 Task: I am interested in exploring the San Diego Zoo. Can you check the current crowd level at the zoo? I'd like to know if it's a good time to visit without encountering large crowds.
Action: Key pressed an<Key.space>diego<Key.space>zoo
Screenshot: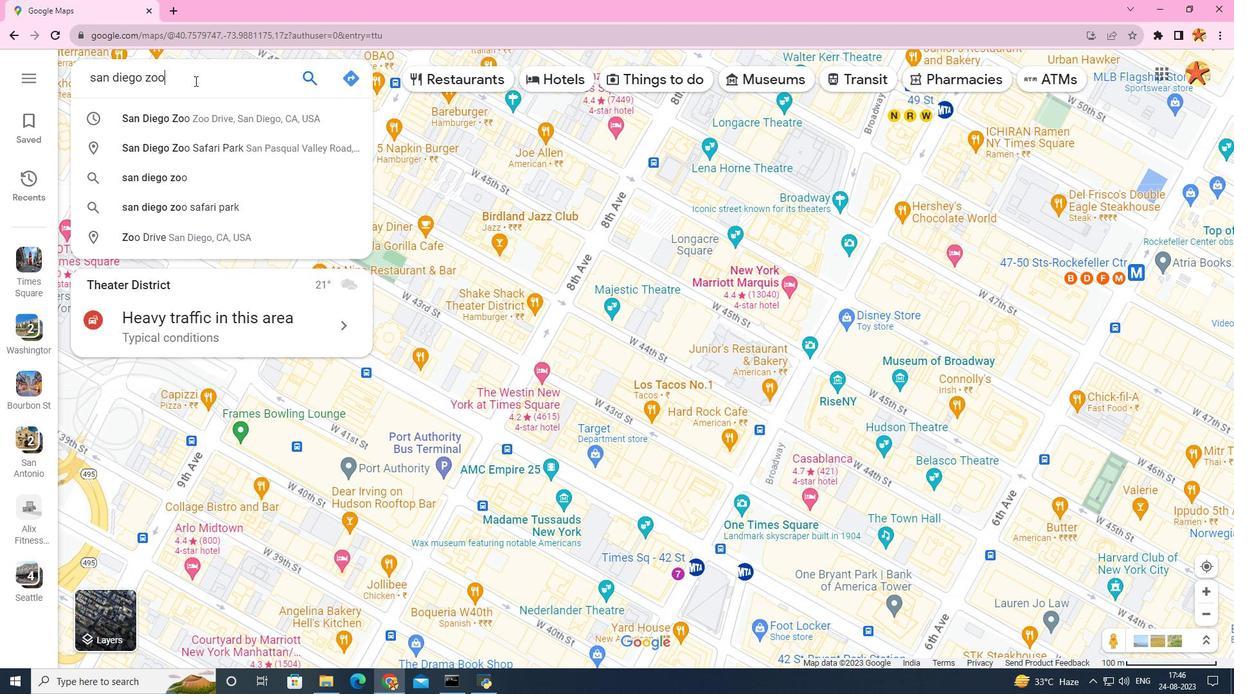 
Action: Mouse moved to (200, 113)
Screenshot: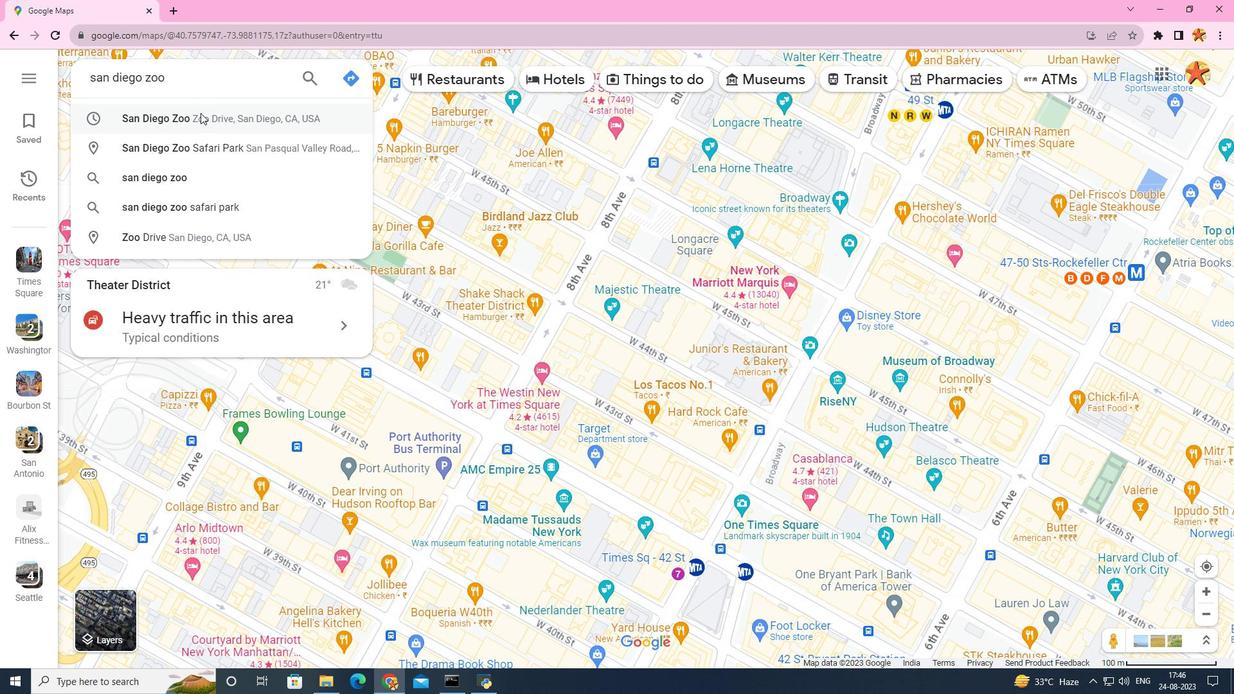 
Action: Mouse pressed left at (200, 113)
Screenshot: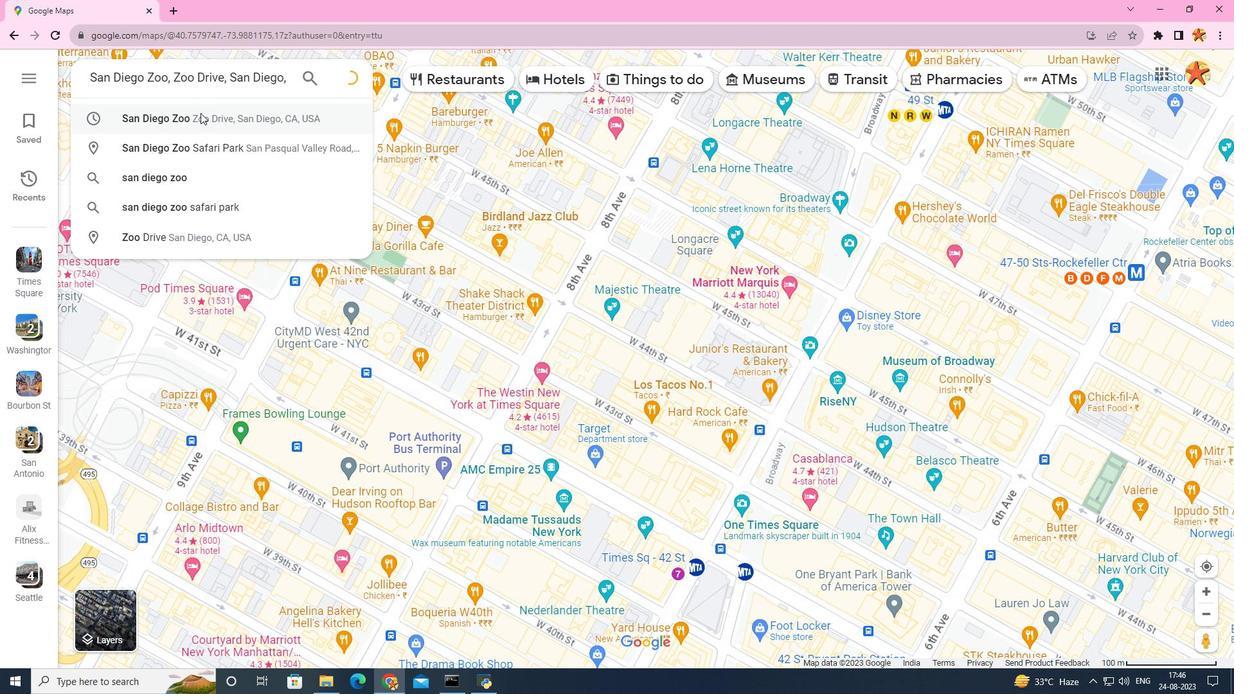 
Action: Mouse moved to (197, 160)
Screenshot: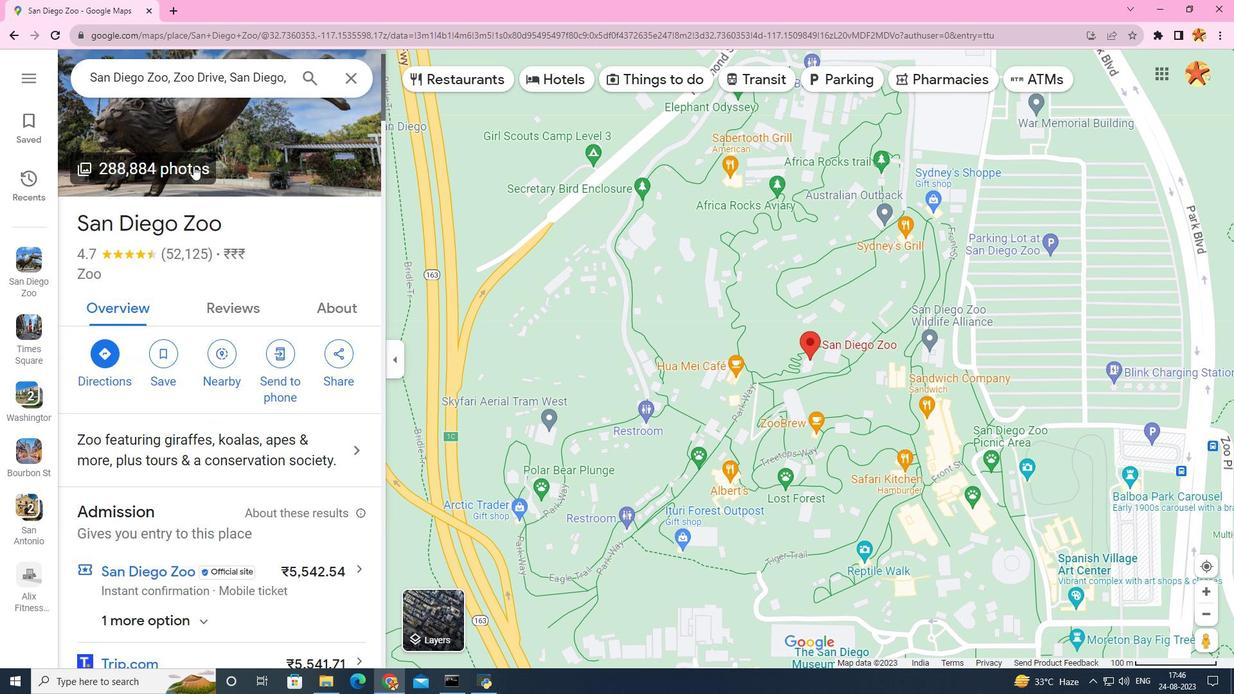 
Action: Mouse scrolled (197, 159) with delta (0, 0)
Screenshot: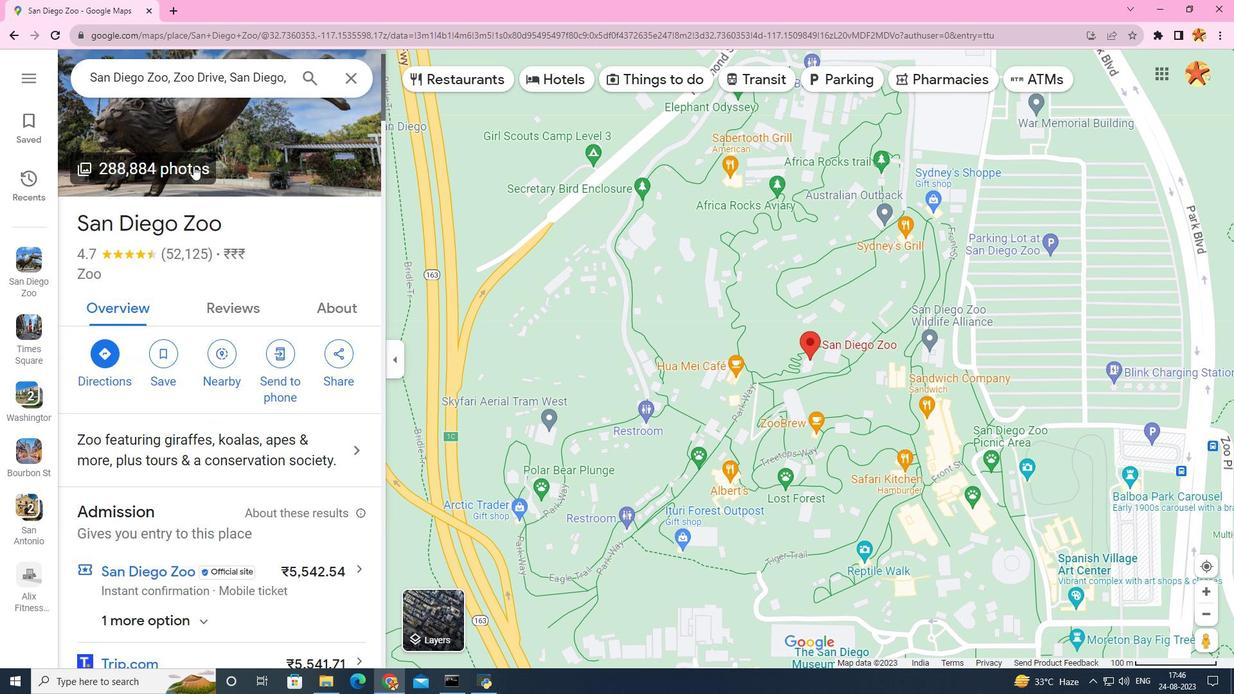 
Action: Mouse moved to (196, 164)
Screenshot: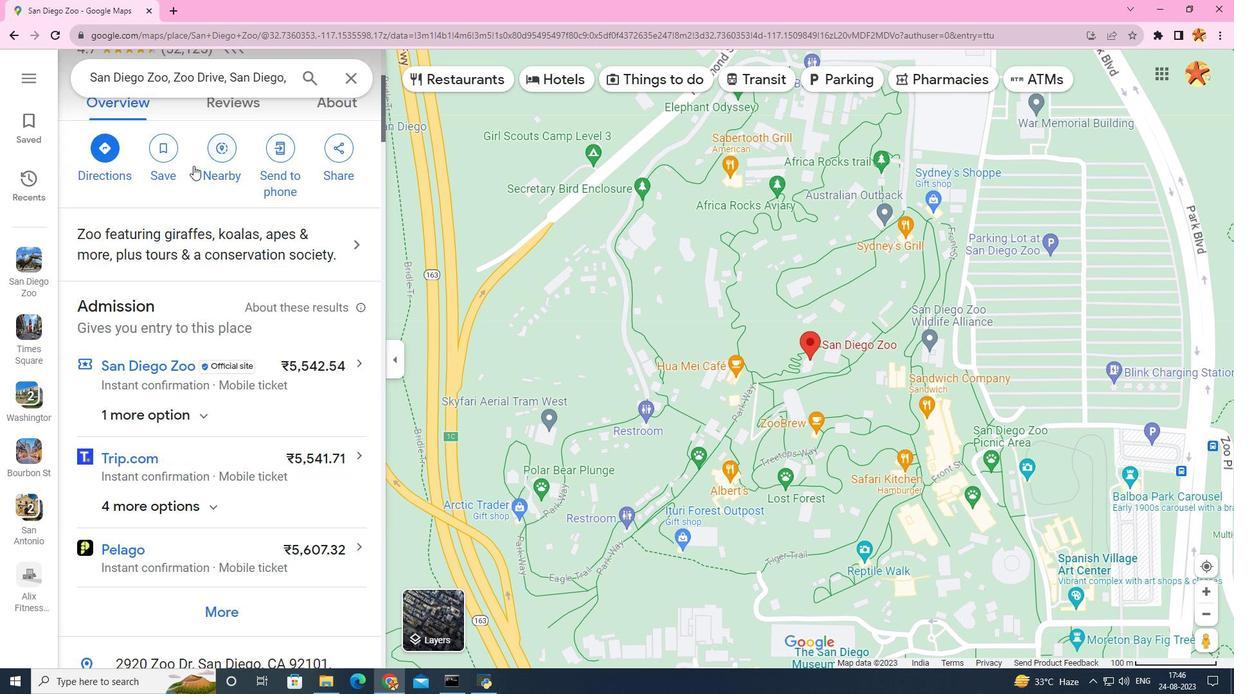 
Action: Mouse scrolled (196, 163) with delta (0, 0)
Screenshot: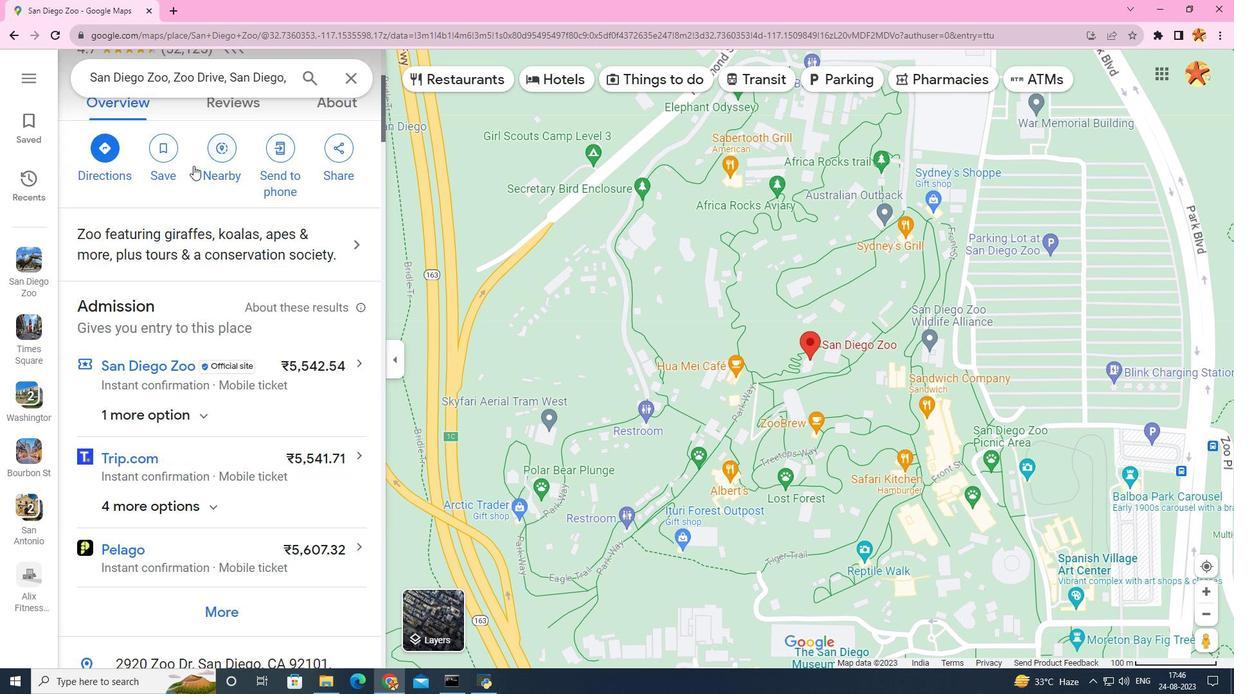 
Action: Mouse moved to (194, 165)
Screenshot: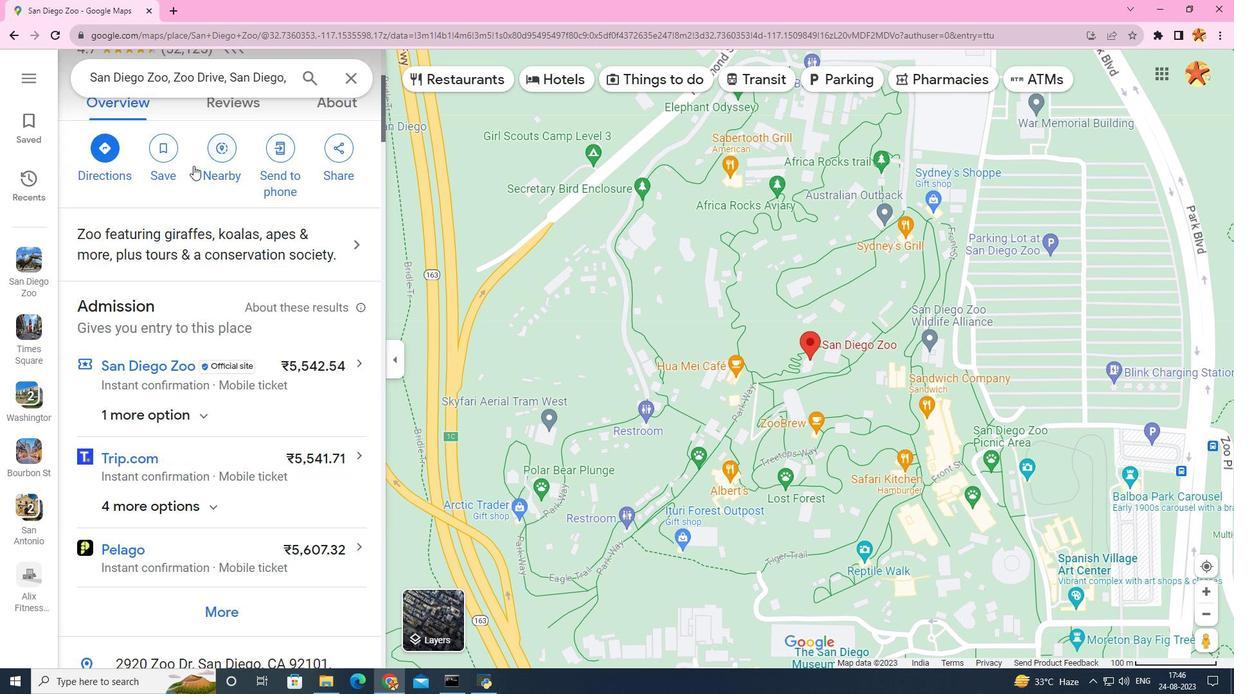 
Action: Mouse scrolled (194, 164) with delta (0, 0)
Screenshot: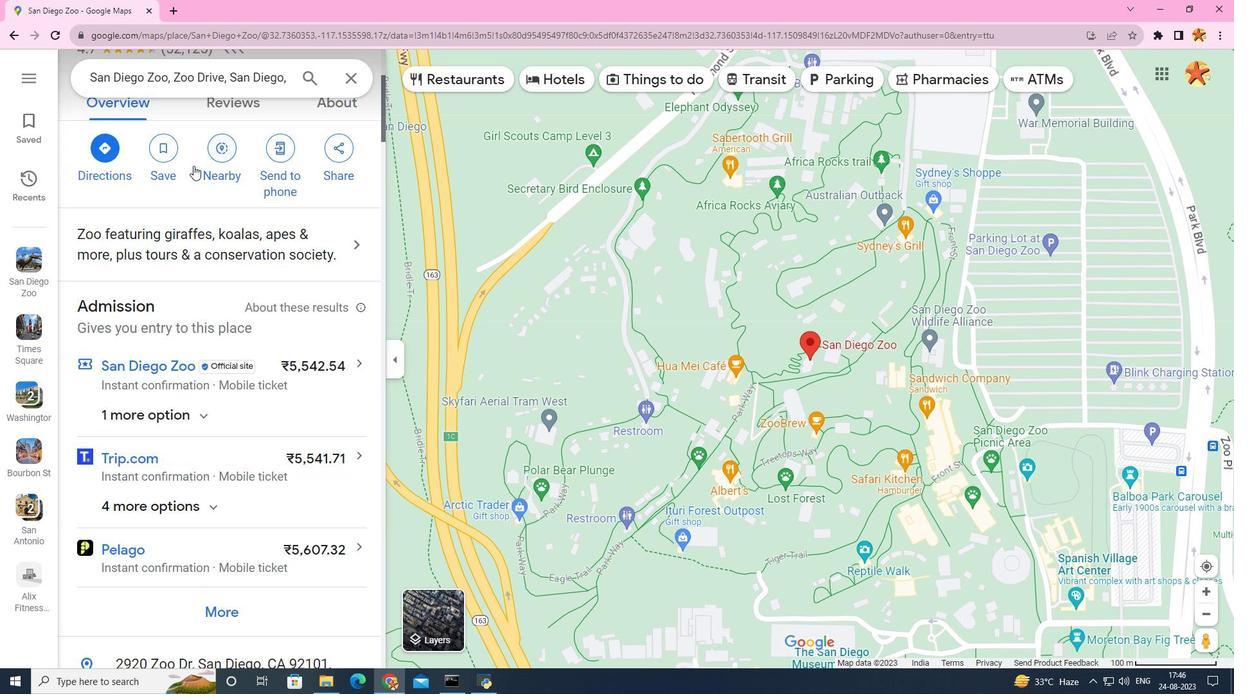 
Action: Mouse moved to (193, 165)
Screenshot: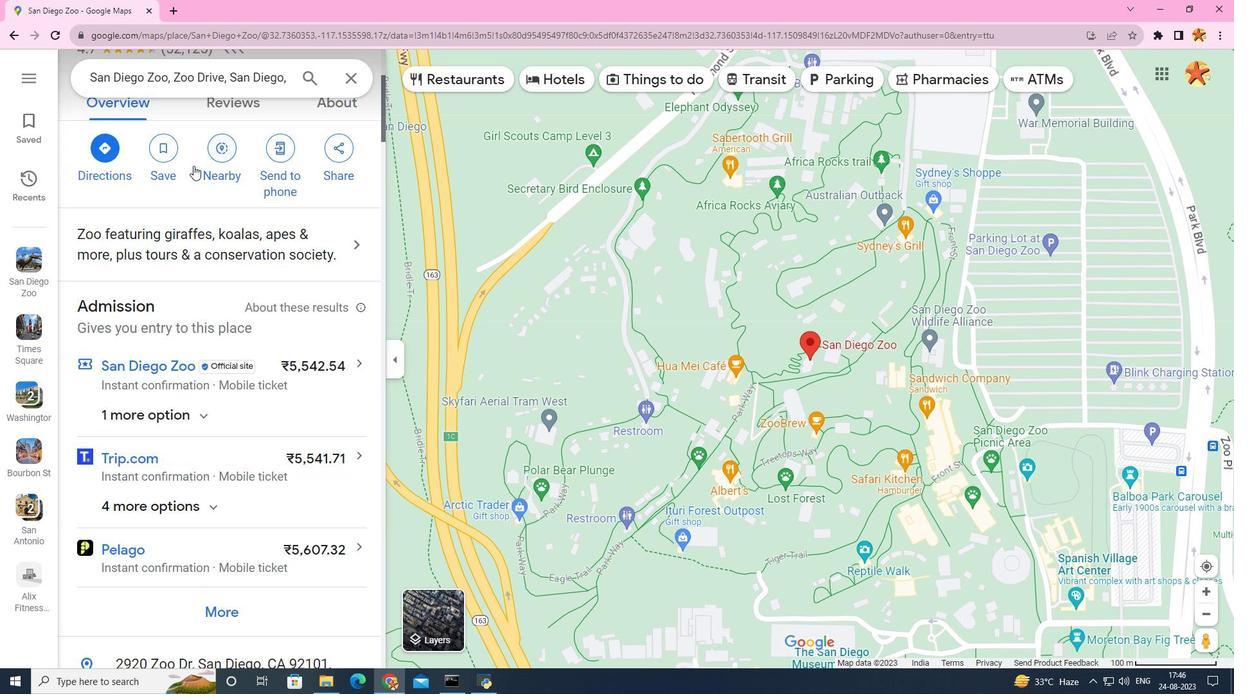 
Action: Mouse scrolled (193, 165) with delta (0, 0)
Screenshot: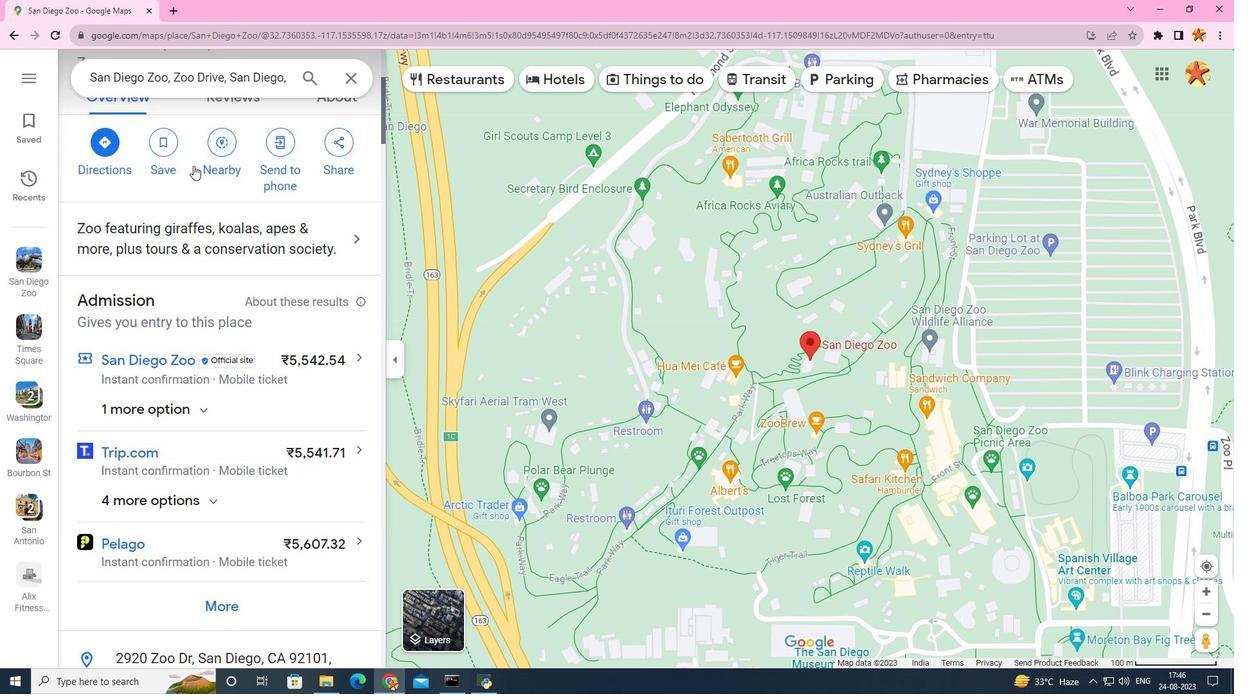 
Action: Mouse scrolled (193, 165) with delta (0, 0)
Screenshot: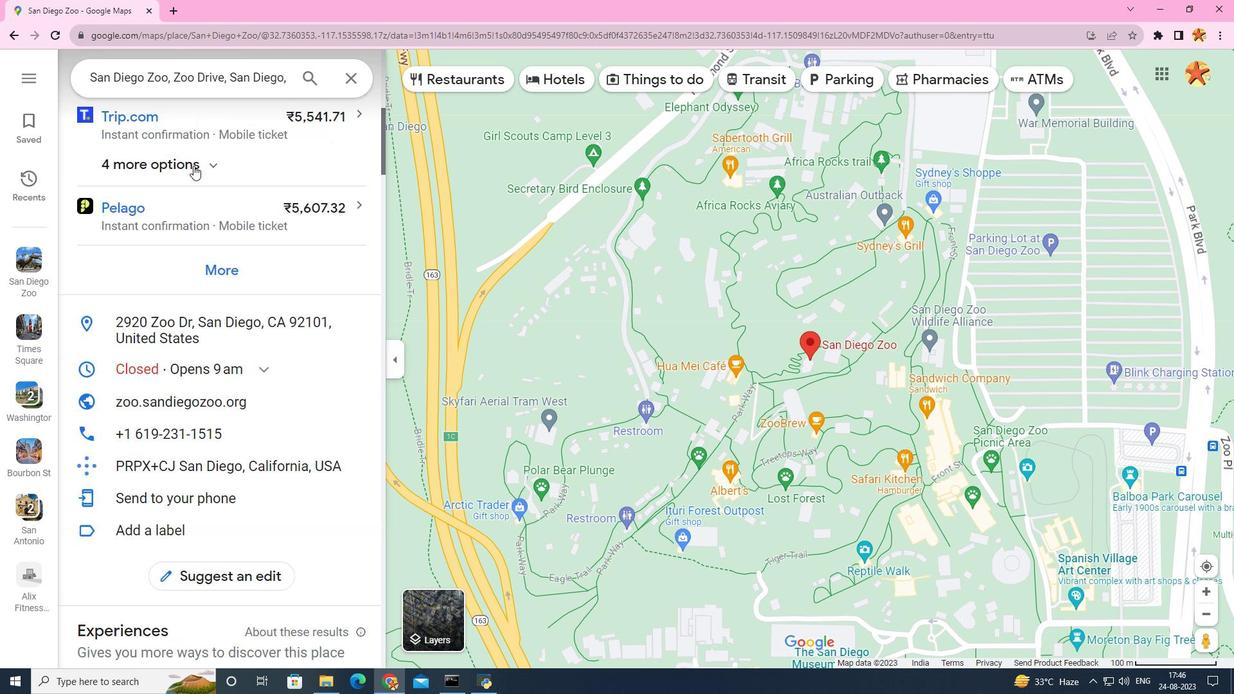 
Action: Mouse scrolled (193, 165) with delta (0, 0)
Screenshot: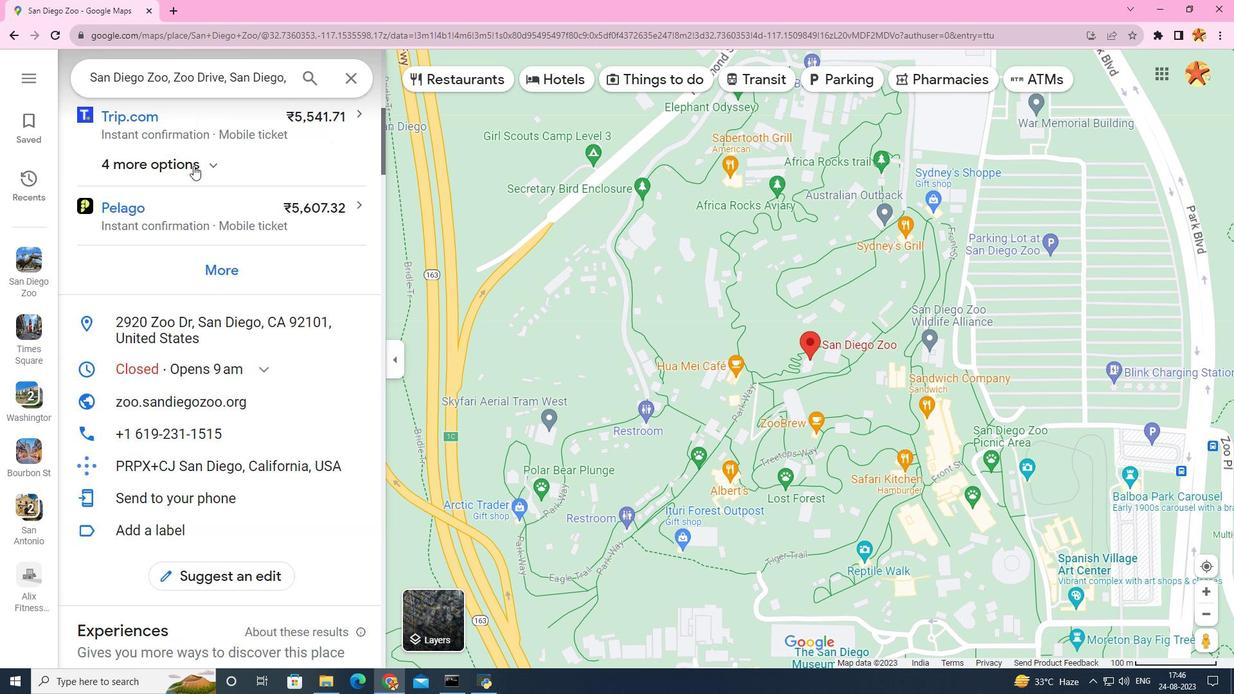 
Action: Mouse scrolled (193, 165) with delta (0, 0)
Screenshot: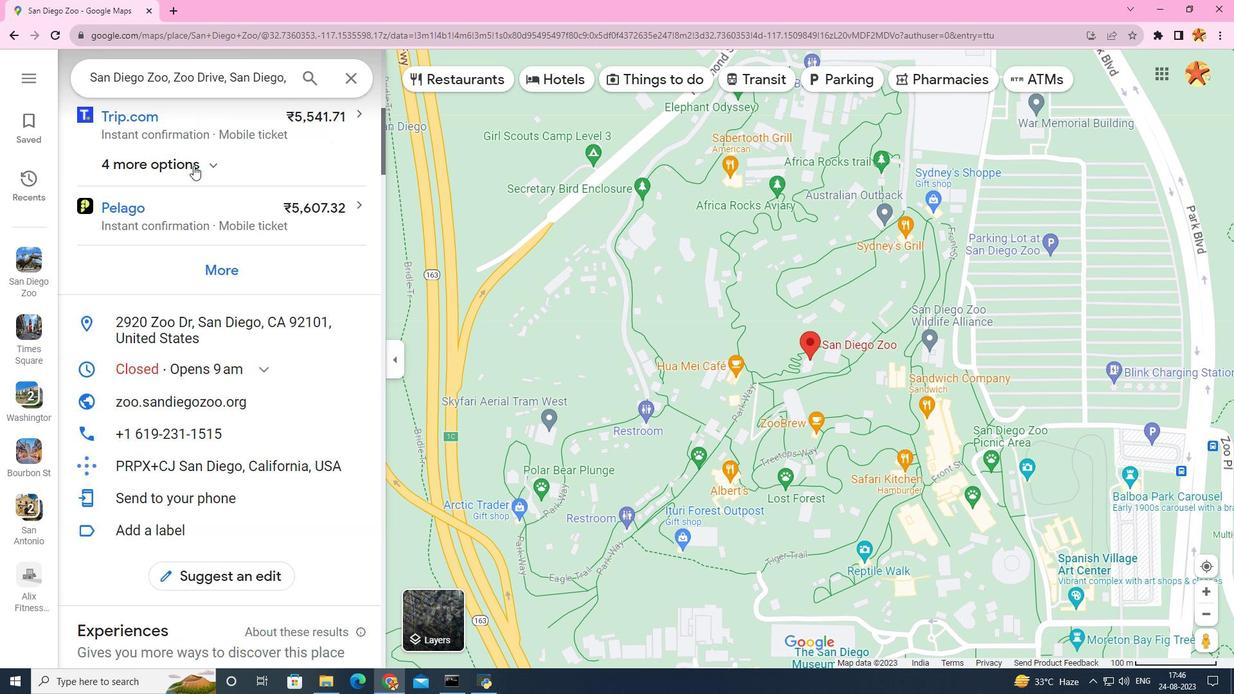 
Action: Mouse scrolled (193, 165) with delta (0, 0)
Screenshot: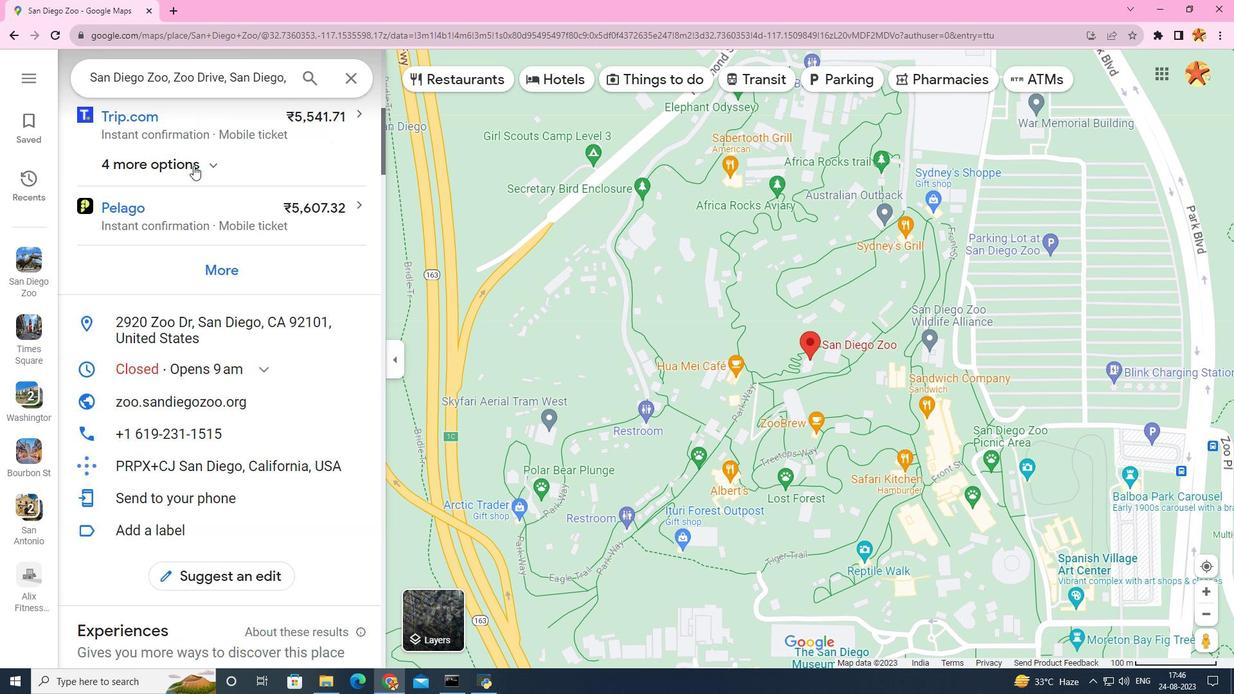
Action: Mouse scrolled (193, 165) with delta (0, 0)
Screenshot: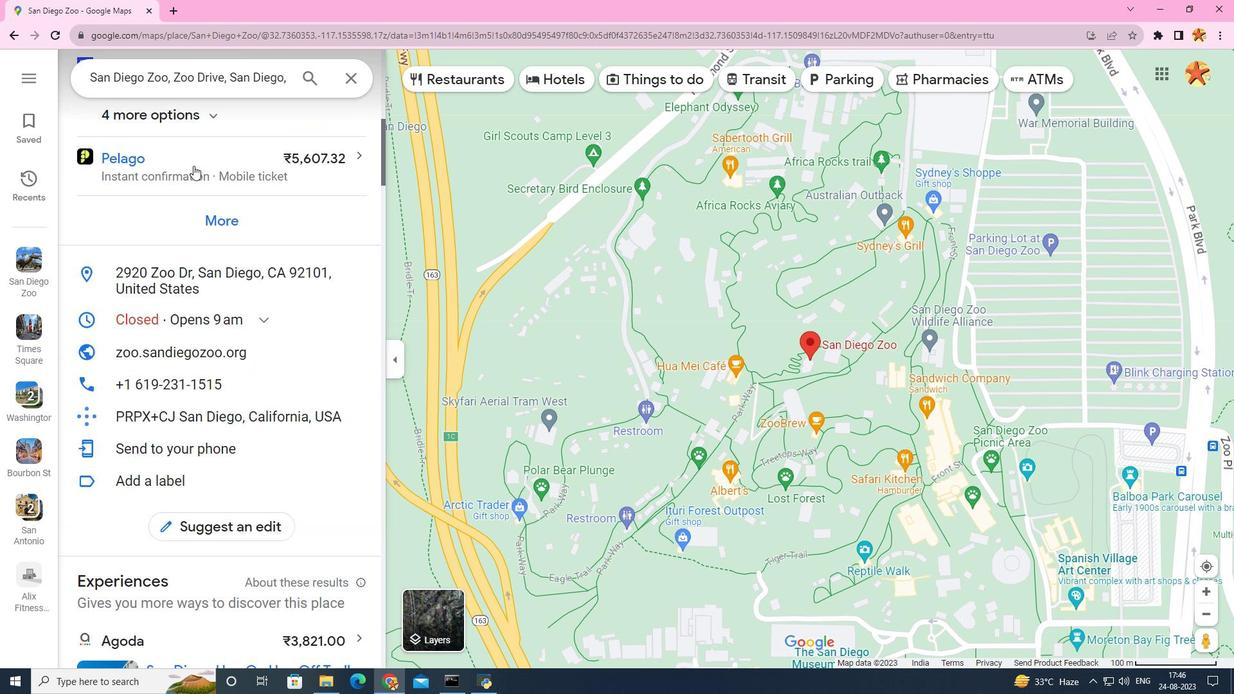 
Action: Mouse scrolled (193, 165) with delta (0, 0)
Screenshot: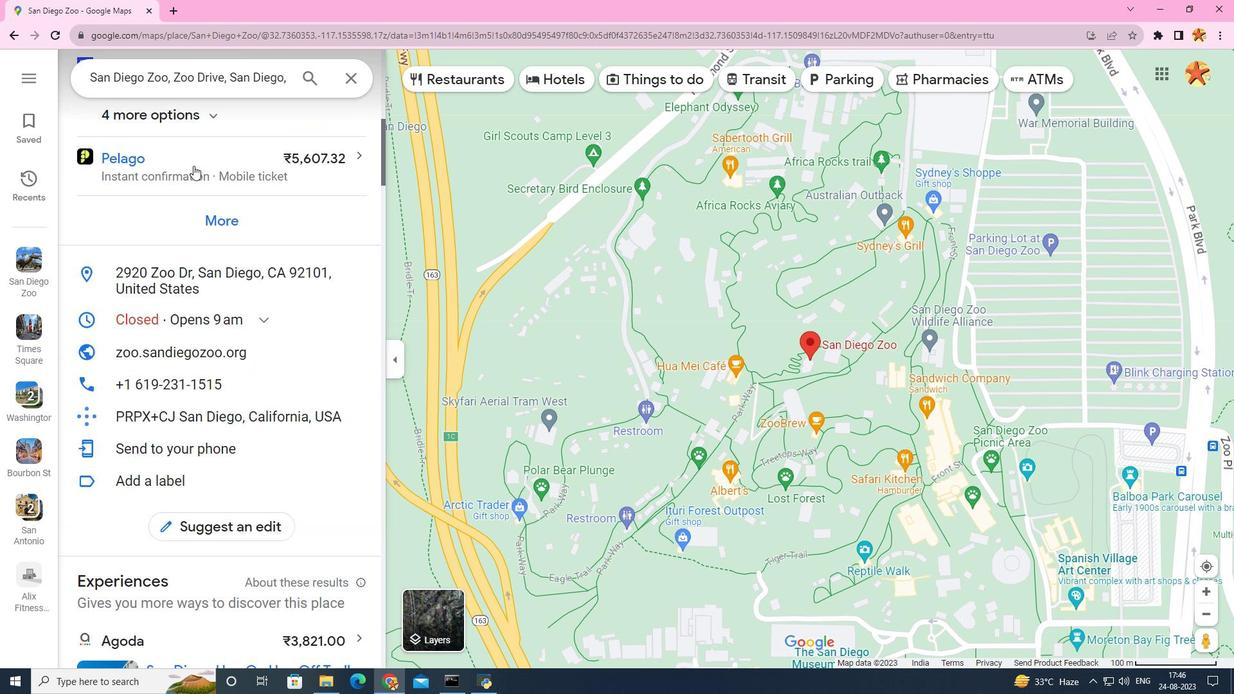 
Action: Mouse scrolled (193, 165) with delta (0, 0)
Screenshot: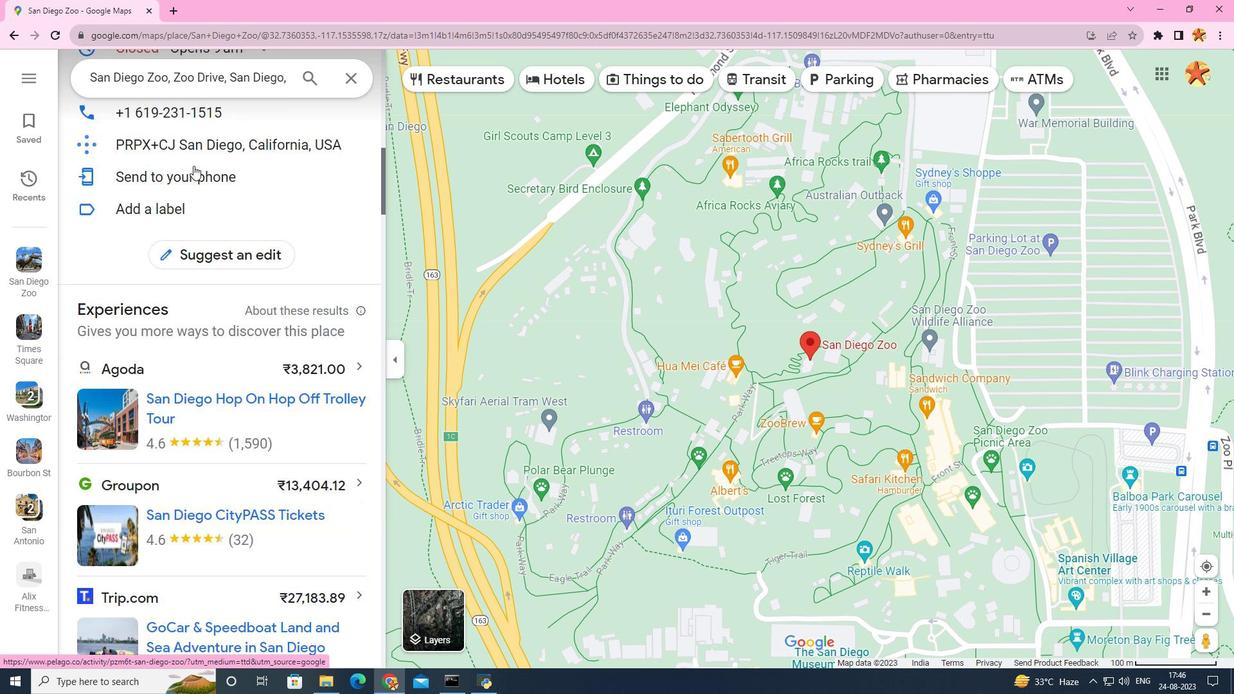 
Action: Mouse scrolled (193, 165) with delta (0, 0)
Screenshot: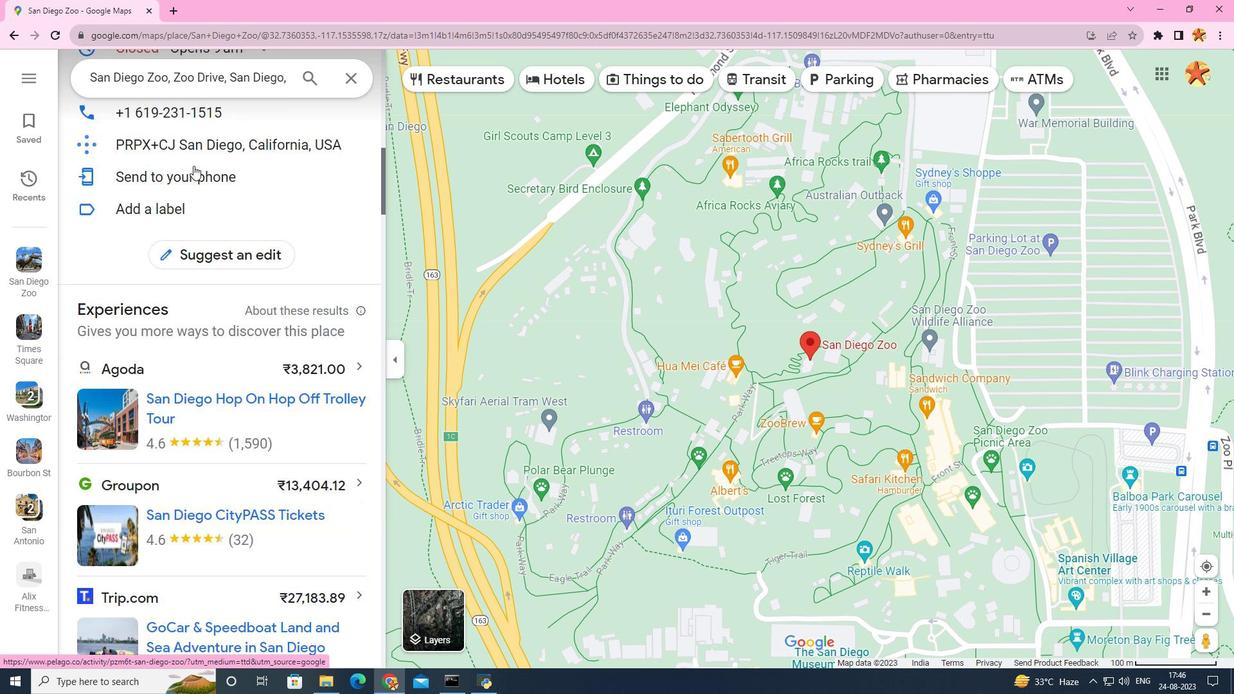 
Action: Mouse scrolled (193, 165) with delta (0, 0)
Screenshot: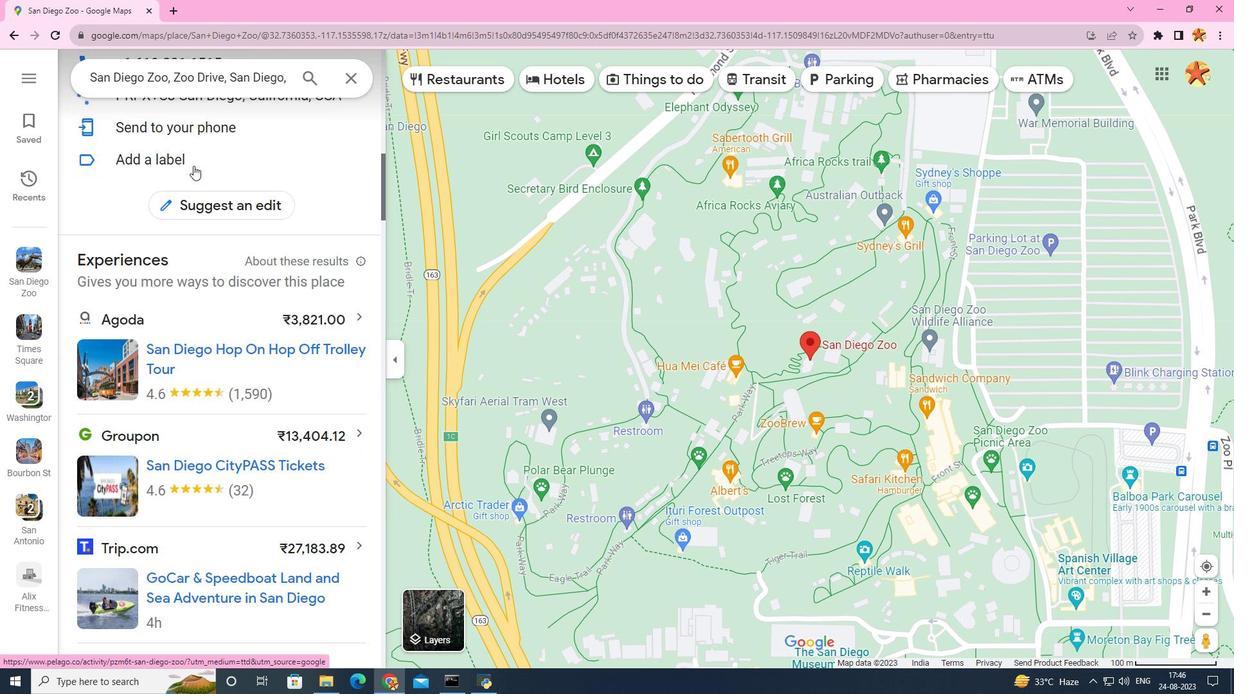 
Action: Mouse scrolled (193, 165) with delta (0, 0)
Screenshot: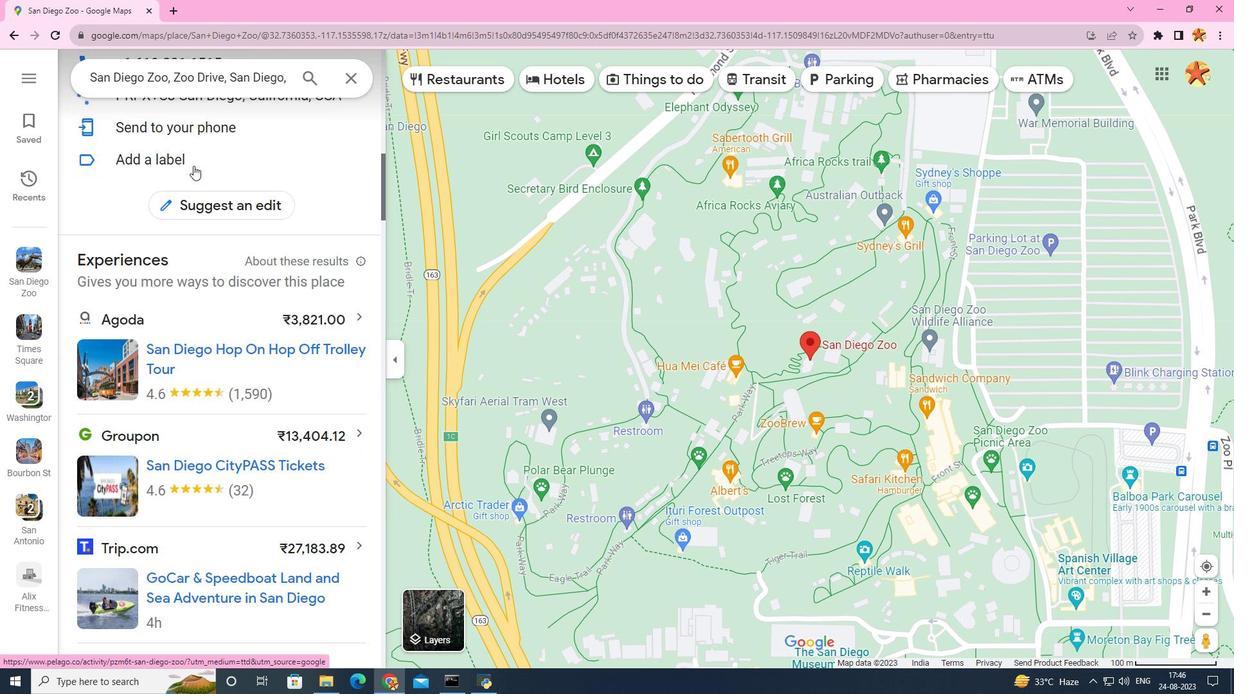
Action: Mouse scrolled (193, 165) with delta (0, 0)
Screenshot: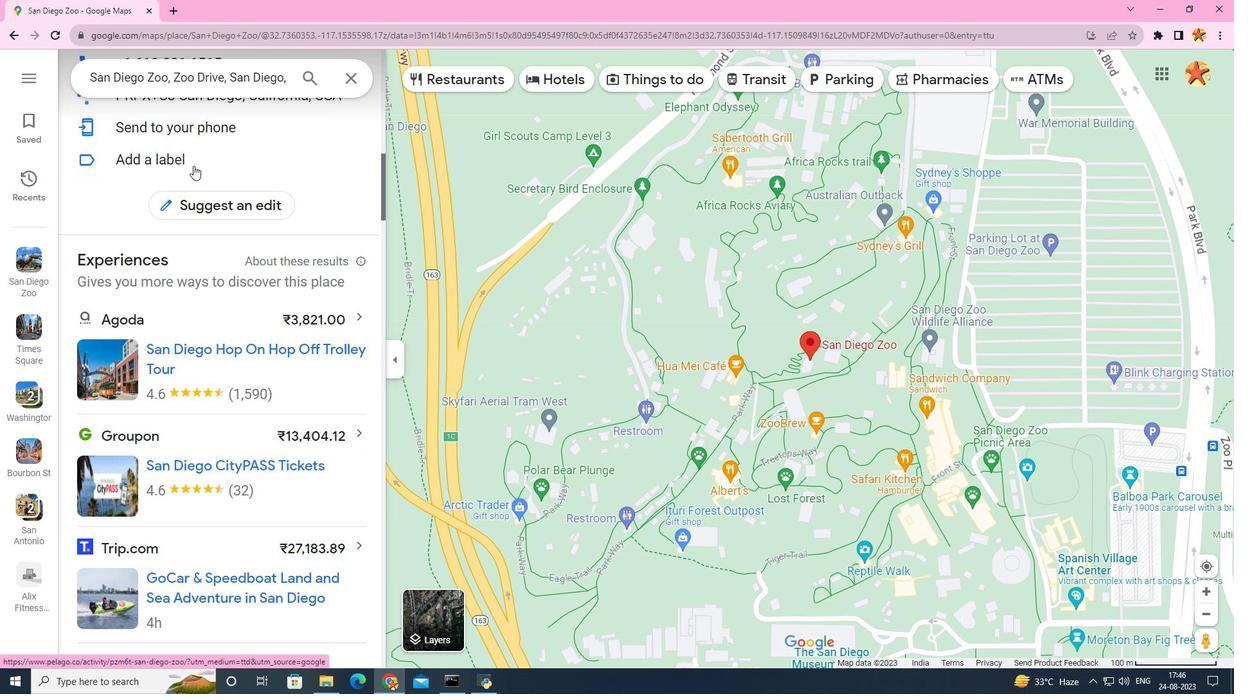 
Action: Mouse scrolled (193, 165) with delta (0, 0)
Screenshot: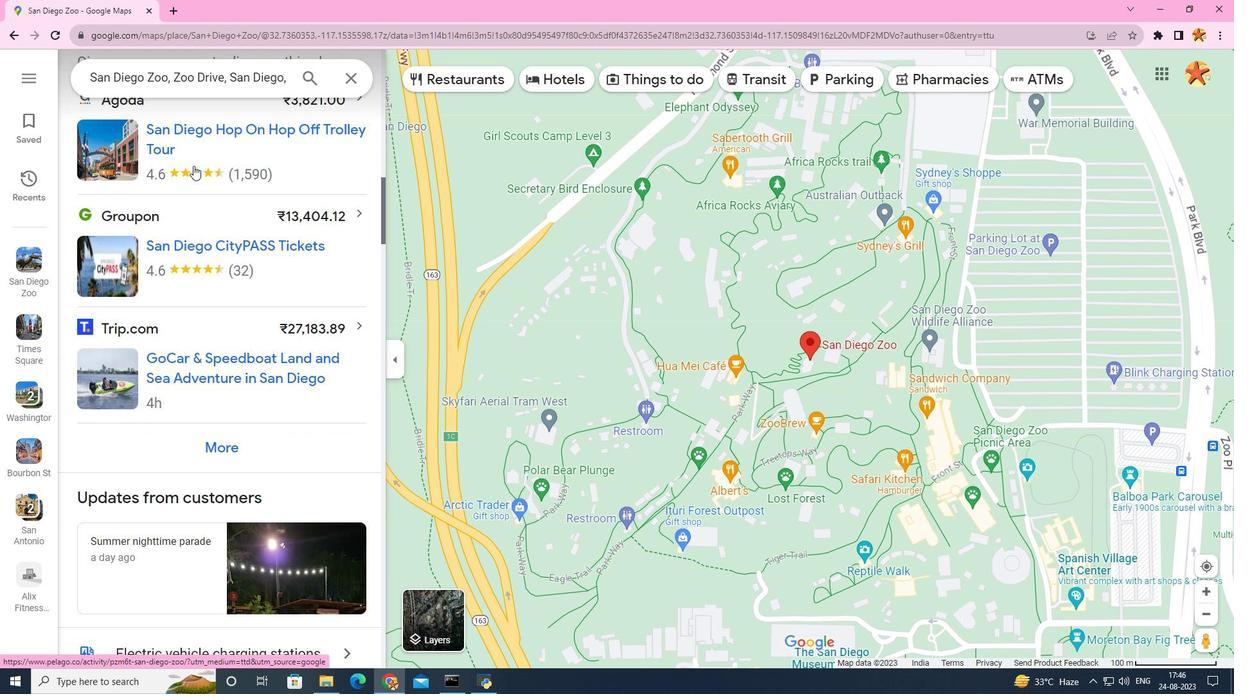 
Action: Mouse scrolled (193, 165) with delta (0, 0)
Screenshot: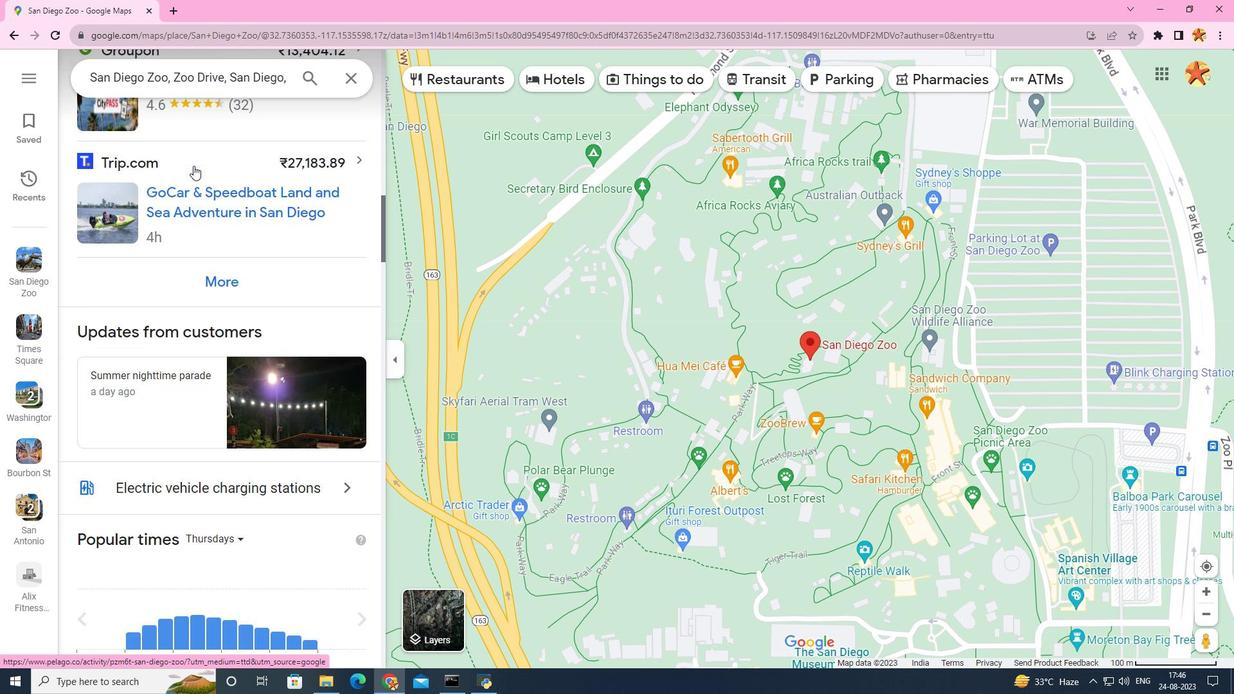 
Action: Mouse scrolled (193, 165) with delta (0, 0)
Screenshot: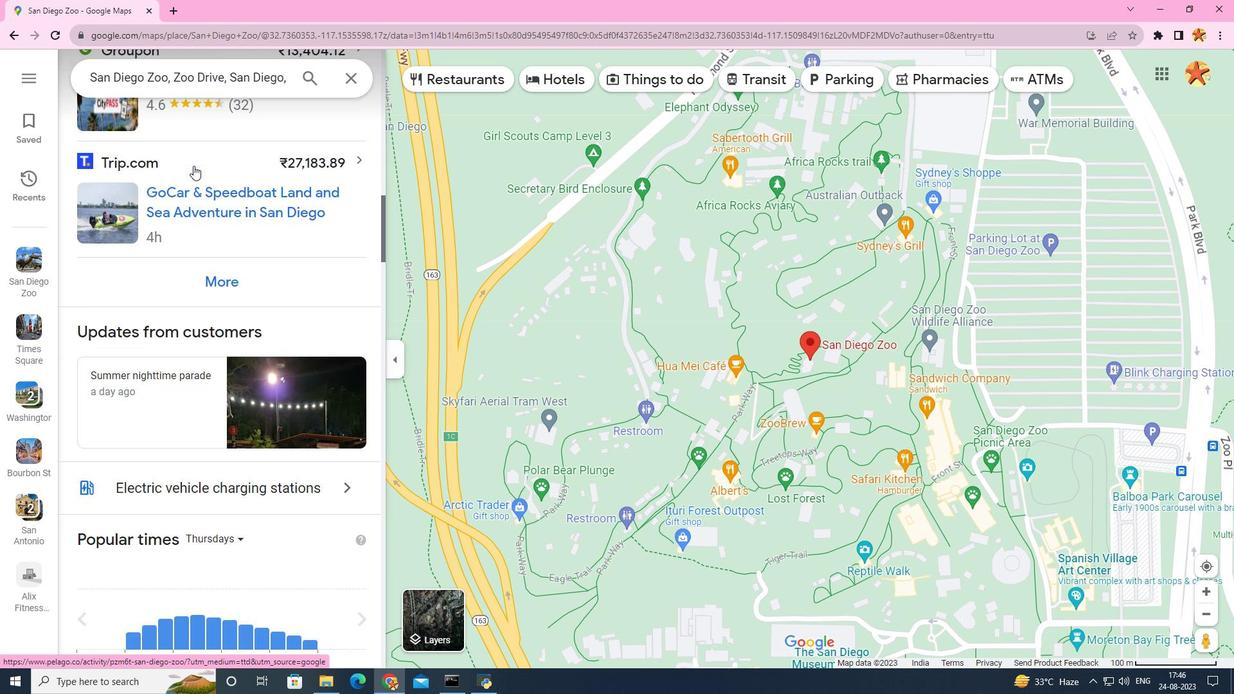 
Action: Mouse scrolled (193, 165) with delta (0, 0)
Screenshot: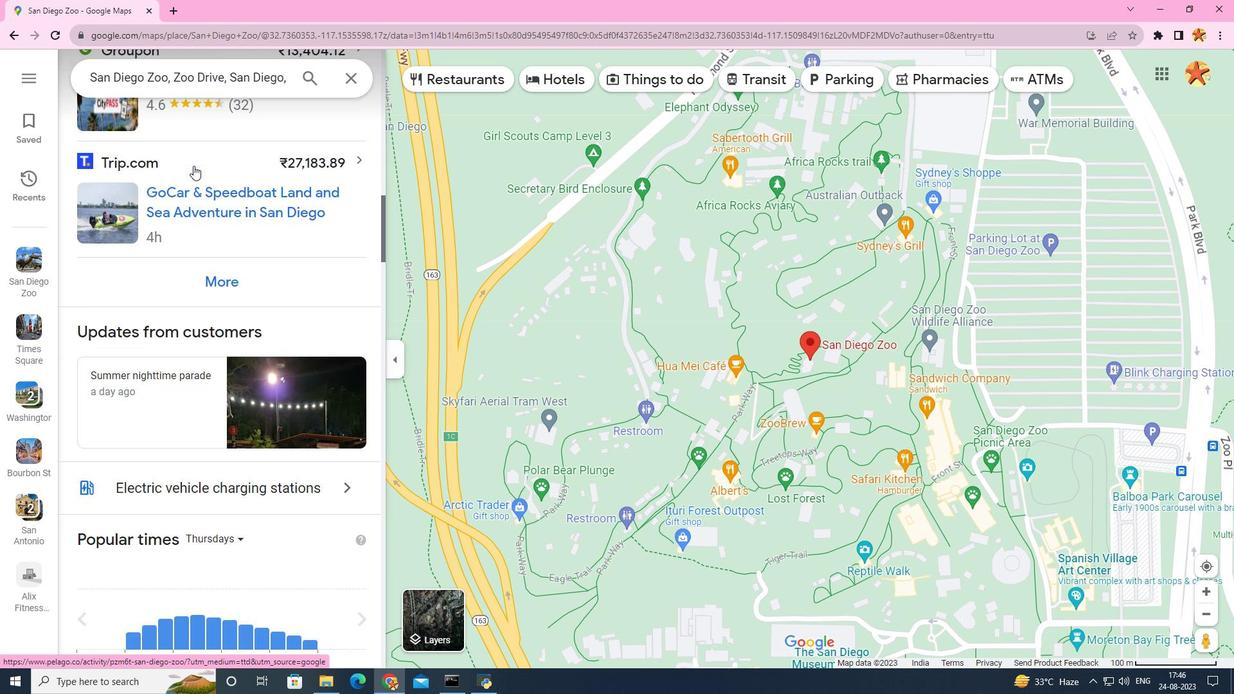 
Action: Mouse scrolled (193, 165) with delta (0, 0)
Screenshot: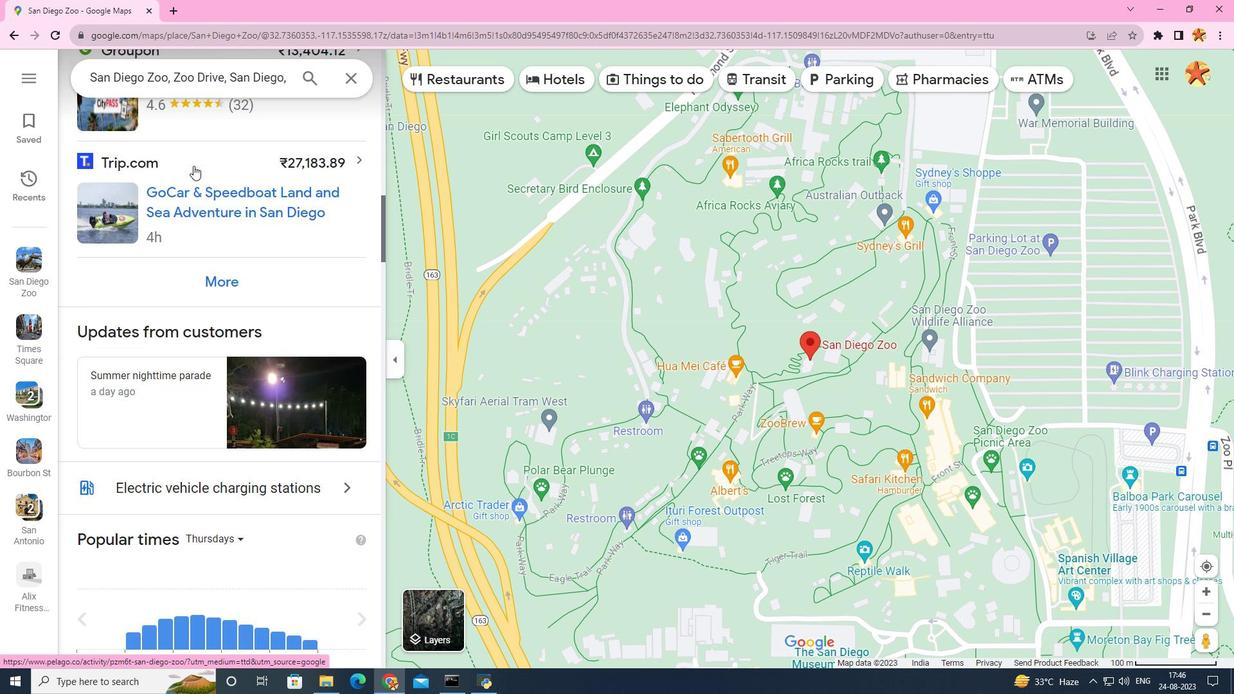 
Action: Mouse scrolled (193, 165) with delta (0, 0)
Screenshot: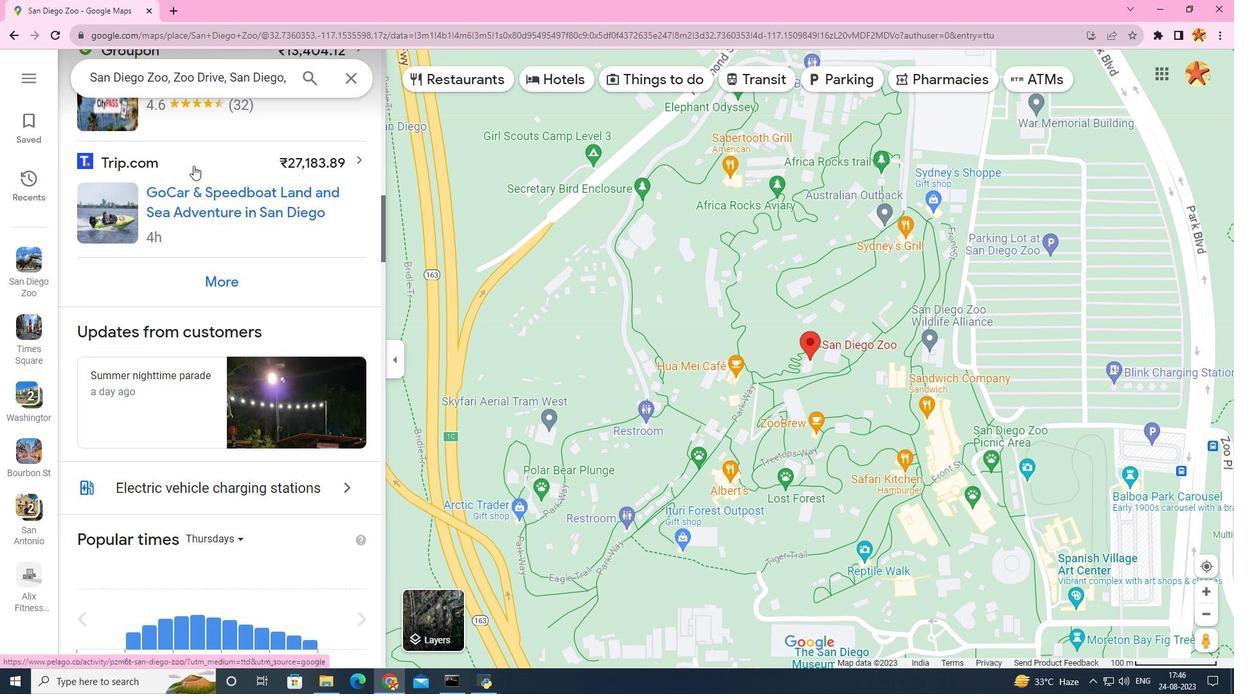 
Action: Mouse scrolled (193, 165) with delta (0, 0)
Screenshot: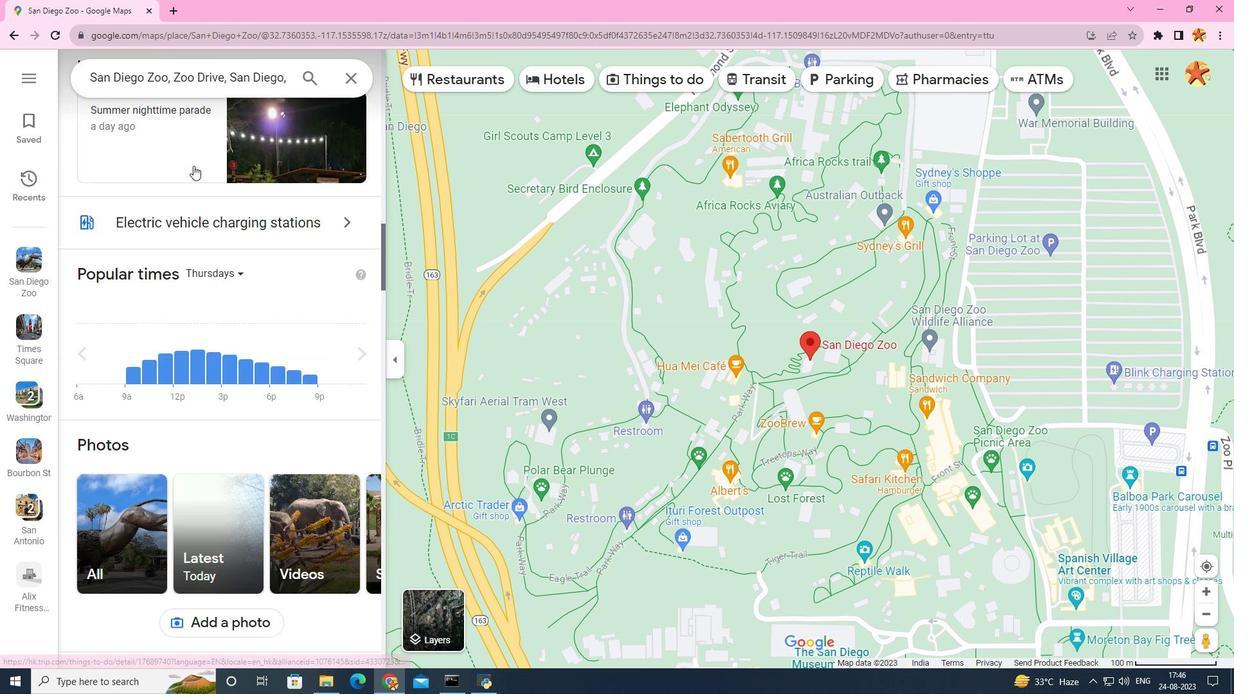 
Action: Mouse scrolled (193, 165) with delta (0, 0)
Screenshot: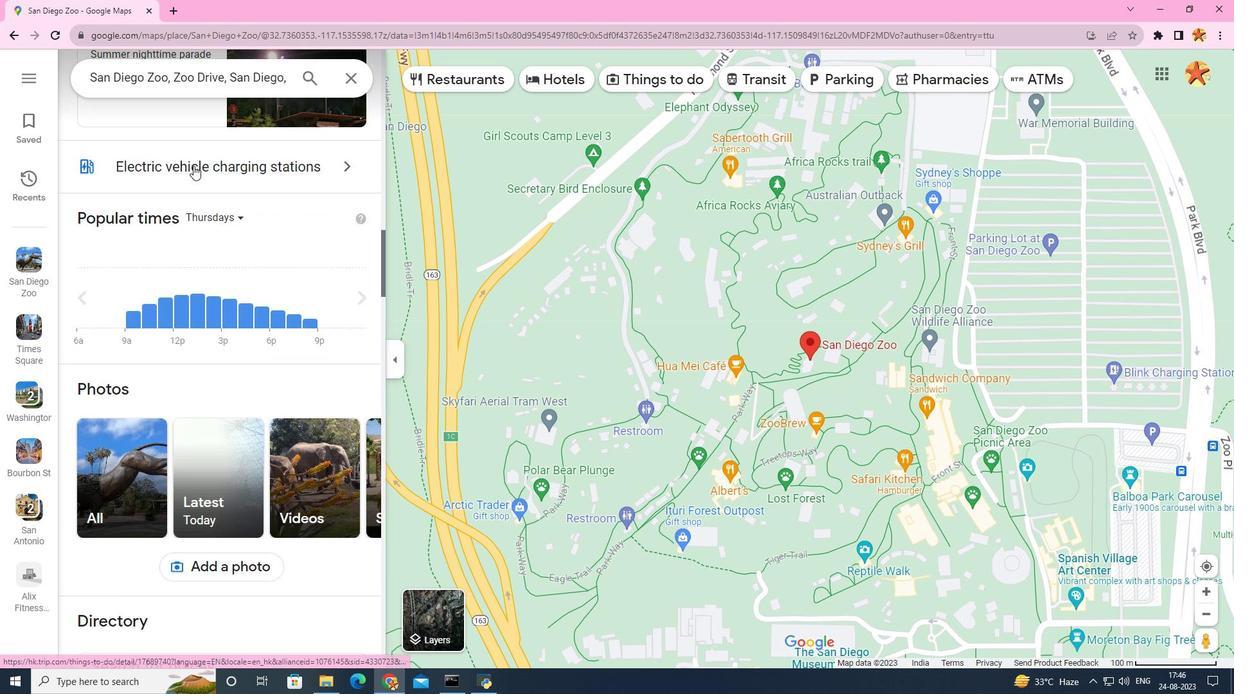 
Action: Mouse scrolled (193, 165) with delta (0, 0)
Screenshot: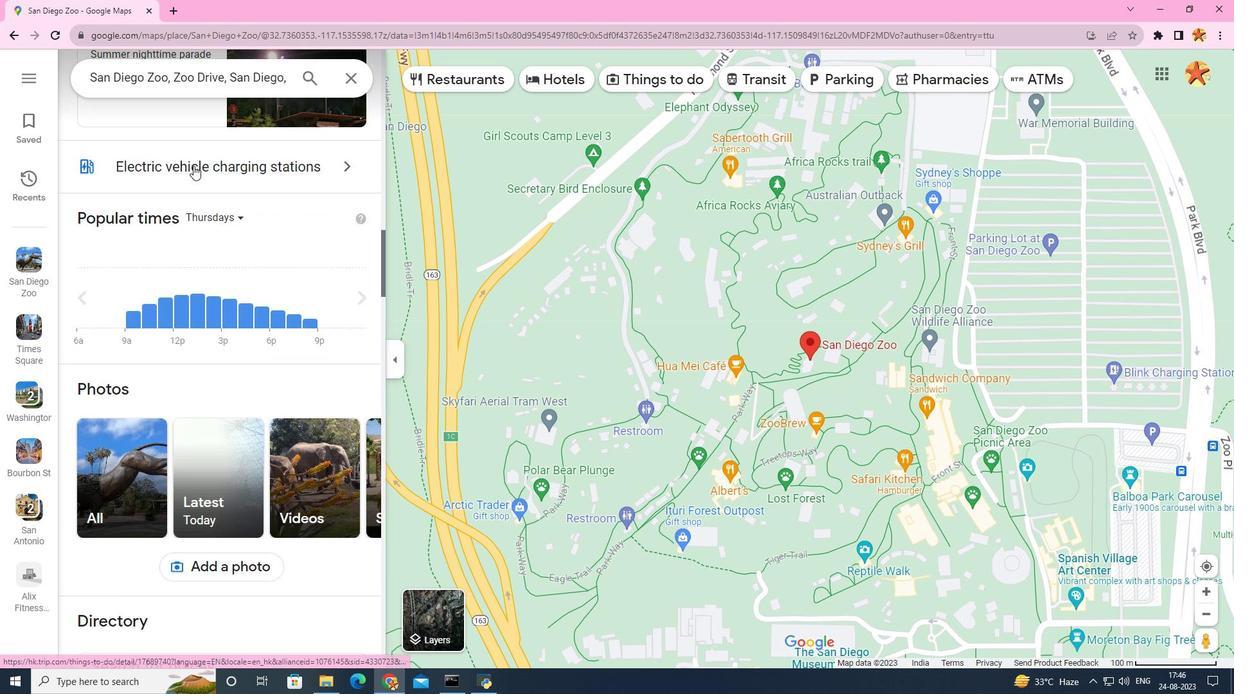 
Action: Mouse scrolled (193, 165) with delta (0, 0)
Screenshot: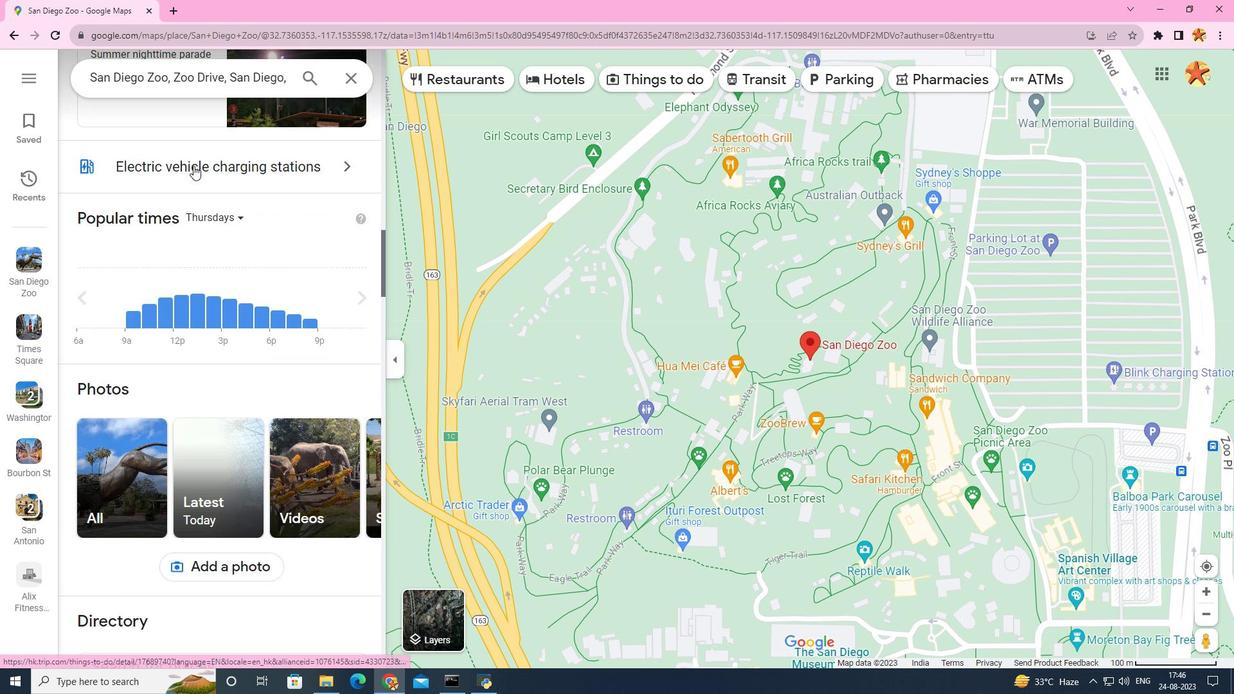 
Action: Mouse scrolled (193, 165) with delta (0, 0)
Screenshot: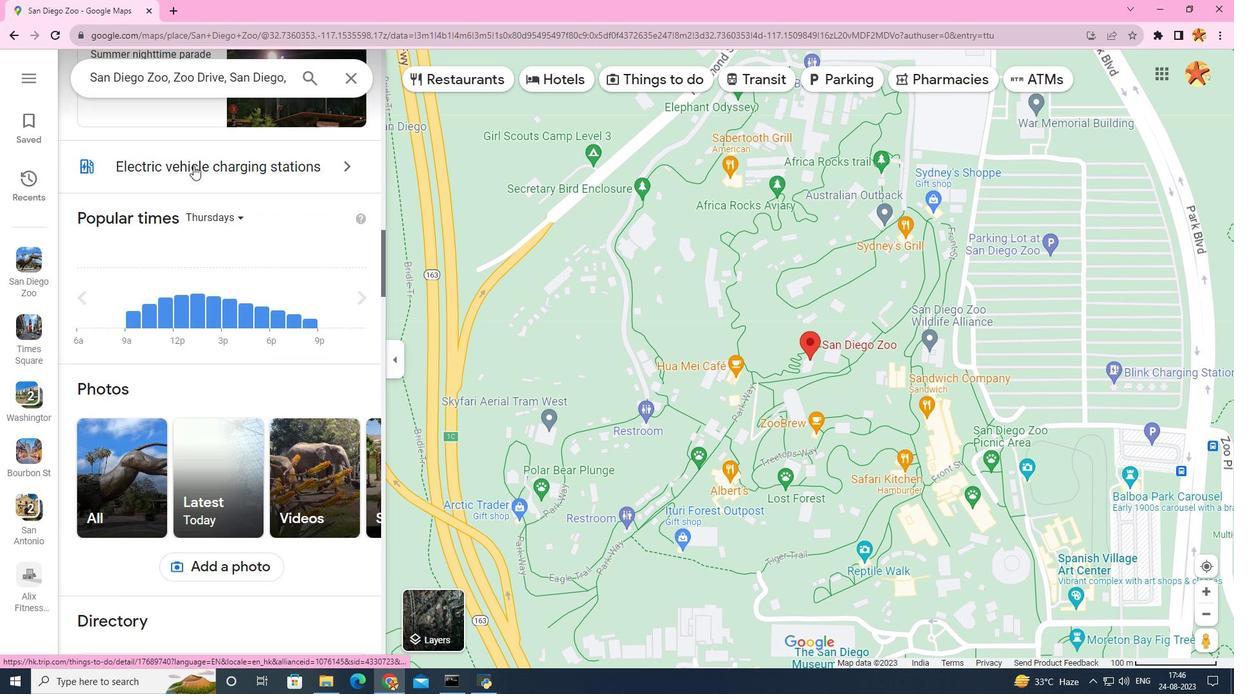 
Action: Mouse scrolled (193, 165) with delta (0, 0)
Screenshot: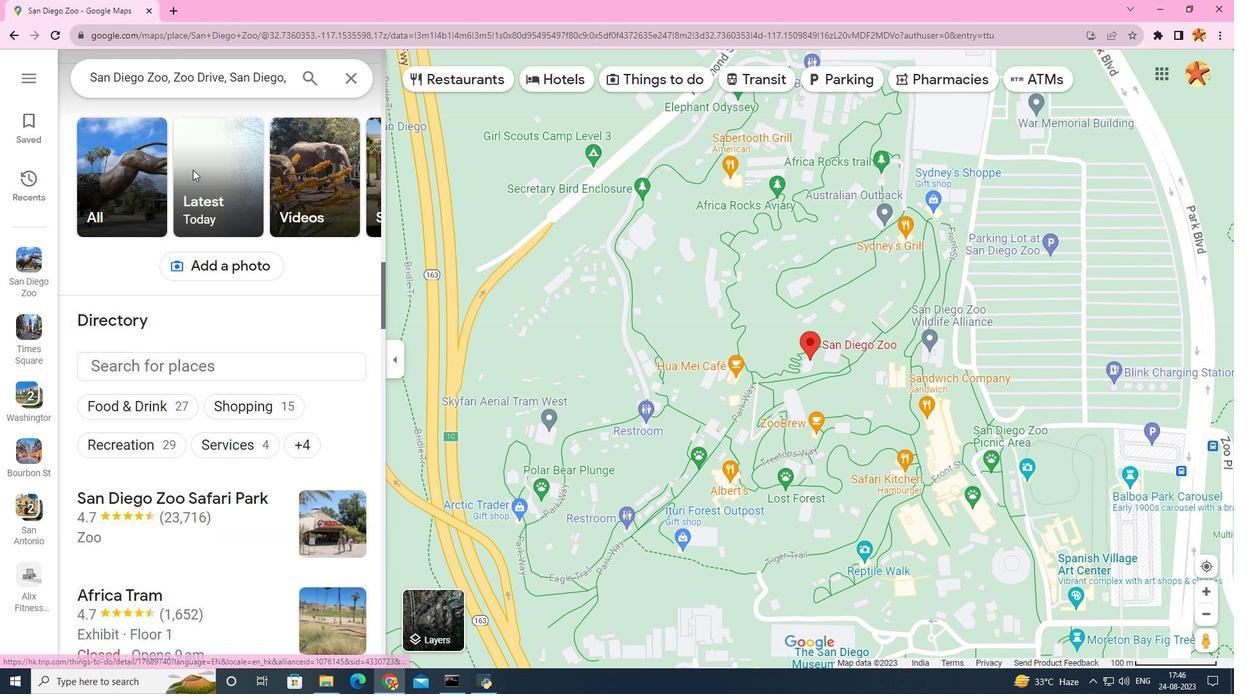 
Action: Mouse scrolled (193, 165) with delta (0, 0)
Screenshot: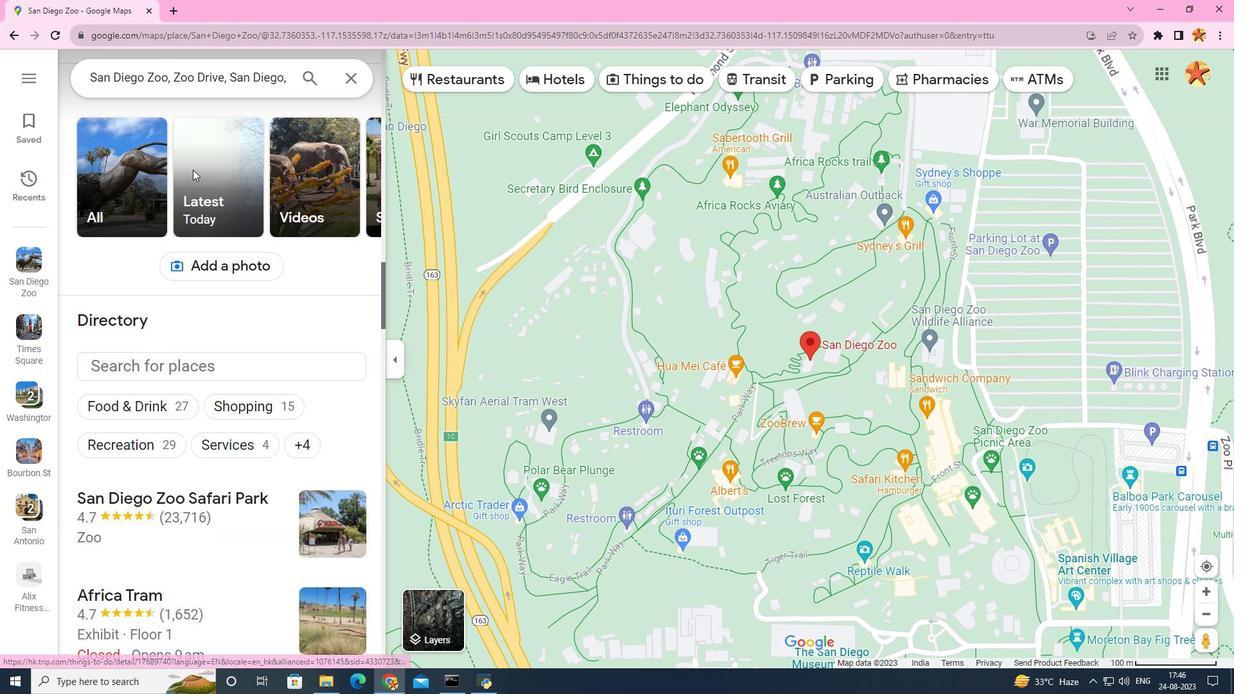 
Action: Mouse moved to (193, 166)
Screenshot: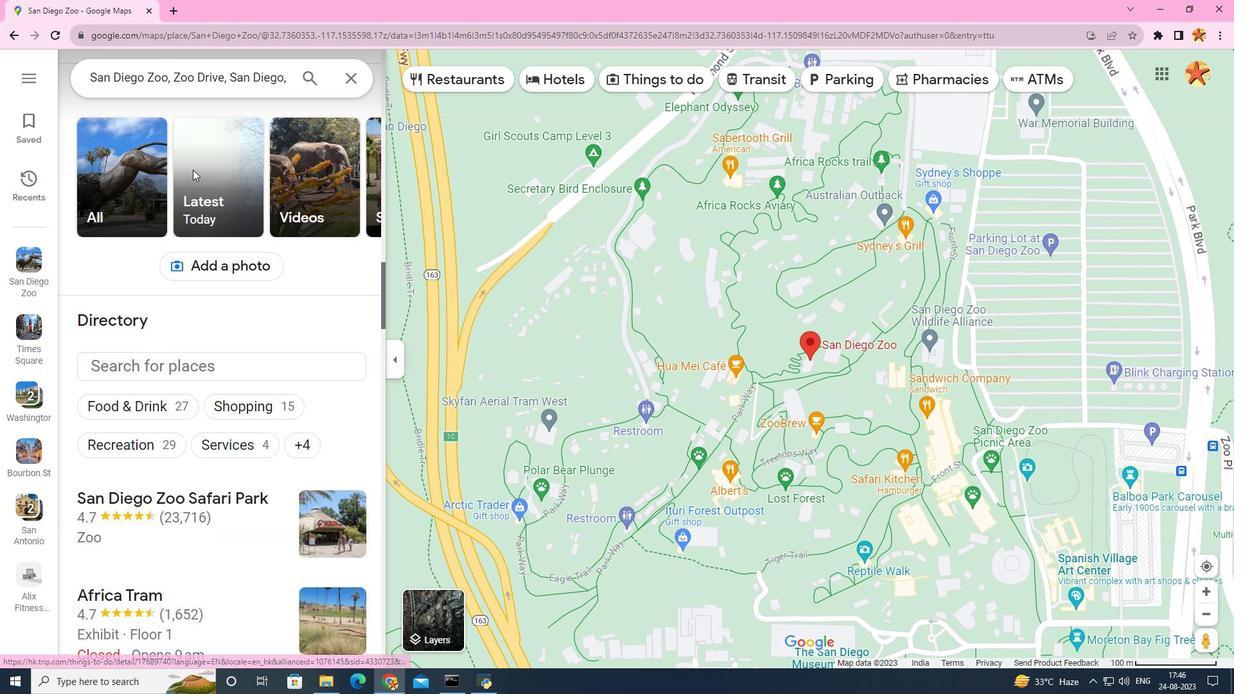 
Action: Mouse scrolled (193, 165) with delta (0, 0)
Screenshot: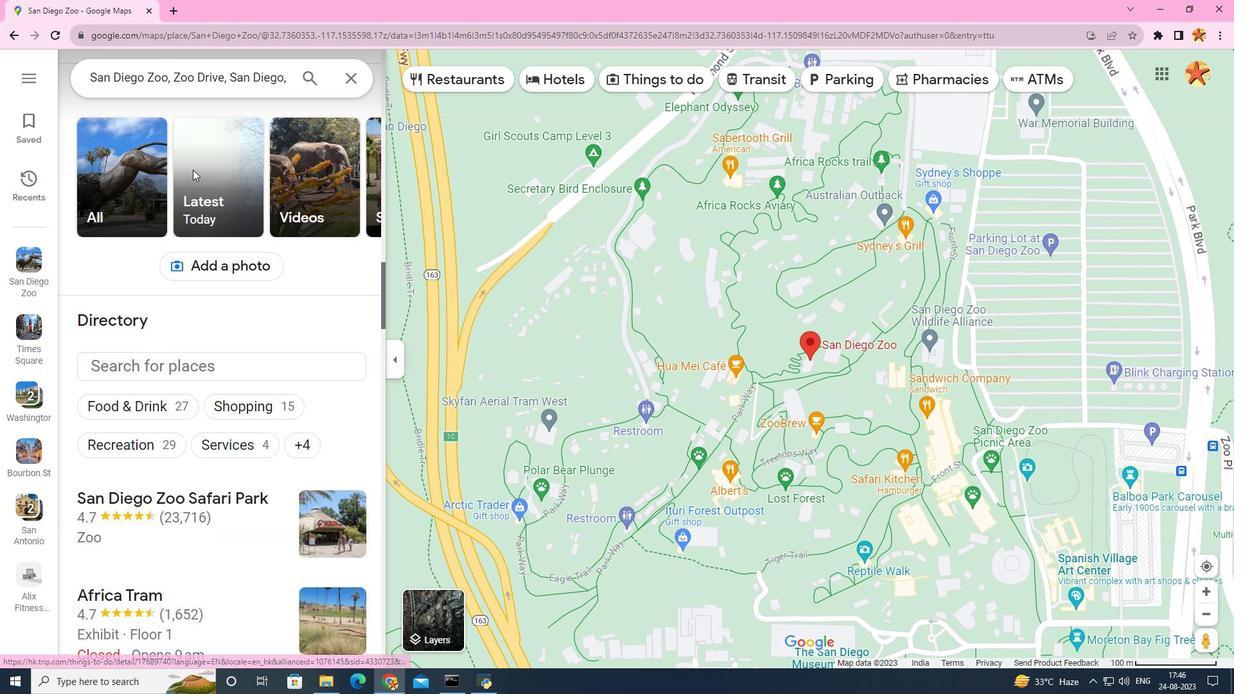 
Action: Mouse moved to (192, 167)
Screenshot: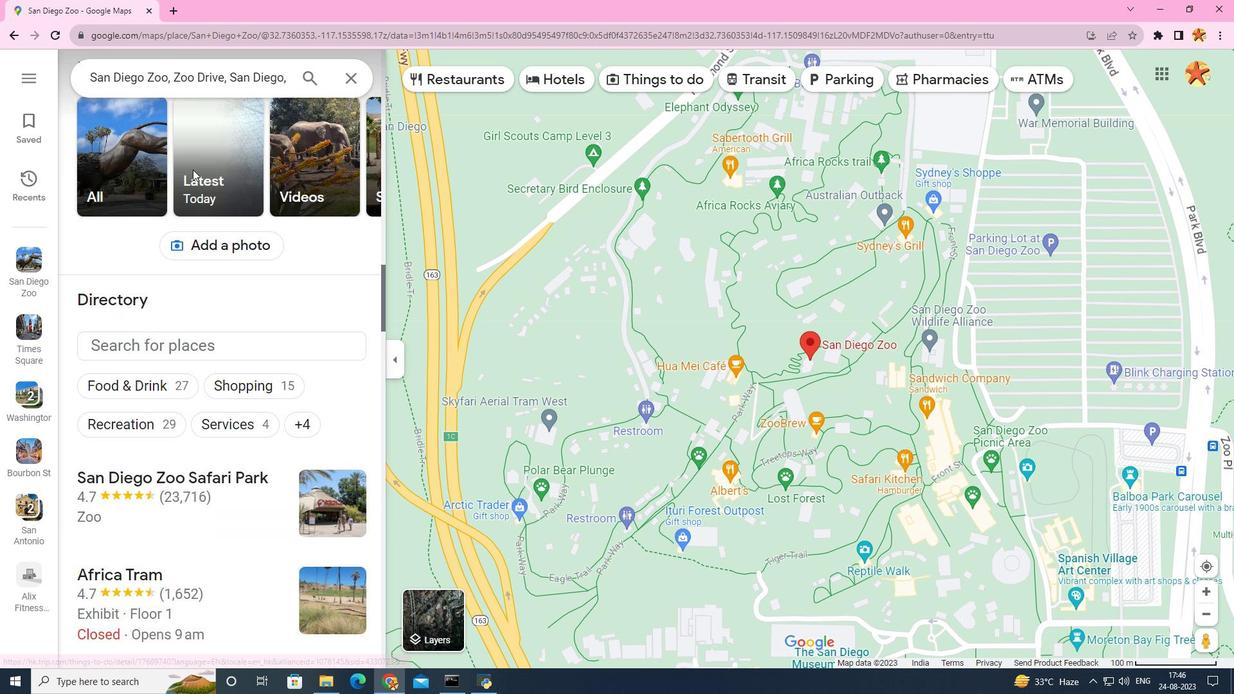 
Action: Mouse scrolled (192, 166) with delta (0, 0)
Screenshot: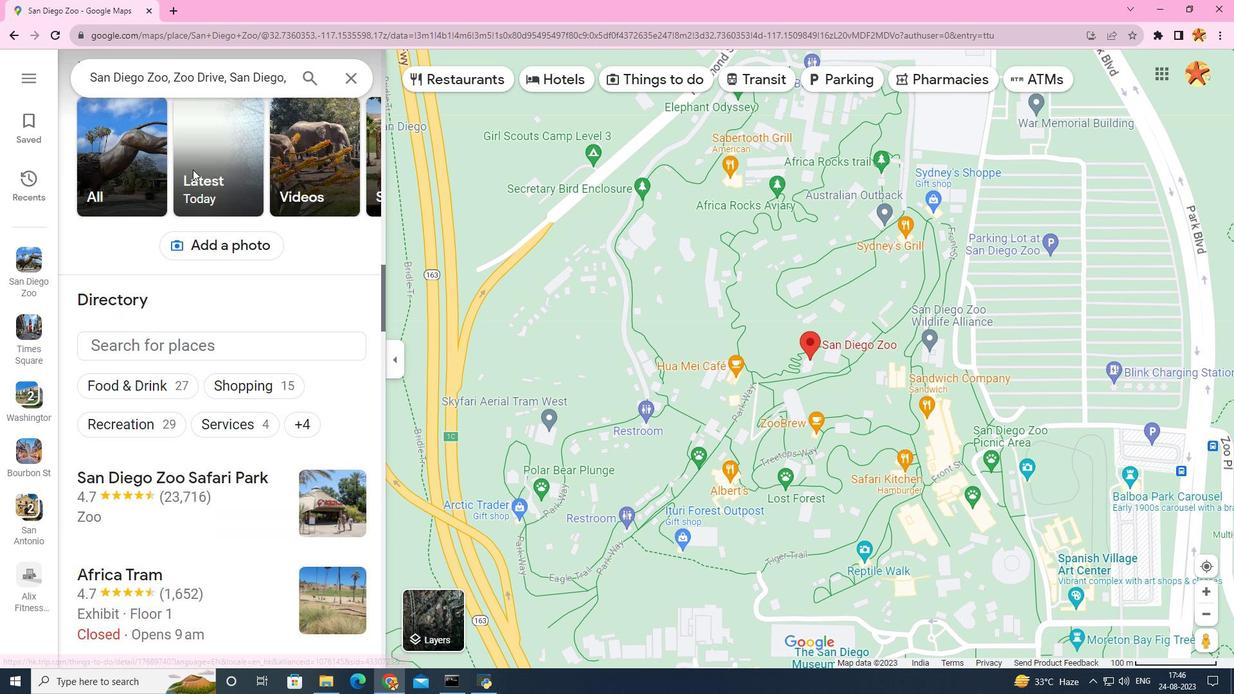 
Action: Mouse scrolled (192, 166) with delta (0, 0)
Screenshot: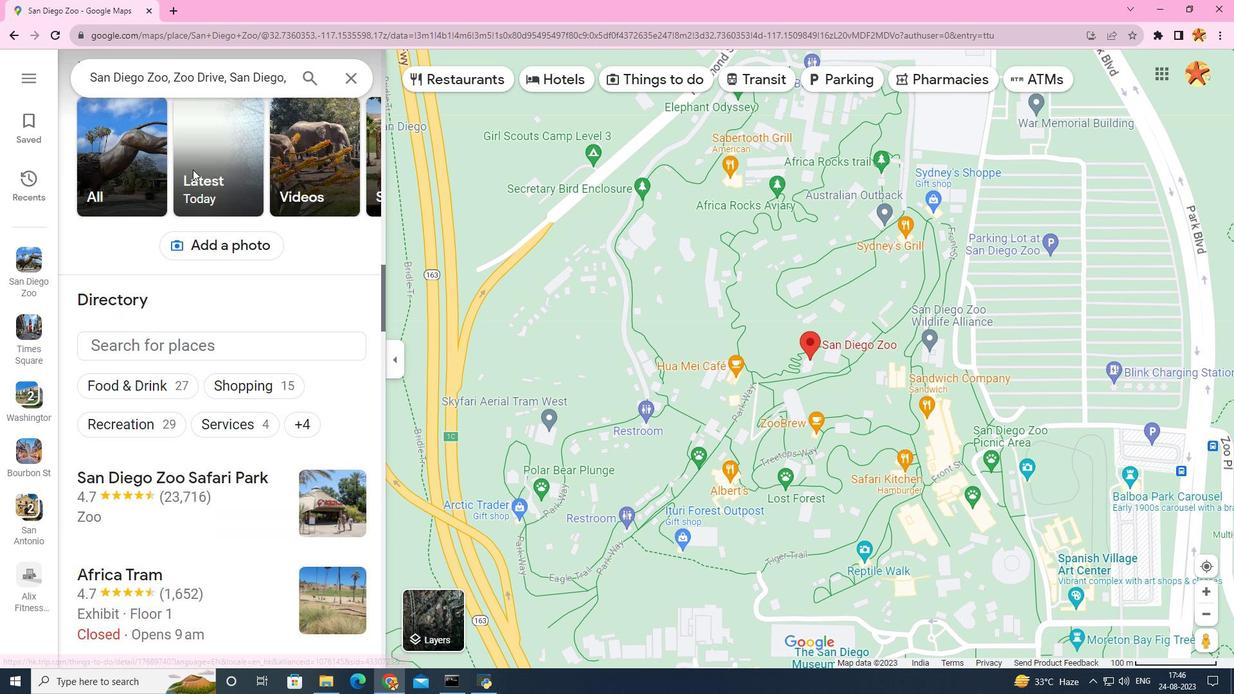 
Action: Mouse moved to (192, 169)
Screenshot: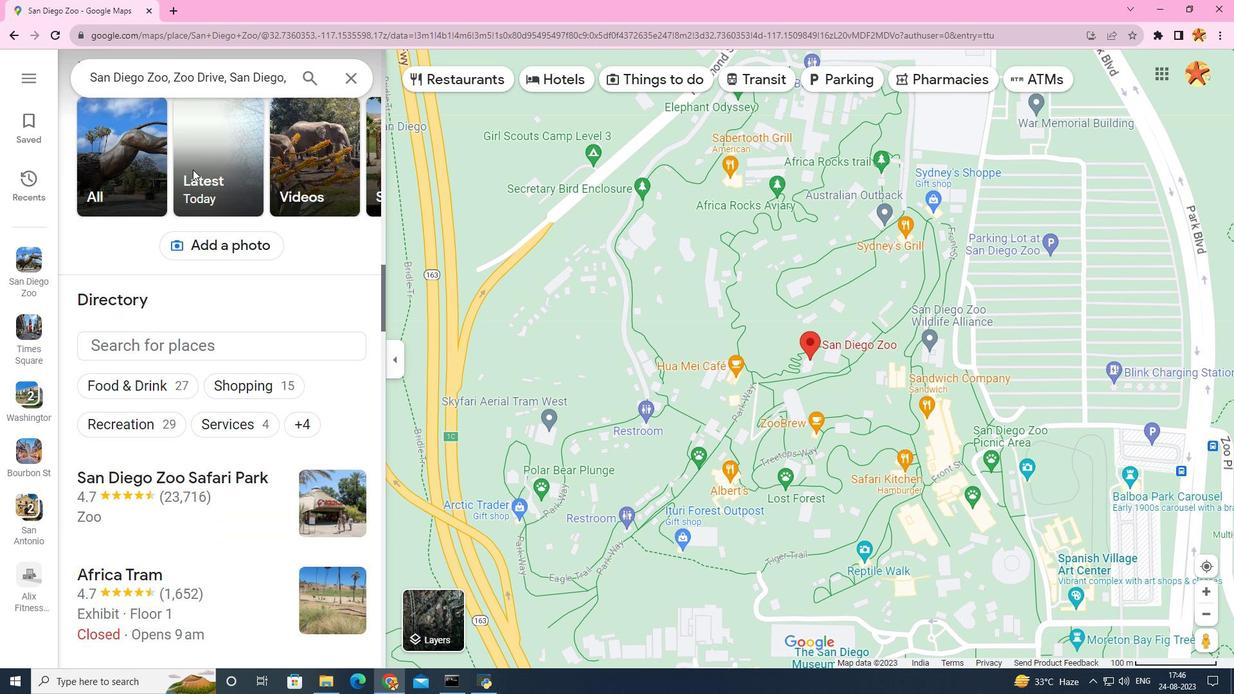 
Action: Mouse scrolled (192, 169) with delta (0, 0)
Screenshot: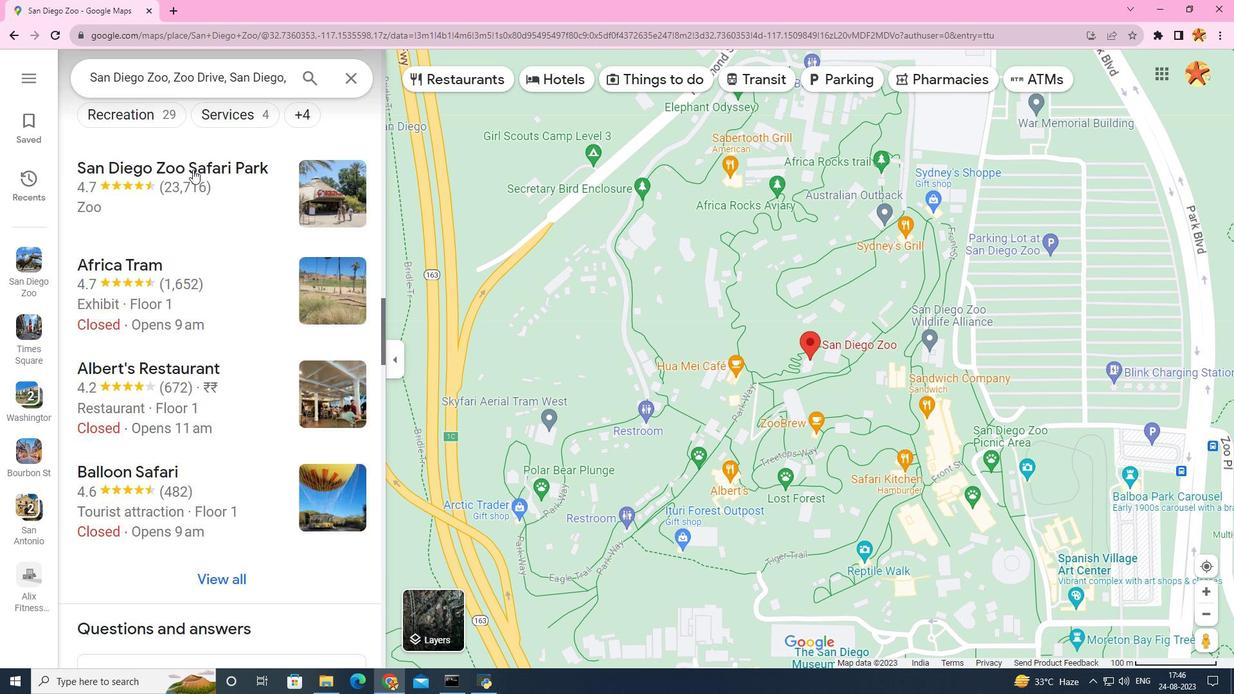 
Action: Mouse scrolled (192, 169) with delta (0, 0)
Screenshot: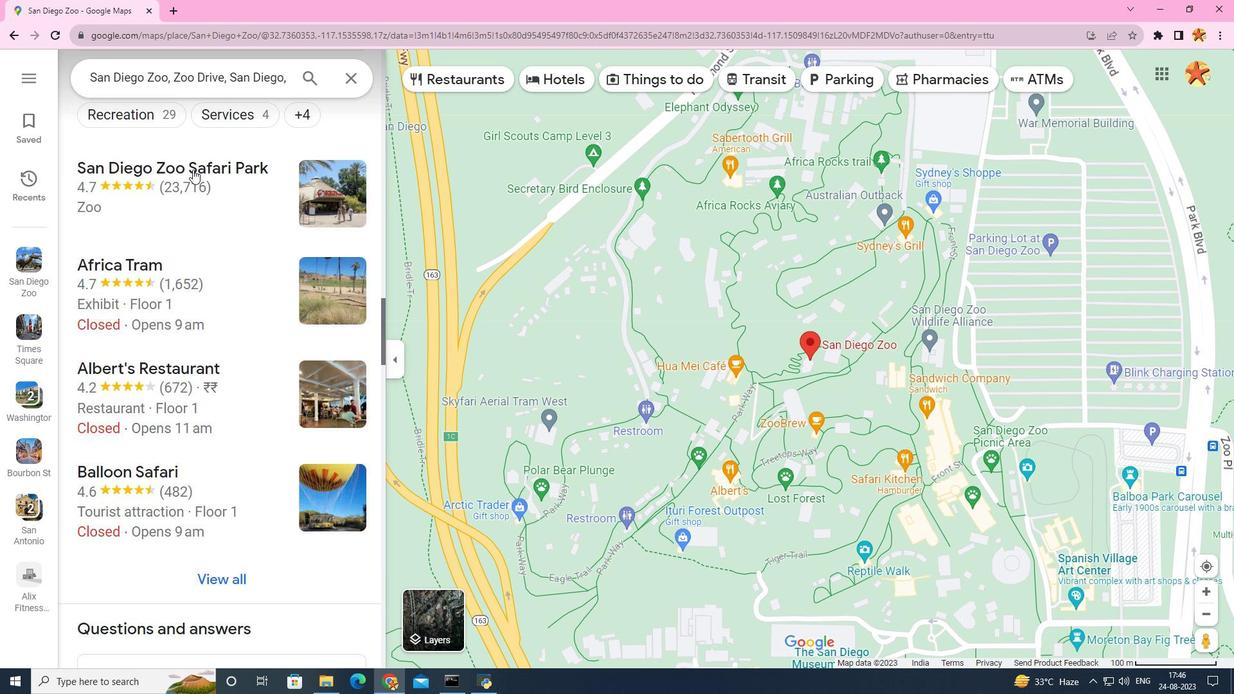 
Action: Mouse scrolled (192, 169) with delta (0, 0)
Screenshot: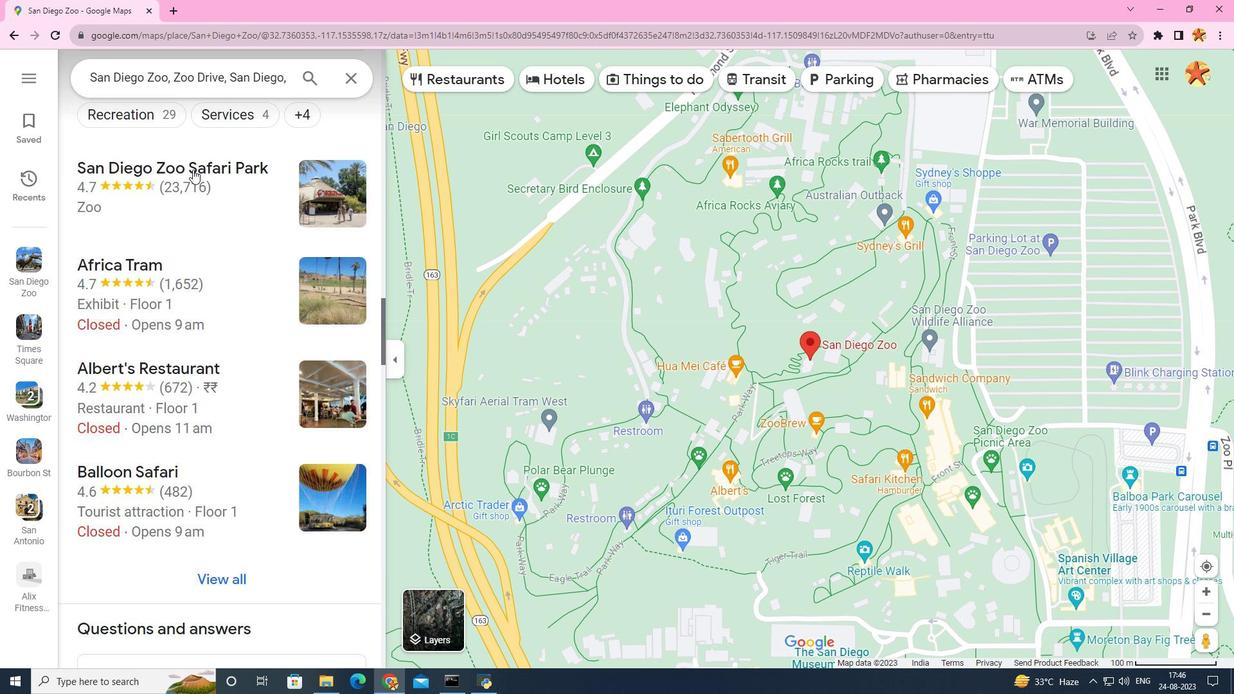 
Action: Mouse scrolled (192, 169) with delta (0, 0)
Screenshot: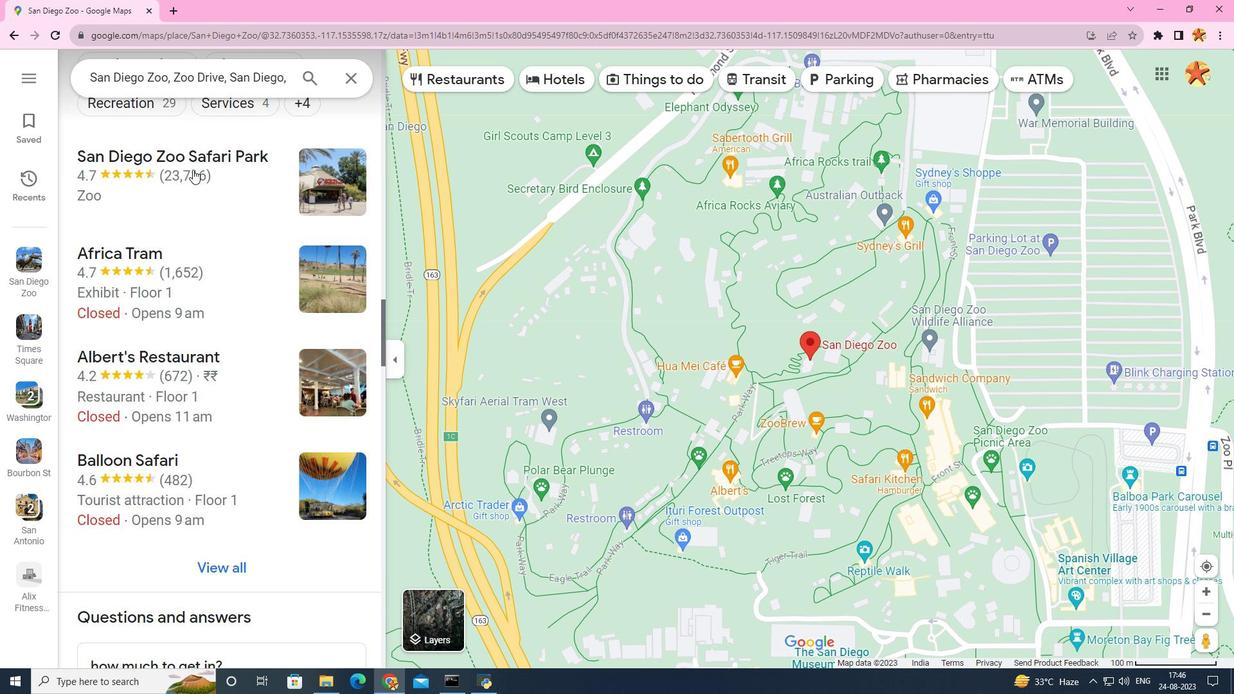 
Action: Mouse scrolled (192, 169) with delta (0, 0)
Screenshot: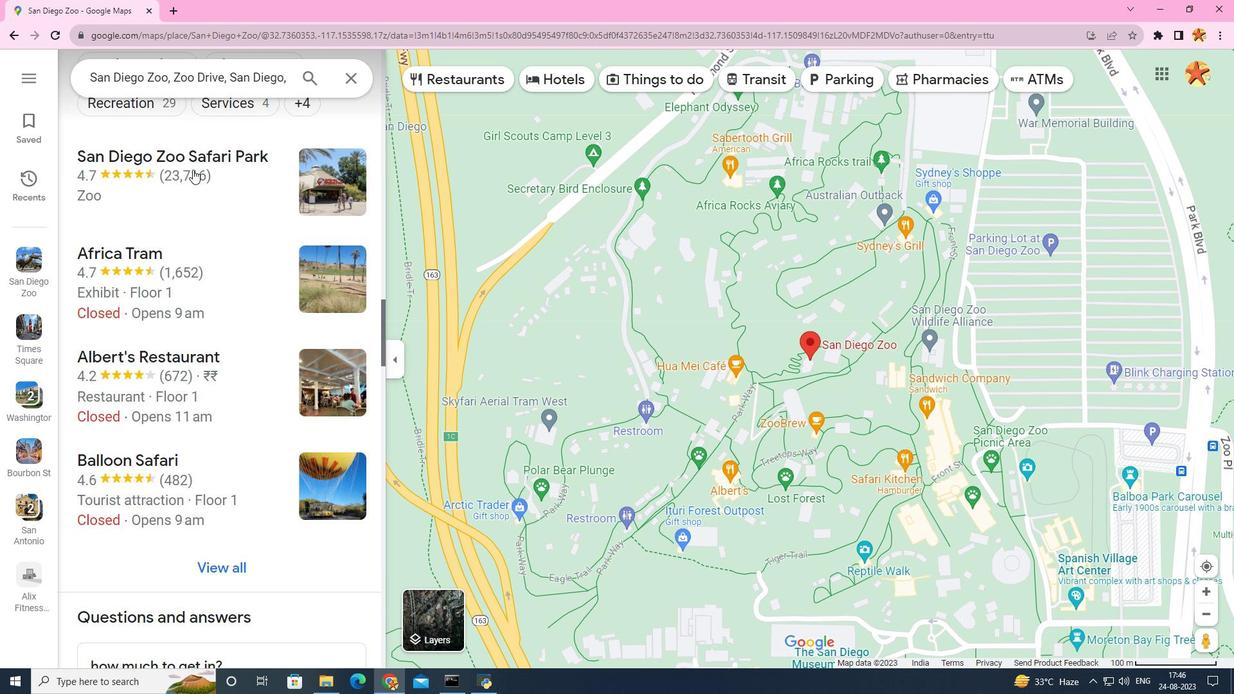 
Action: Mouse scrolled (192, 169) with delta (0, 0)
Screenshot: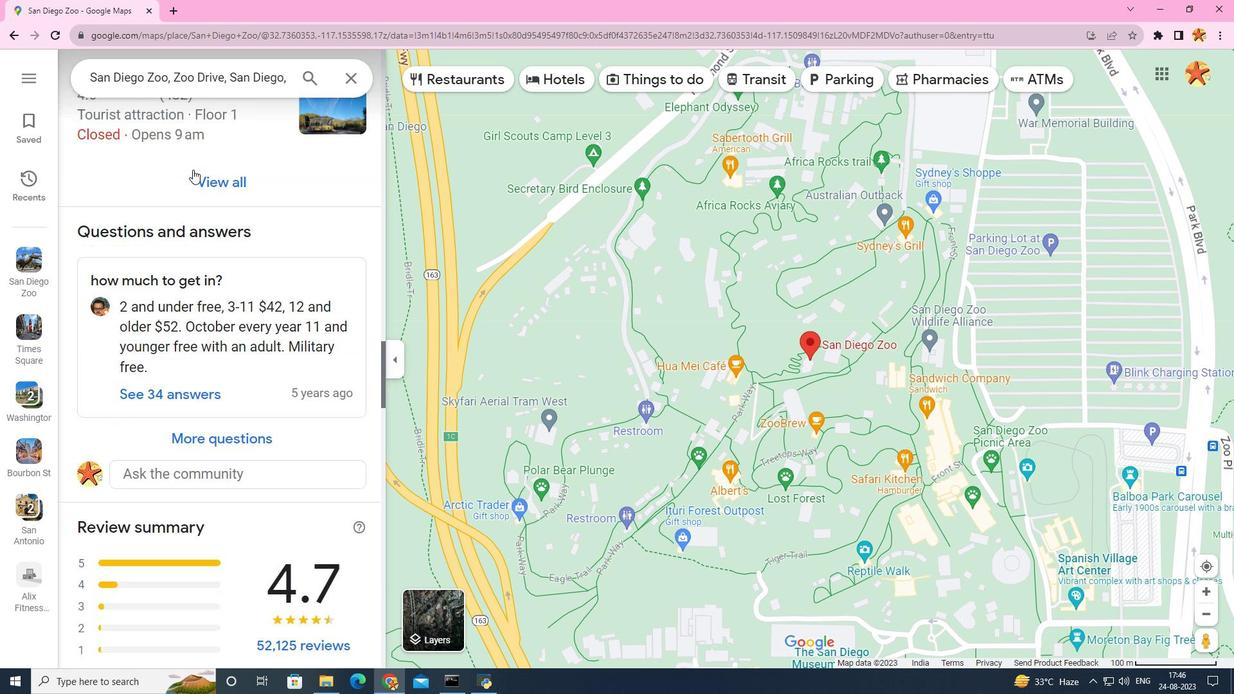 
Action: Mouse scrolled (192, 169) with delta (0, 0)
Screenshot: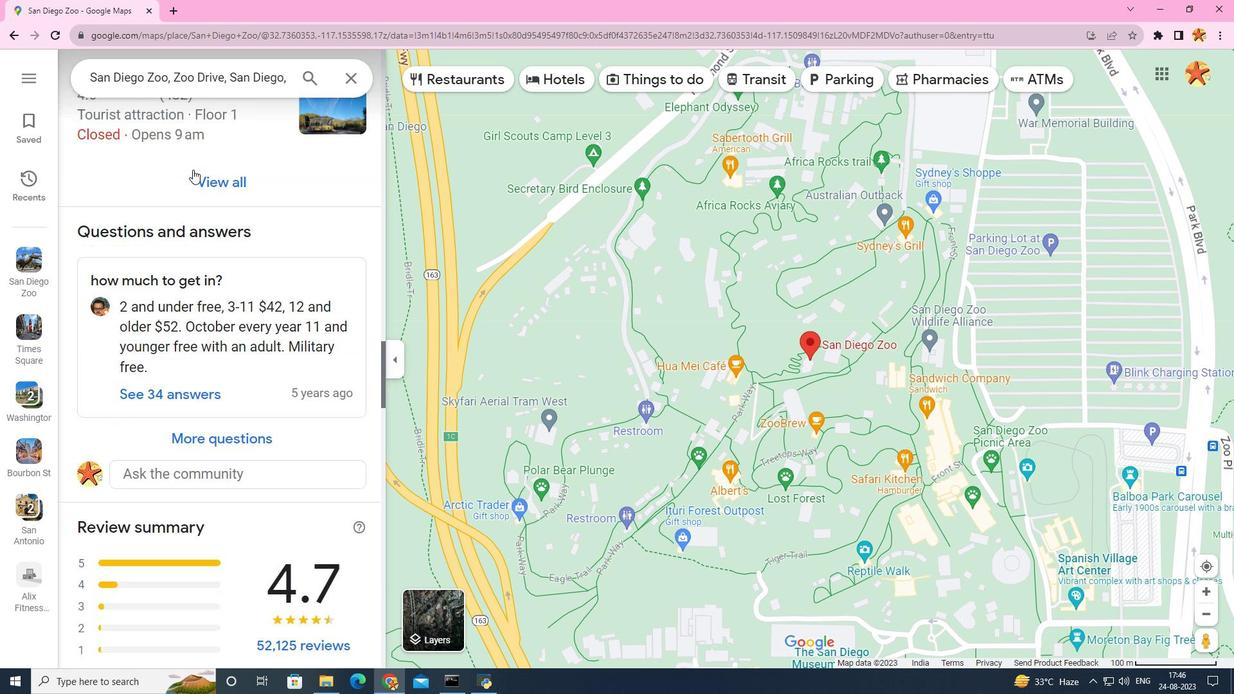 
Action: Mouse scrolled (192, 169) with delta (0, 0)
Screenshot: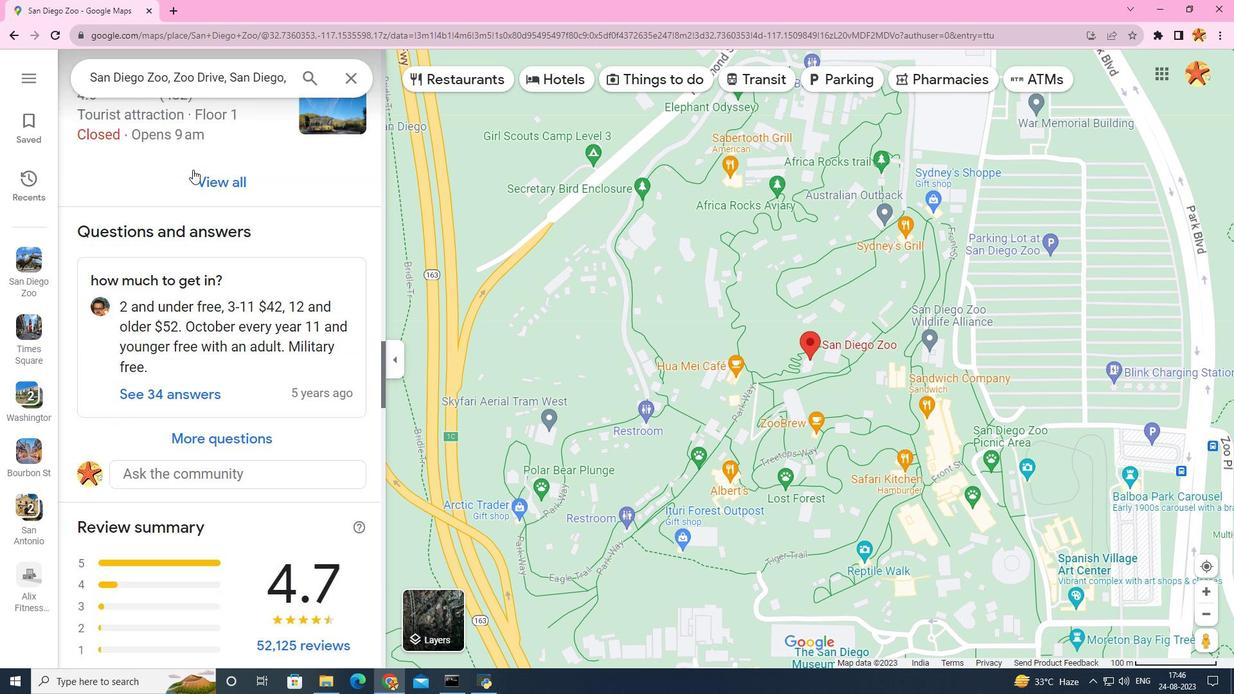 
Action: Mouse scrolled (192, 169) with delta (0, 0)
Screenshot: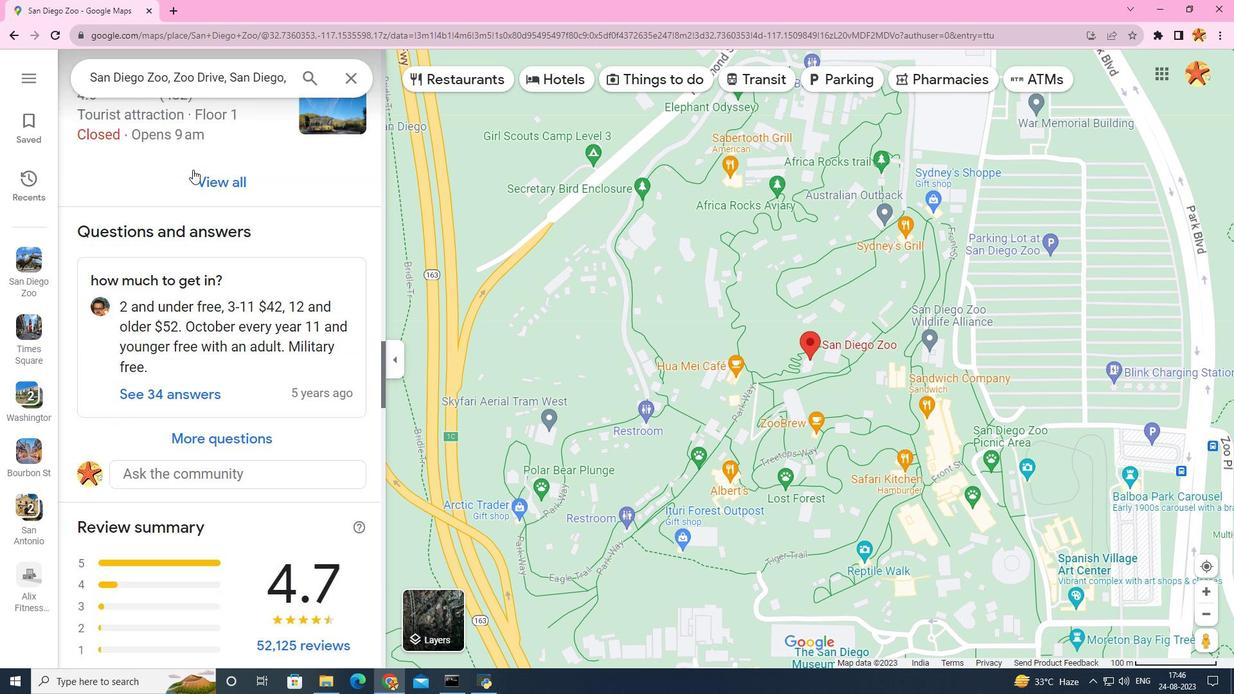 
Action: Mouse scrolled (192, 169) with delta (0, 0)
Screenshot: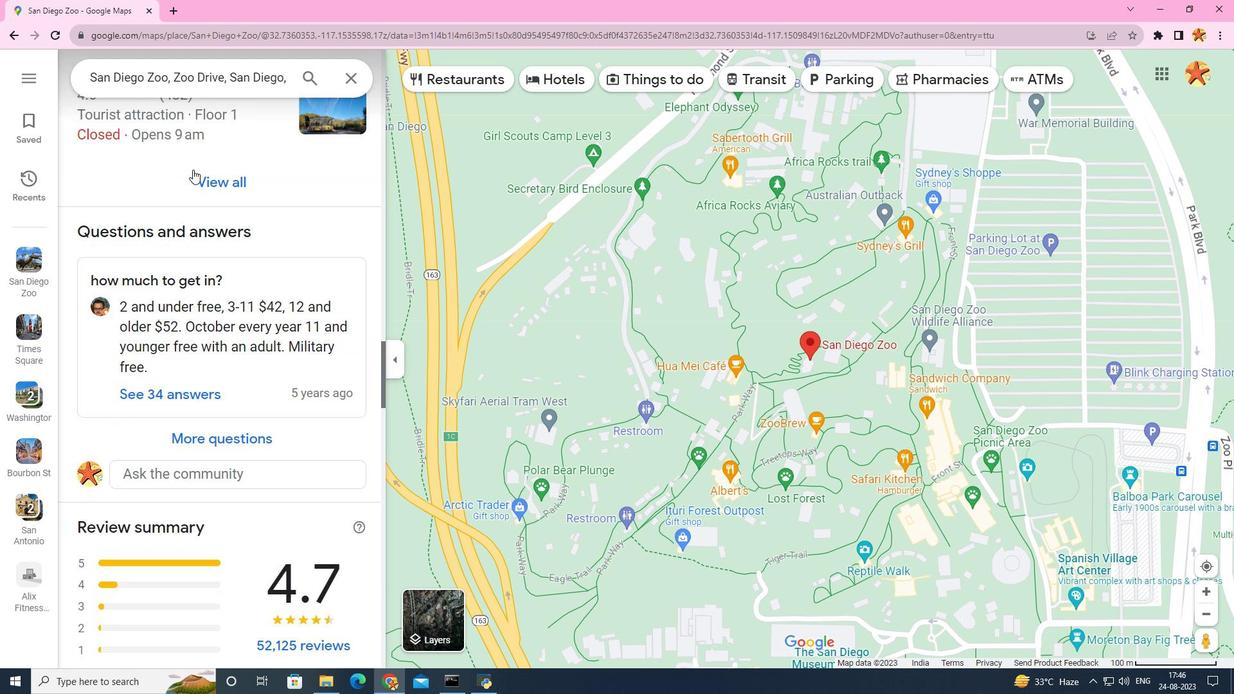 
Action: Mouse scrolled (192, 169) with delta (0, 0)
Screenshot: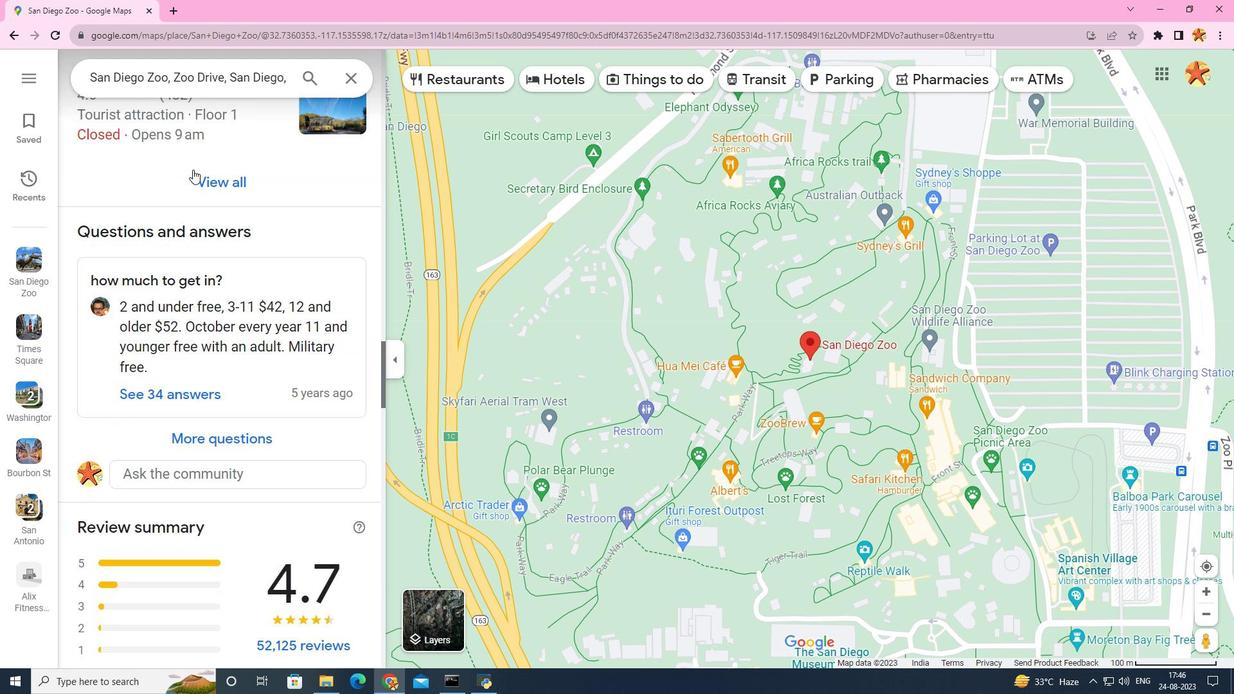 
Action: Mouse moved to (192, 170)
Screenshot: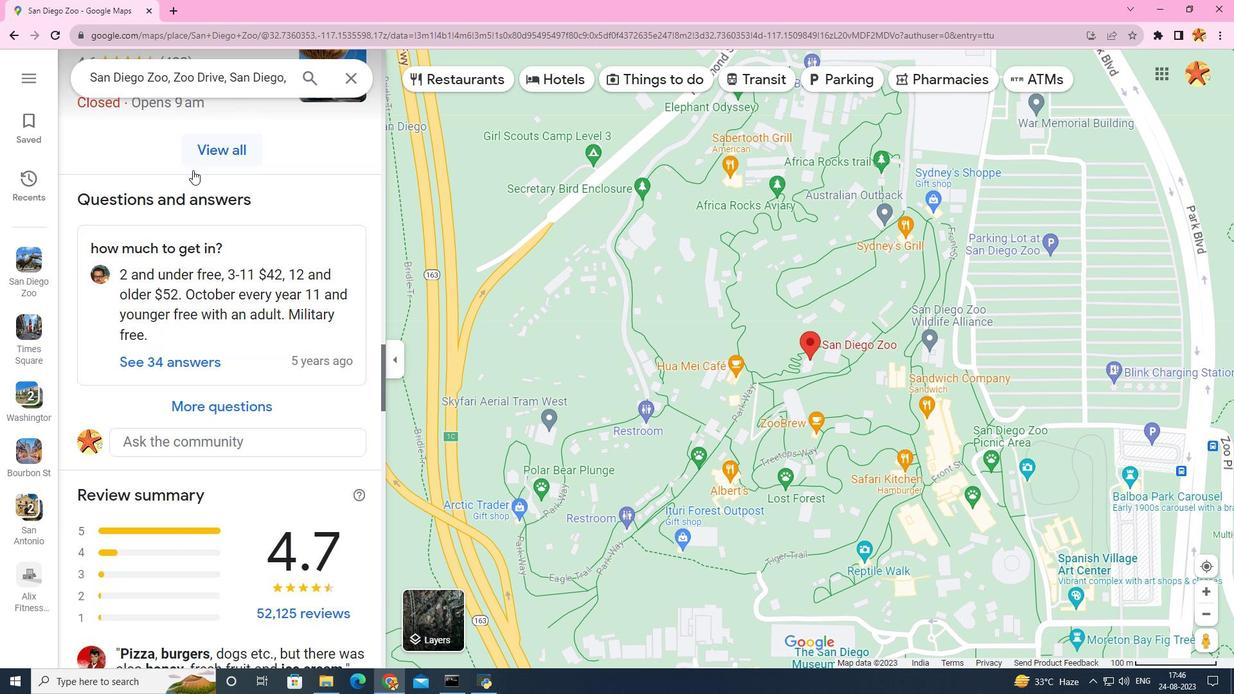 
Action: Mouse scrolled (192, 169) with delta (0, 0)
Screenshot: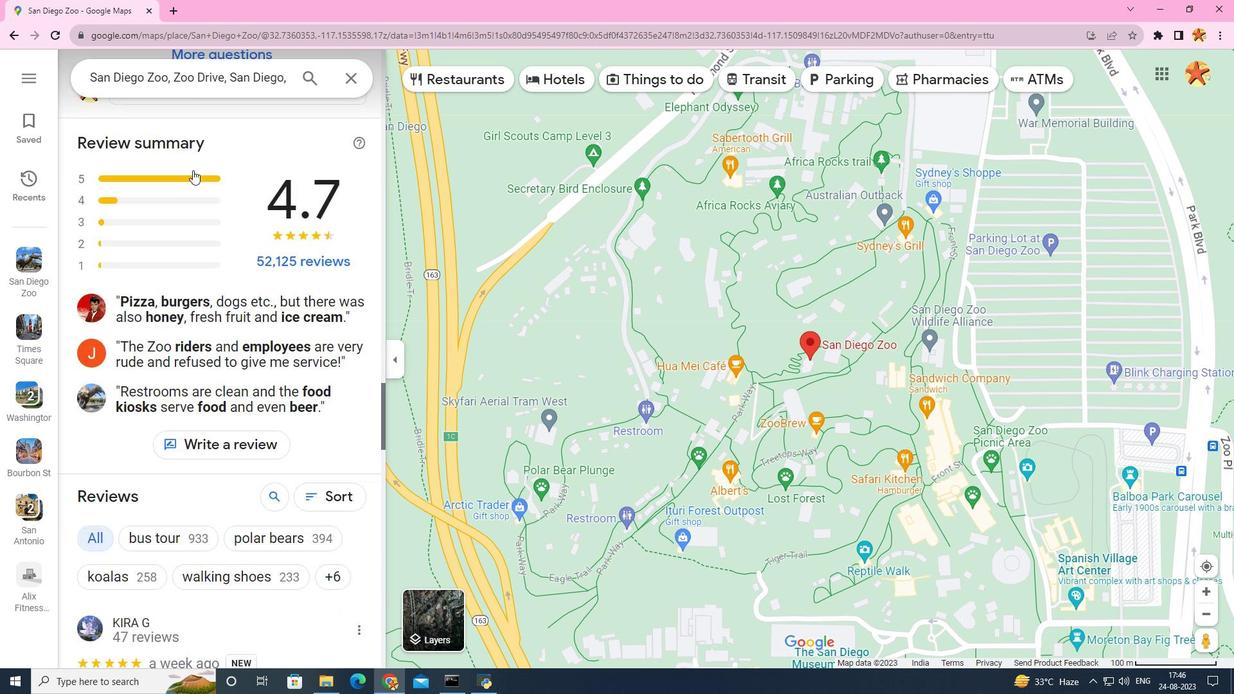 
Action: Mouse scrolled (192, 169) with delta (0, 0)
Screenshot: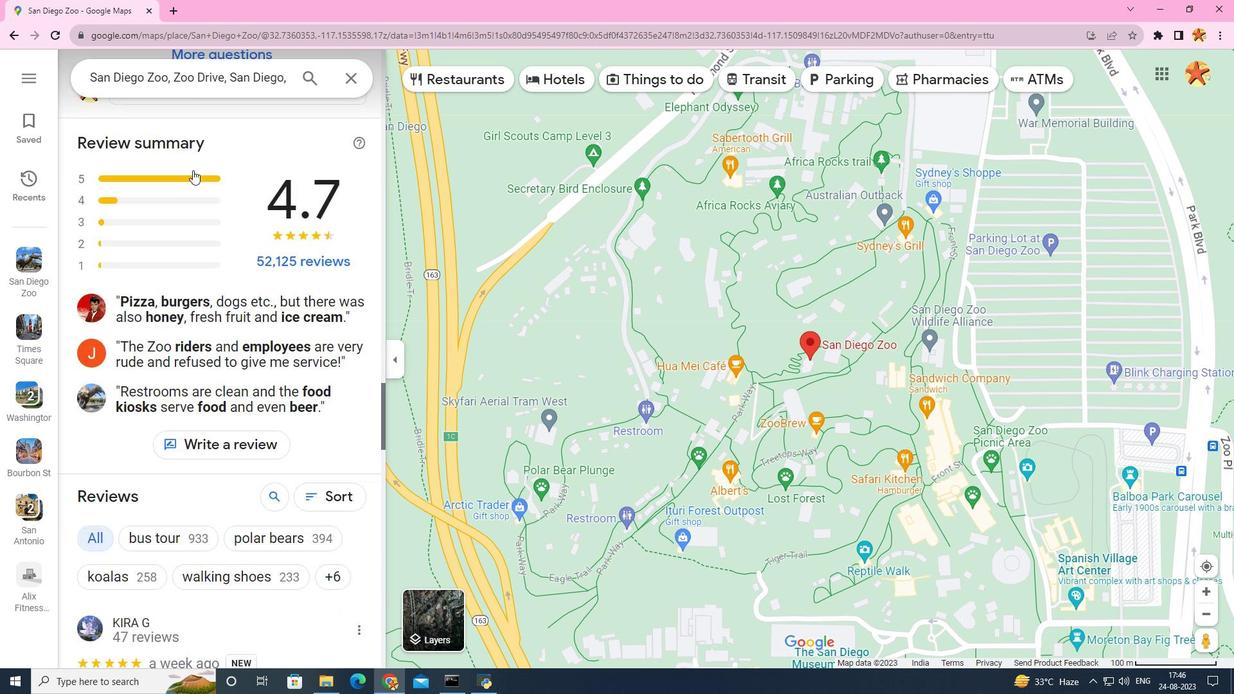 
Action: Mouse scrolled (192, 169) with delta (0, 0)
Screenshot: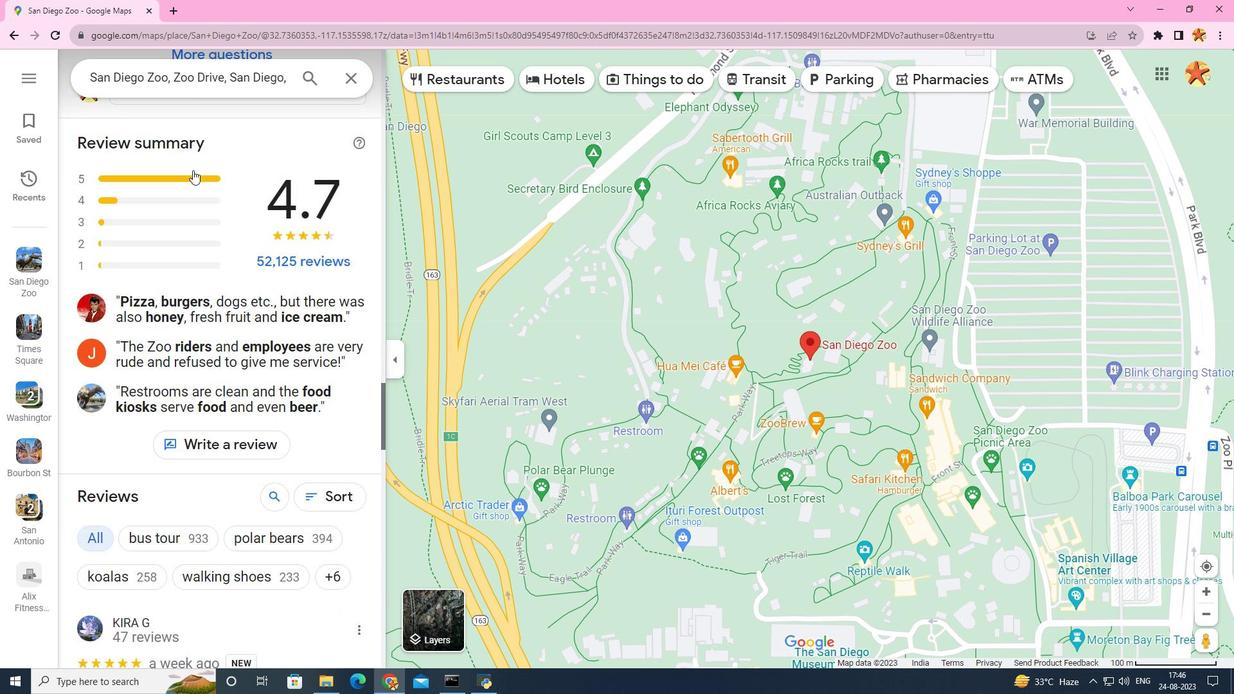 
Action: Mouse scrolled (192, 169) with delta (0, 0)
Screenshot: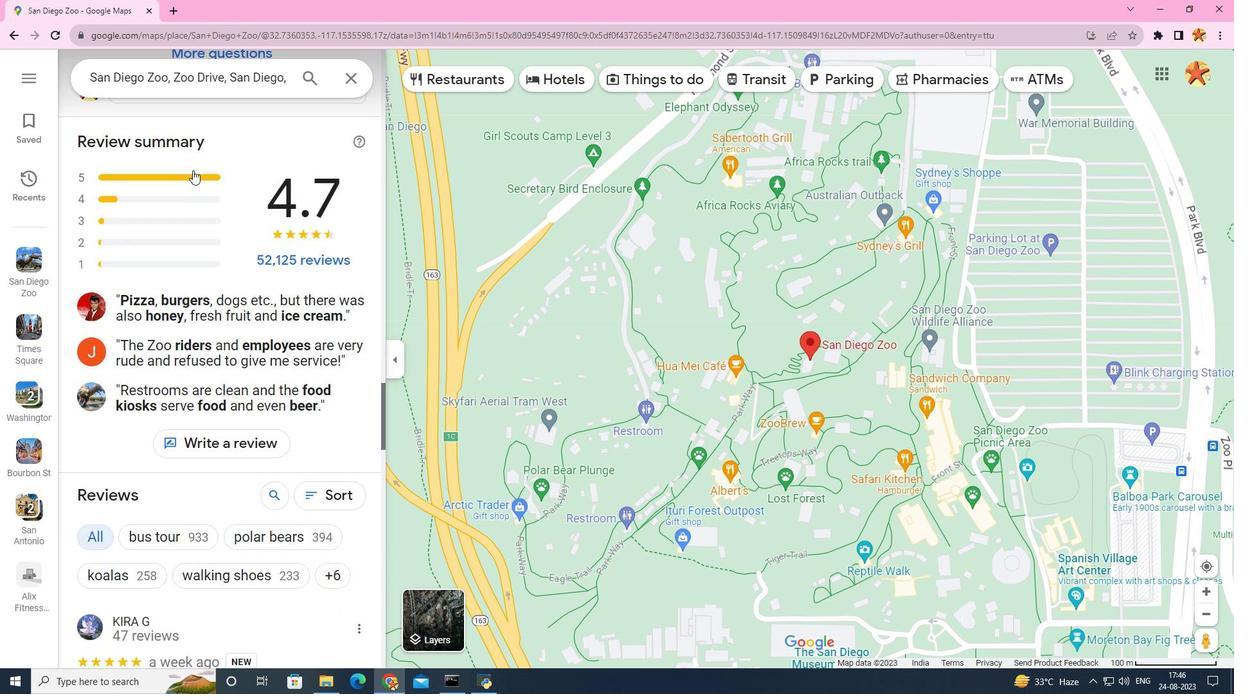 
Action: Mouse scrolled (192, 169) with delta (0, 0)
Screenshot: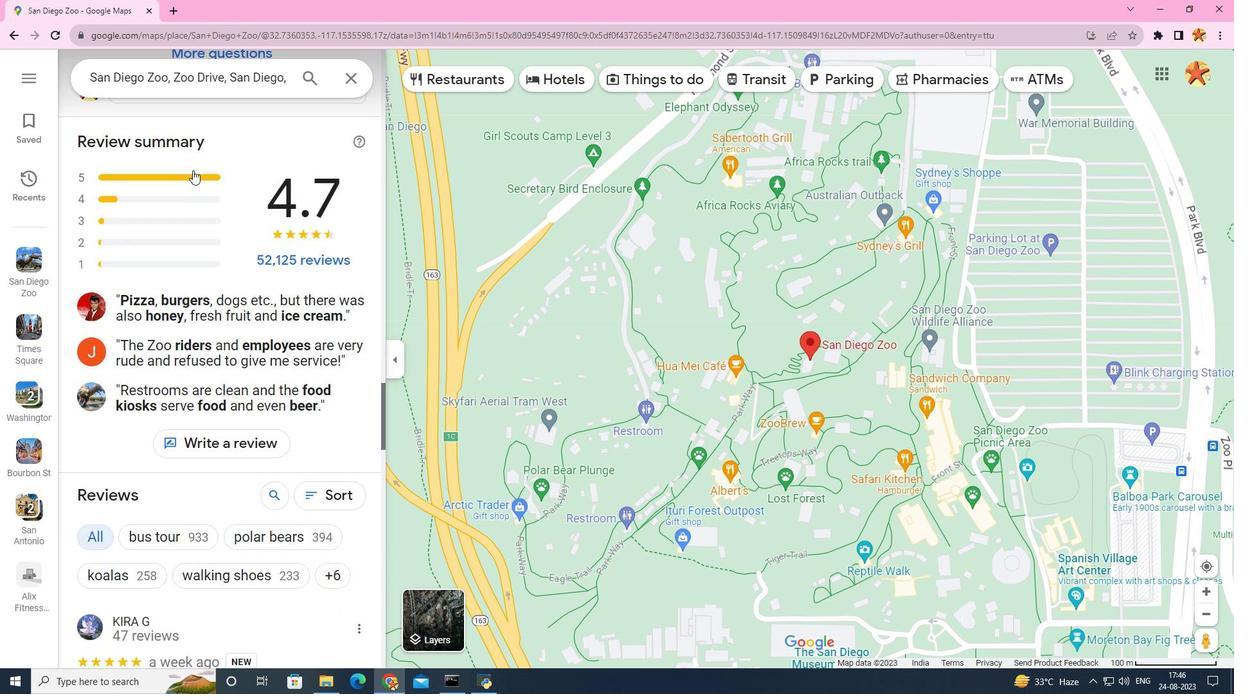 
Action: Mouse scrolled (192, 169) with delta (0, 0)
Screenshot: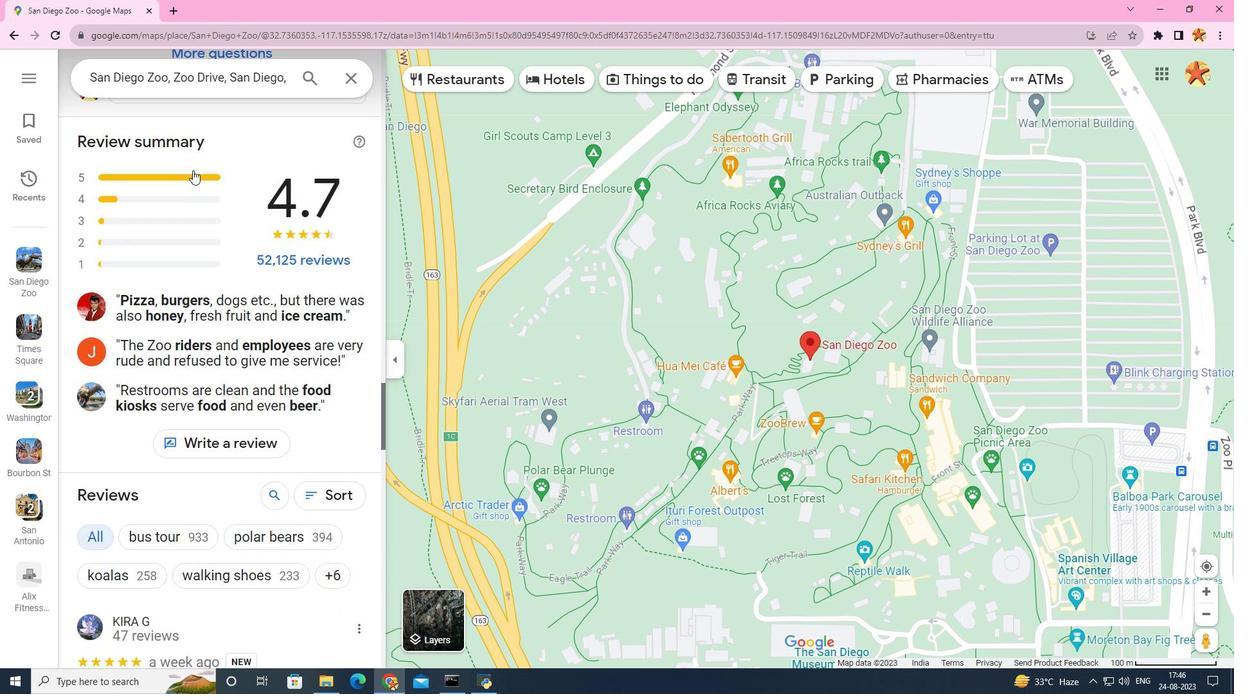 
Action: Mouse scrolled (192, 169) with delta (0, 0)
Screenshot: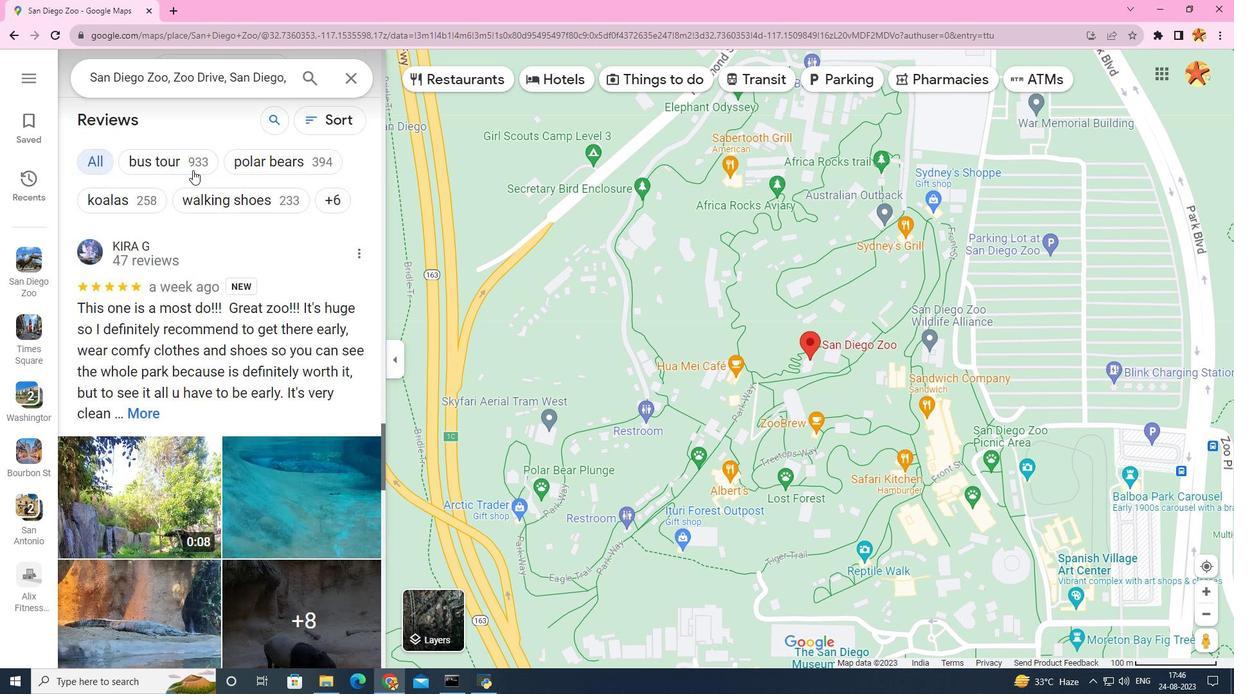 
Action: Mouse scrolled (192, 169) with delta (0, 0)
Screenshot: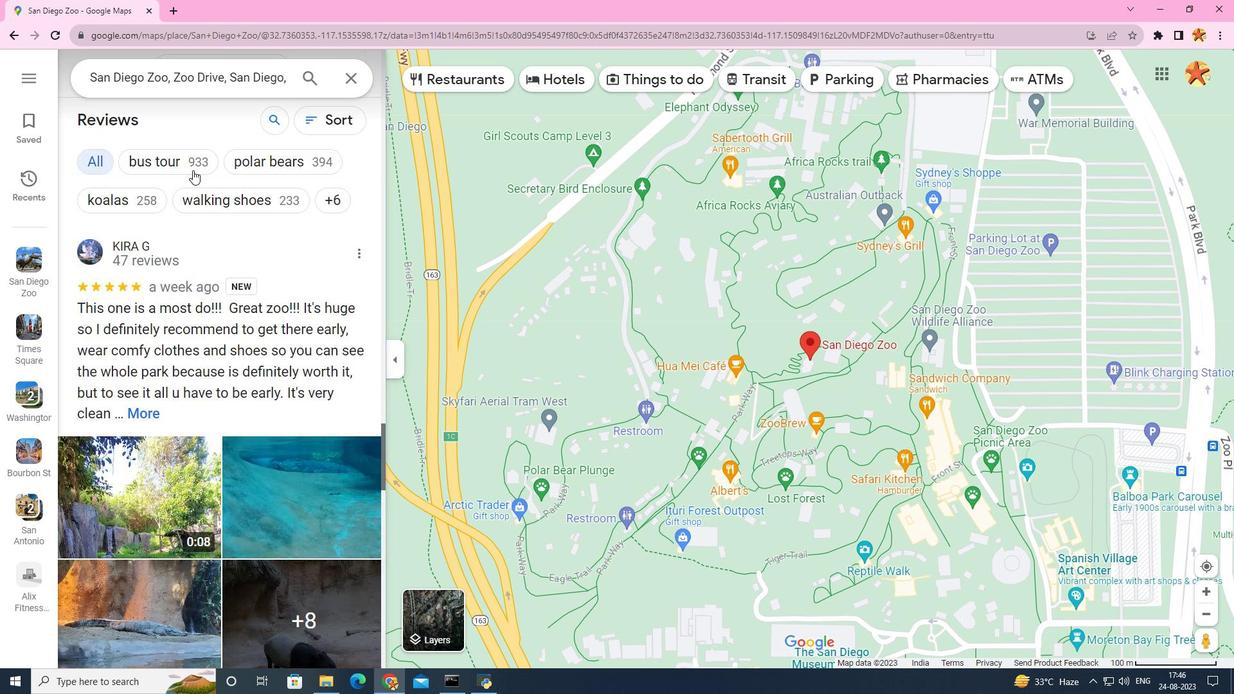 
Action: Mouse scrolled (192, 169) with delta (0, 0)
Screenshot: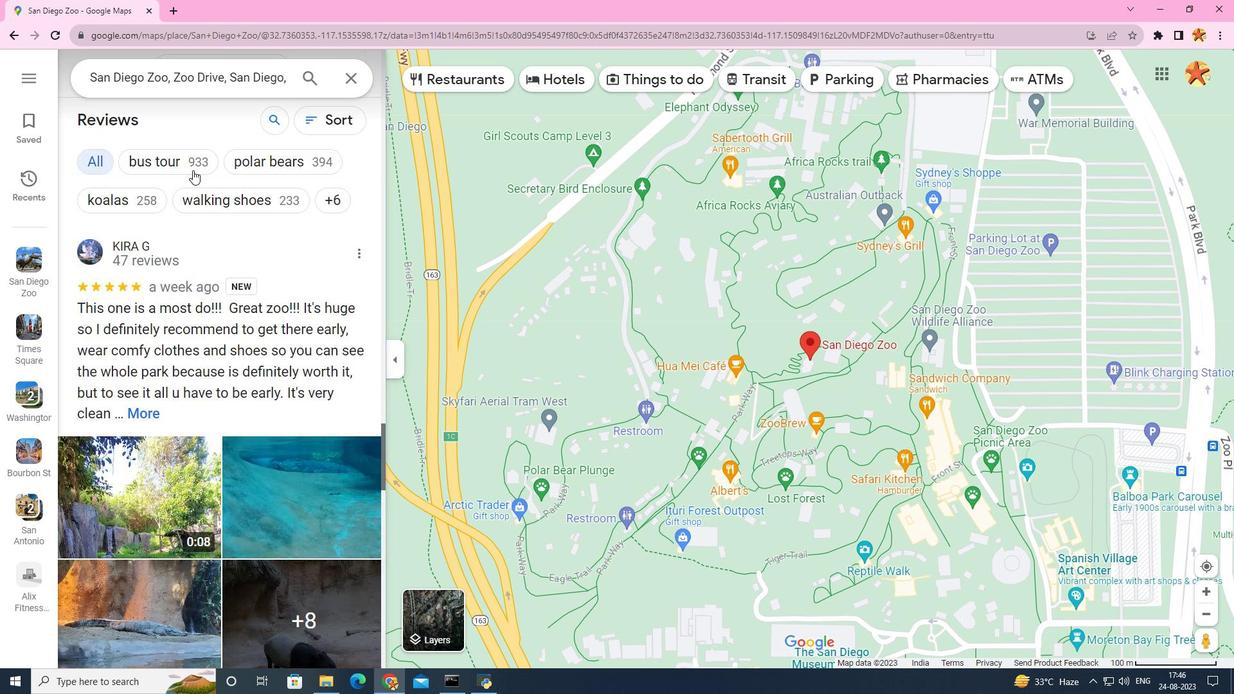 
Action: Mouse scrolled (192, 169) with delta (0, 0)
Screenshot: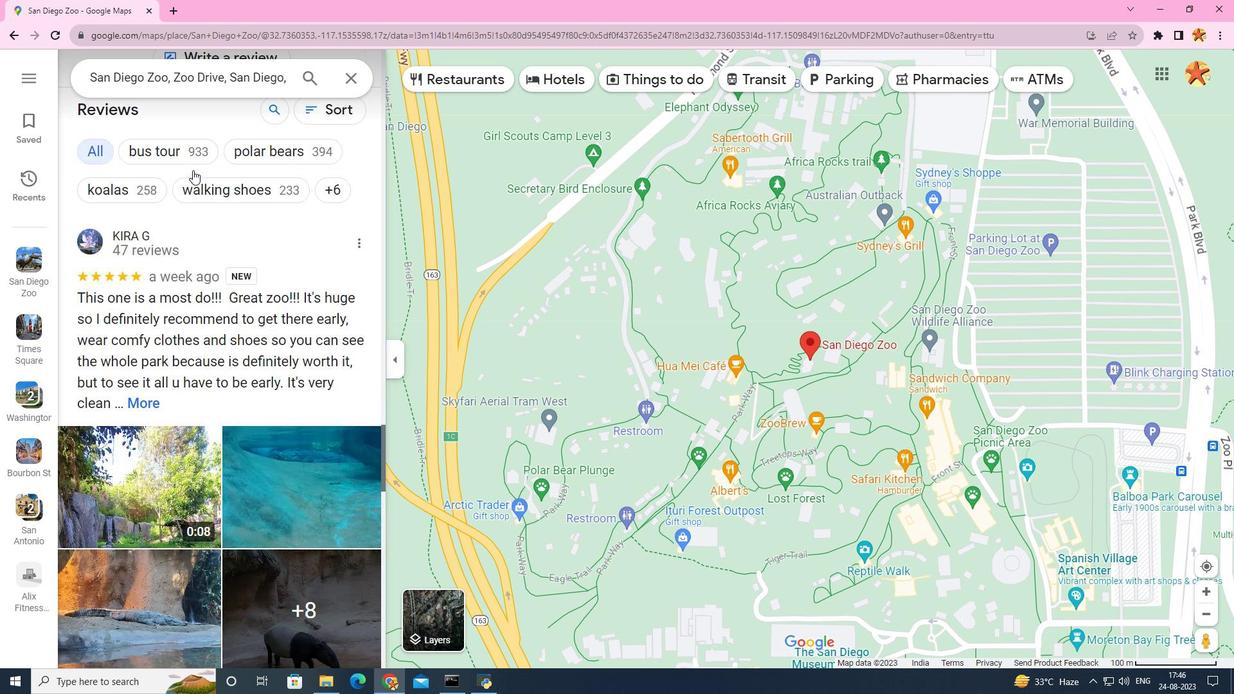 
Action: Mouse scrolled (192, 169) with delta (0, 0)
Screenshot: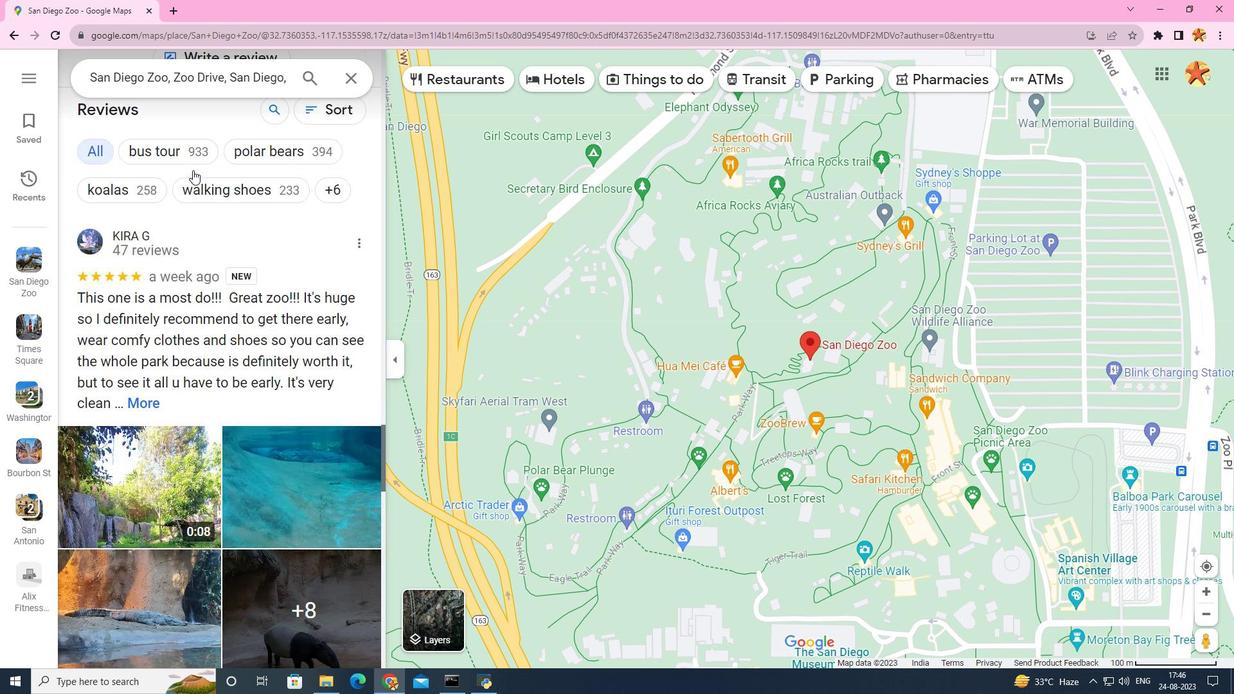 
Action: Mouse scrolled (192, 169) with delta (0, 0)
Screenshot: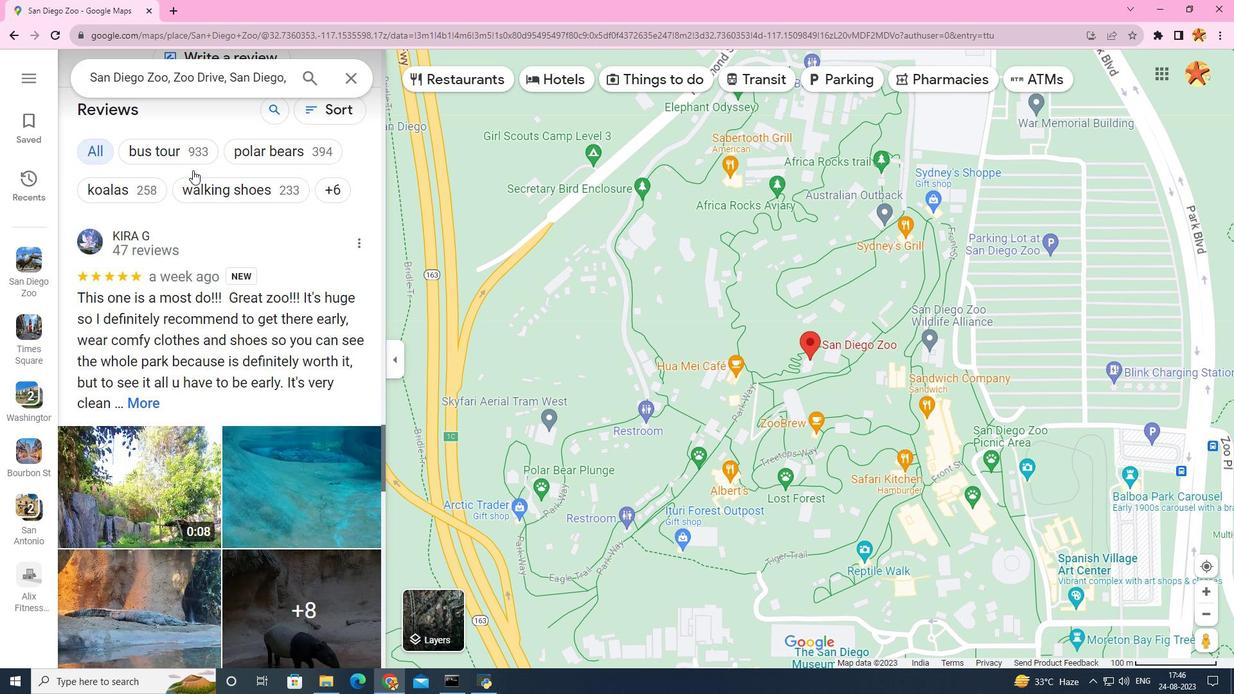 
Action: Mouse scrolled (192, 169) with delta (0, 0)
Screenshot: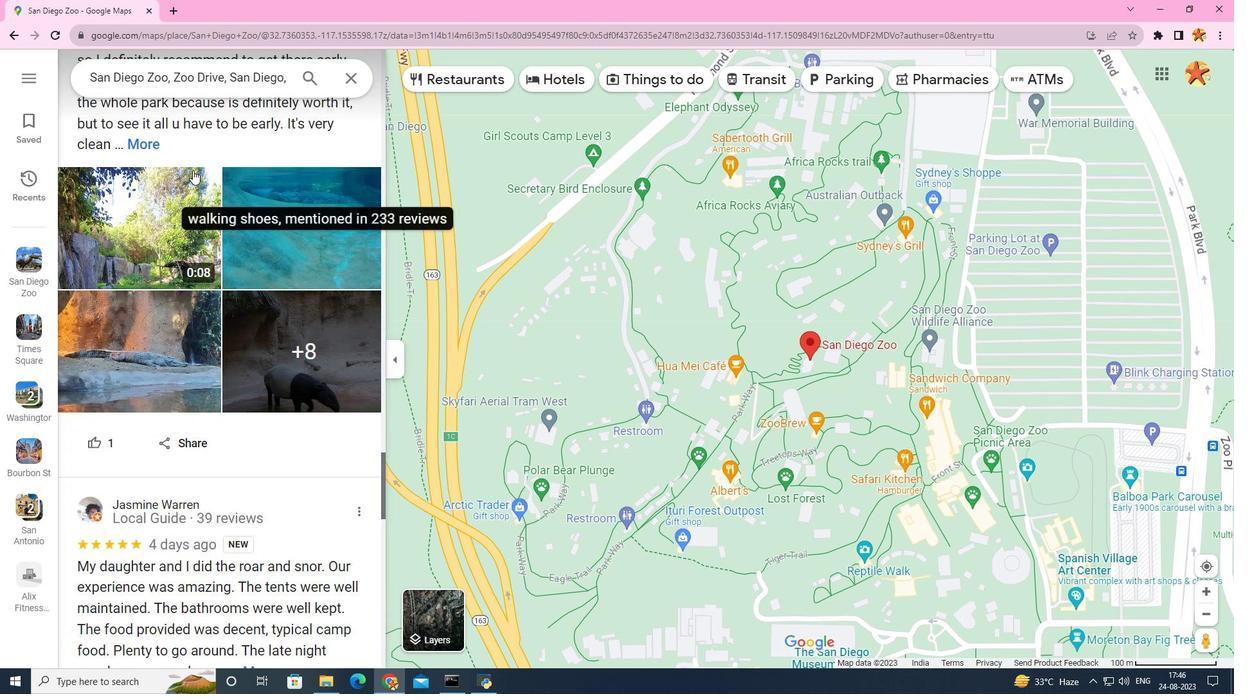 
Action: Mouse scrolled (192, 169) with delta (0, 0)
Screenshot: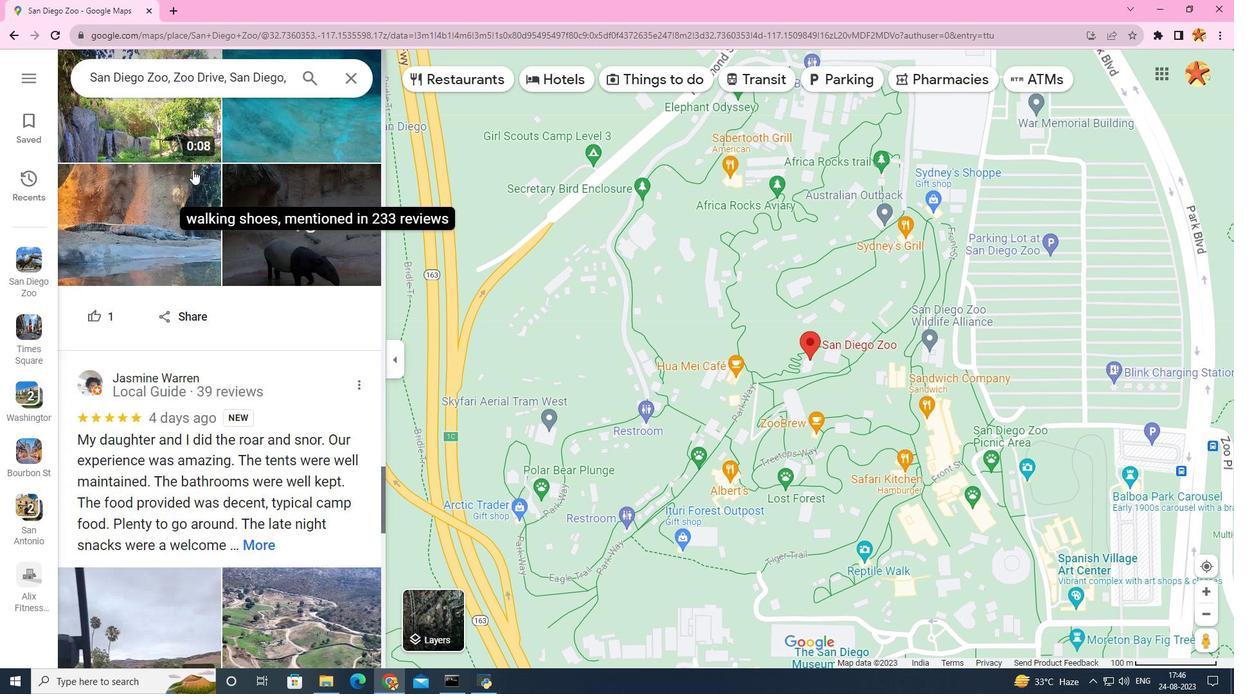
Action: Mouse scrolled (192, 169) with delta (0, 0)
Screenshot: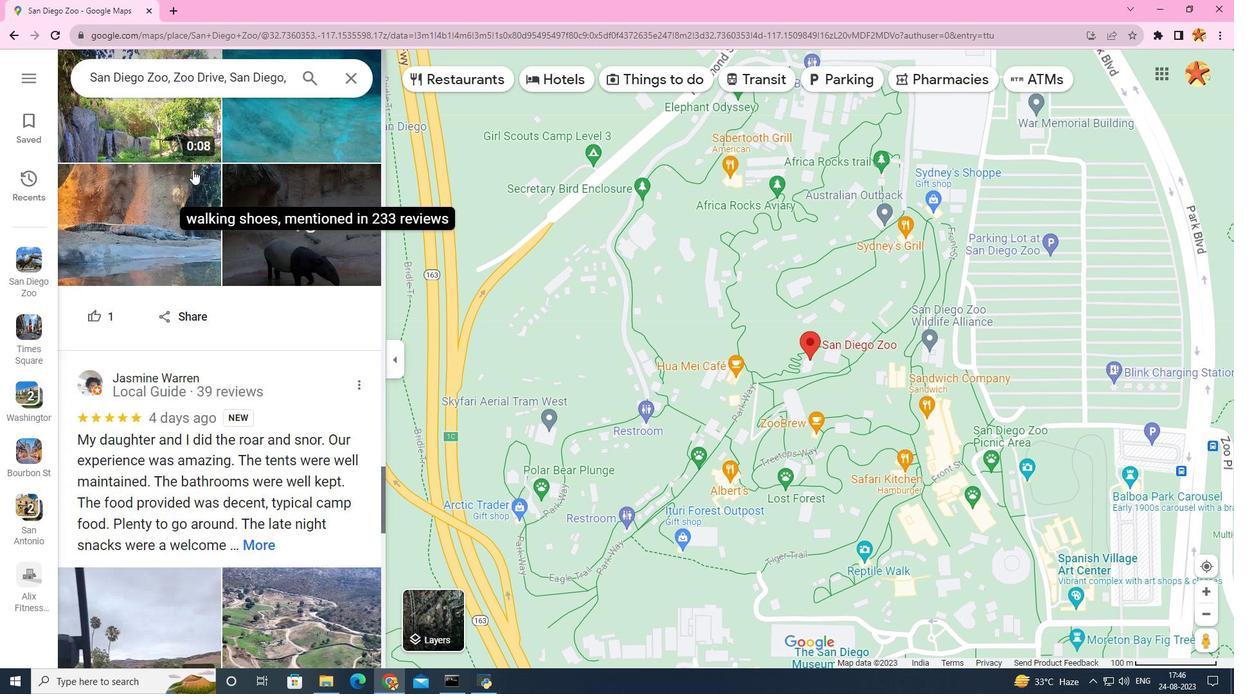 
Action: Mouse scrolled (192, 169) with delta (0, 0)
Screenshot: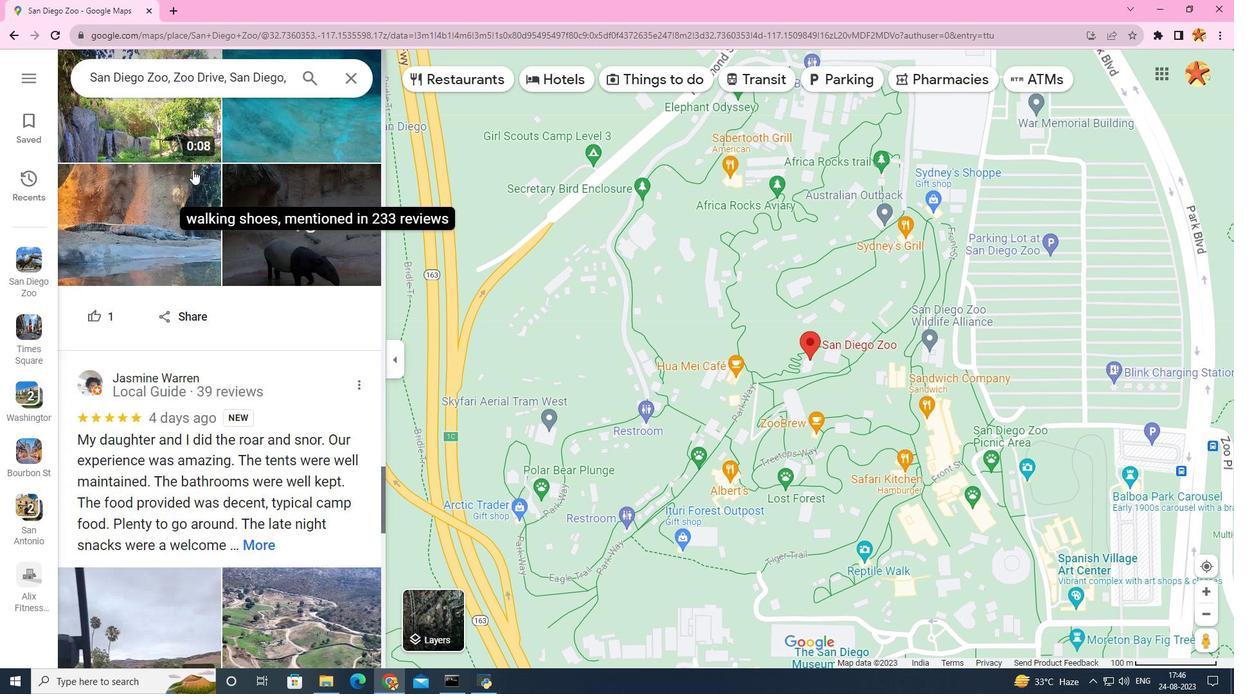 
Action: Mouse scrolled (192, 169) with delta (0, 0)
Screenshot: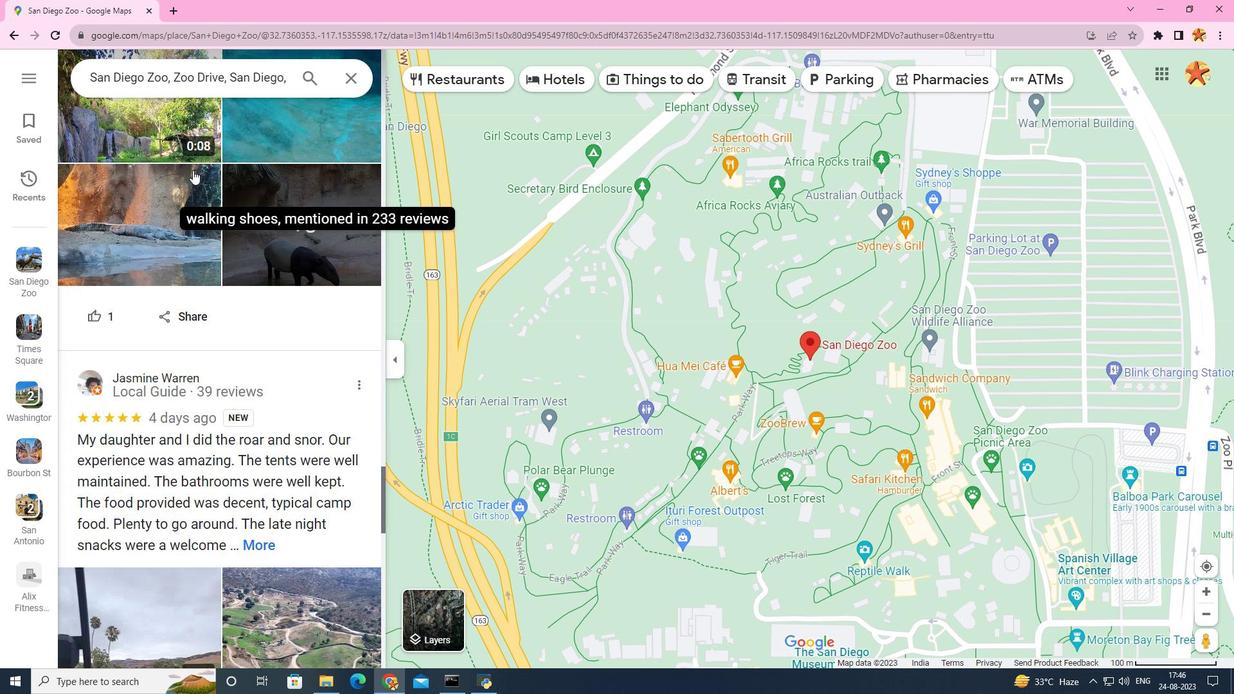 
Action: Mouse scrolled (192, 169) with delta (0, 0)
Screenshot: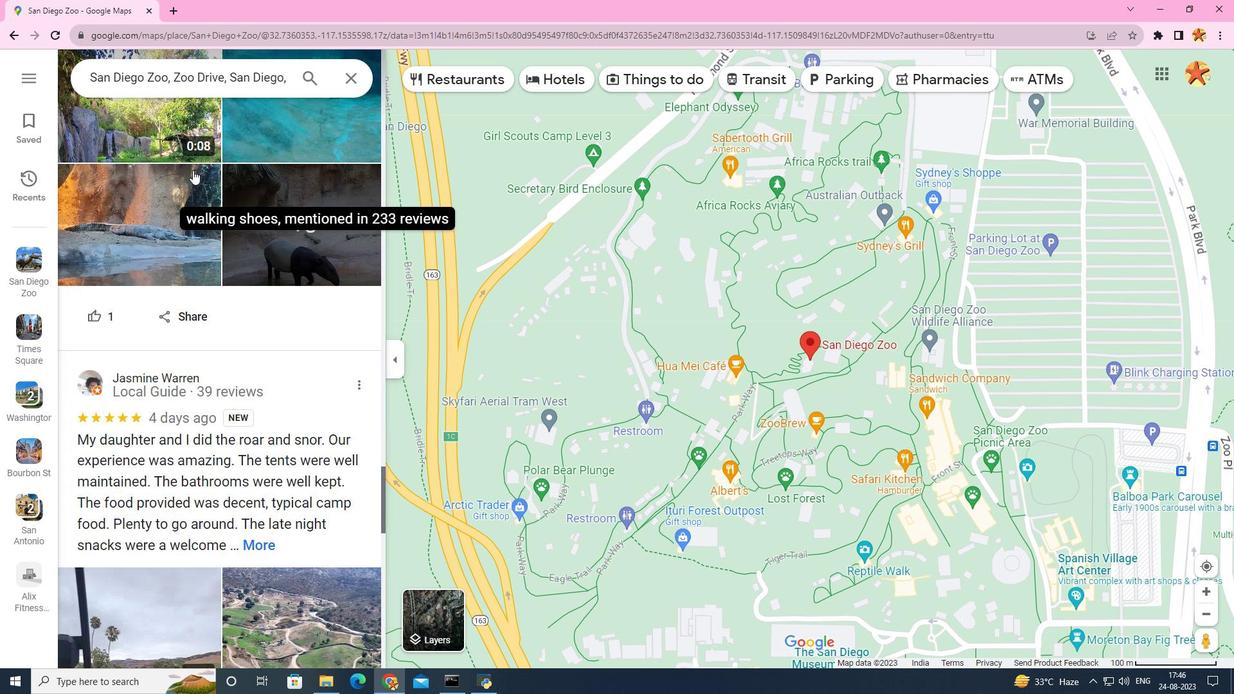 
Action: Mouse scrolled (192, 169) with delta (0, 0)
Screenshot: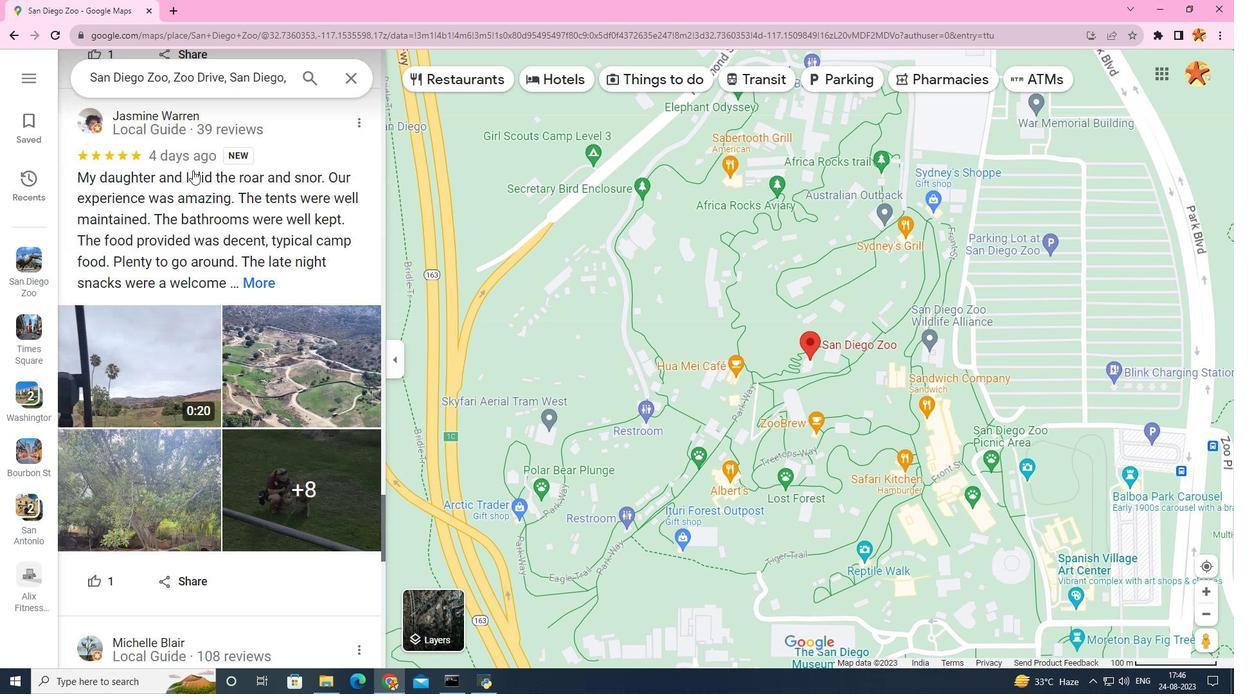 
Action: Mouse scrolled (192, 169) with delta (0, 0)
Screenshot: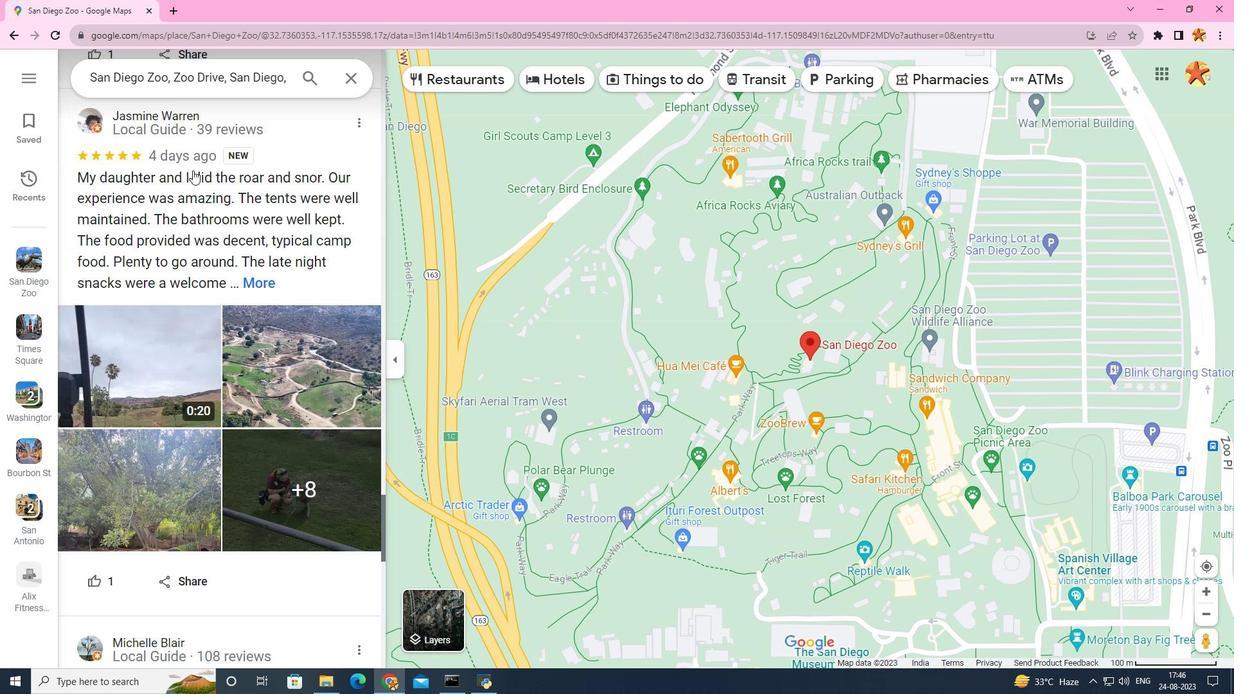 
Action: Mouse scrolled (192, 169) with delta (0, 0)
Screenshot: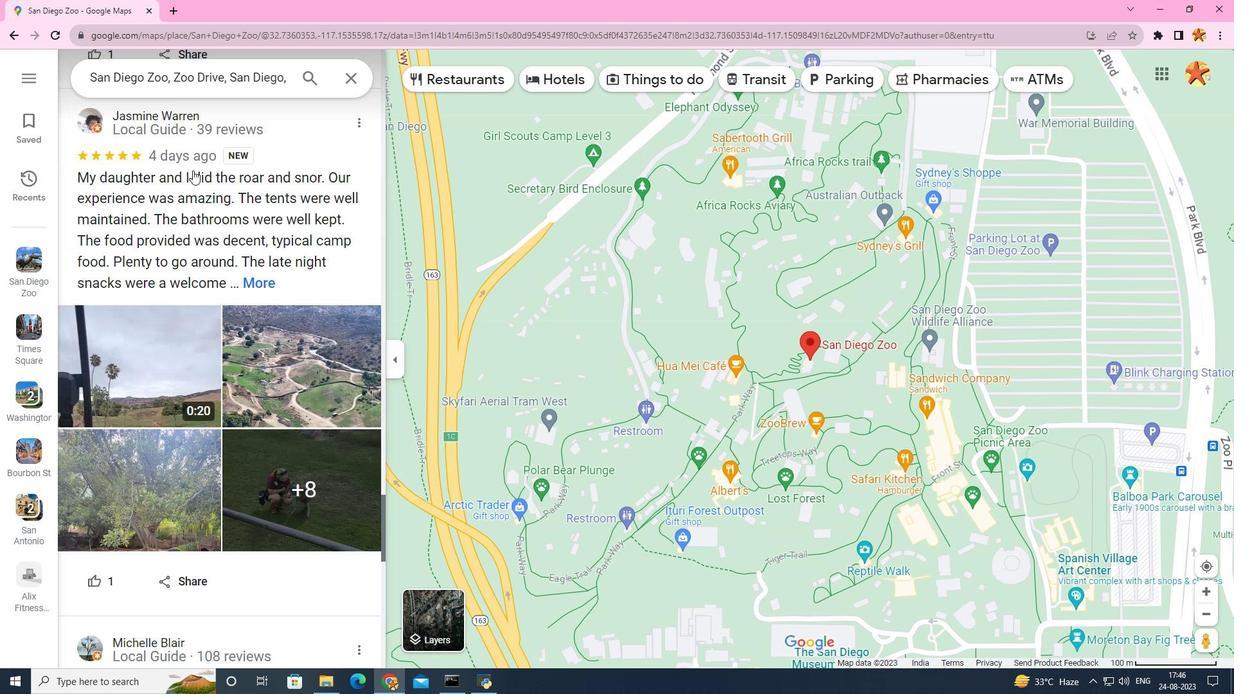 
Action: Mouse scrolled (192, 169) with delta (0, 0)
Screenshot: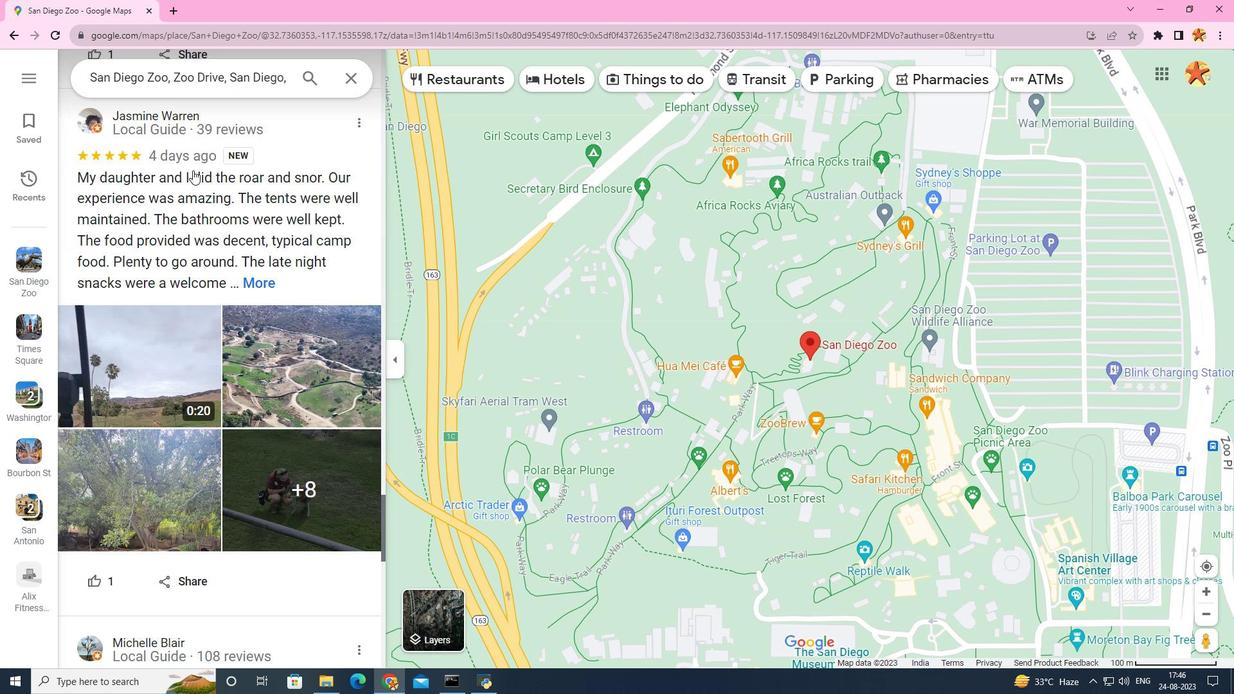 
Action: Mouse scrolled (192, 169) with delta (0, 0)
Screenshot: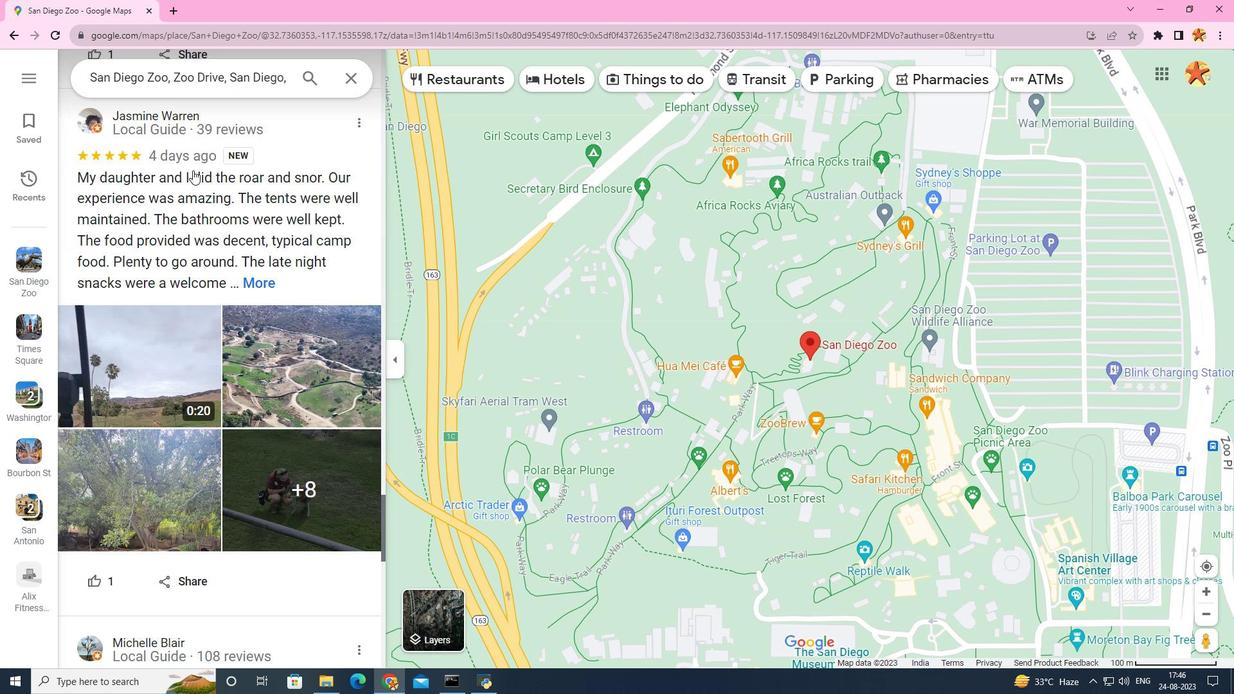 
Action: Mouse scrolled (192, 169) with delta (0, 0)
Screenshot: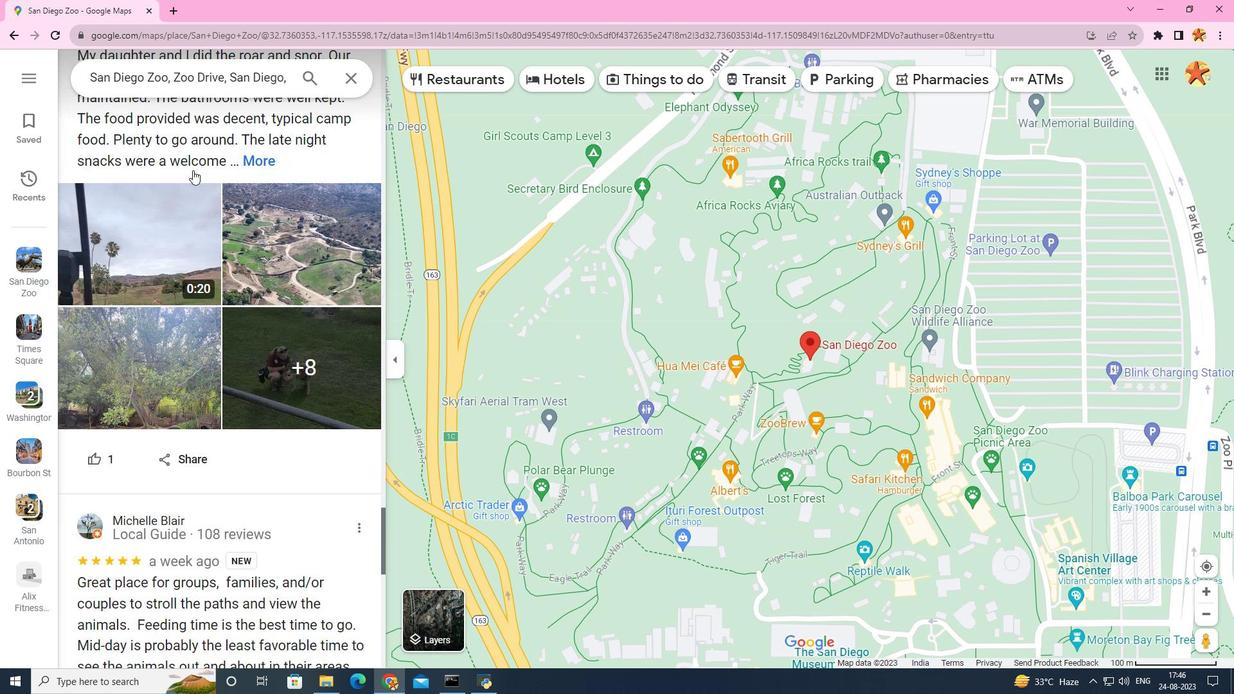 
Action: Mouse scrolled (192, 169) with delta (0, 0)
Screenshot: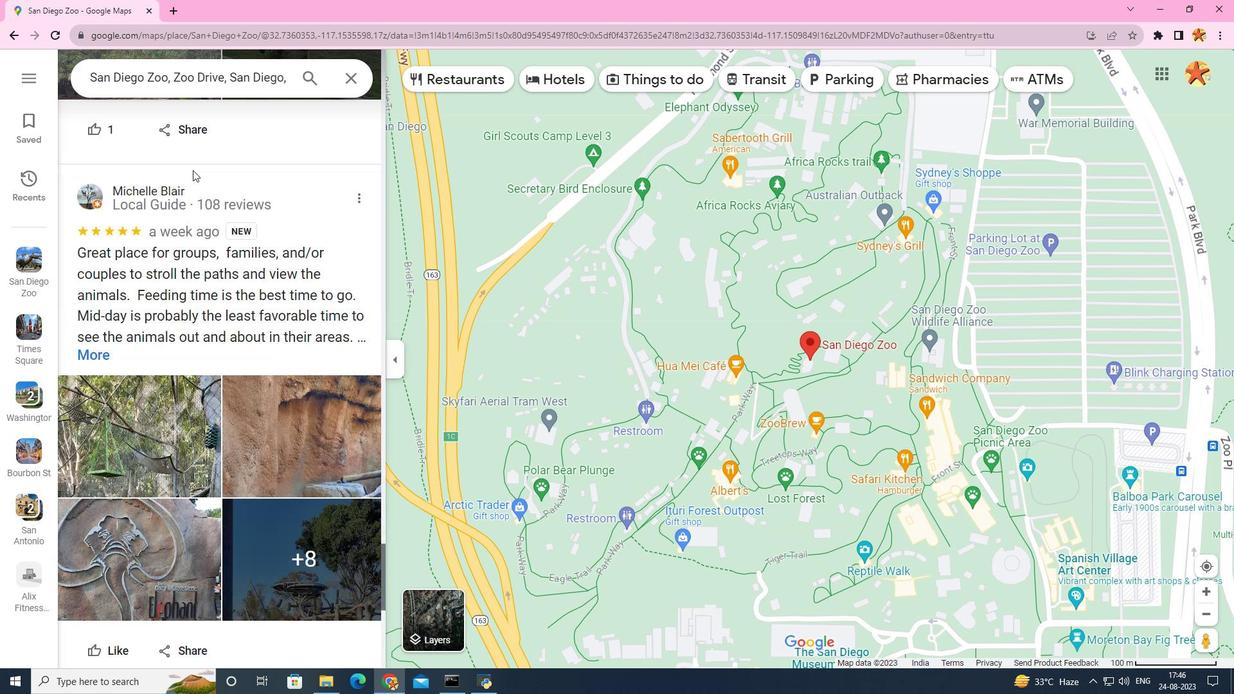 
Action: Mouse scrolled (192, 169) with delta (0, 0)
Screenshot: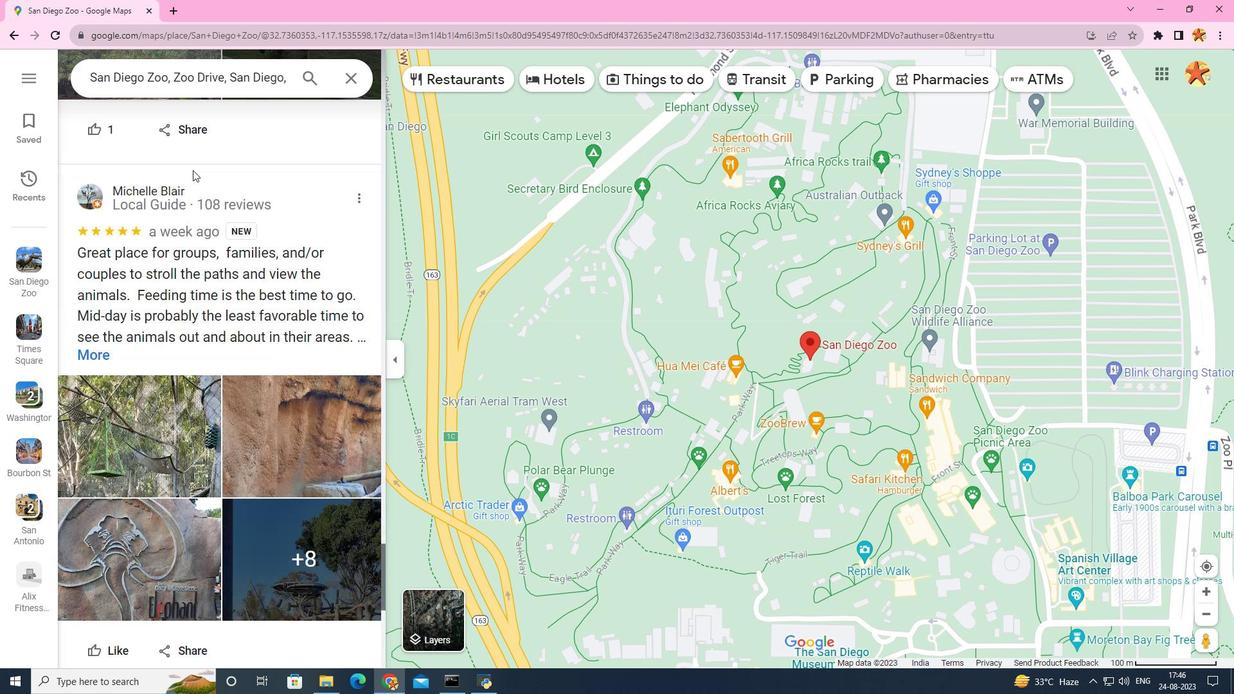 
Action: Mouse scrolled (192, 169) with delta (0, 0)
Screenshot: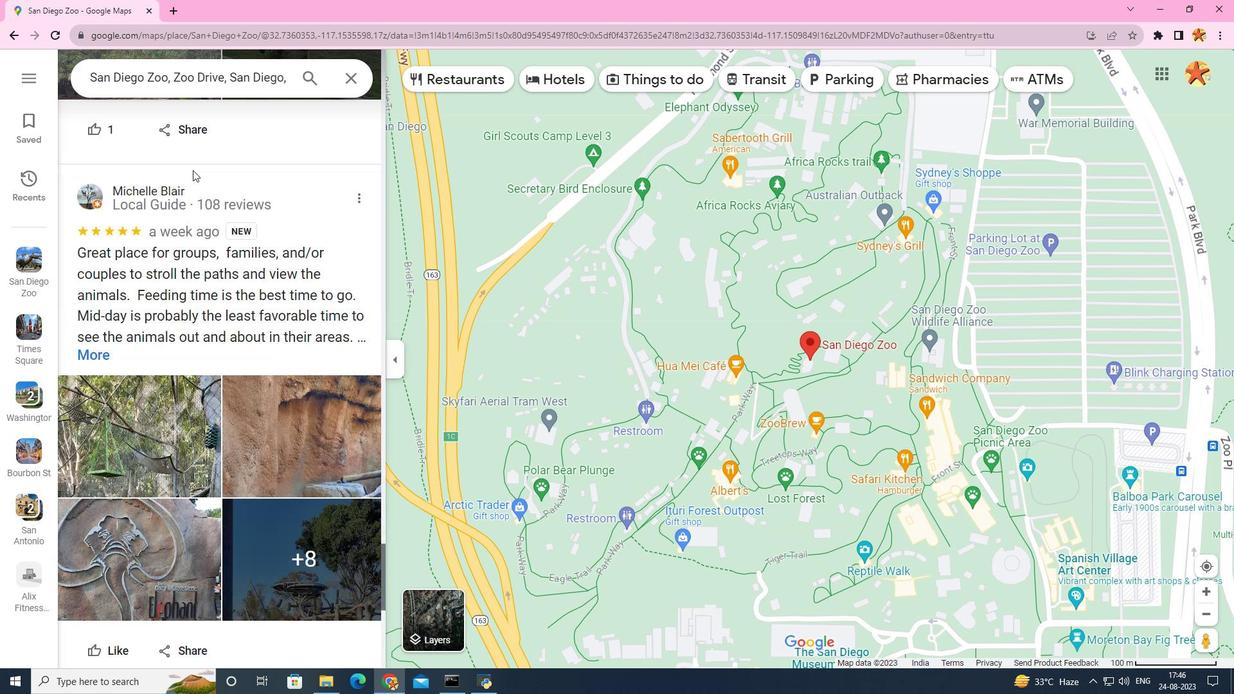 
Action: Mouse scrolled (192, 169) with delta (0, 0)
Screenshot: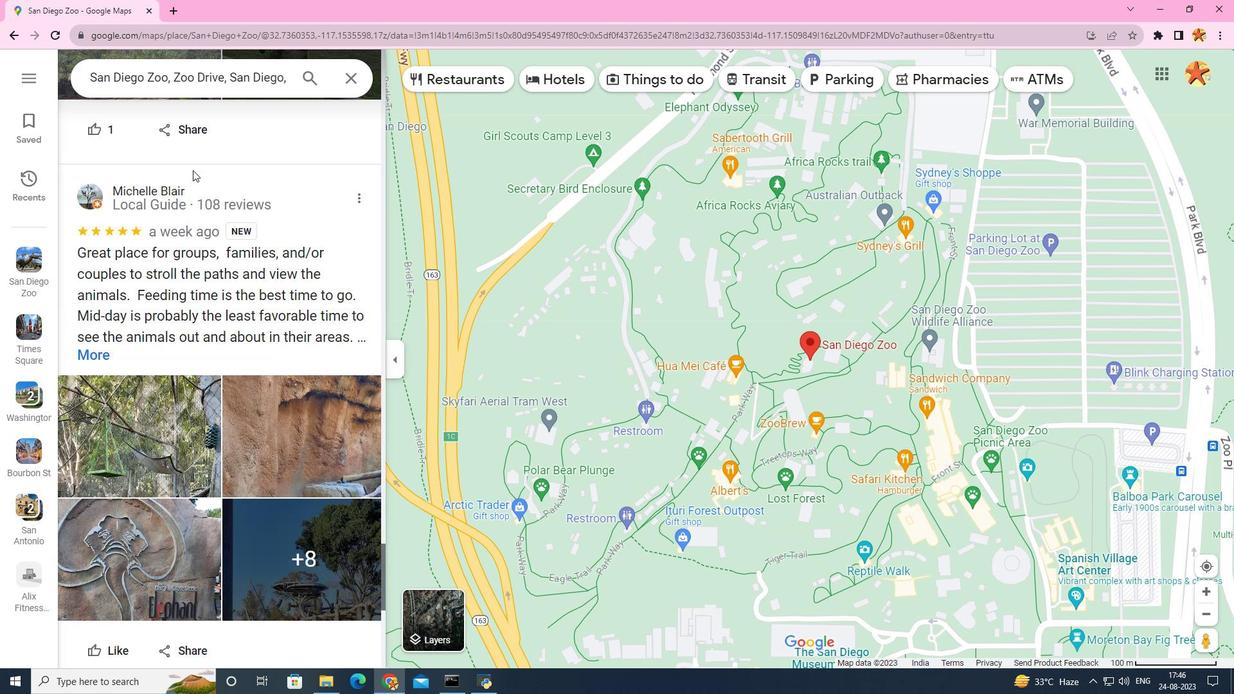 
Action: Mouse scrolled (192, 169) with delta (0, 0)
Screenshot: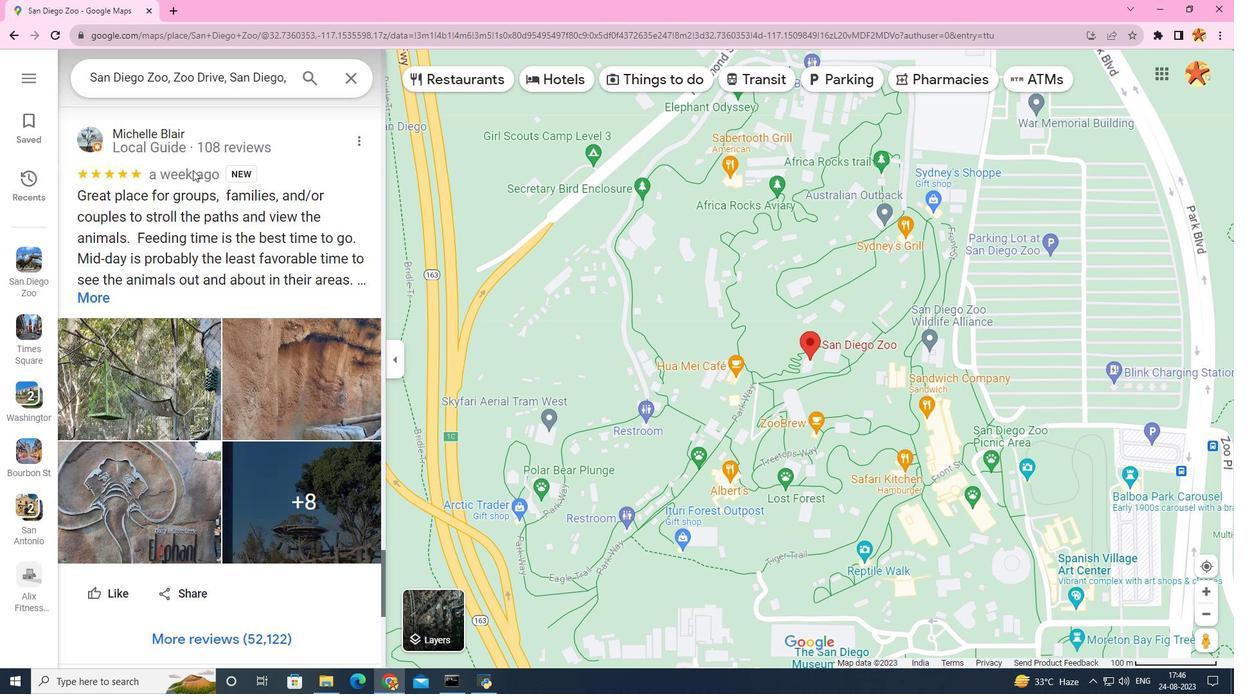 
Action: Mouse scrolled (192, 169) with delta (0, 0)
Screenshot: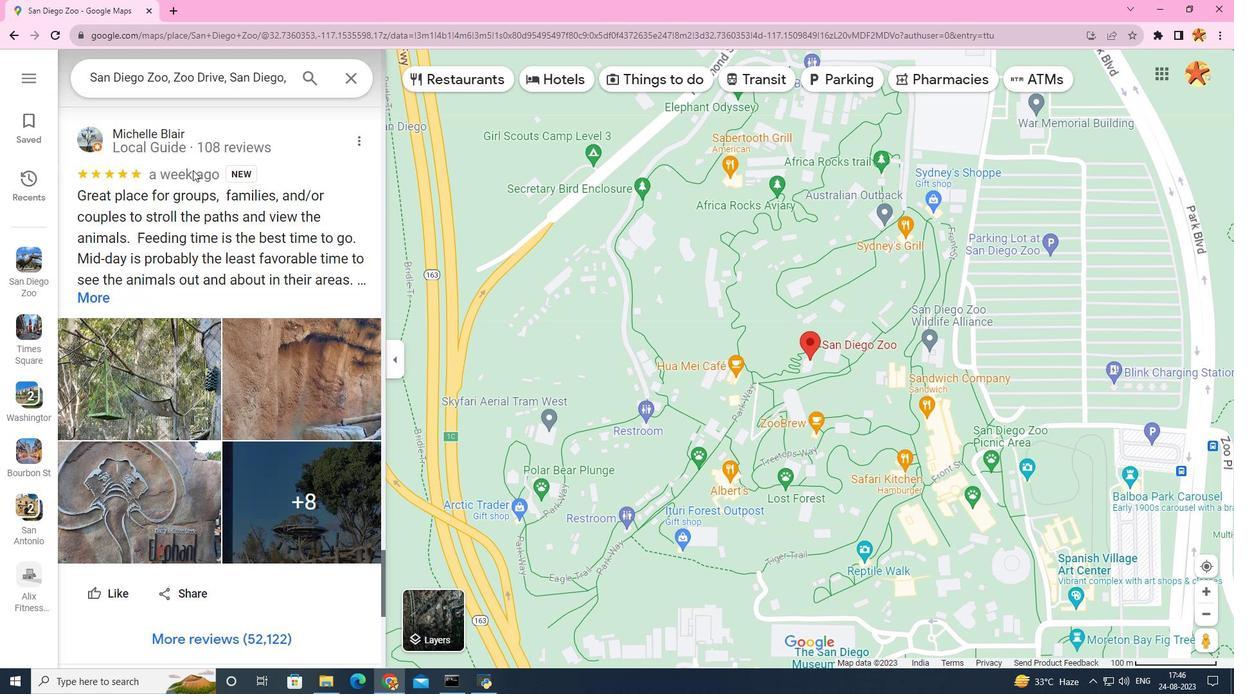 
Action: Mouse scrolled (192, 169) with delta (0, 0)
Screenshot: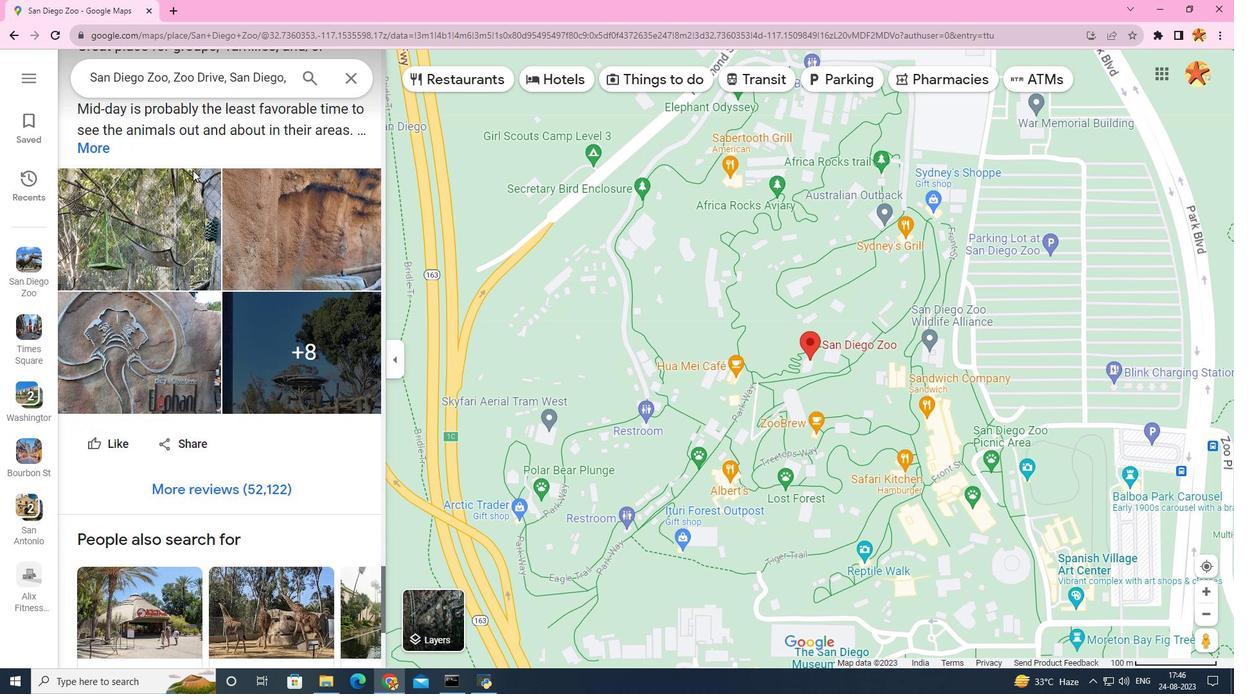 
Action: Mouse scrolled (192, 169) with delta (0, 0)
Screenshot: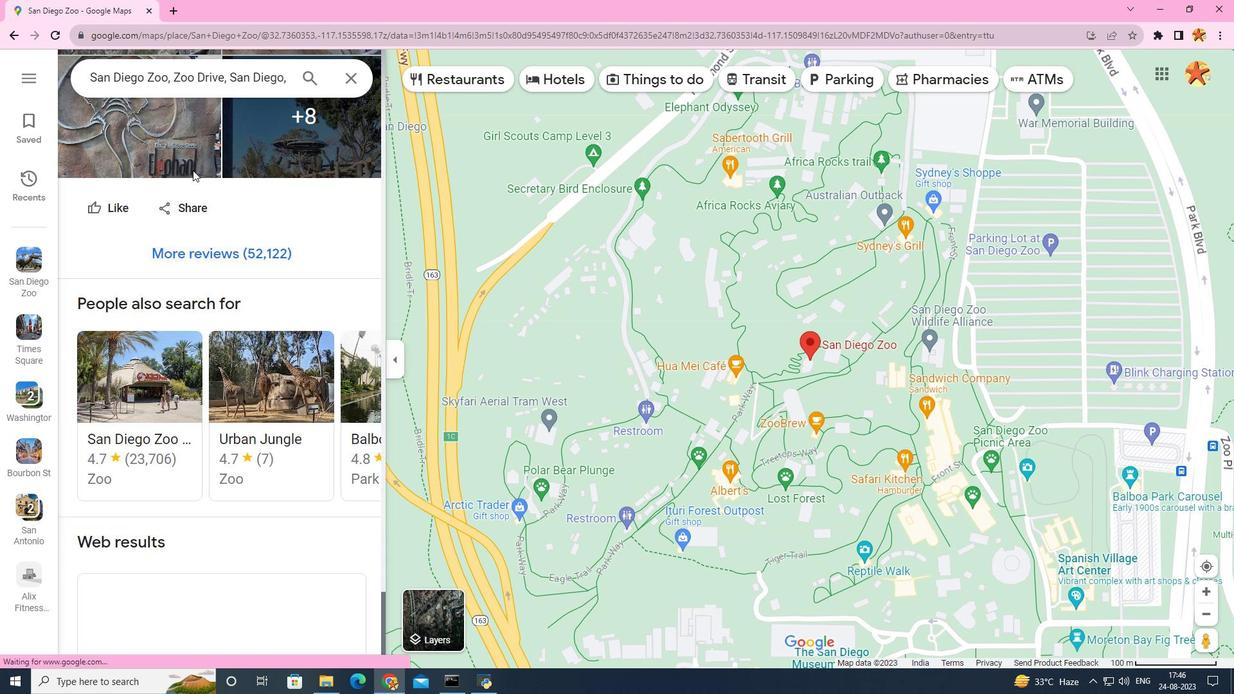 
Action: Mouse scrolled (192, 169) with delta (0, 0)
Screenshot: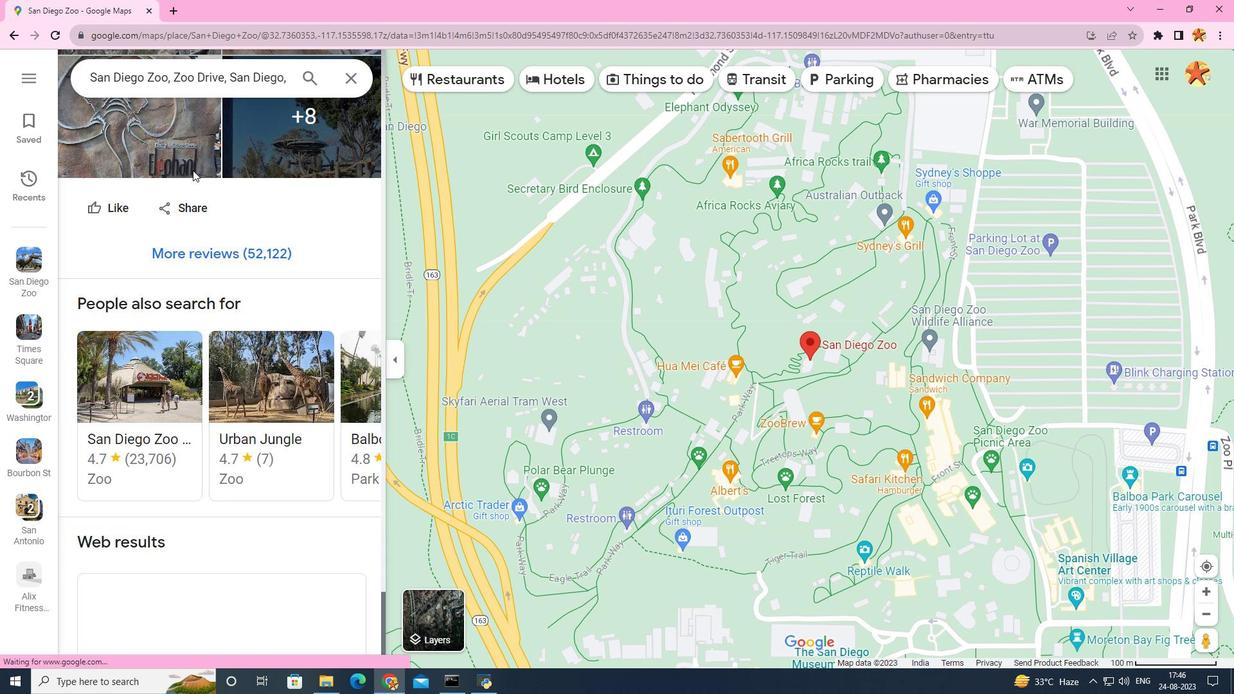 
Action: Mouse scrolled (192, 169) with delta (0, 0)
Screenshot: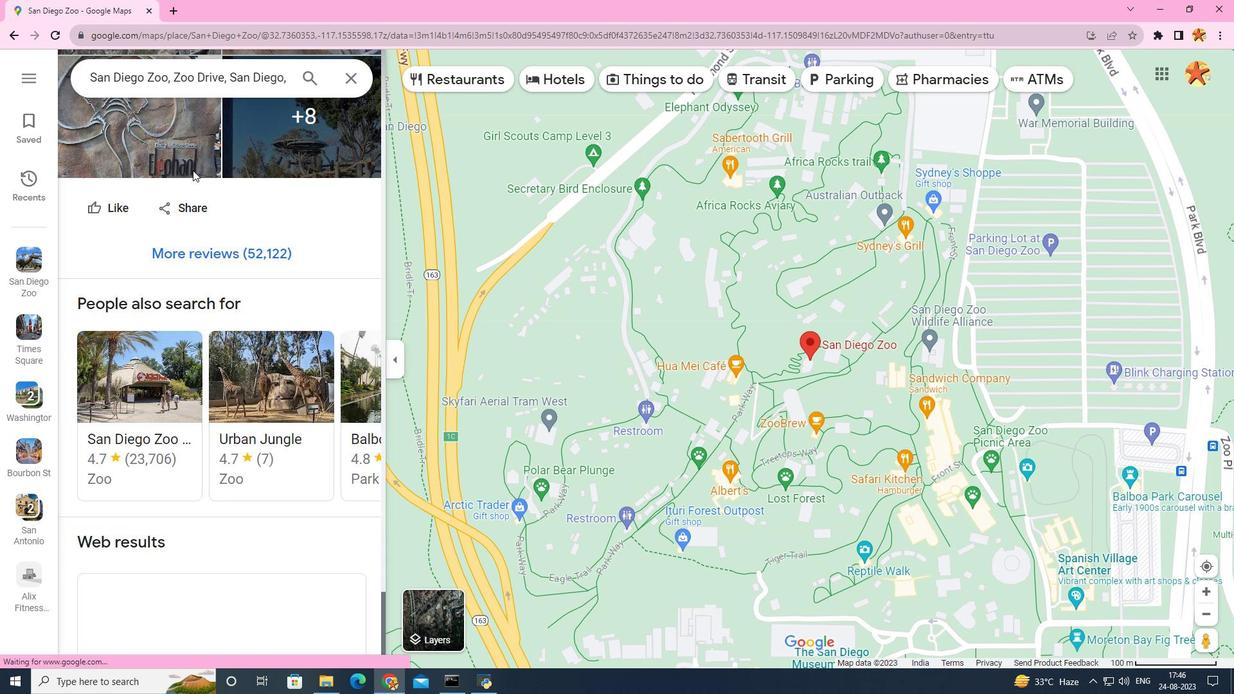 
Action: Mouse scrolled (192, 169) with delta (0, 0)
Screenshot: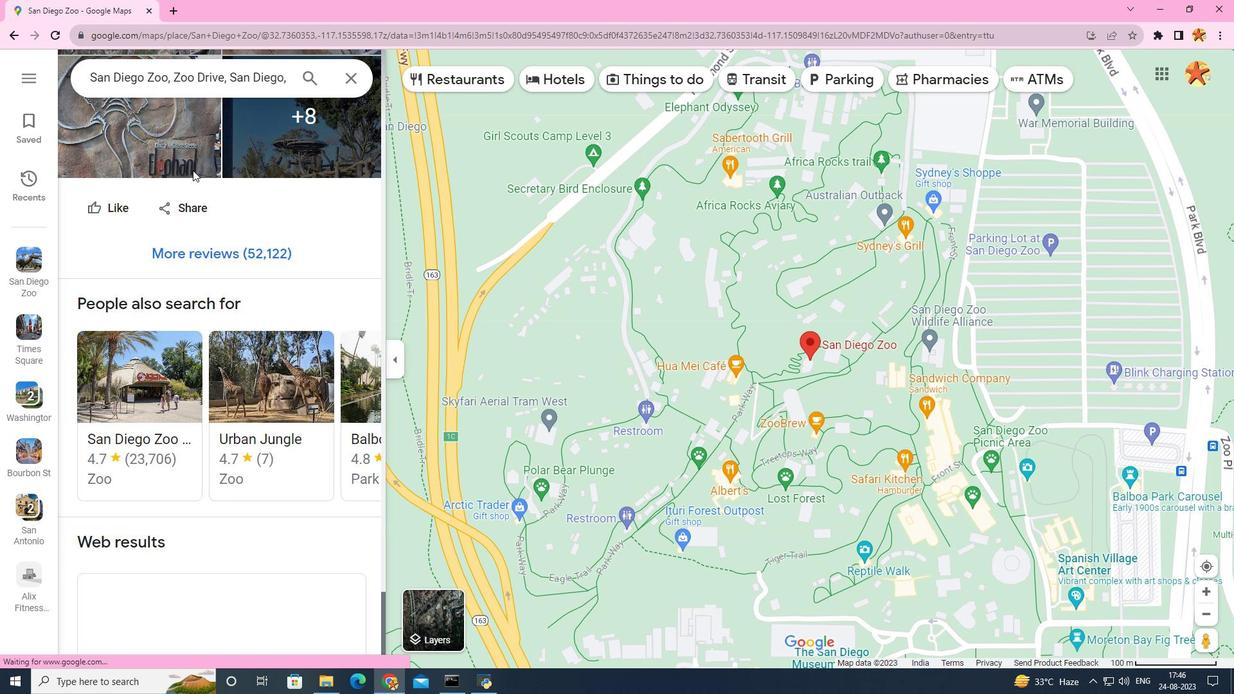 
Action: Mouse scrolled (192, 169) with delta (0, 0)
Screenshot: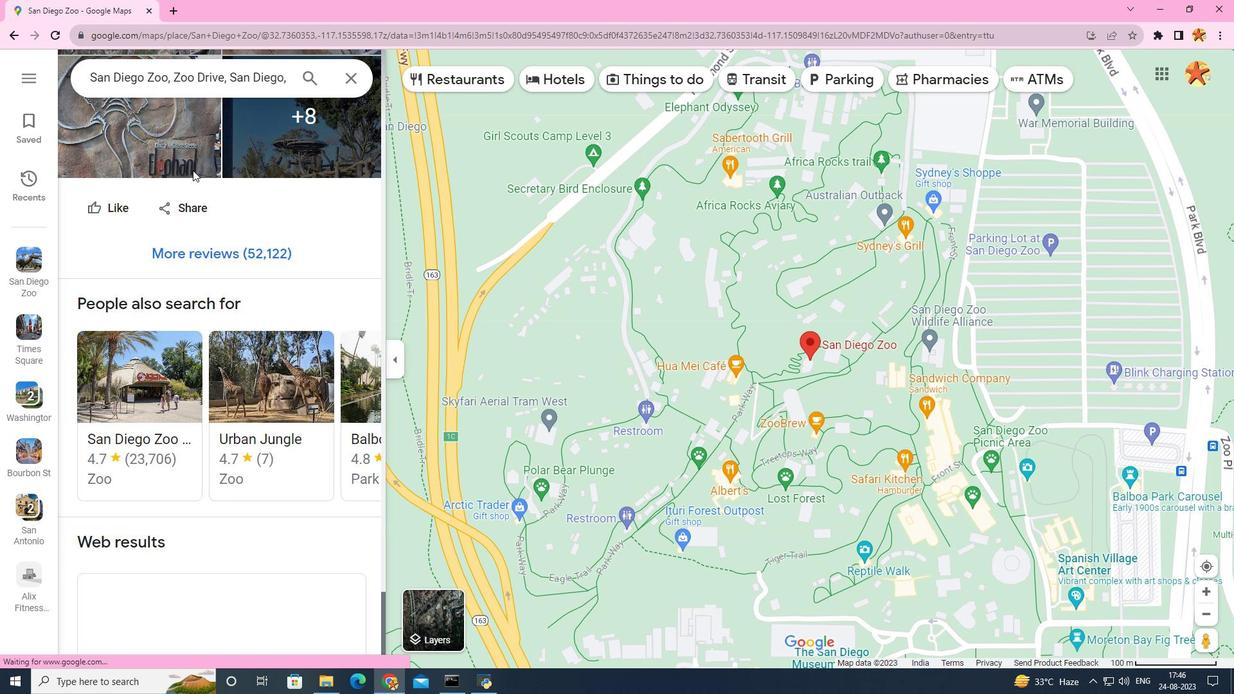 
Action: Mouse scrolled (192, 169) with delta (0, 0)
Screenshot: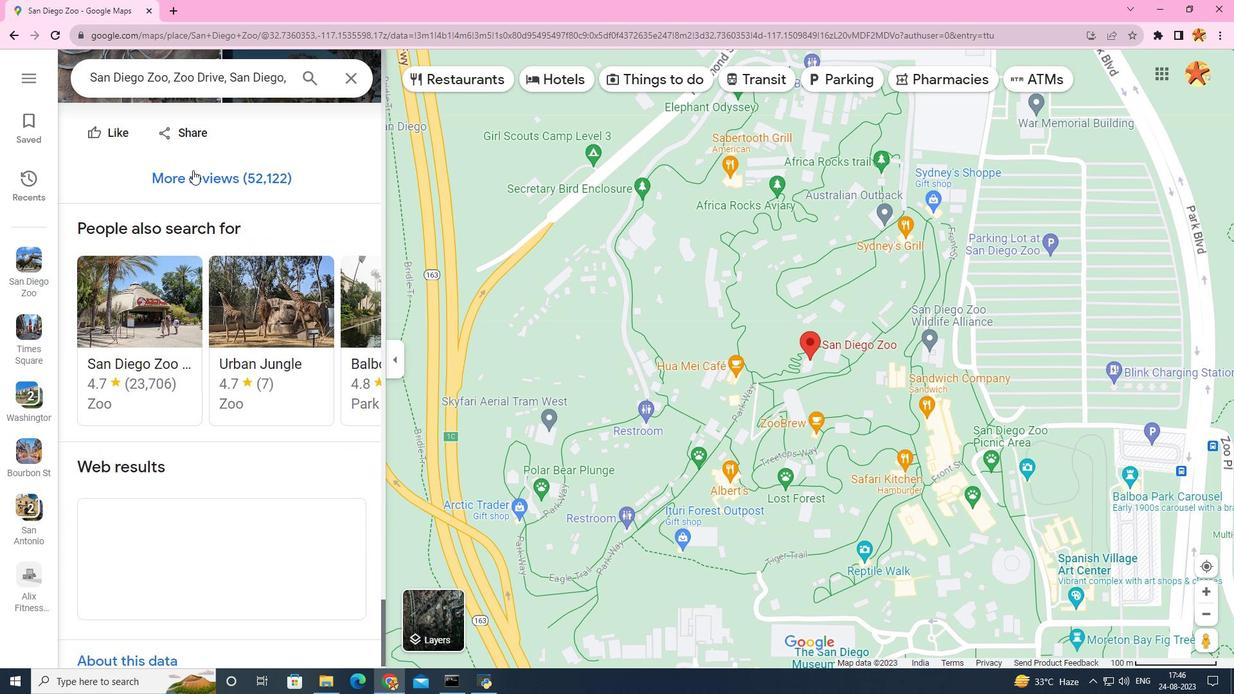 
Action: Mouse scrolled (192, 169) with delta (0, 0)
Screenshot: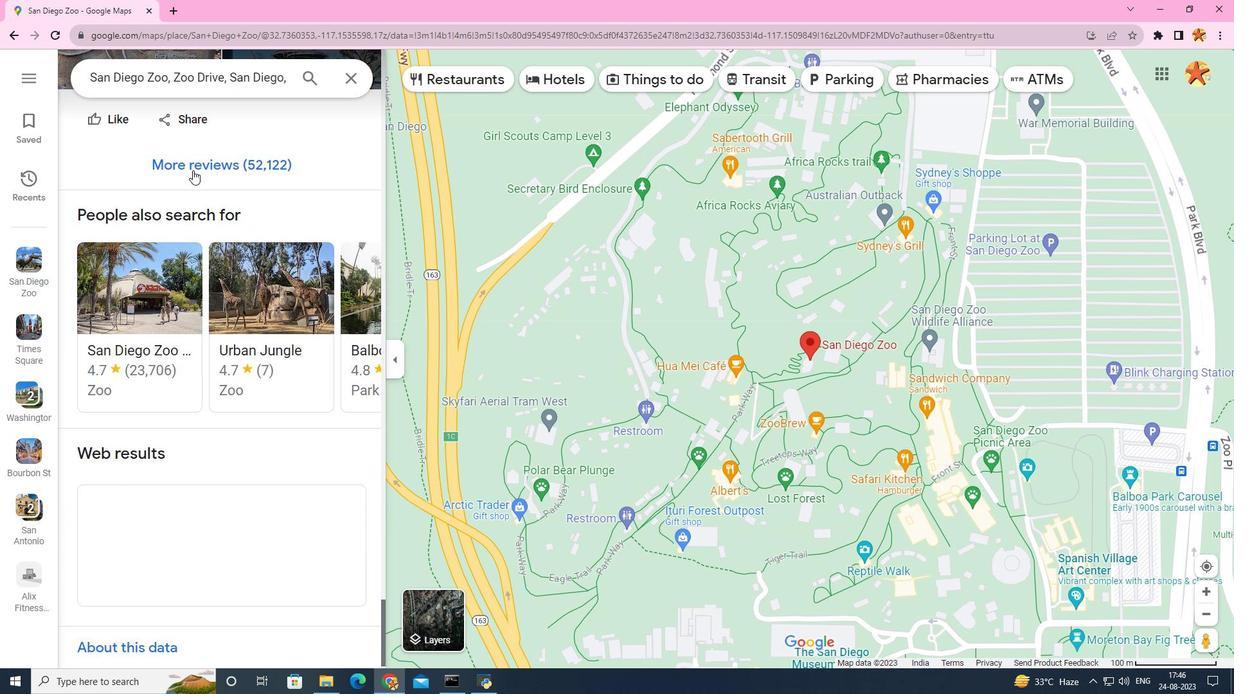 
Action: Mouse scrolled (192, 169) with delta (0, 0)
Screenshot: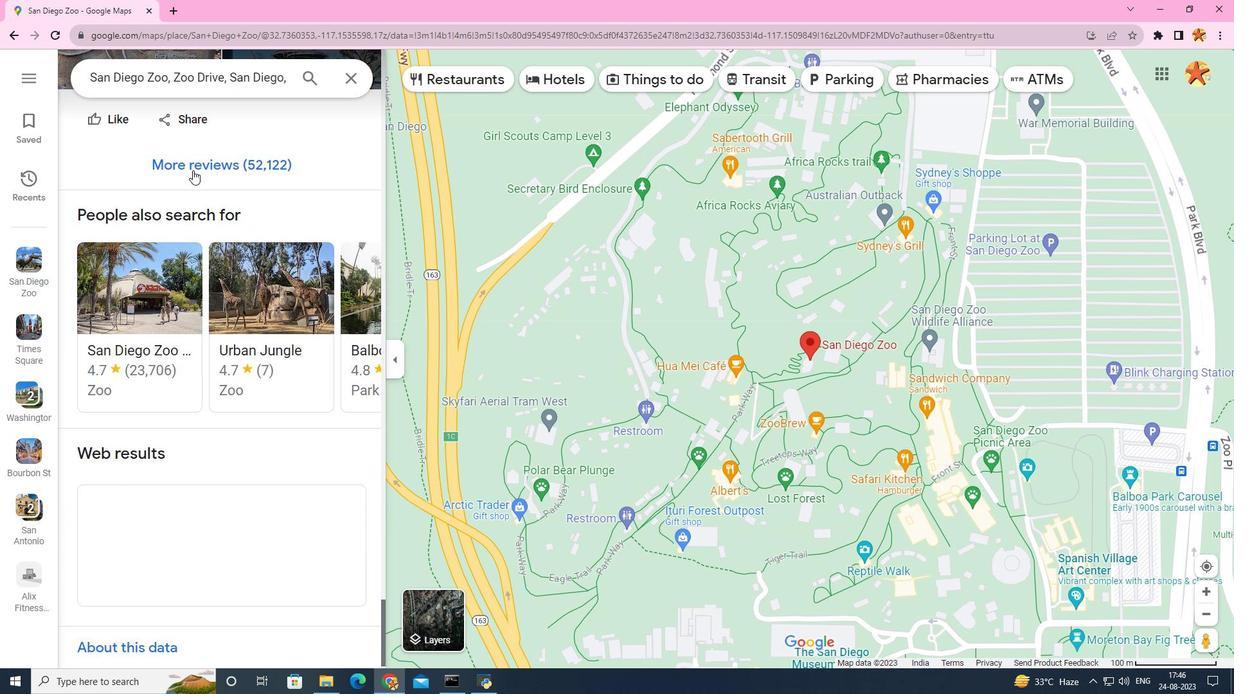 
Action: Mouse scrolled (192, 169) with delta (0, 0)
Screenshot: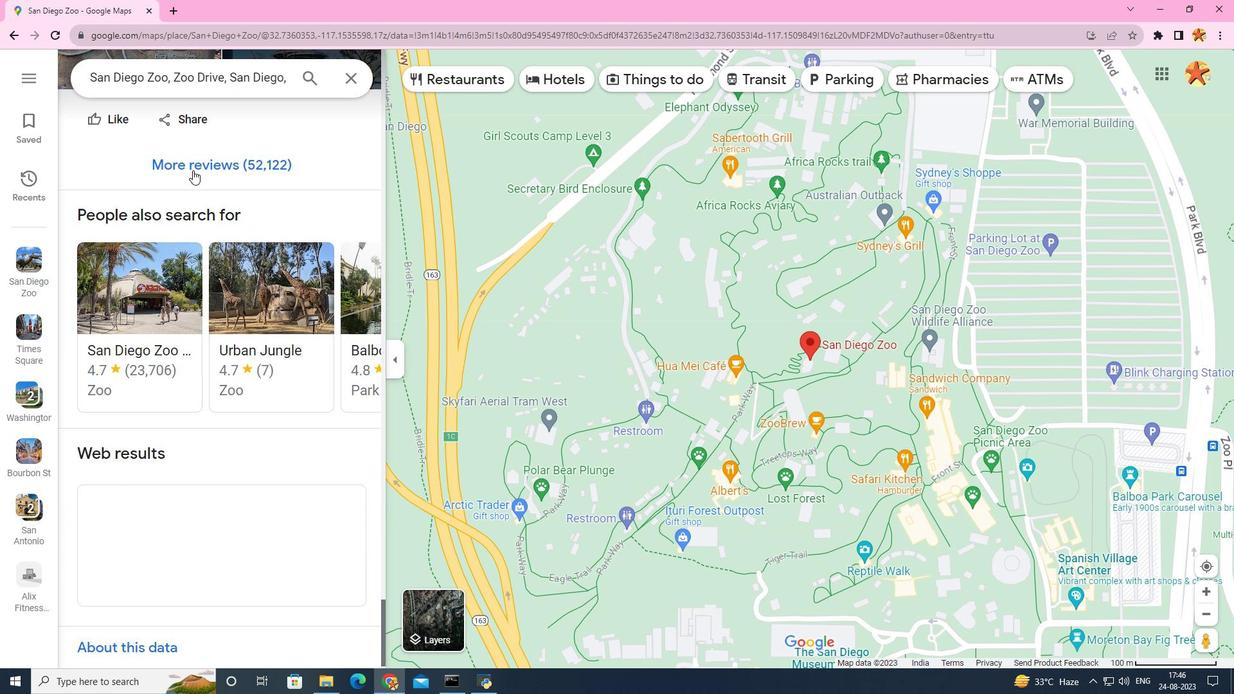 
Action: Mouse scrolled (192, 169) with delta (0, 0)
Screenshot: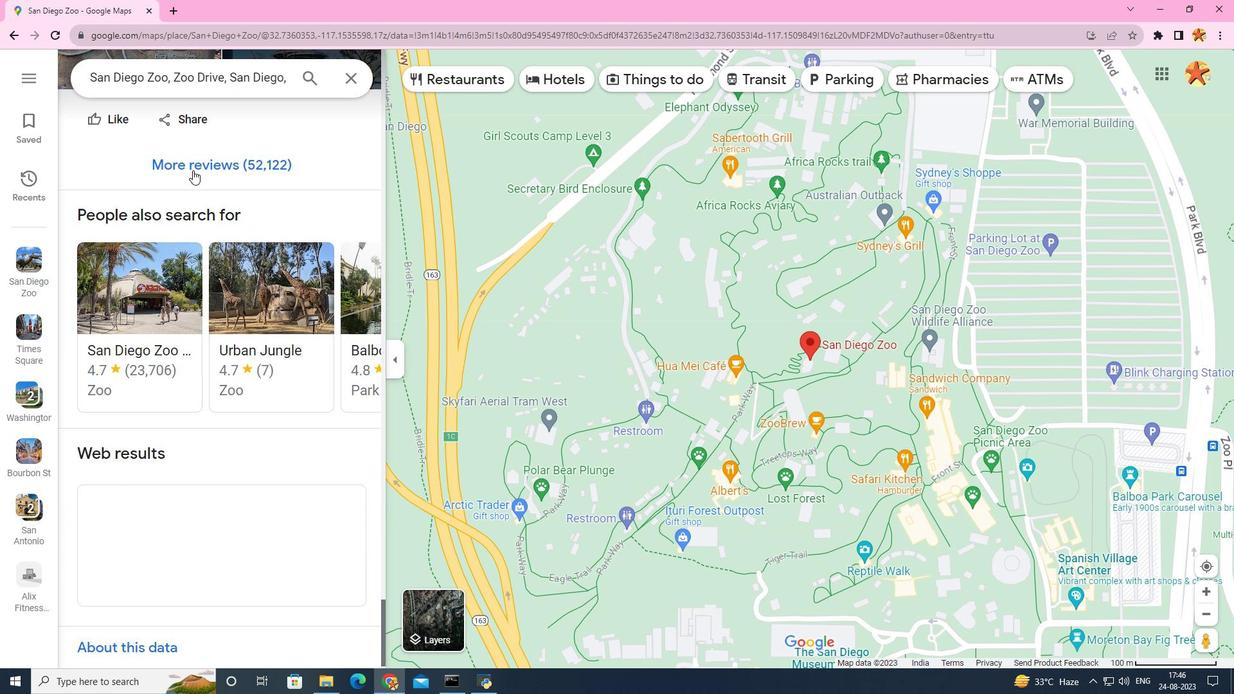 
Action: Mouse scrolled (192, 169) with delta (0, 0)
Screenshot: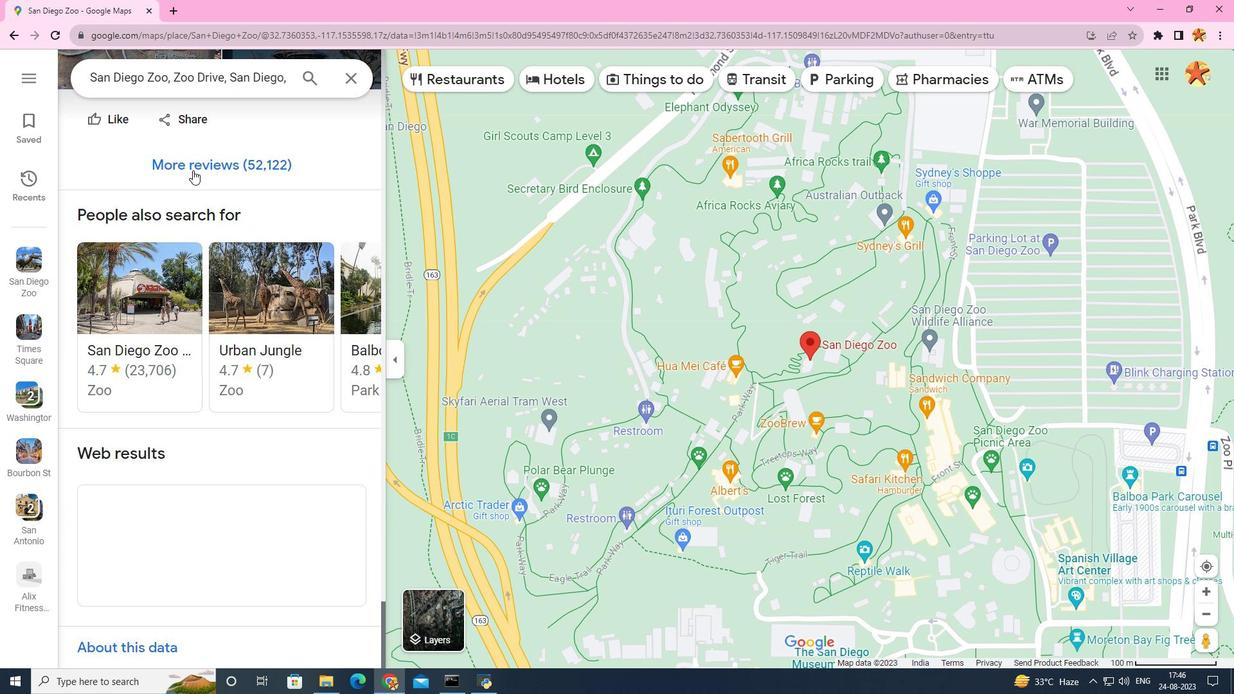 
Action: Mouse scrolled (192, 169) with delta (0, 0)
Screenshot: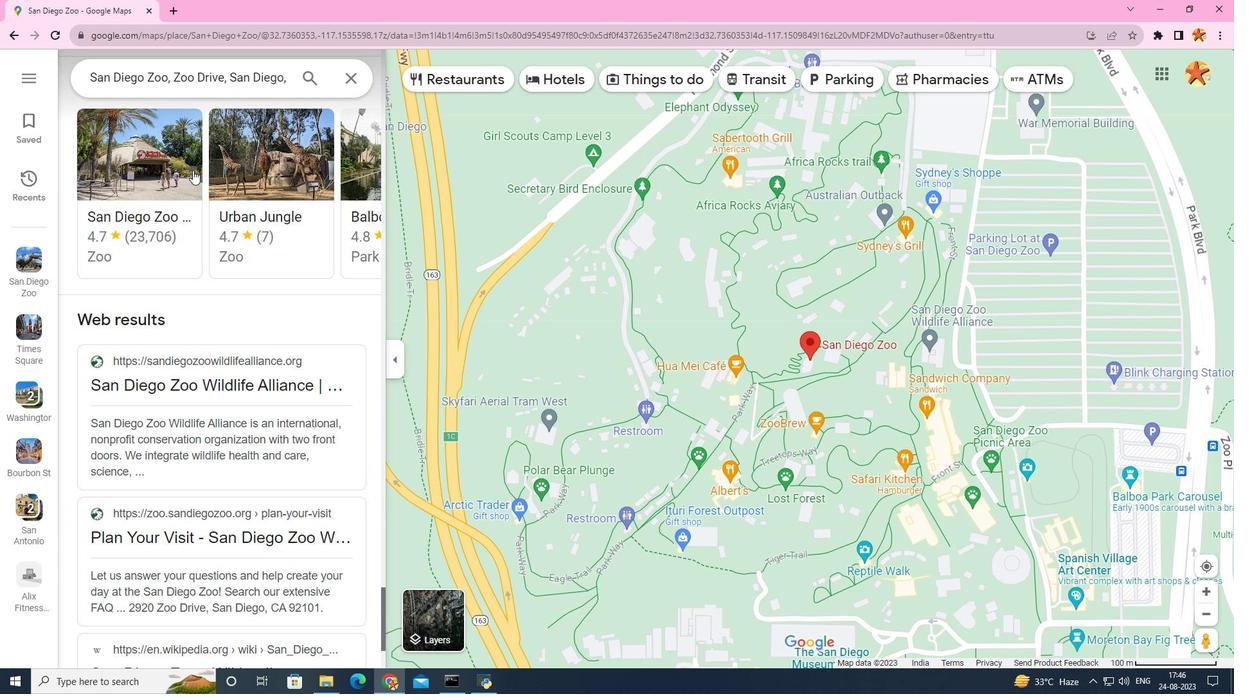 
Action: Mouse scrolled (192, 169) with delta (0, 0)
Screenshot: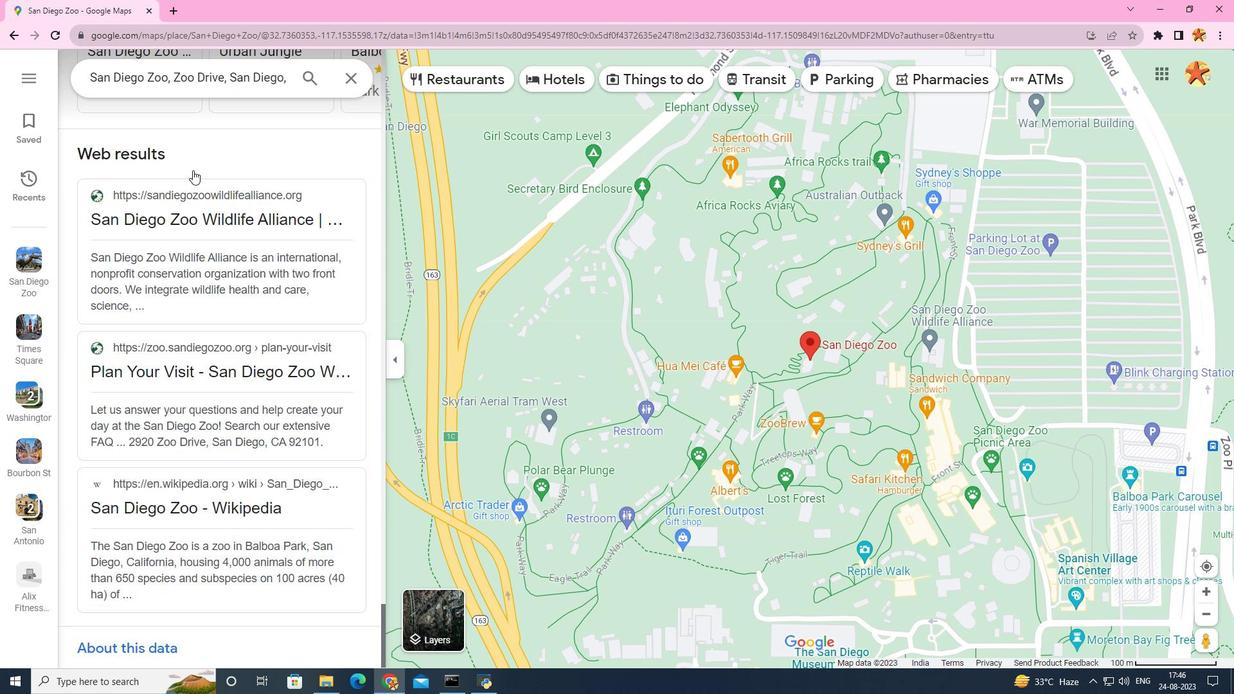 
Action: Mouse scrolled (192, 169) with delta (0, 0)
Screenshot: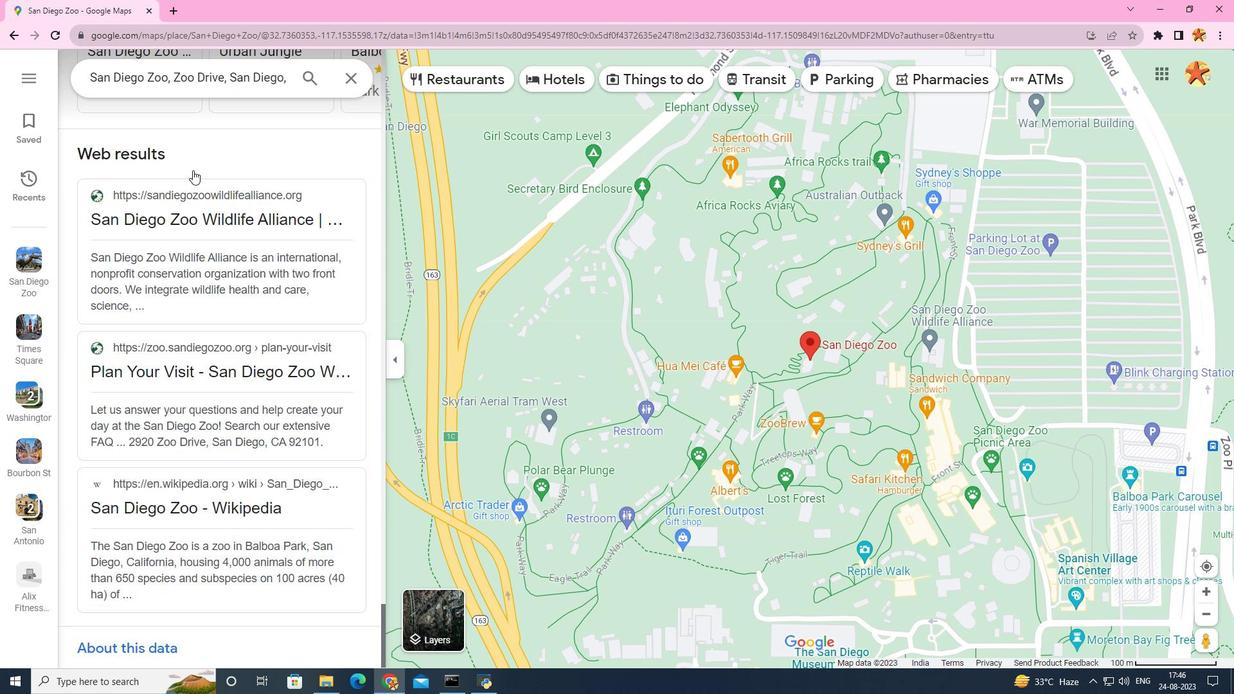 
Action: Mouse scrolled (192, 169) with delta (0, 0)
Screenshot: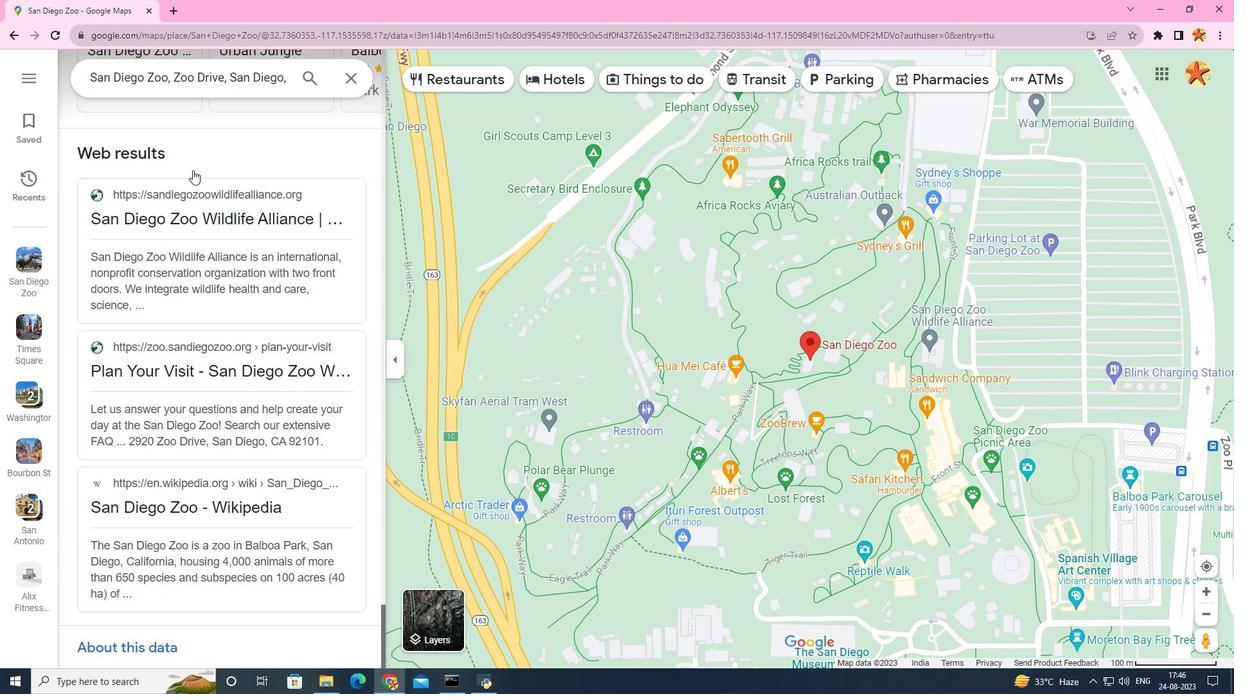 
Action: Mouse scrolled (192, 169) with delta (0, 0)
Screenshot: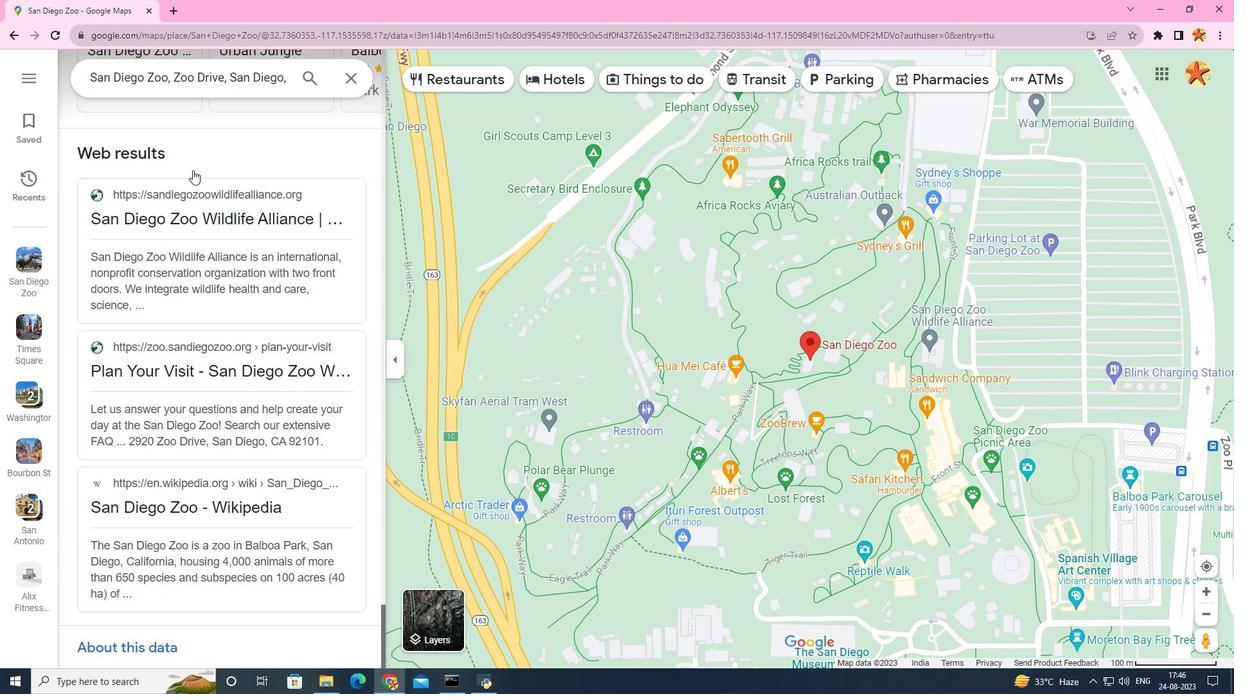 
Action: Mouse scrolled (192, 169) with delta (0, 0)
Screenshot: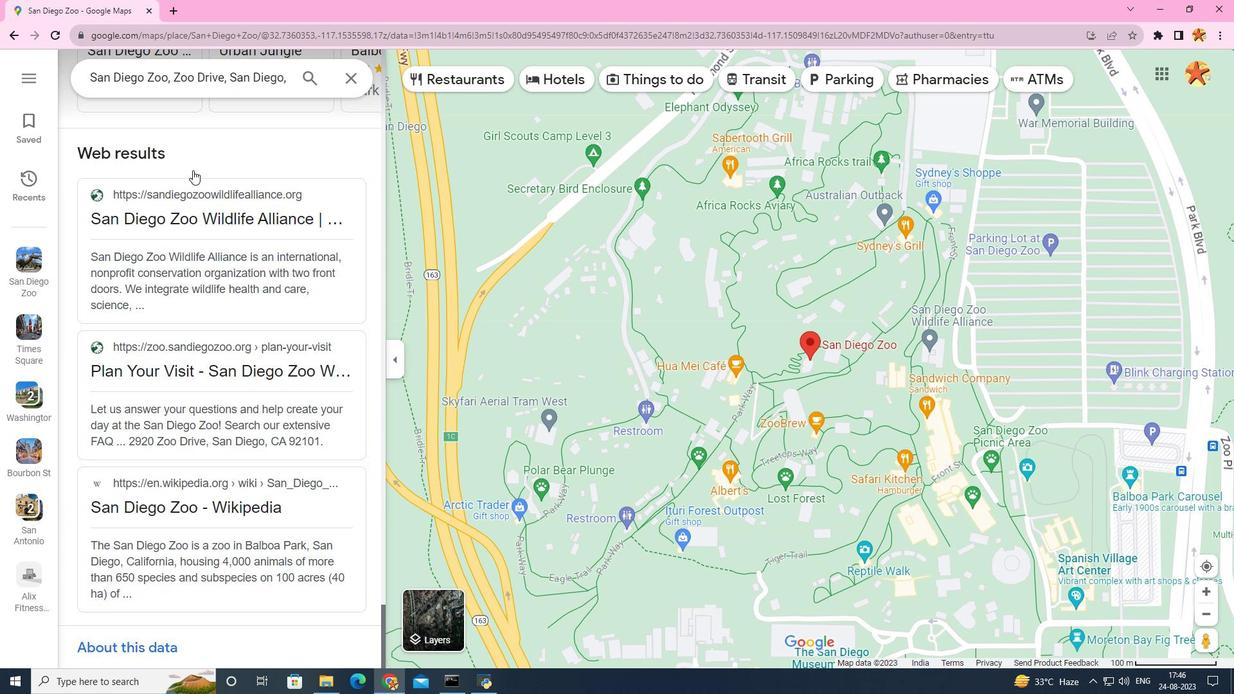 
Action: Mouse scrolled (192, 169) with delta (0, 0)
Screenshot: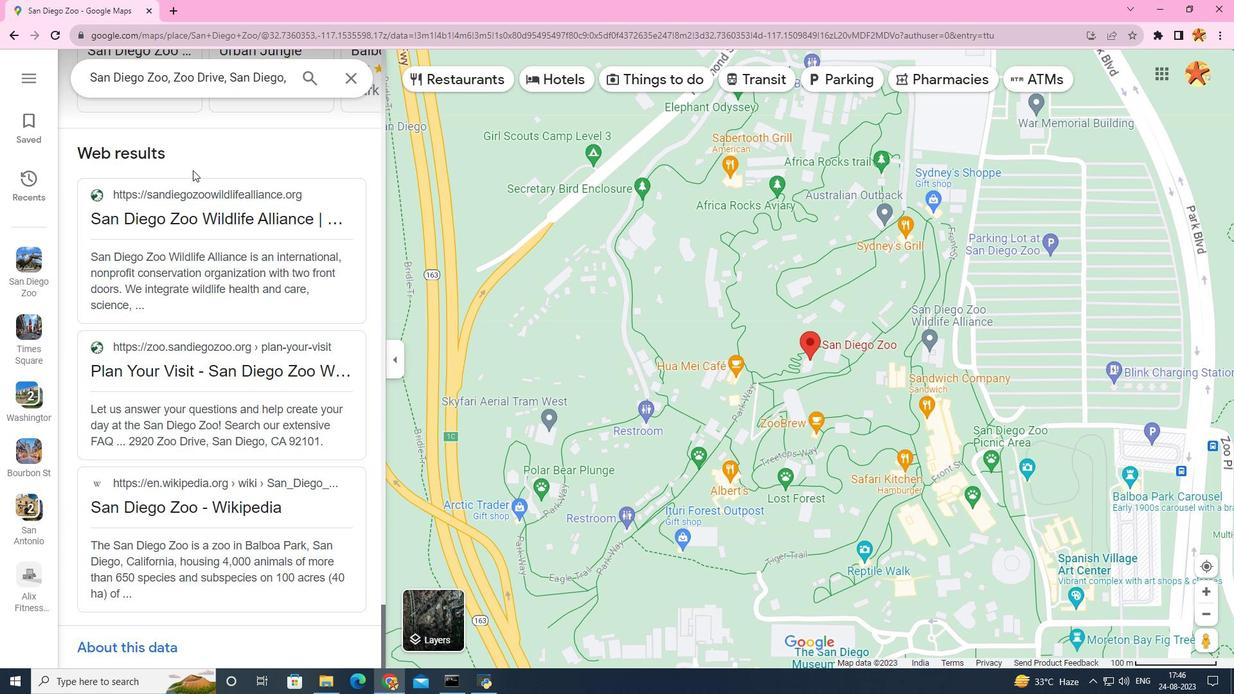 
Action: Mouse scrolled (192, 169) with delta (0, 0)
Screenshot: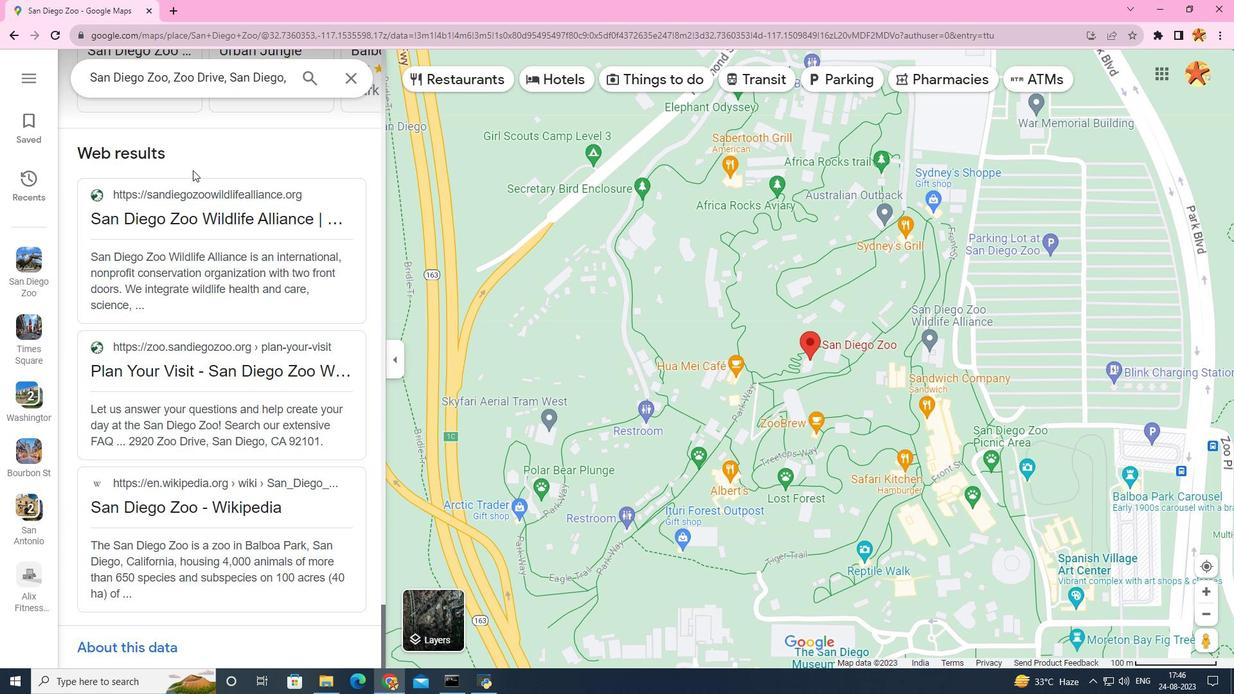 
Action: Mouse scrolled (192, 169) with delta (0, 0)
Screenshot: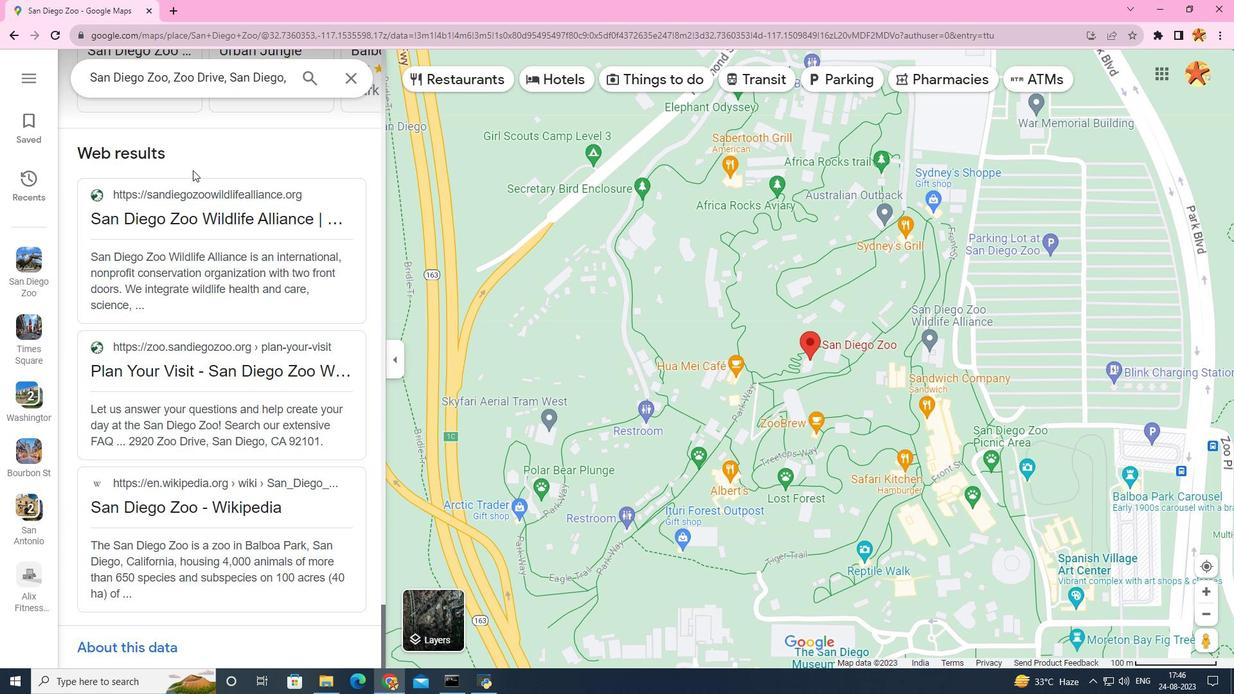 
Action: Mouse scrolled (192, 169) with delta (0, 0)
Screenshot: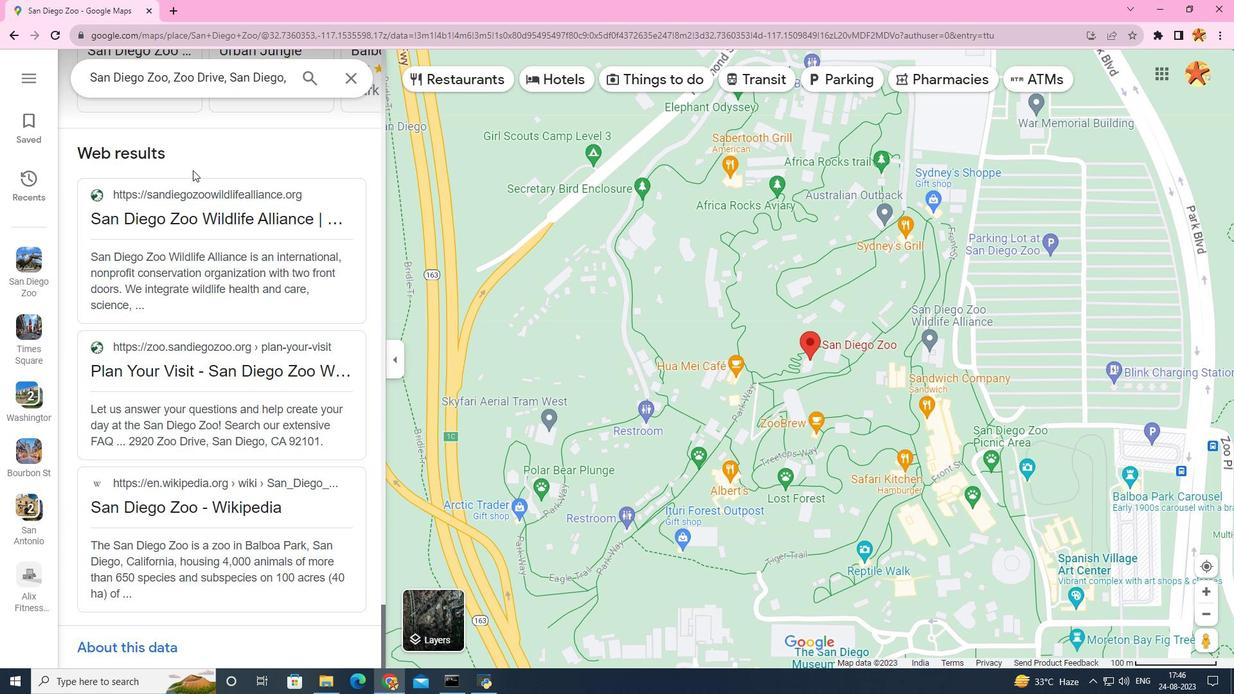 
Action: Mouse scrolled (192, 169) with delta (0, 0)
Screenshot: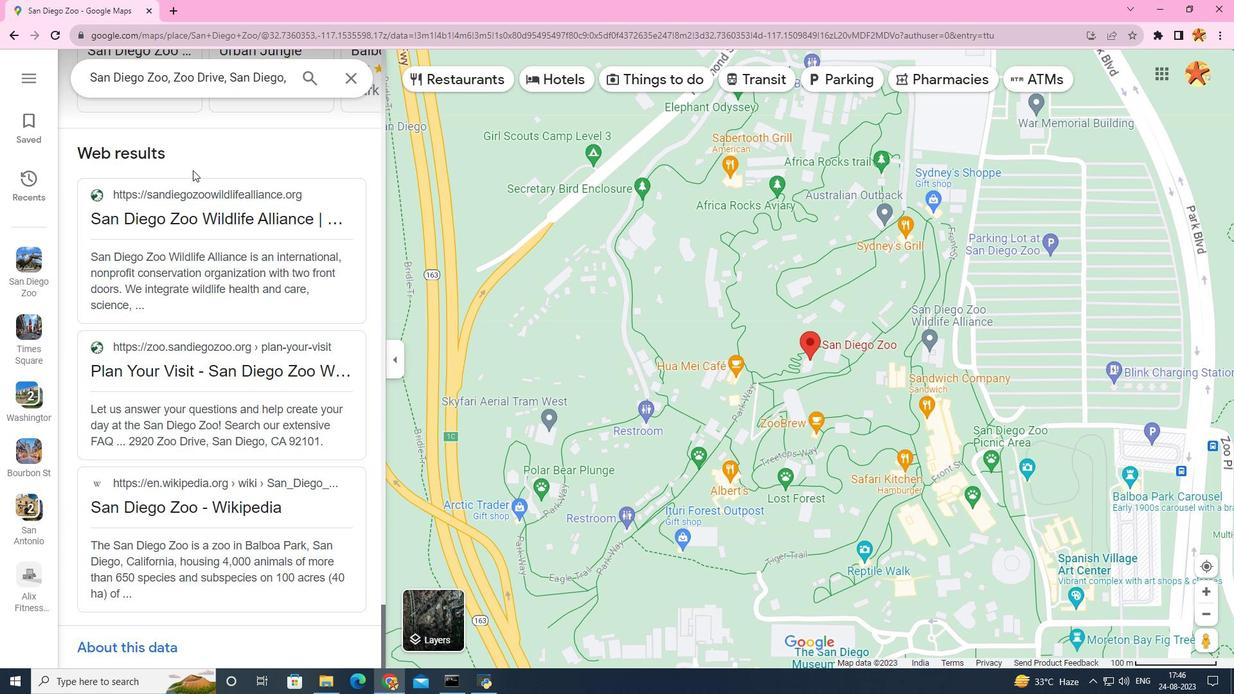 
Action: Mouse scrolled (192, 169) with delta (0, 0)
Screenshot: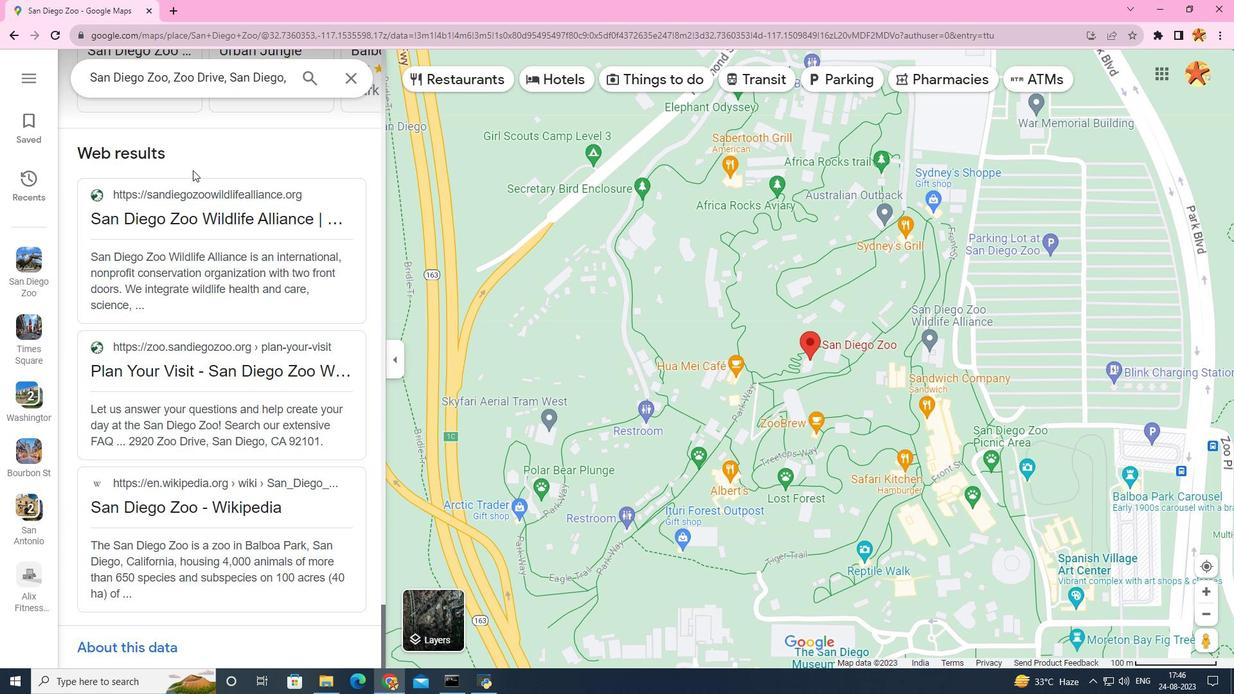 
Action: Mouse scrolled (192, 170) with delta (0, 0)
Screenshot: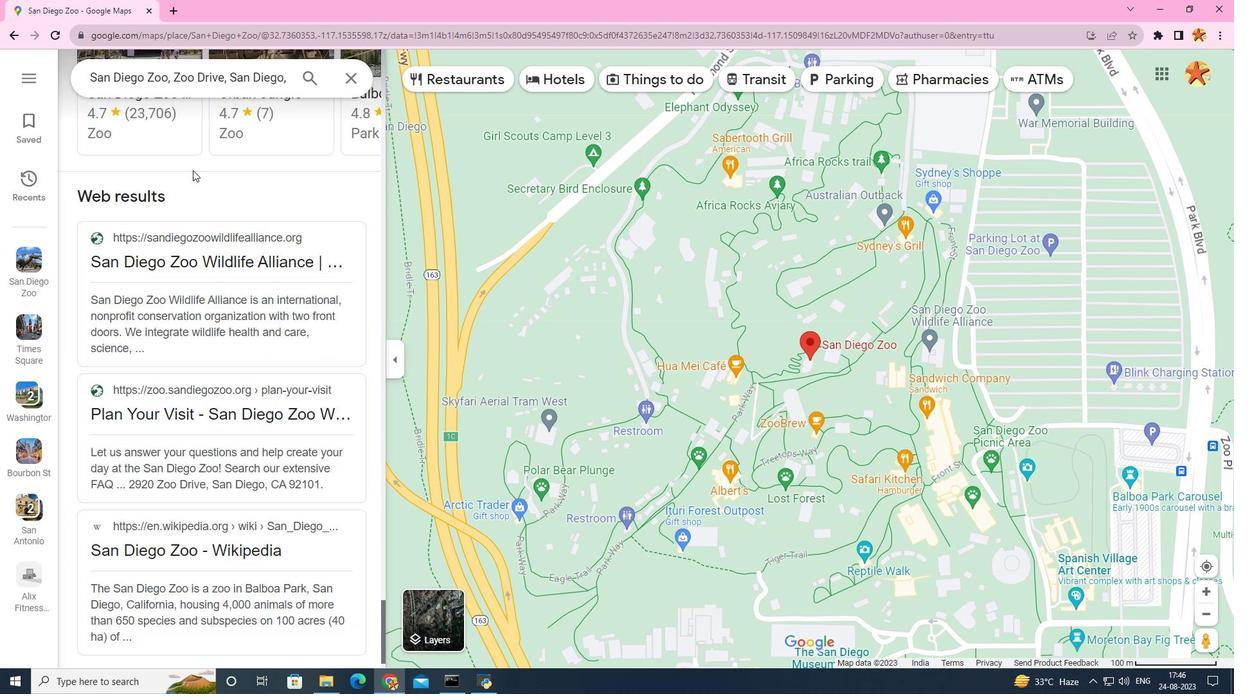 
Action: Mouse scrolled (192, 170) with delta (0, 0)
Screenshot: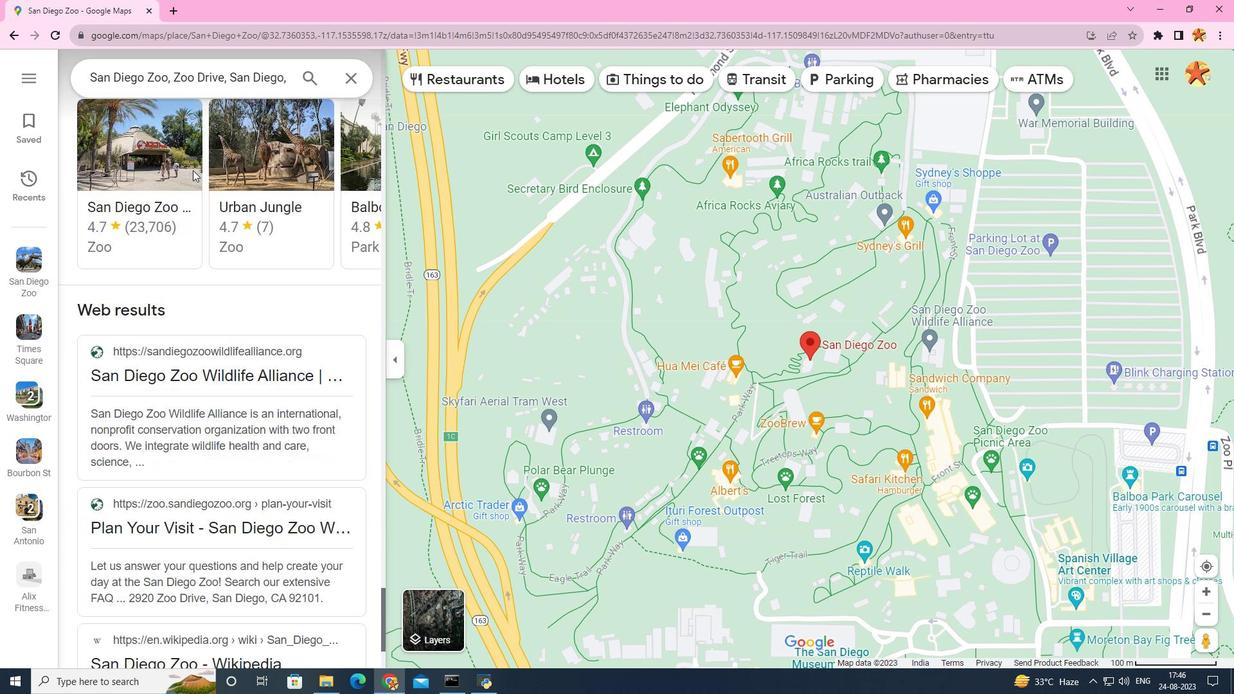 
Action: Mouse scrolled (192, 170) with delta (0, 0)
Screenshot: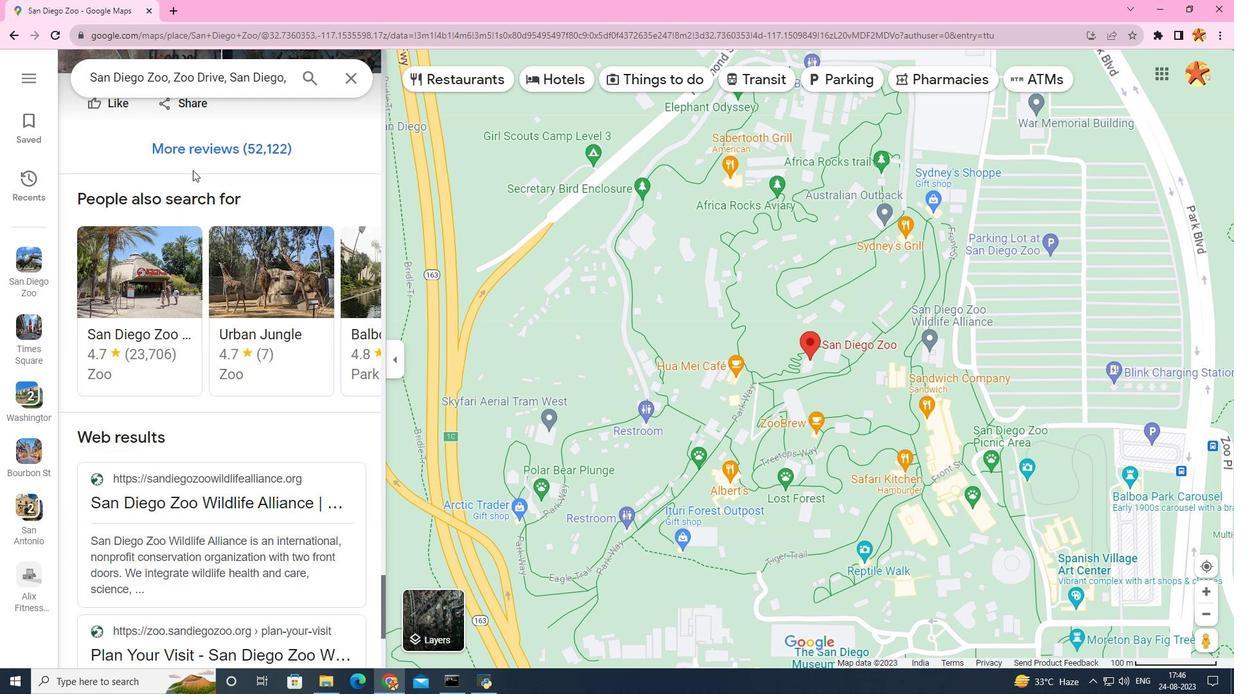 
Action: Mouse scrolled (192, 170) with delta (0, 0)
Screenshot: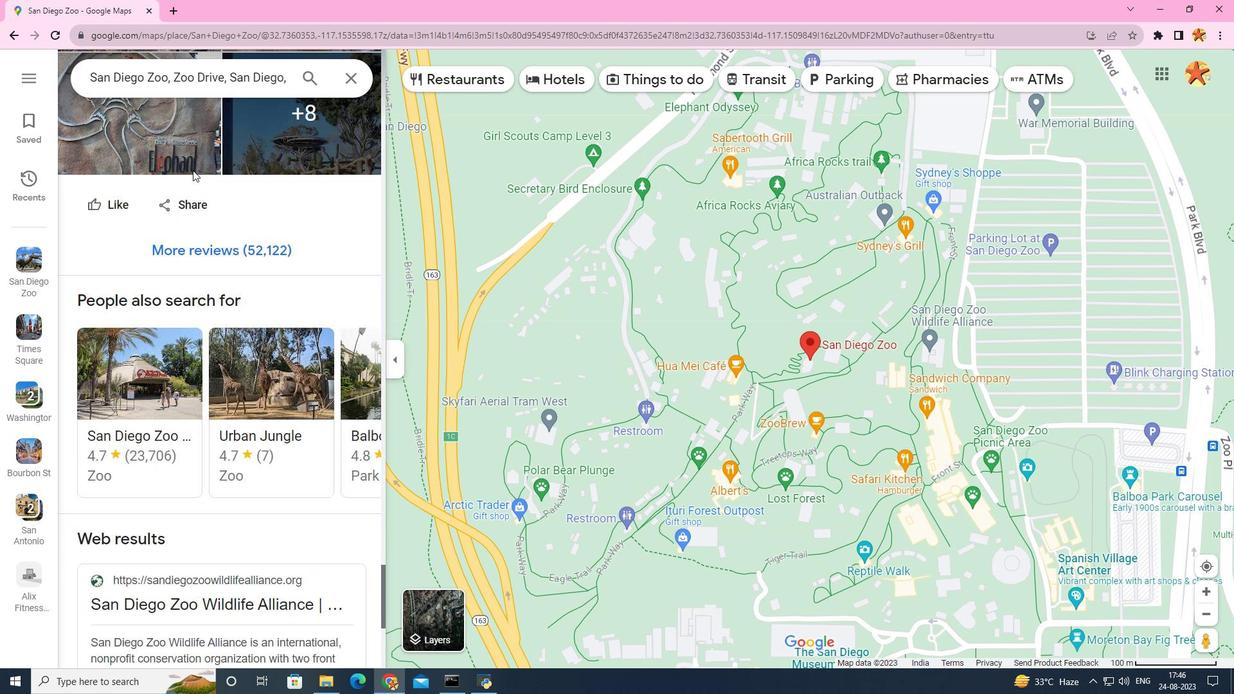 
Action: Mouse scrolled (192, 170) with delta (0, 0)
Screenshot: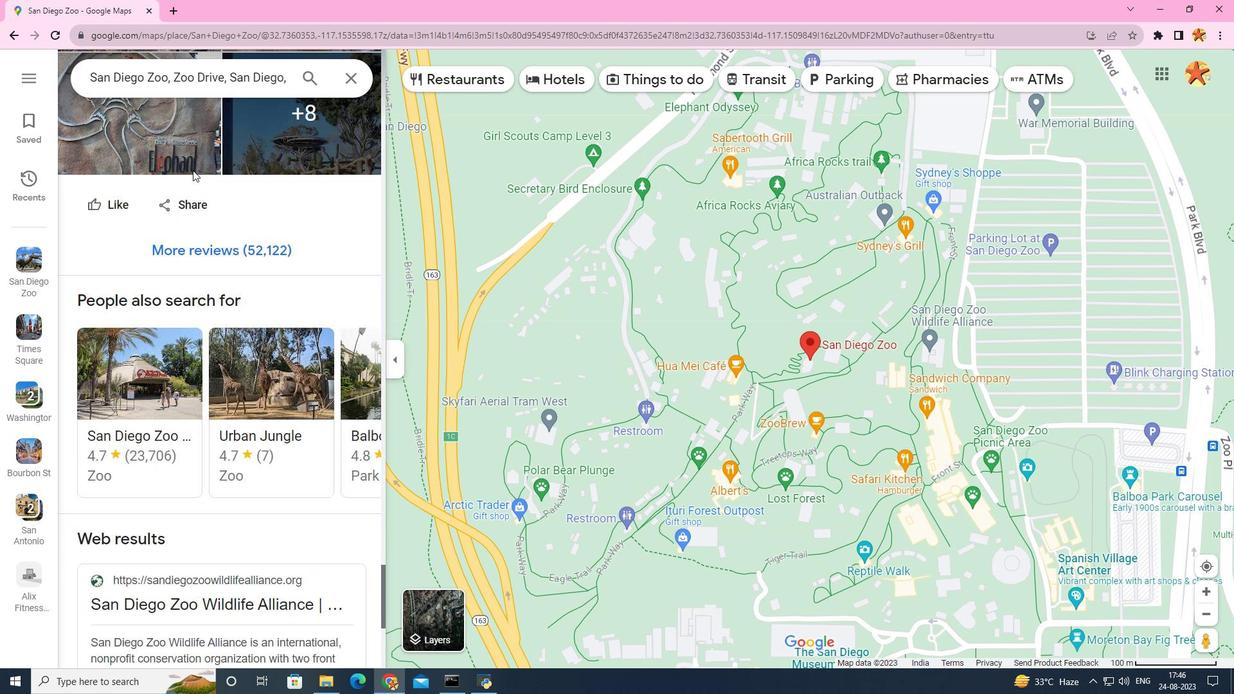 
Action: Mouse scrolled (192, 170) with delta (0, 0)
Screenshot: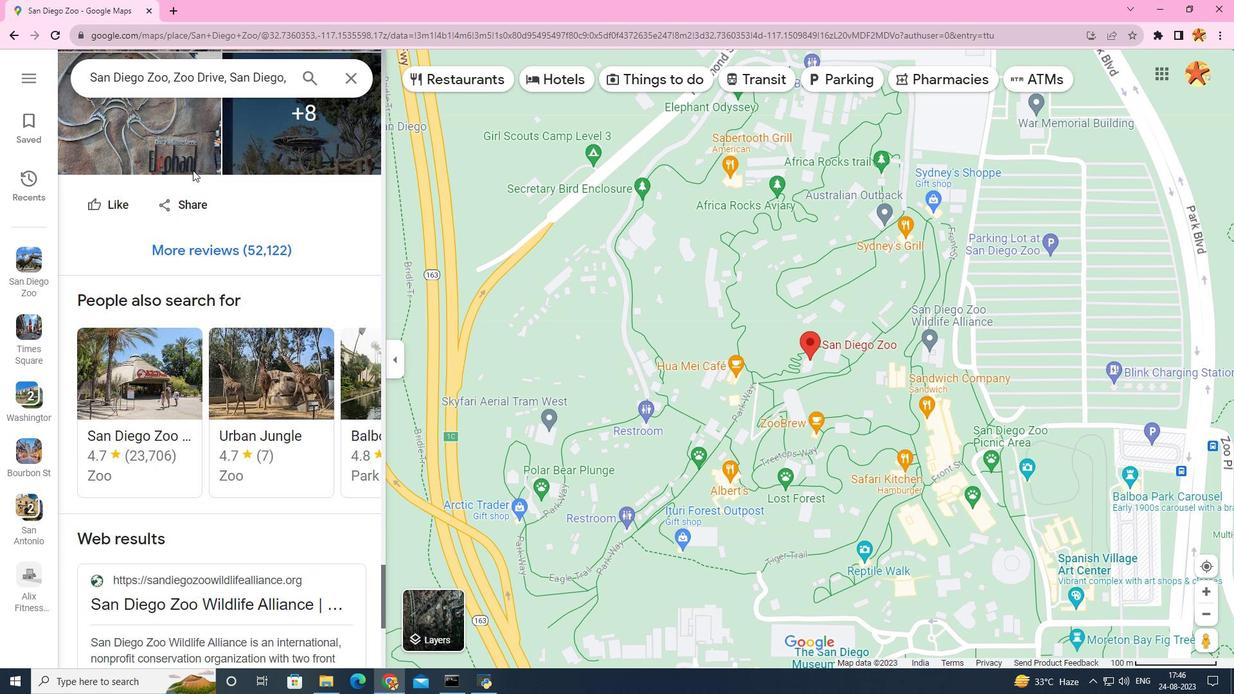 
Action: Mouse scrolled (192, 170) with delta (0, 0)
Screenshot: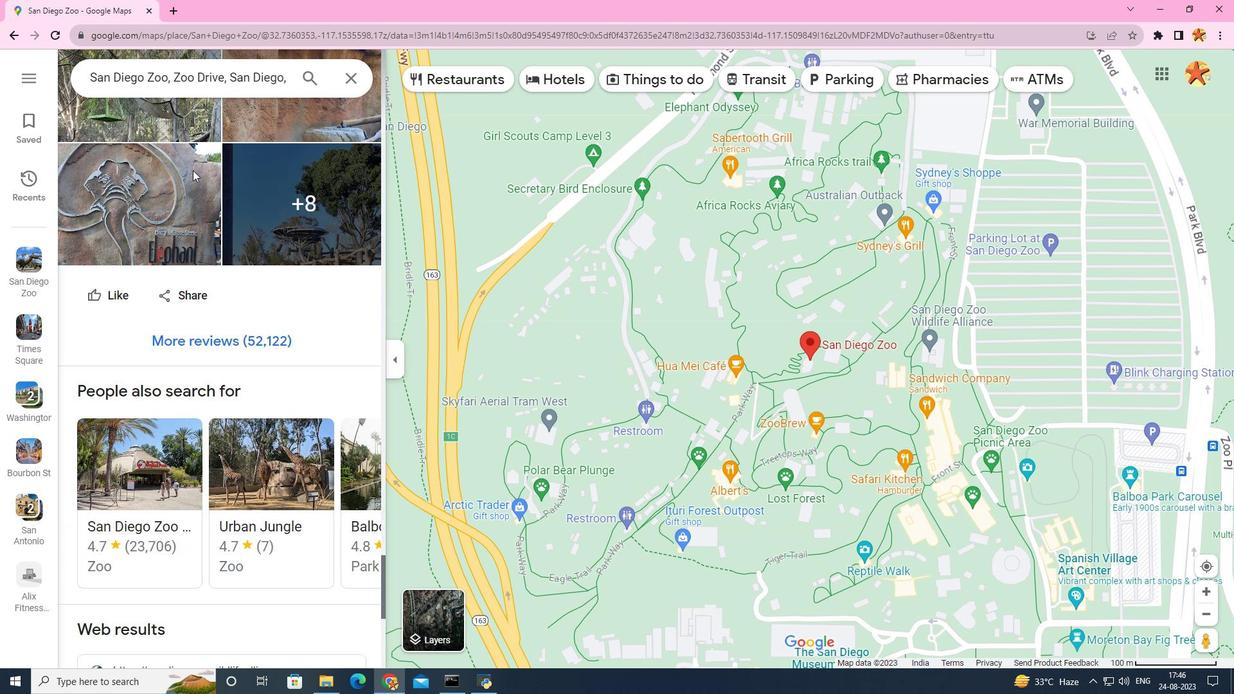 
Action: Mouse scrolled (192, 170) with delta (0, 0)
Screenshot: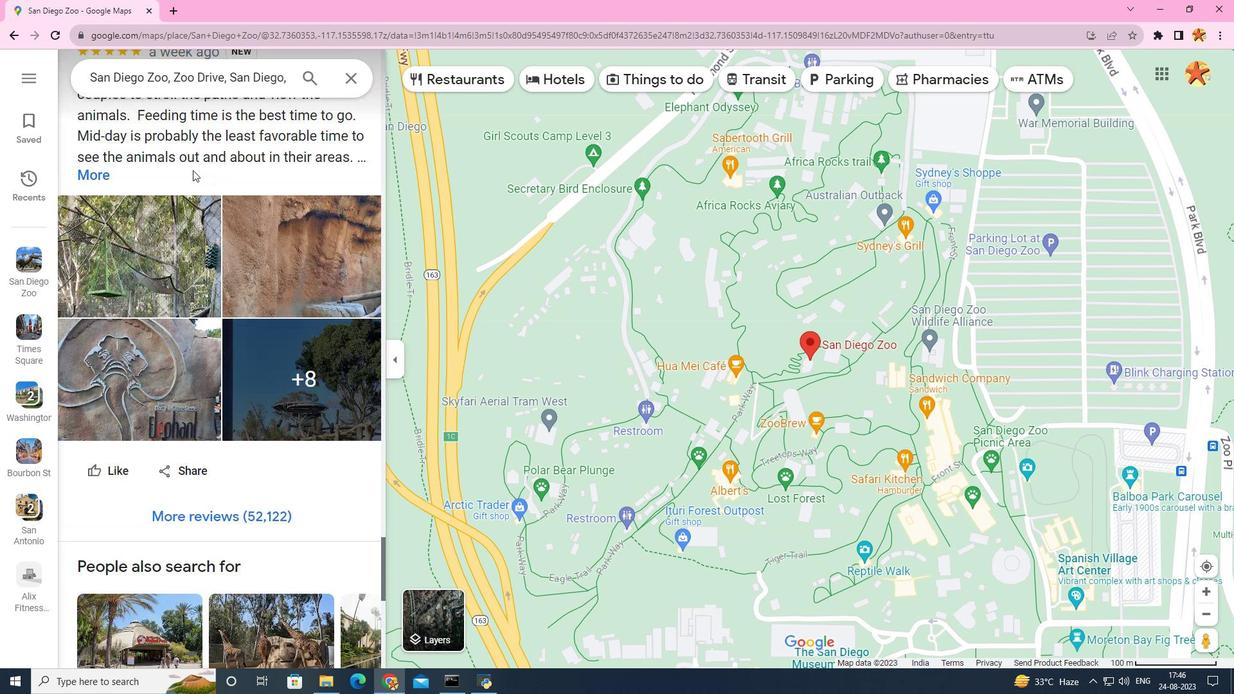 
Action: Mouse scrolled (192, 170) with delta (0, 0)
Screenshot: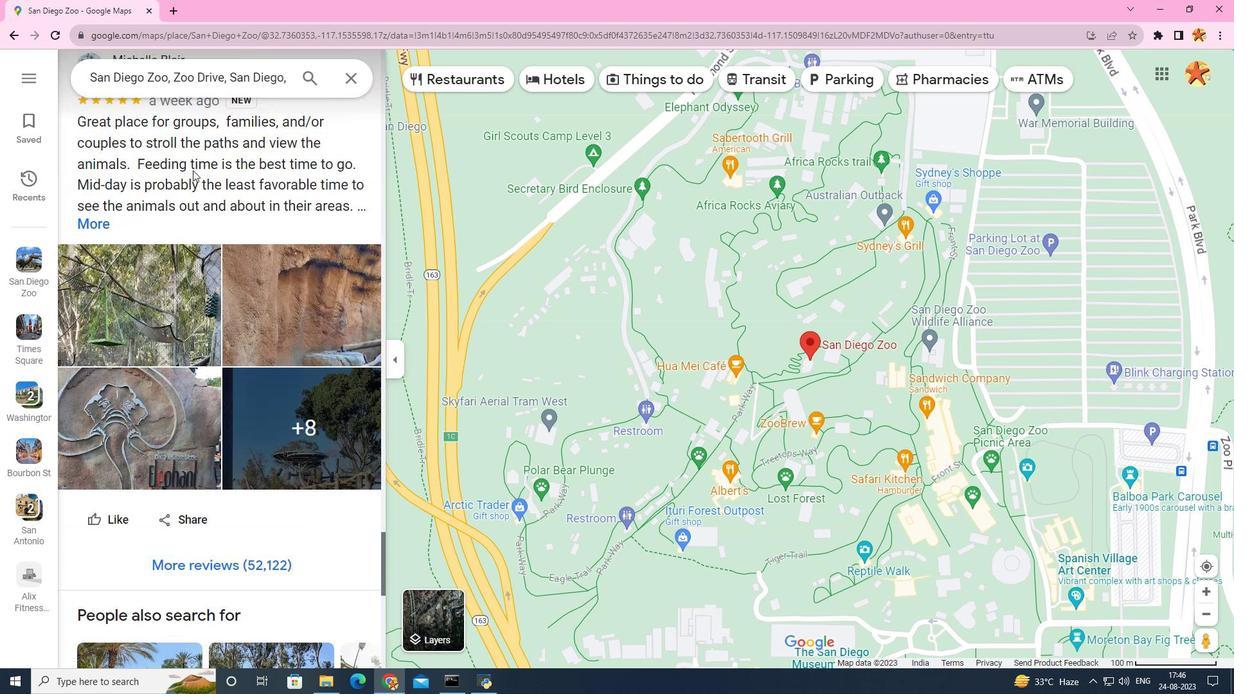 
Action: Mouse scrolled (192, 170) with delta (0, 0)
Screenshot: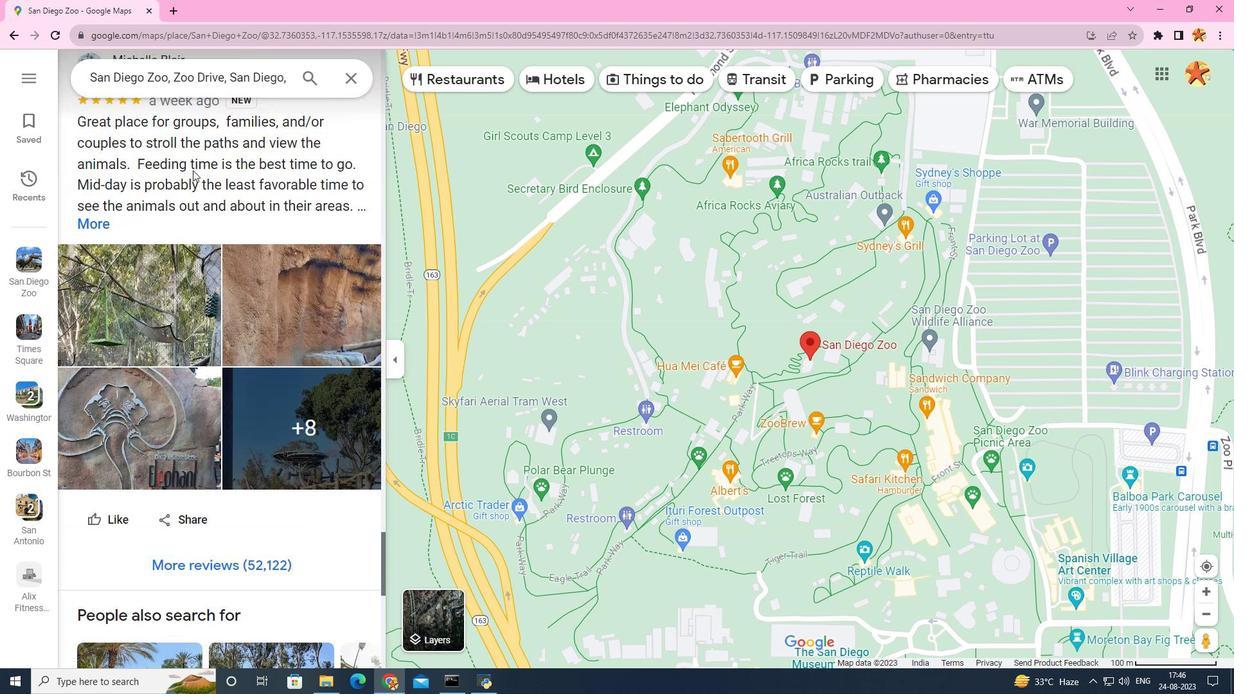 
Action: Mouse scrolled (192, 170) with delta (0, 0)
Screenshot: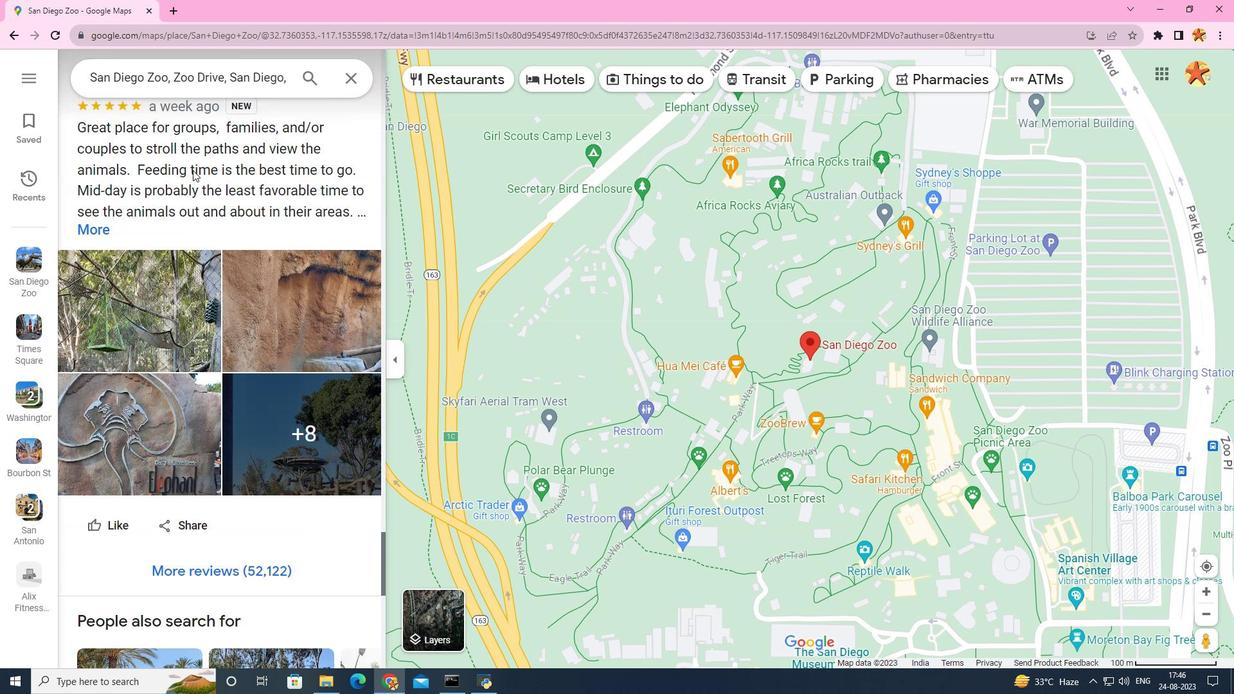 
Action: Mouse scrolled (192, 169) with delta (0, 0)
Screenshot: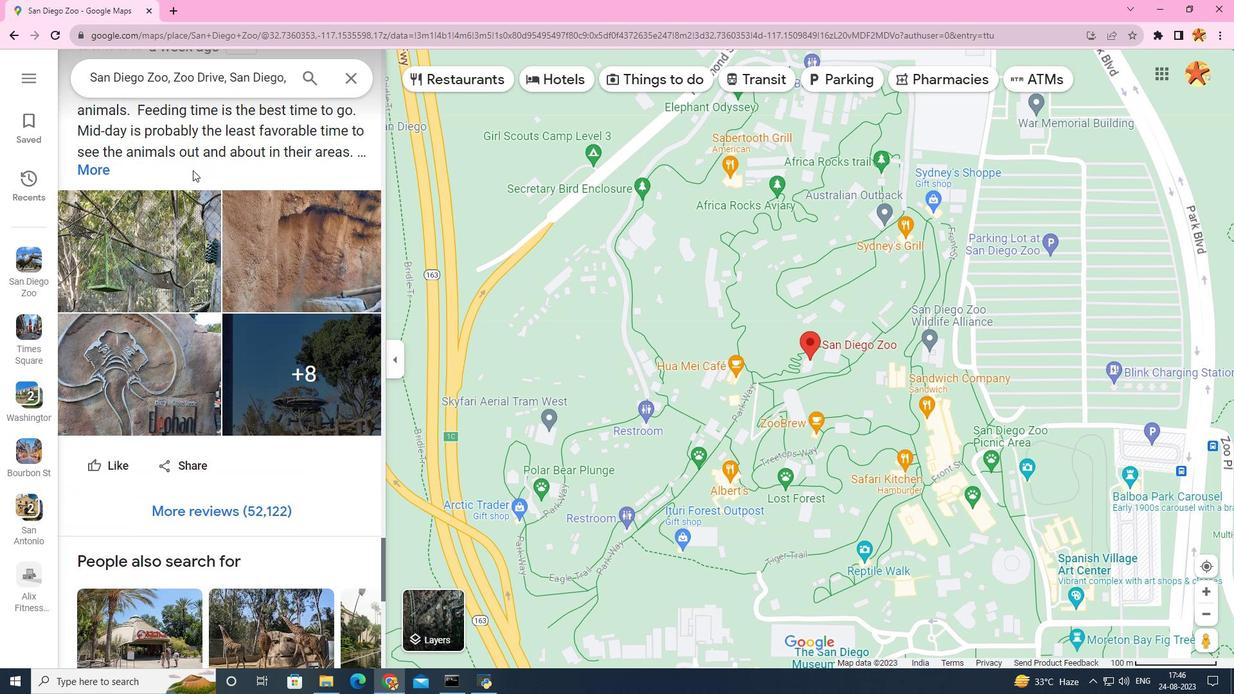 
Action: Mouse scrolled (192, 170) with delta (0, 0)
Screenshot: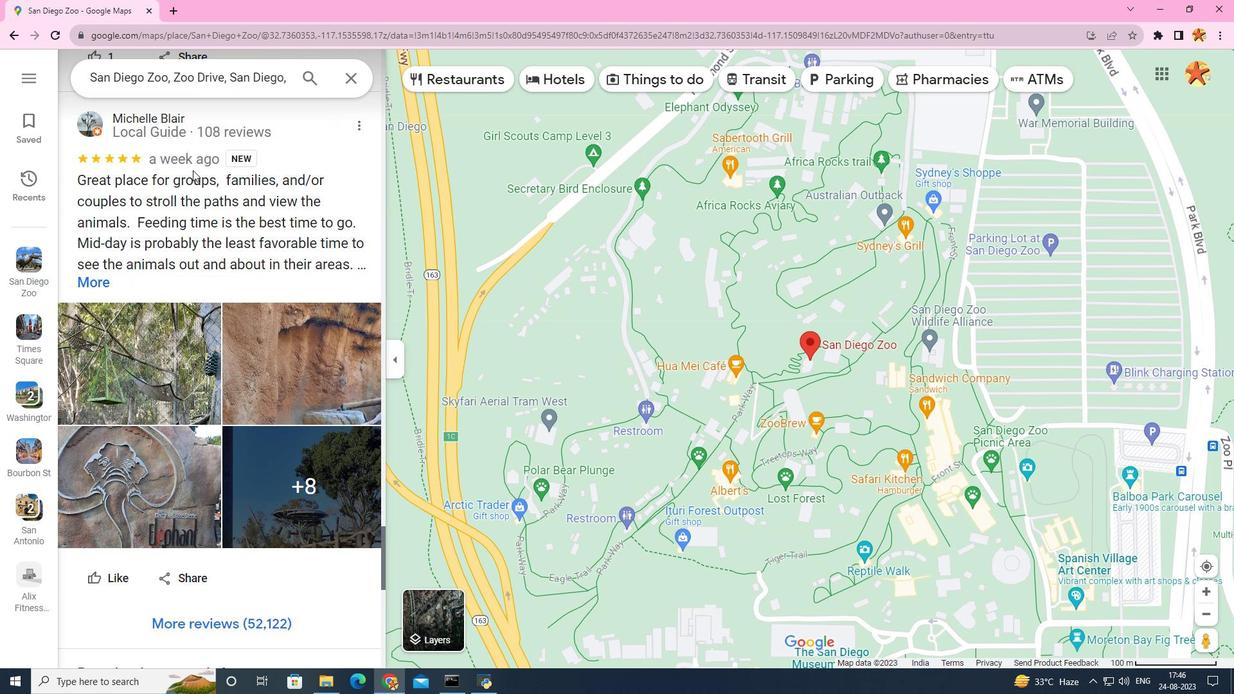 
Action: Mouse scrolled (192, 170) with delta (0, 0)
Screenshot: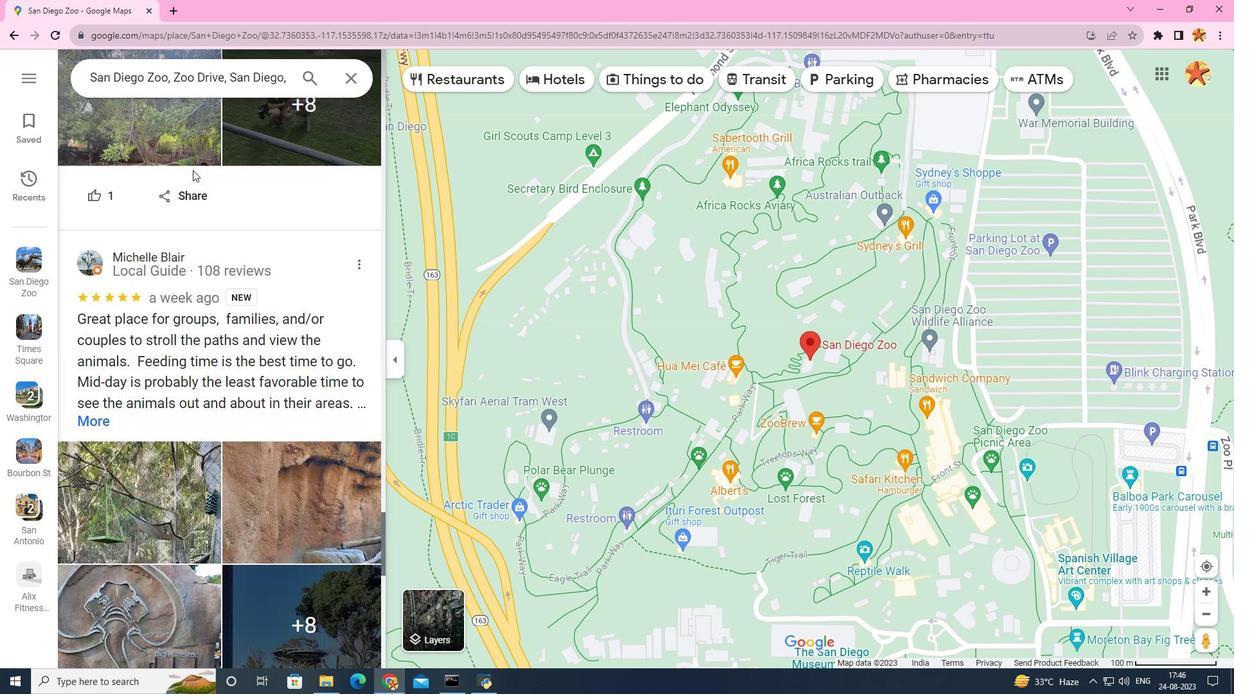 
Action: Mouse scrolled (192, 170) with delta (0, 0)
Screenshot: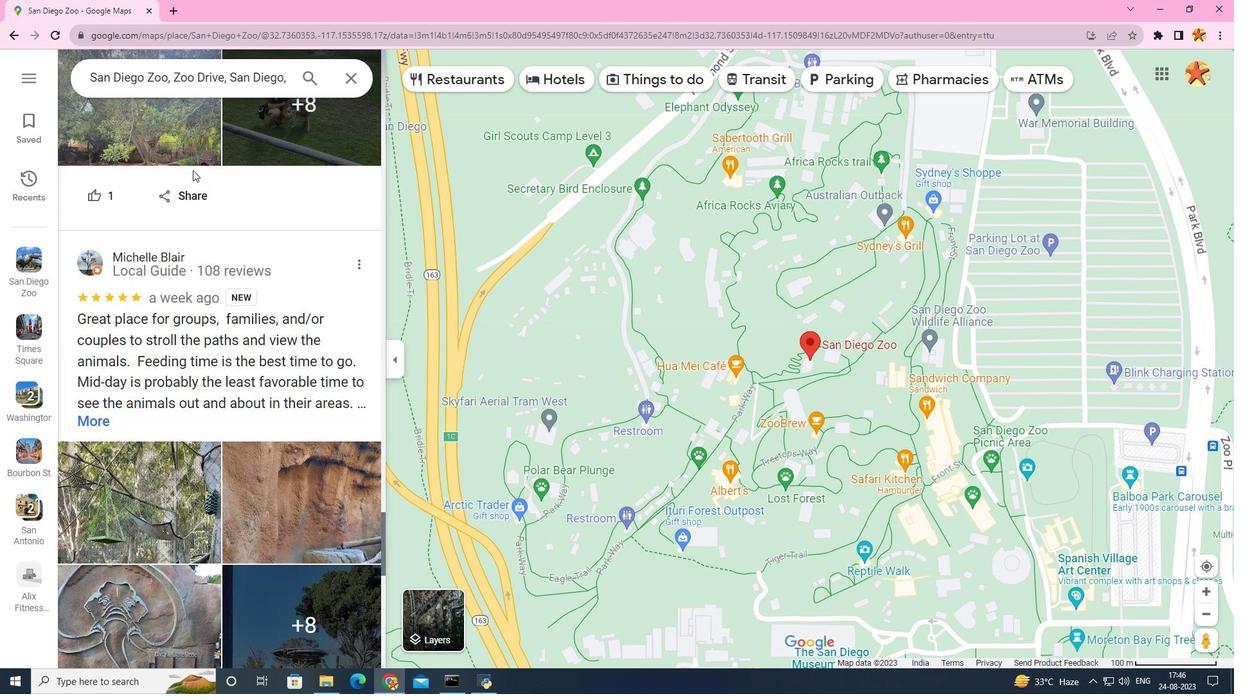 
Action: Mouse scrolled (192, 170) with delta (0, 0)
Screenshot: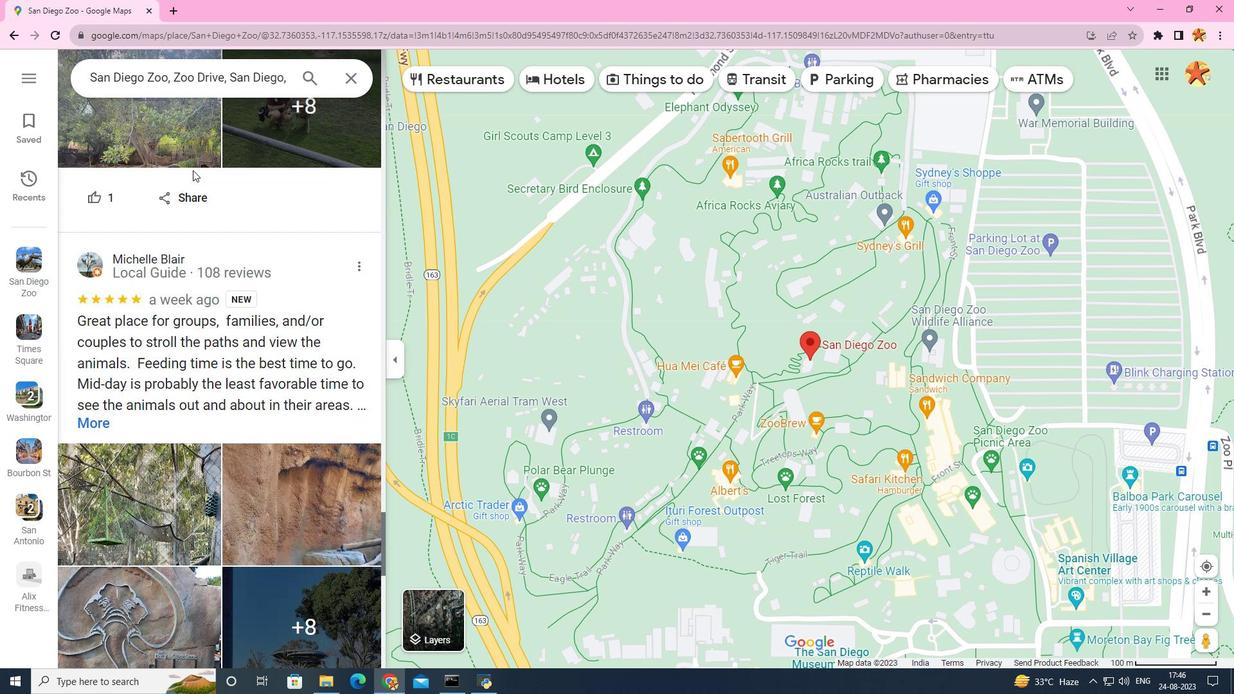 
Action: Mouse scrolled (192, 170) with delta (0, 0)
Screenshot: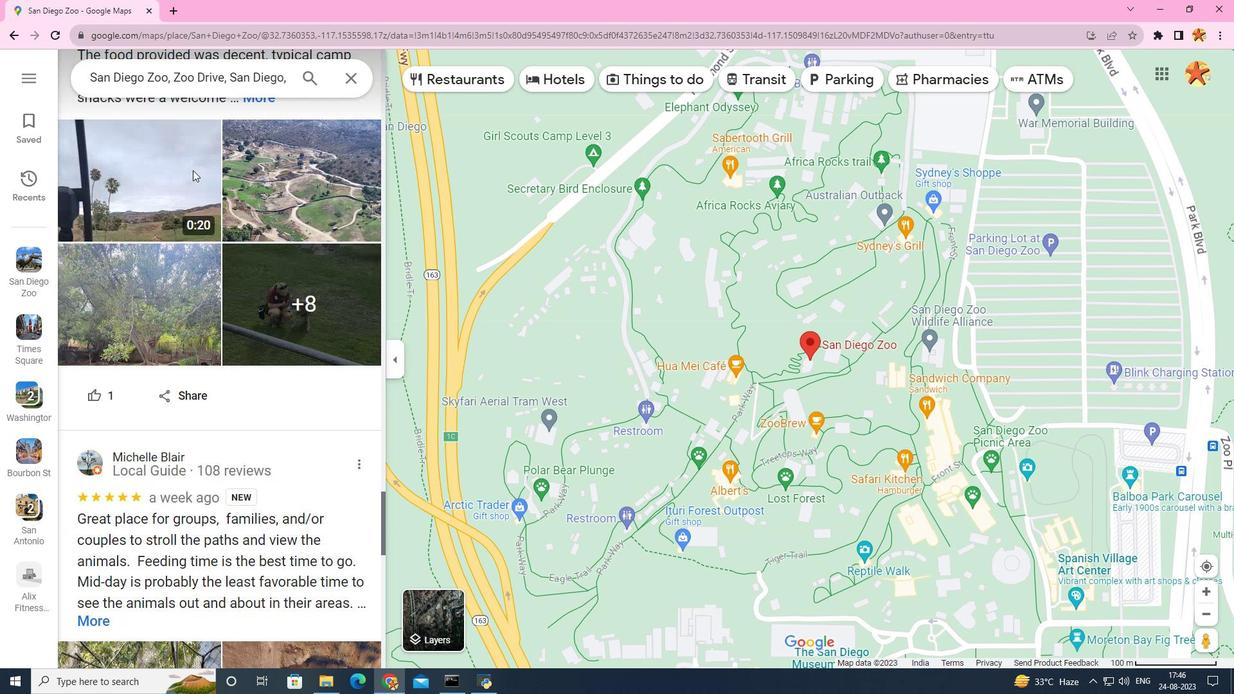 
Action: Mouse scrolled (192, 170) with delta (0, 0)
Screenshot: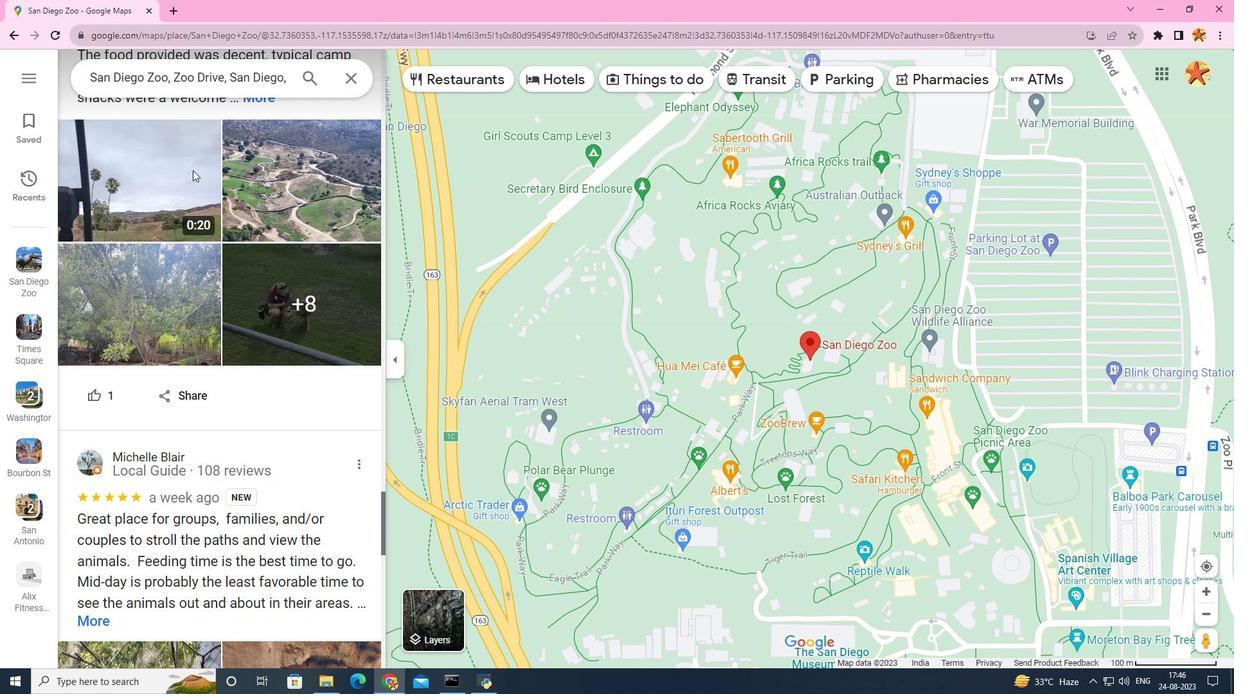 
Action: Mouse scrolled (192, 170) with delta (0, 0)
Screenshot: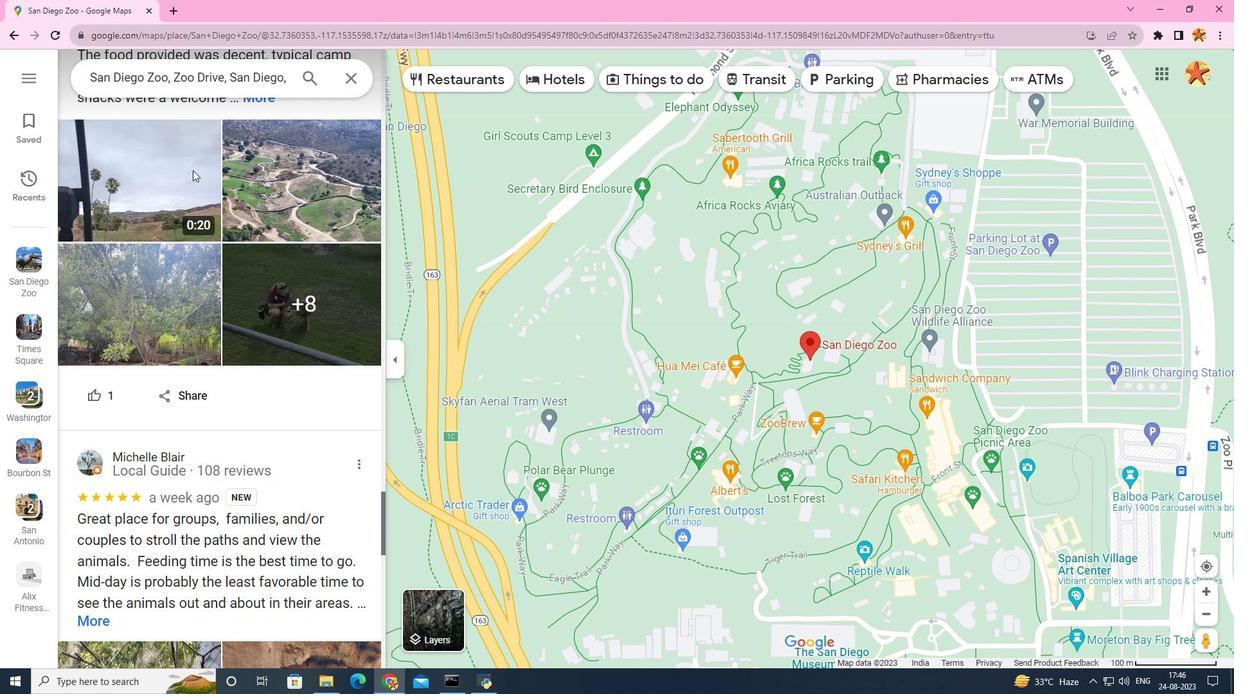 
Action: Mouse scrolled (192, 170) with delta (0, 0)
Screenshot: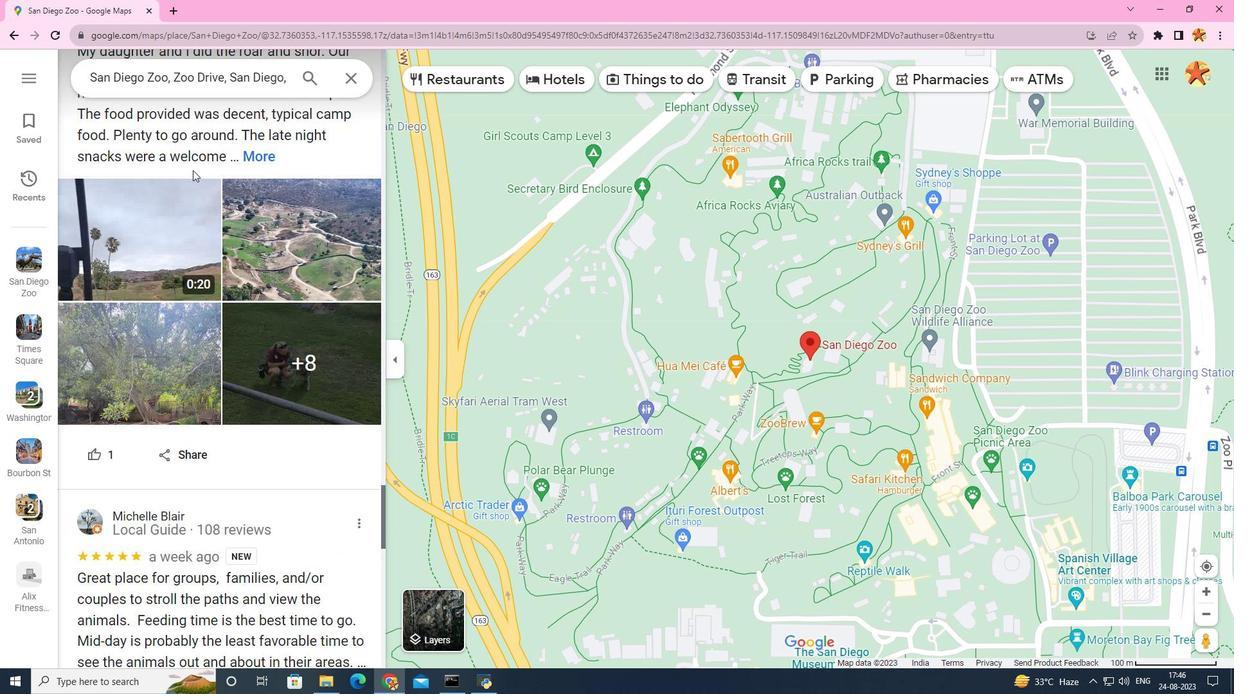 
Action: Mouse scrolled (192, 169) with delta (0, 0)
Screenshot: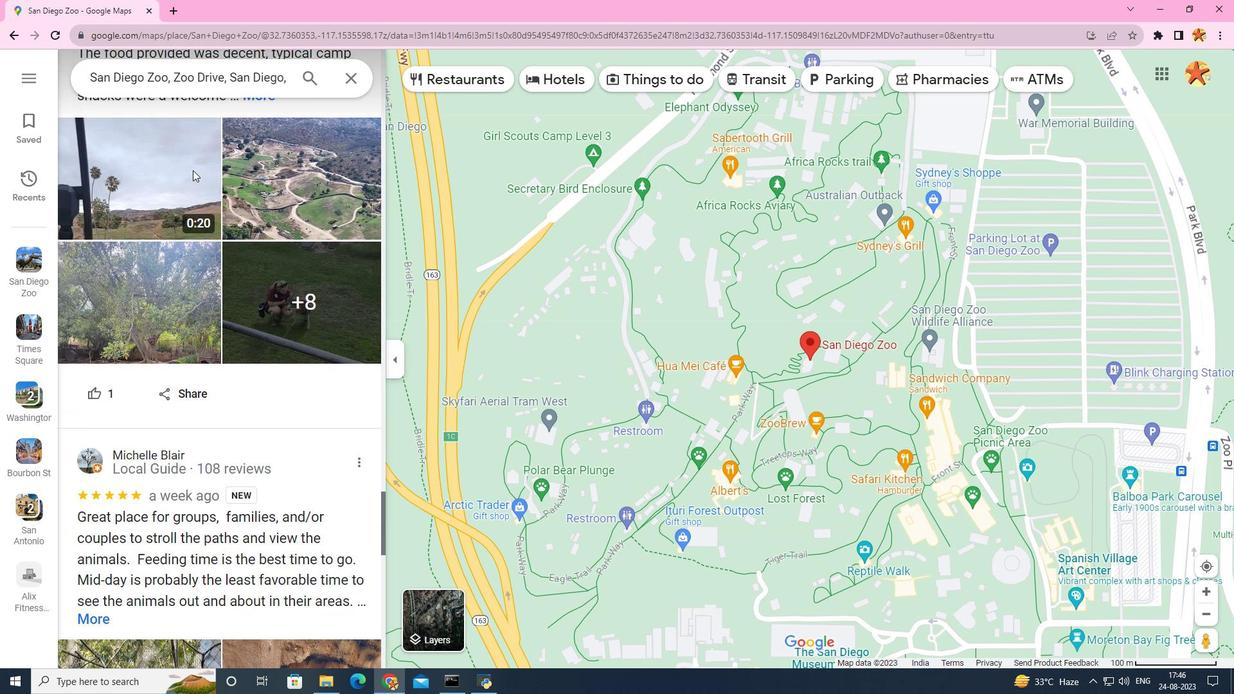 
Action: Mouse scrolled (192, 170) with delta (0, 0)
Screenshot: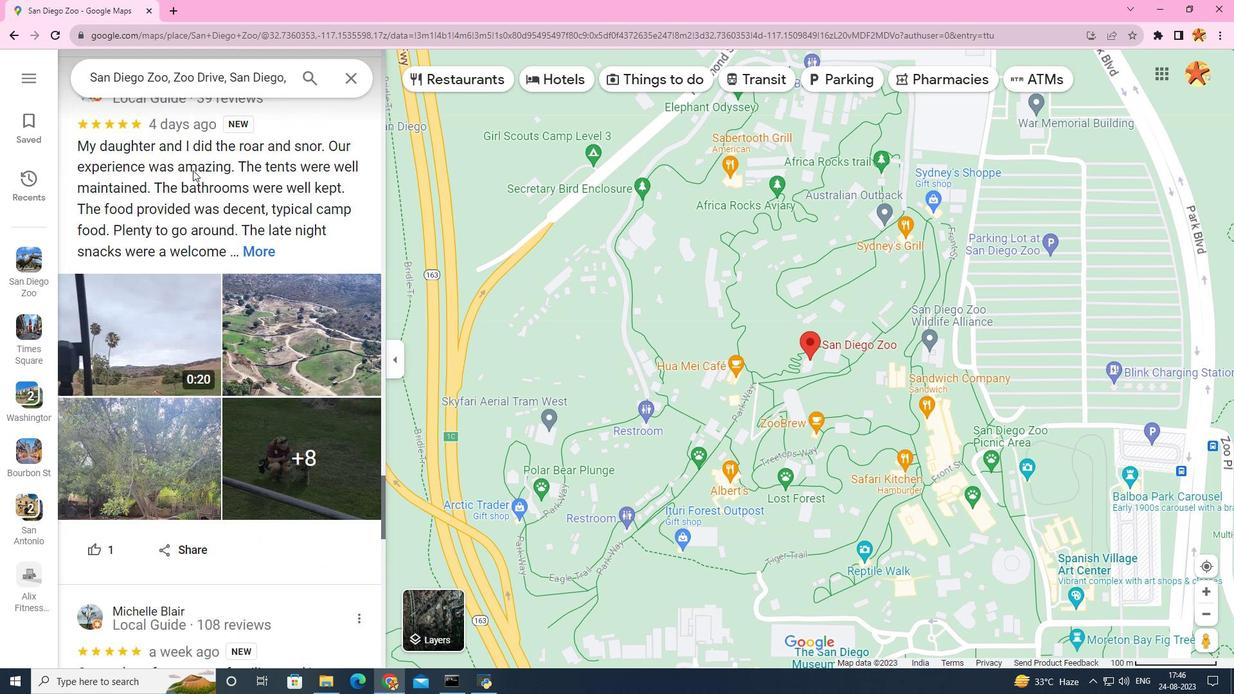 
Action: Mouse scrolled (192, 170) with delta (0, 0)
Screenshot: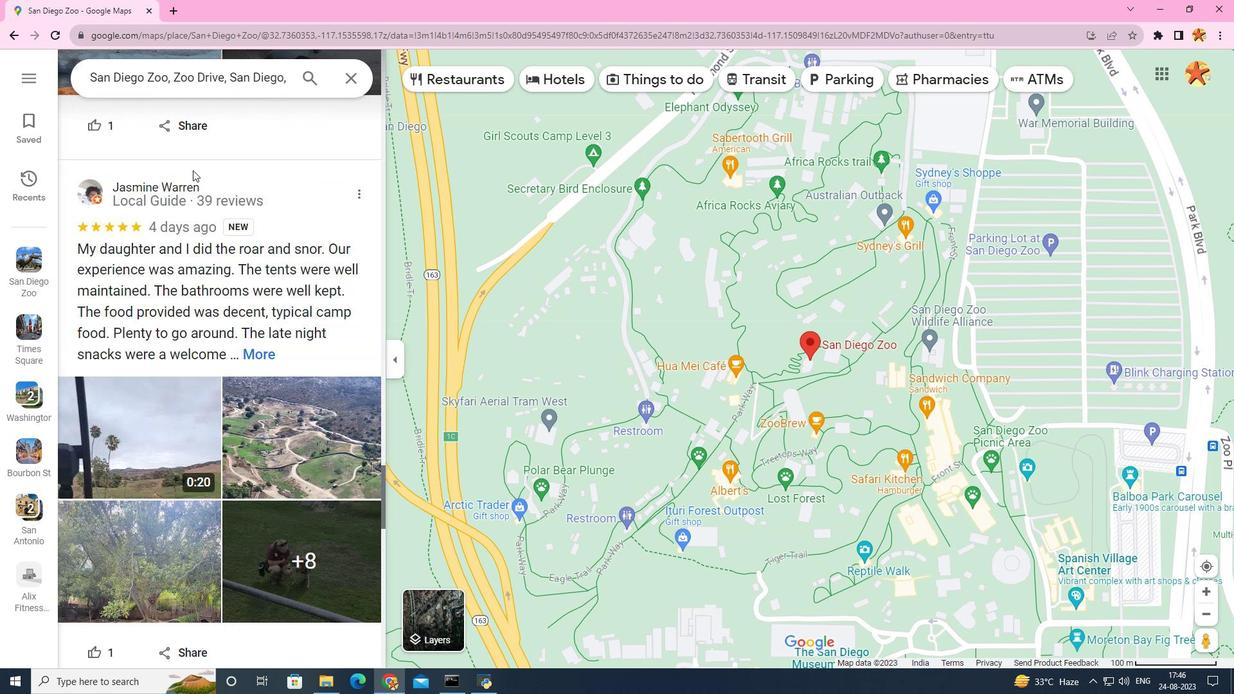 
Action: Mouse scrolled (192, 170) with delta (0, 0)
Screenshot: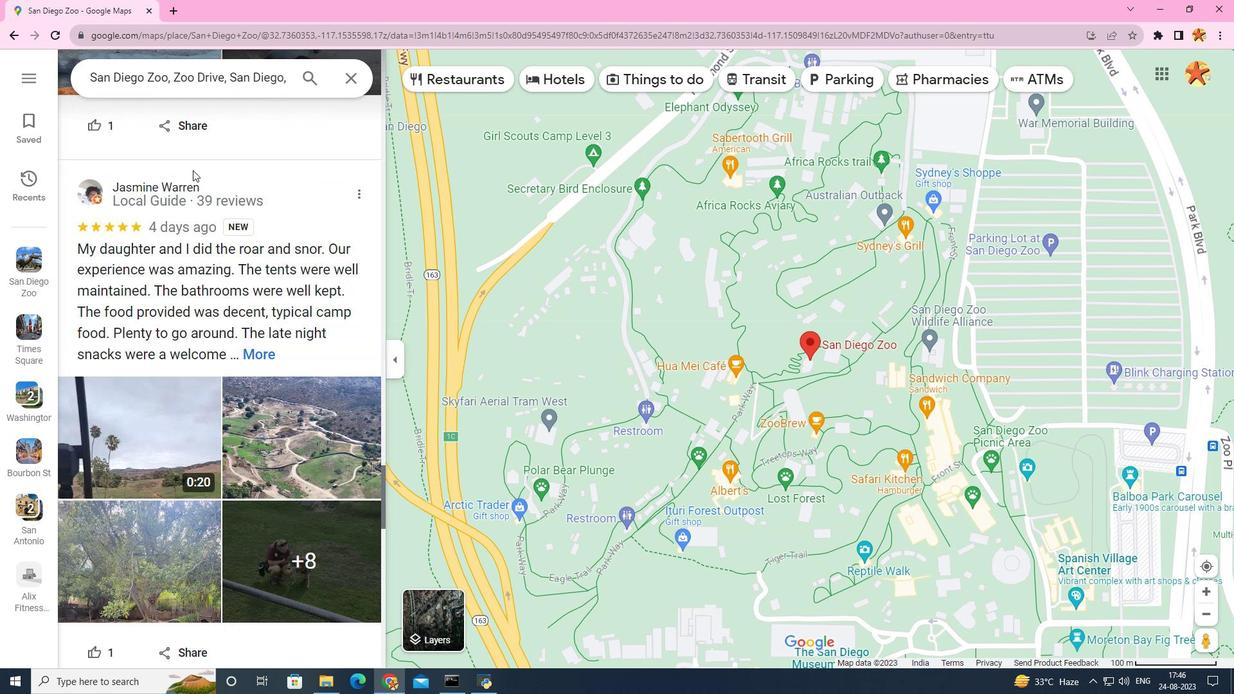 
Action: Mouse scrolled (192, 170) with delta (0, 0)
Screenshot: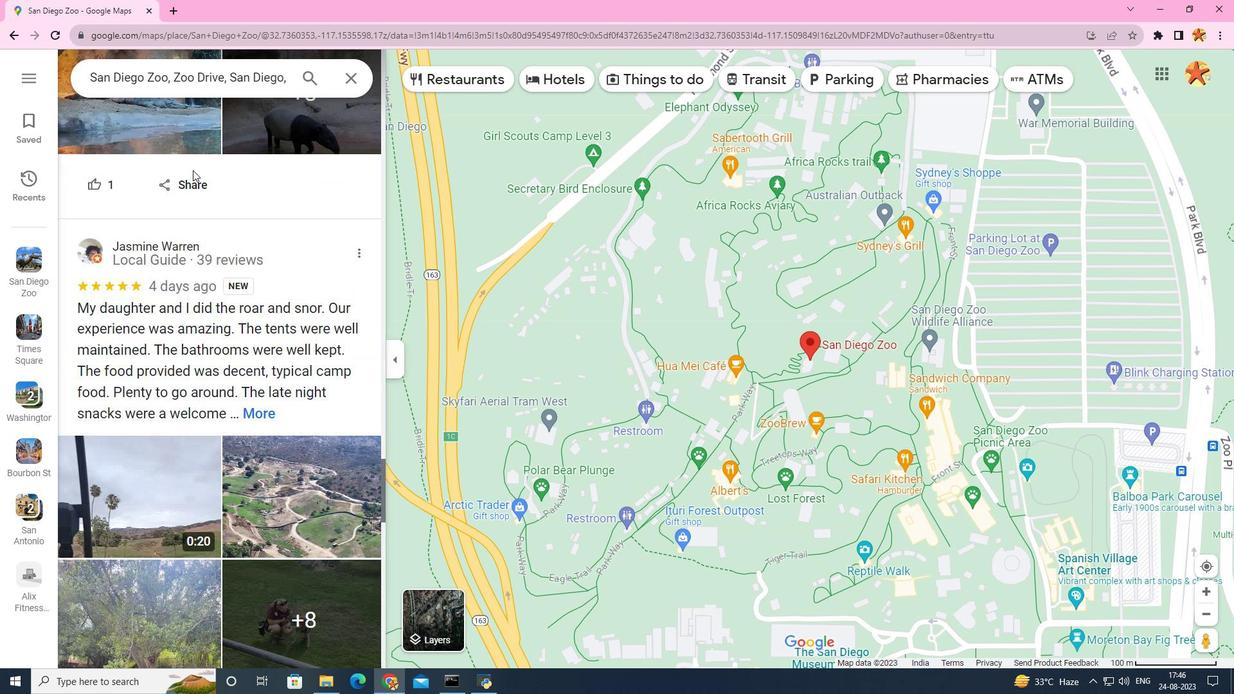 
Action: Mouse scrolled (192, 170) with delta (0, 0)
Screenshot: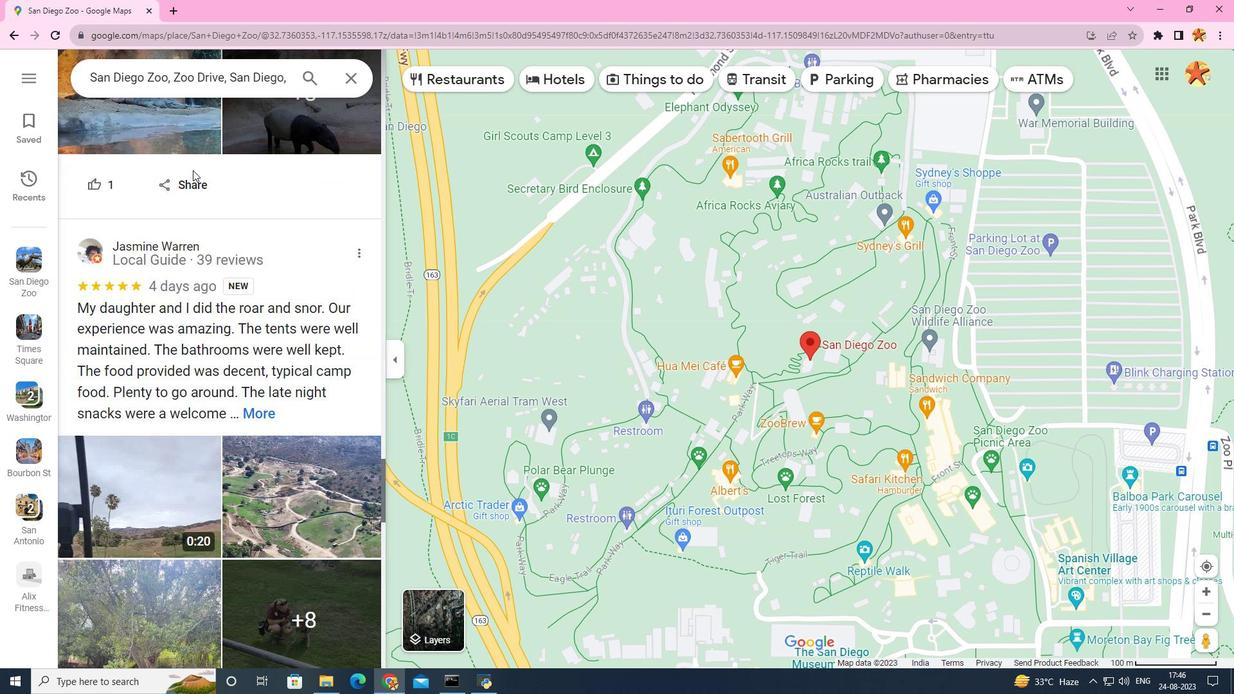 
Action: Mouse scrolled (192, 170) with delta (0, 0)
Screenshot: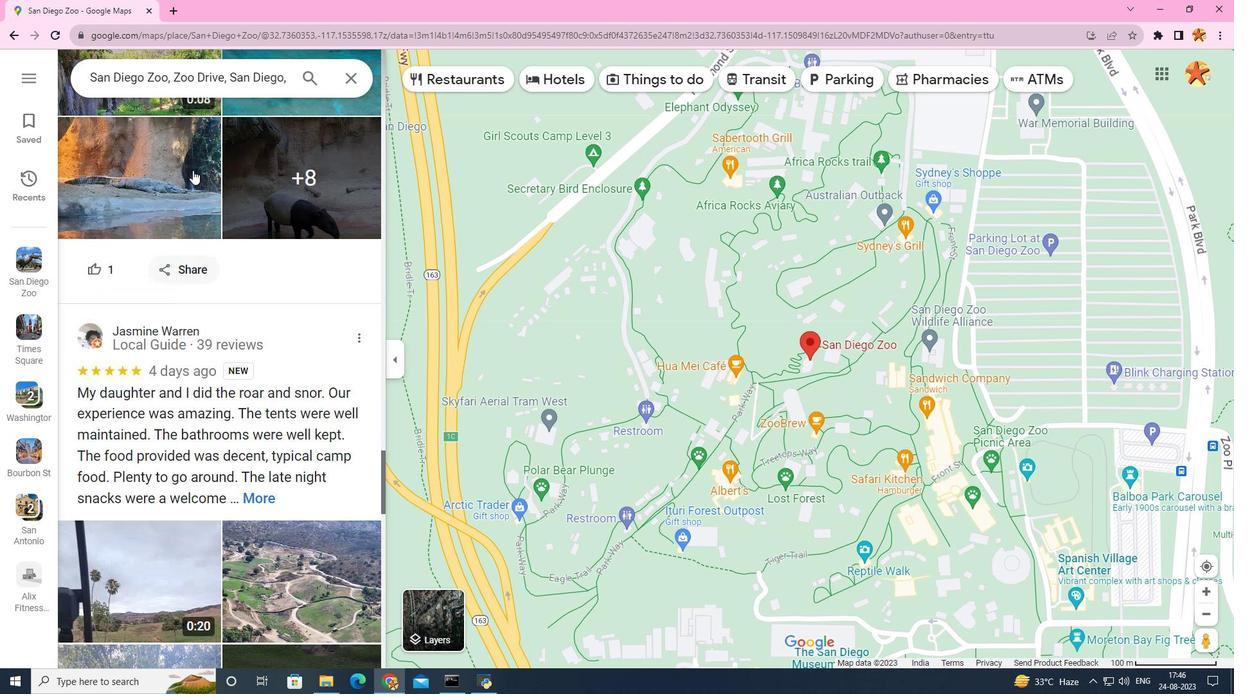 
Action: Mouse scrolled (192, 170) with delta (0, 0)
Screenshot: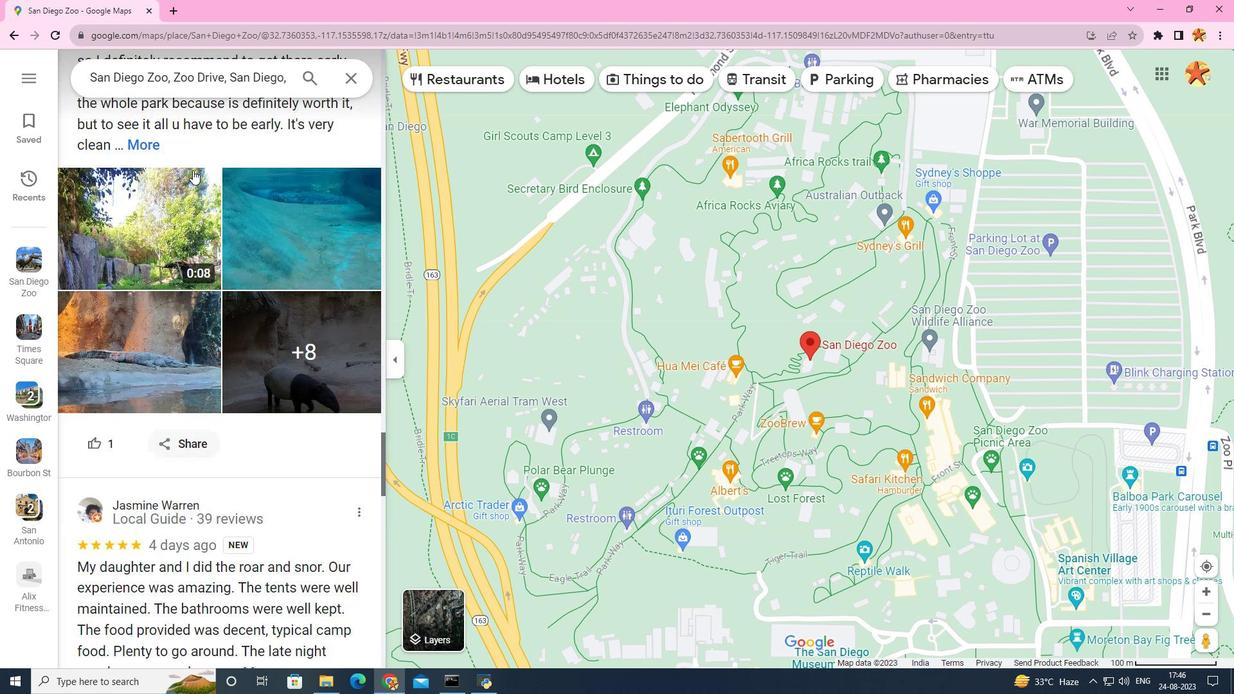 
Action: Mouse scrolled (192, 170) with delta (0, 0)
Screenshot: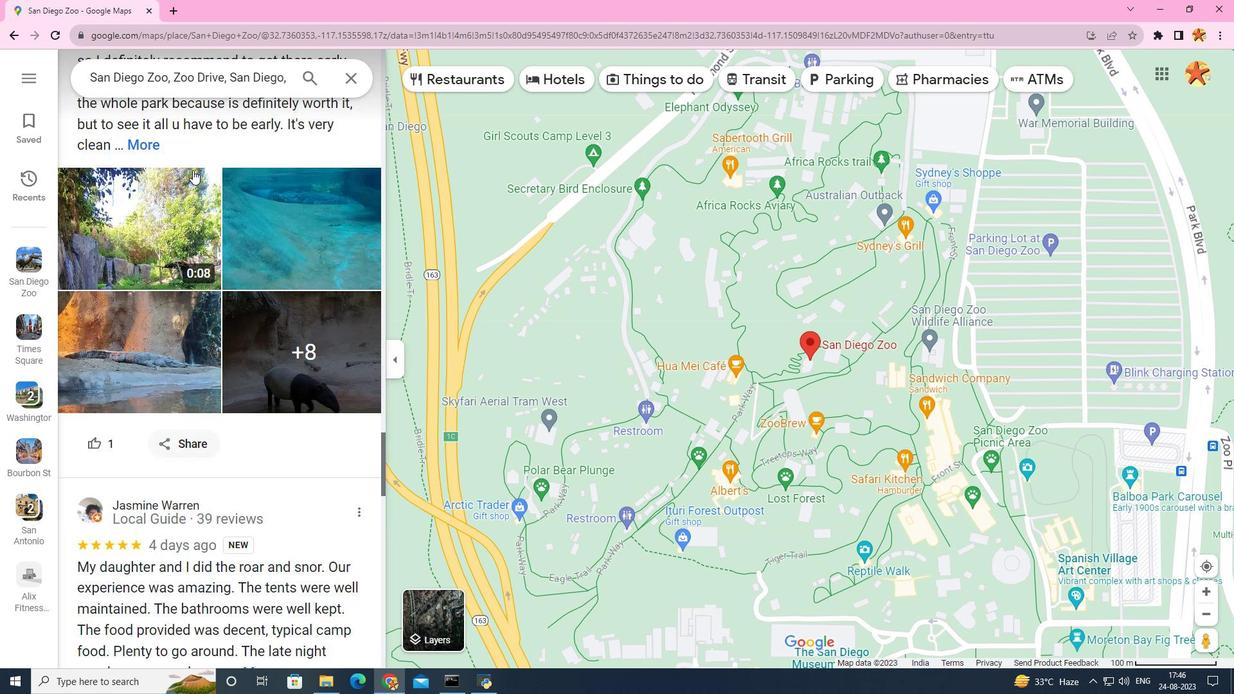 
Action: Mouse scrolled (192, 170) with delta (0, 0)
Screenshot: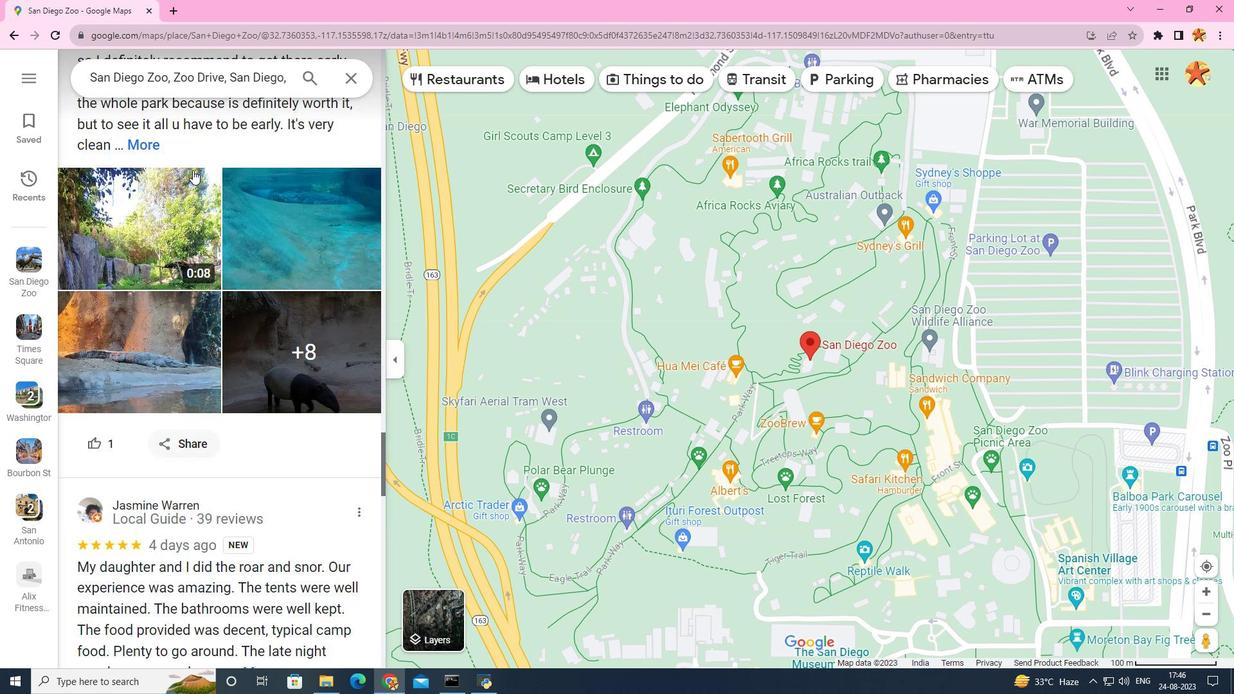 
Action: Mouse scrolled (192, 170) with delta (0, 0)
Screenshot: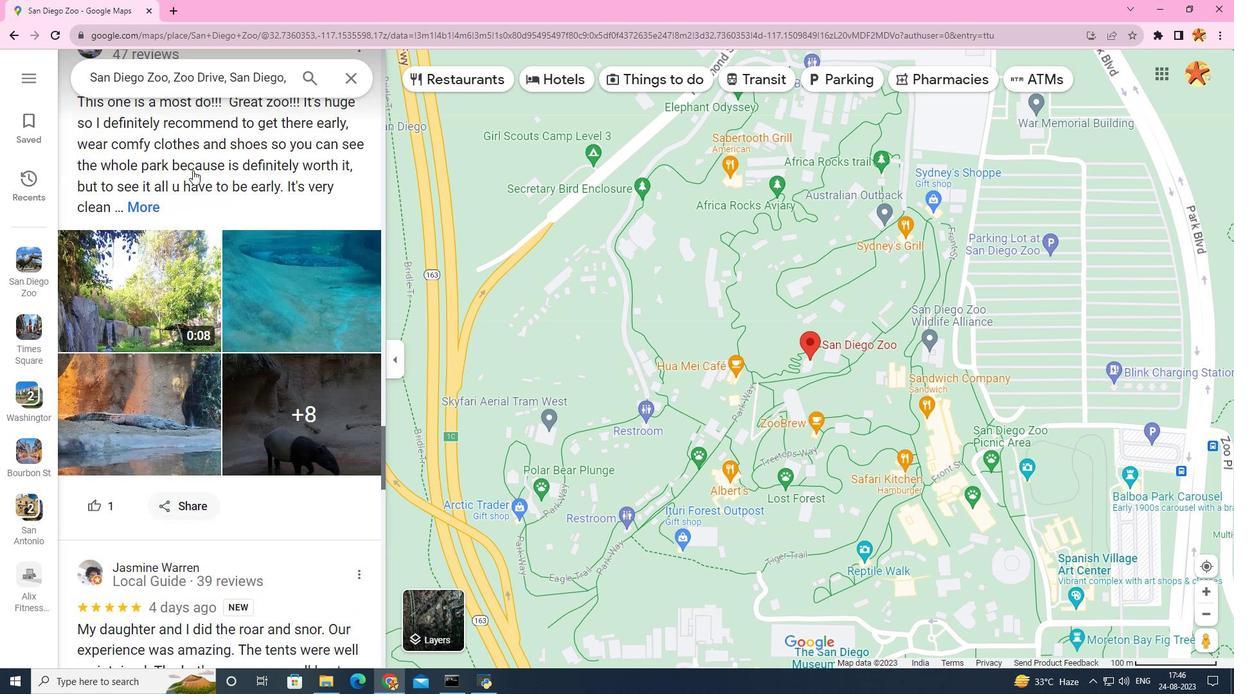
Action: Mouse scrolled (192, 170) with delta (0, 0)
Screenshot: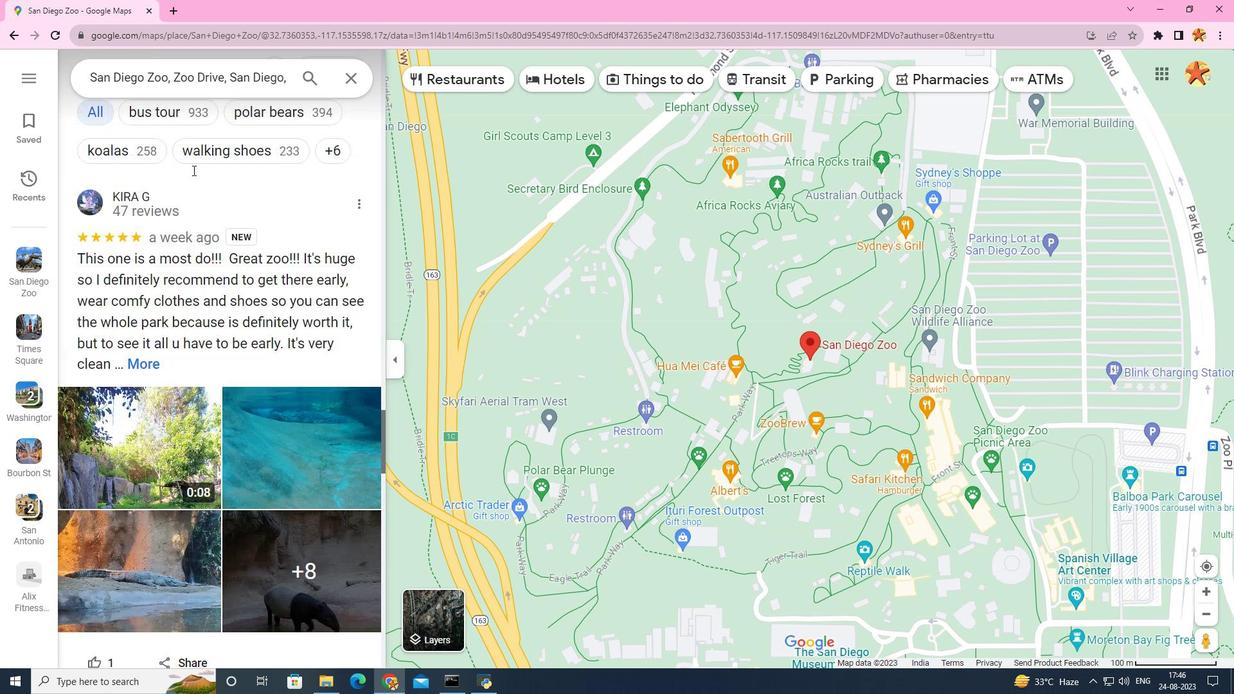 
Action: Mouse scrolled (192, 170) with delta (0, 0)
Screenshot: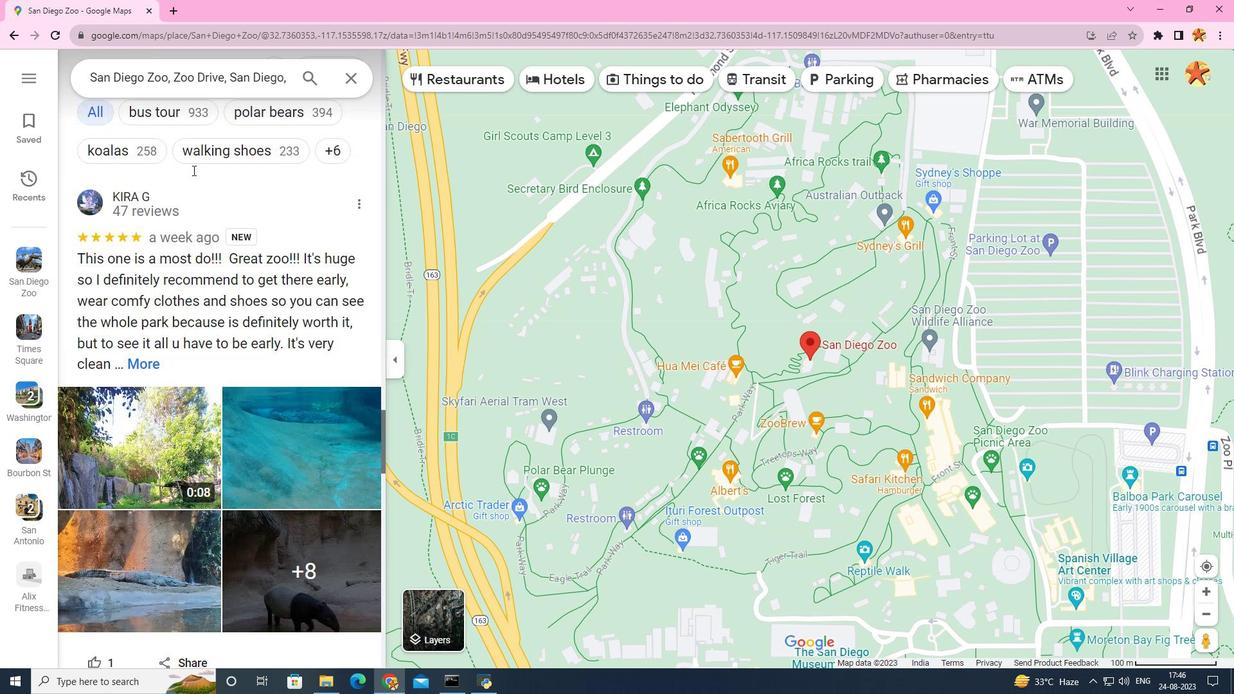 
Action: Mouse scrolled (192, 170) with delta (0, 0)
Screenshot: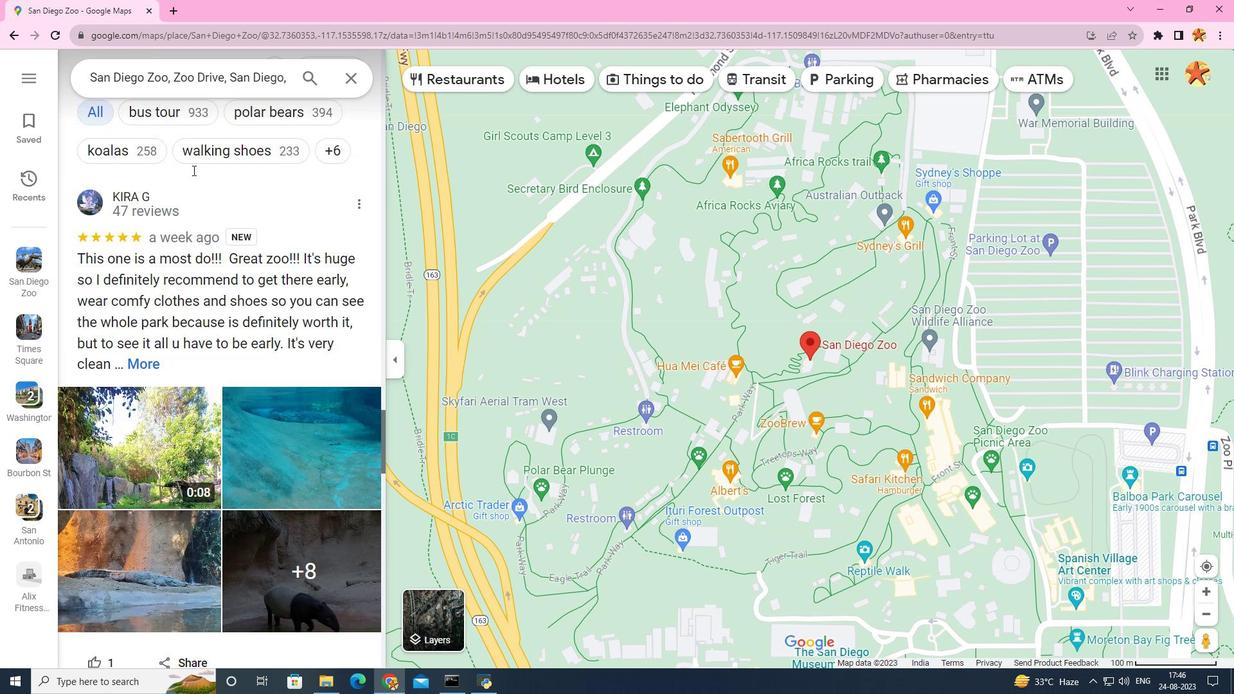 
Action: Mouse scrolled (192, 170) with delta (0, 0)
Screenshot: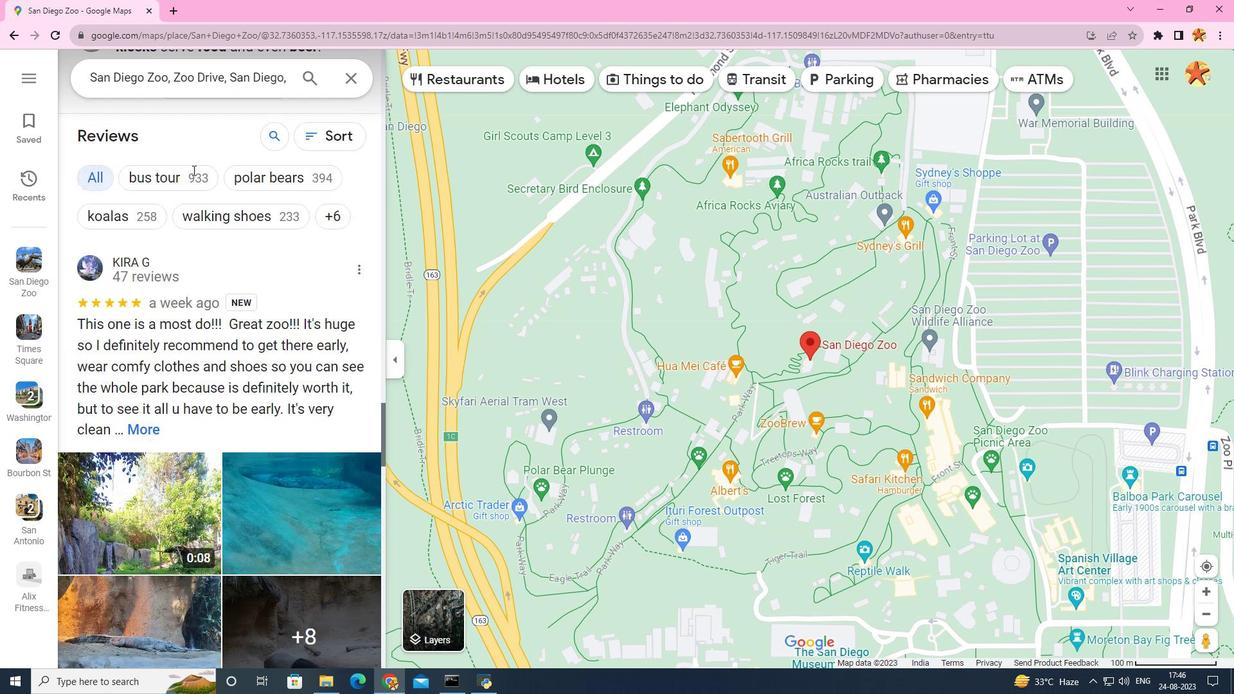 
Action: Mouse scrolled (192, 170) with delta (0, 0)
Screenshot: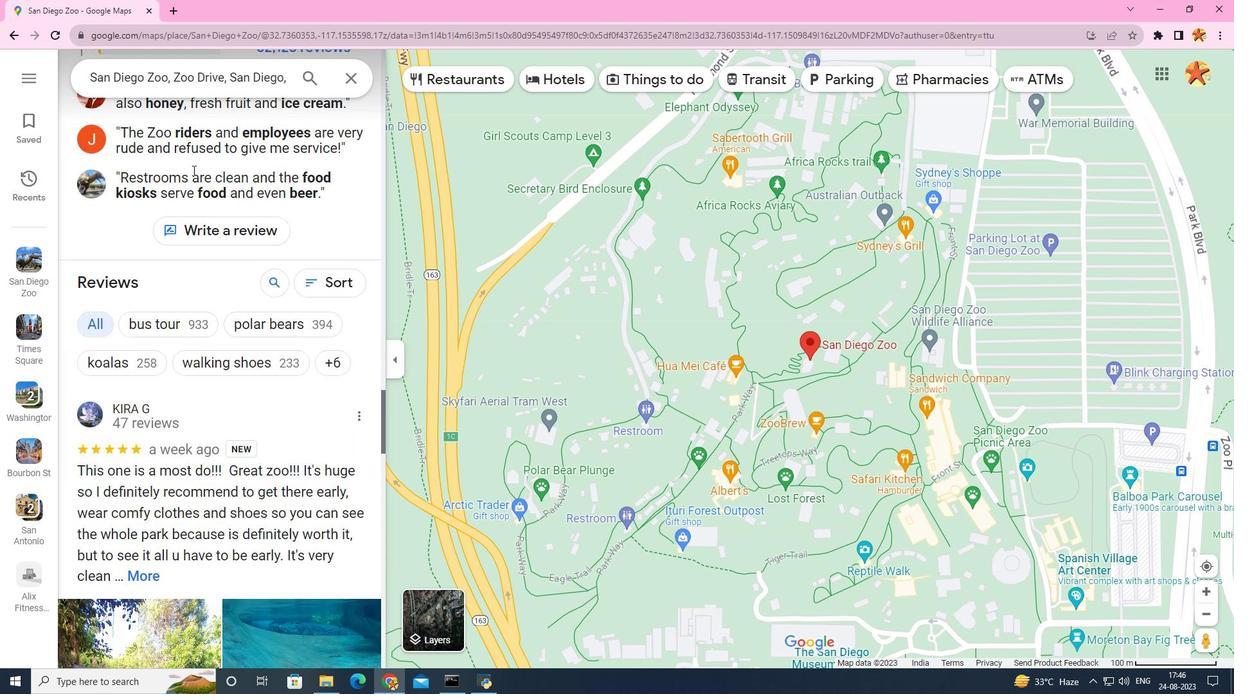 
Action: Mouse scrolled (192, 170) with delta (0, 0)
Screenshot: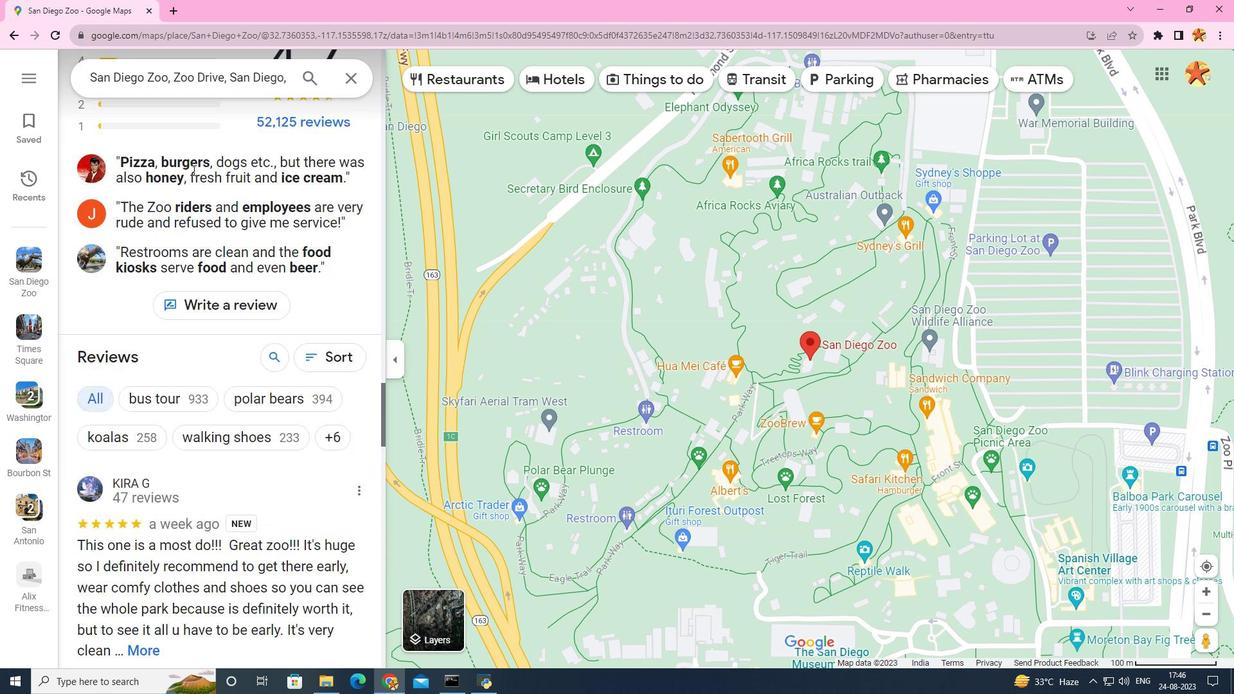
Action: Mouse scrolled (192, 170) with delta (0, 0)
Screenshot: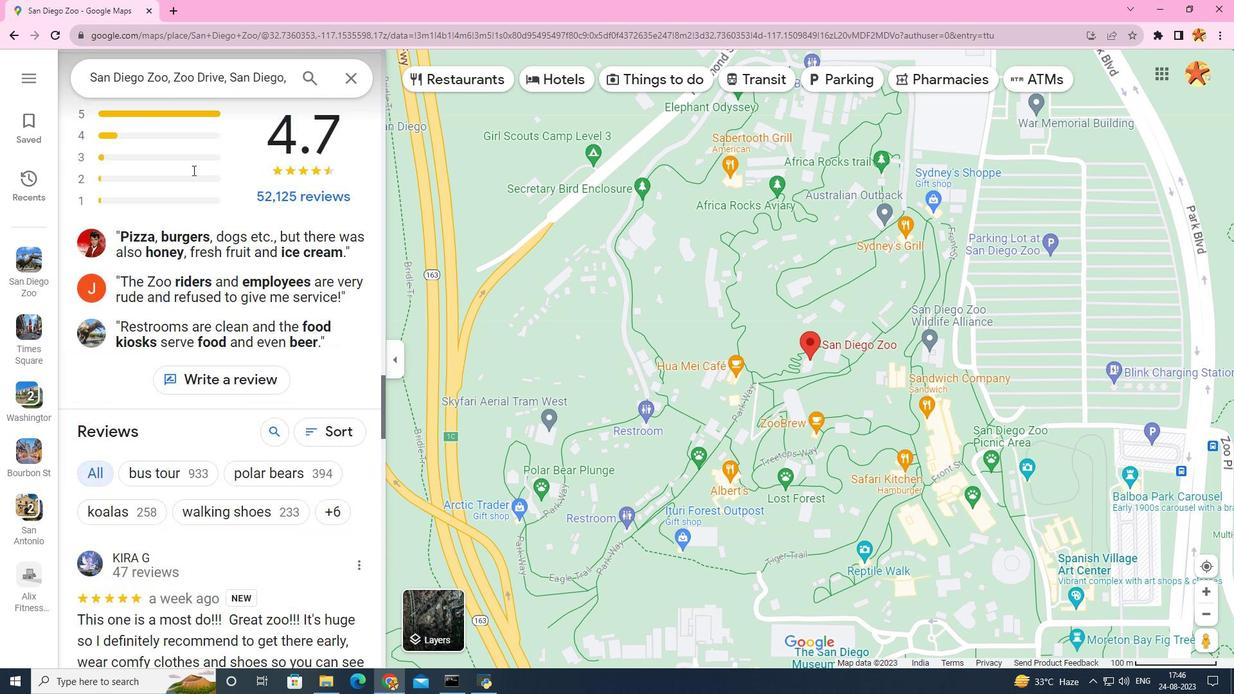 
Action: Mouse scrolled (192, 170) with delta (0, 0)
Screenshot: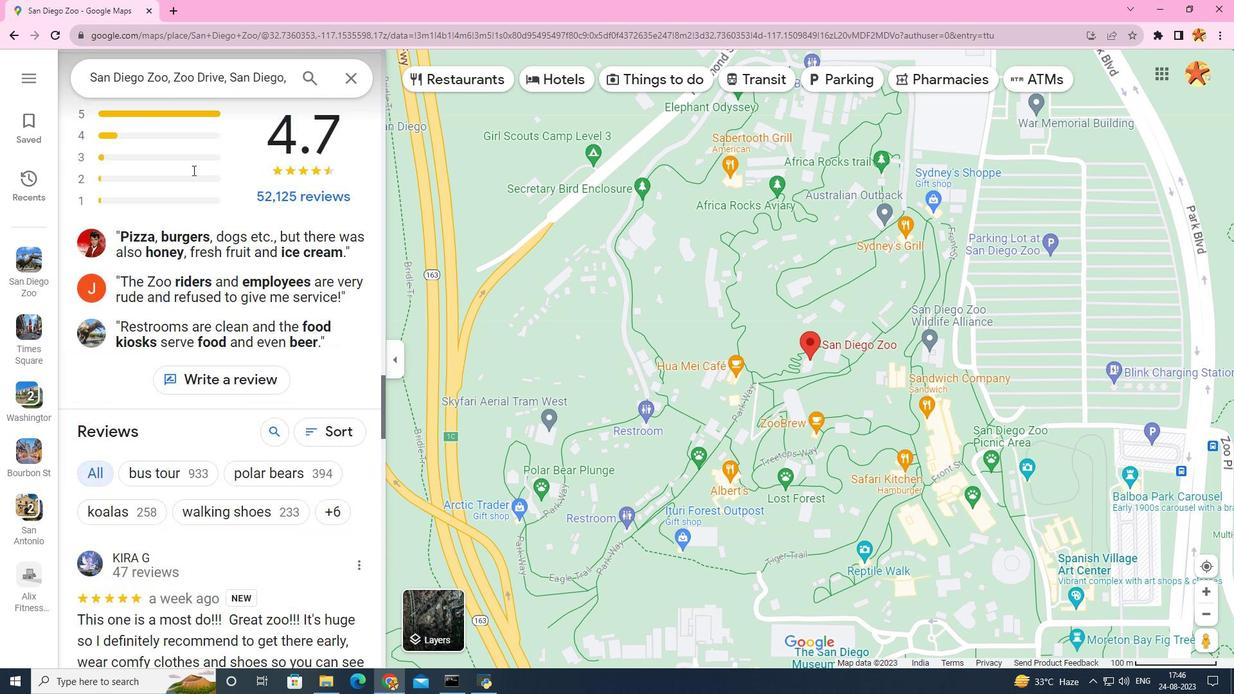 
Action: Mouse scrolled (192, 170) with delta (0, 0)
Screenshot: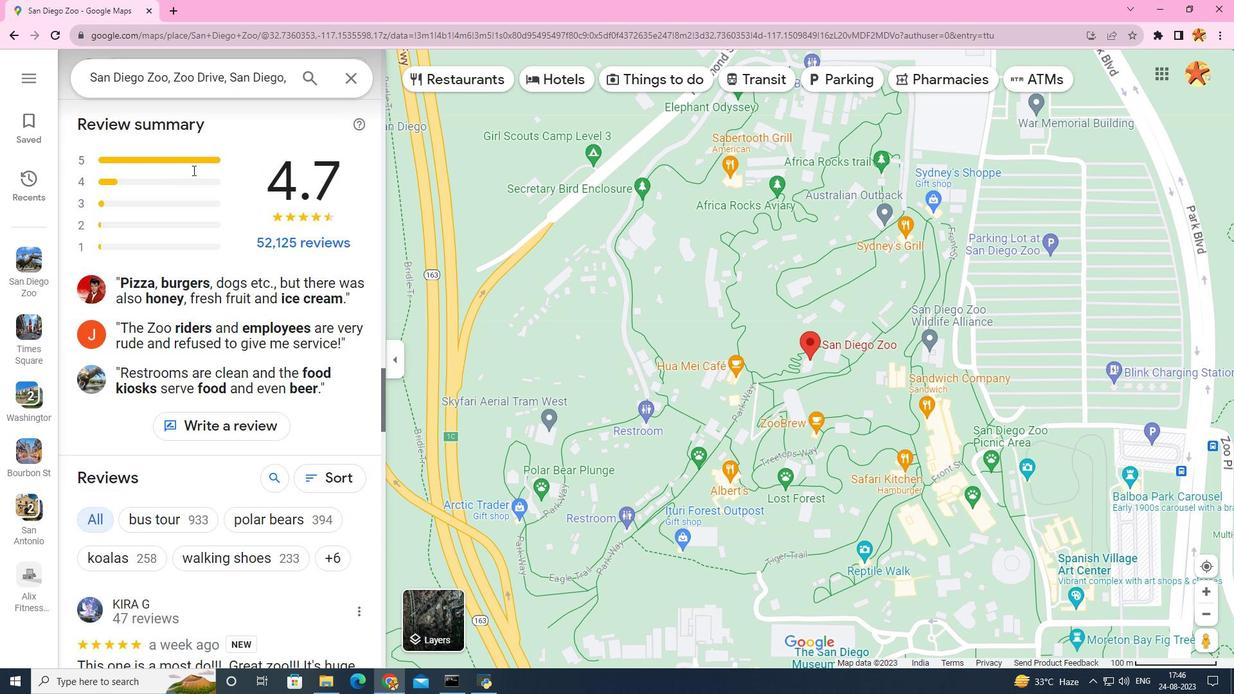 
Action: Mouse scrolled (192, 169) with delta (0, 0)
Screenshot: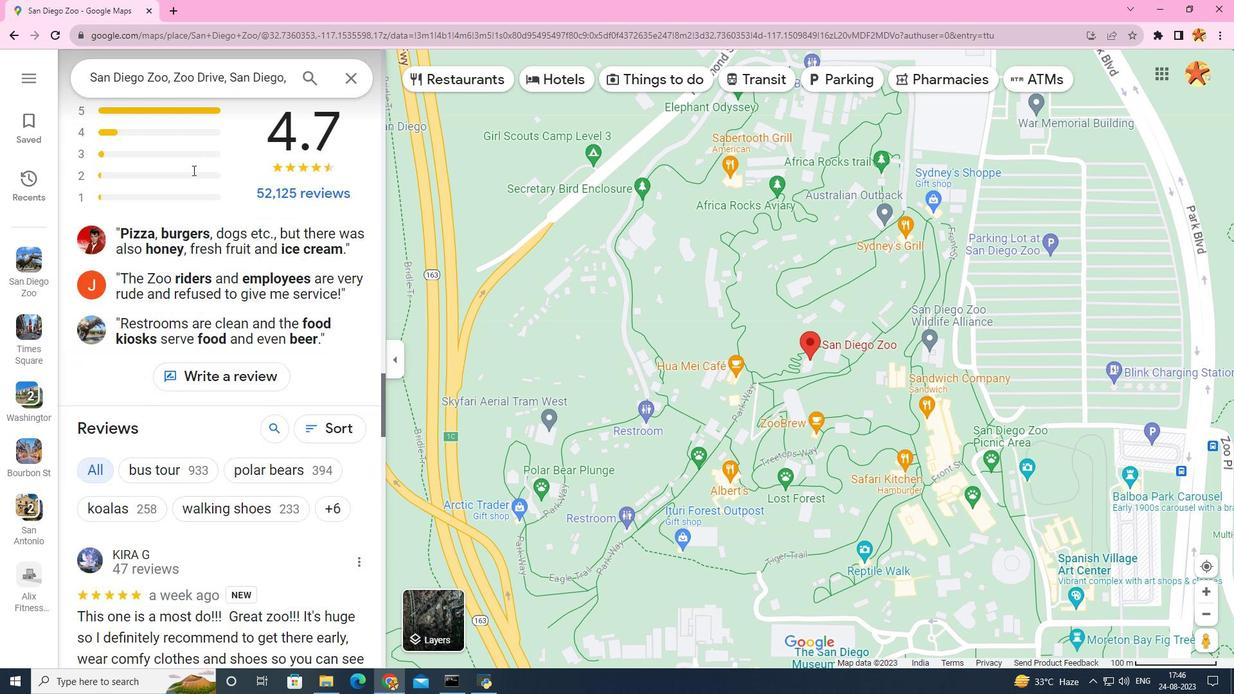 
Action: Mouse scrolled (192, 170) with delta (0, 0)
Screenshot: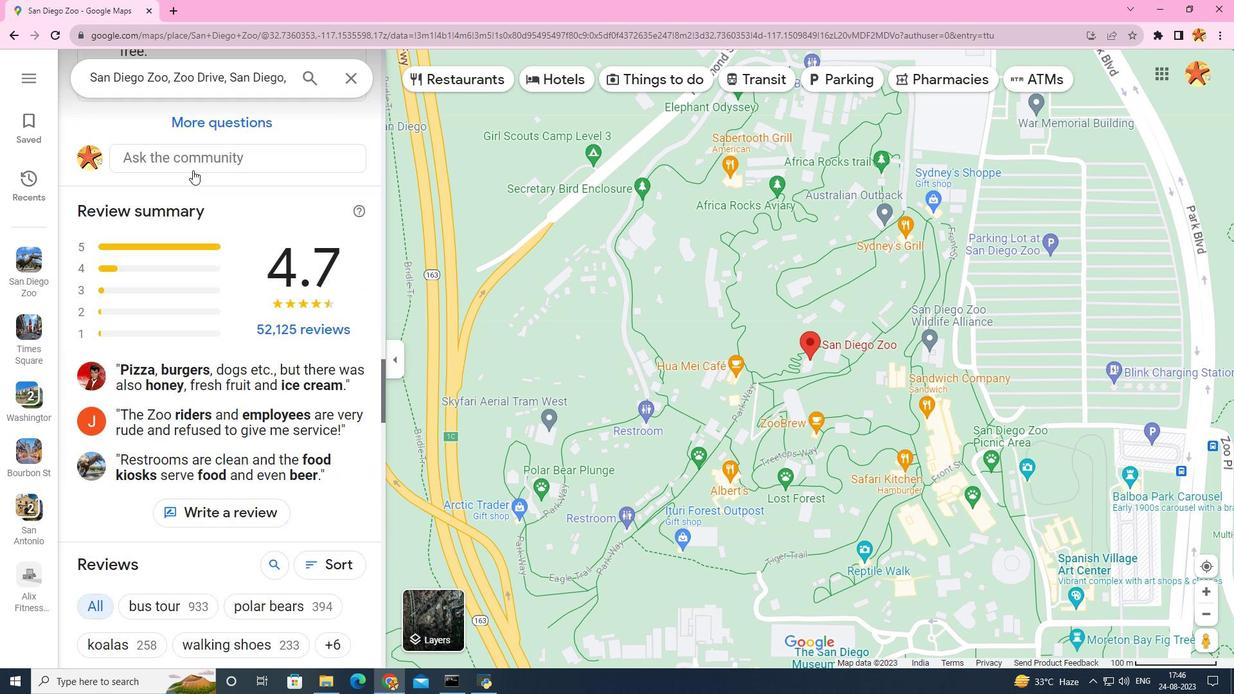 
Action: Mouse scrolled (192, 170) with delta (0, 0)
Screenshot: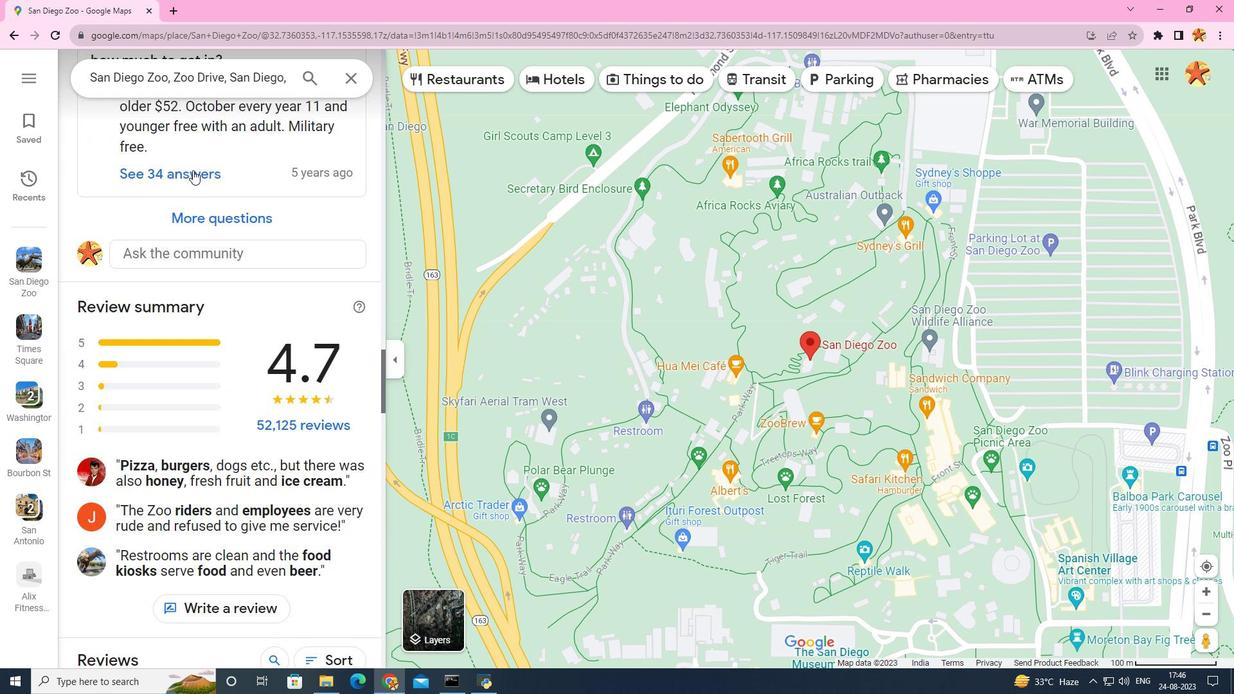 
Action: Mouse scrolled (192, 170) with delta (0, 0)
Screenshot: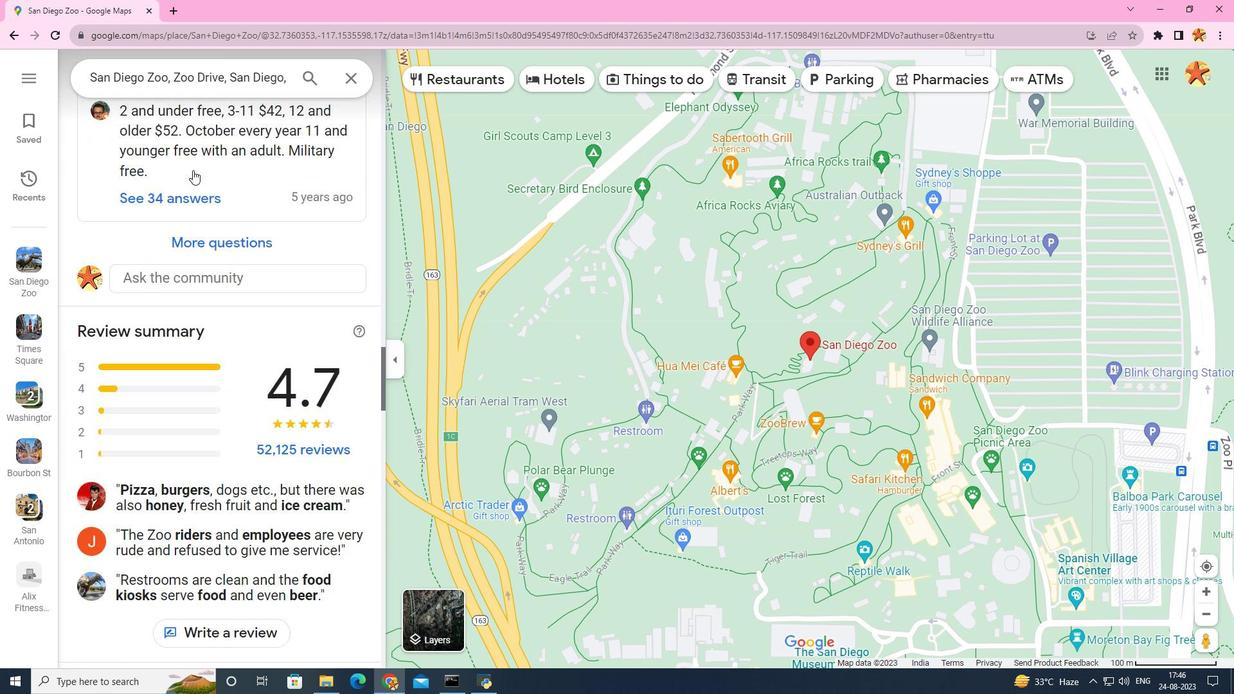 
Action: Mouse scrolled (192, 170) with delta (0, 0)
Screenshot: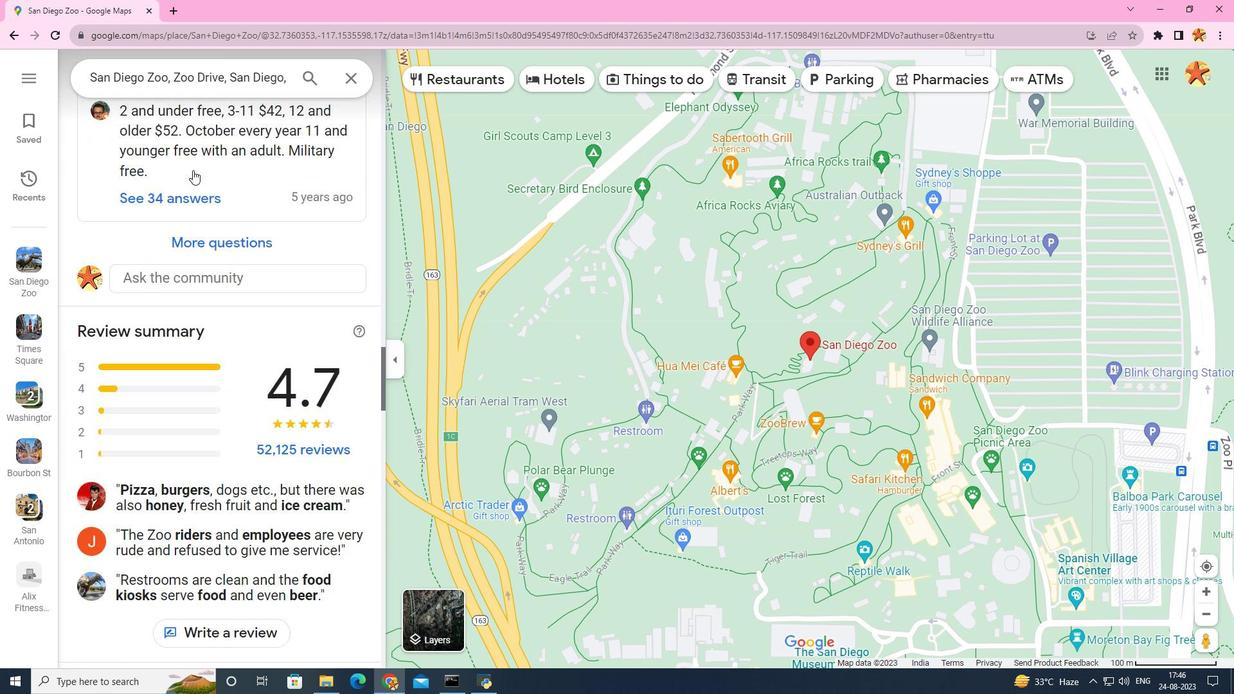 
Action: Mouse moved to (192, 170)
Screenshot: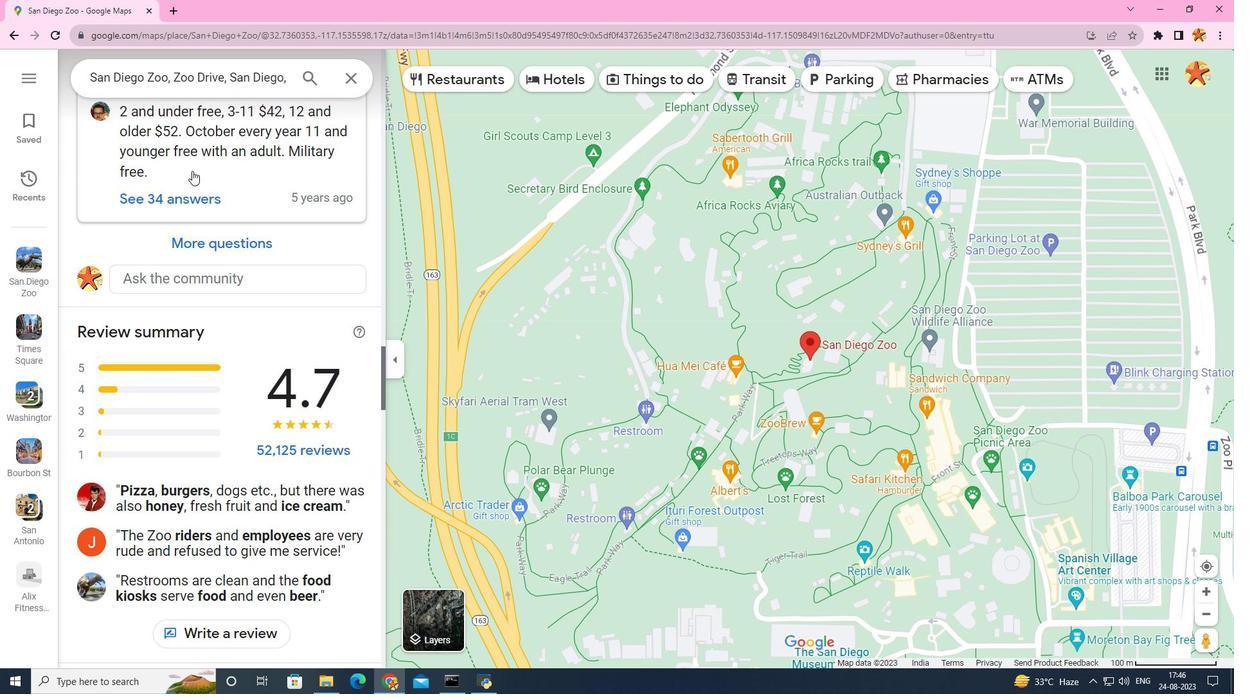 
Action: Mouse scrolled (192, 171) with delta (0, 0)
Screenshot: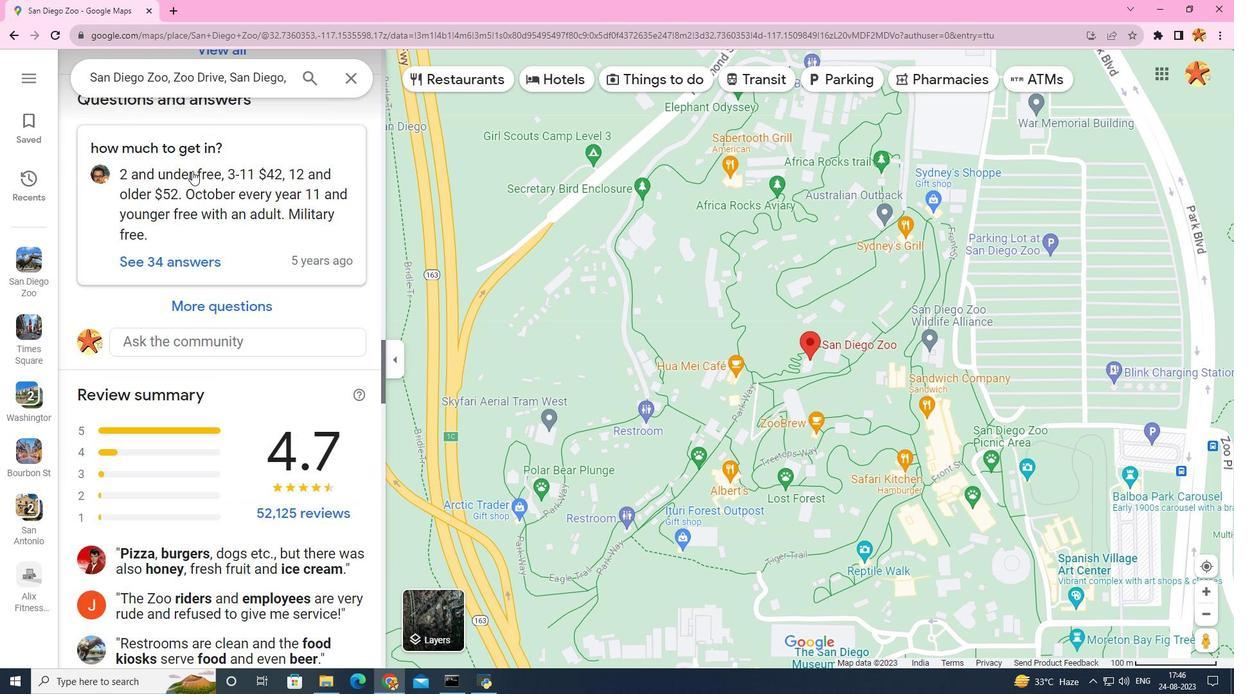 
Action: Mouse scrolled (192, 171) with delta (0, 0)
Screenshot: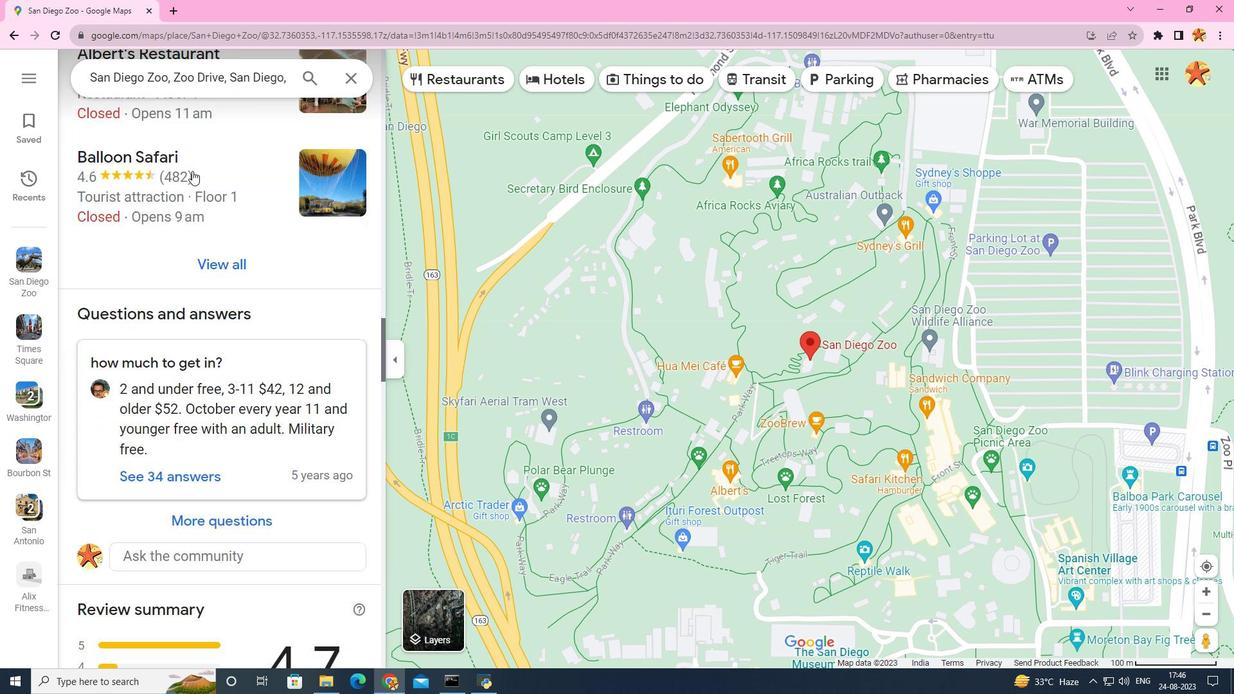 
Action: Mouse scrolled (192, 171) with delta (0, 0)
Screenshot: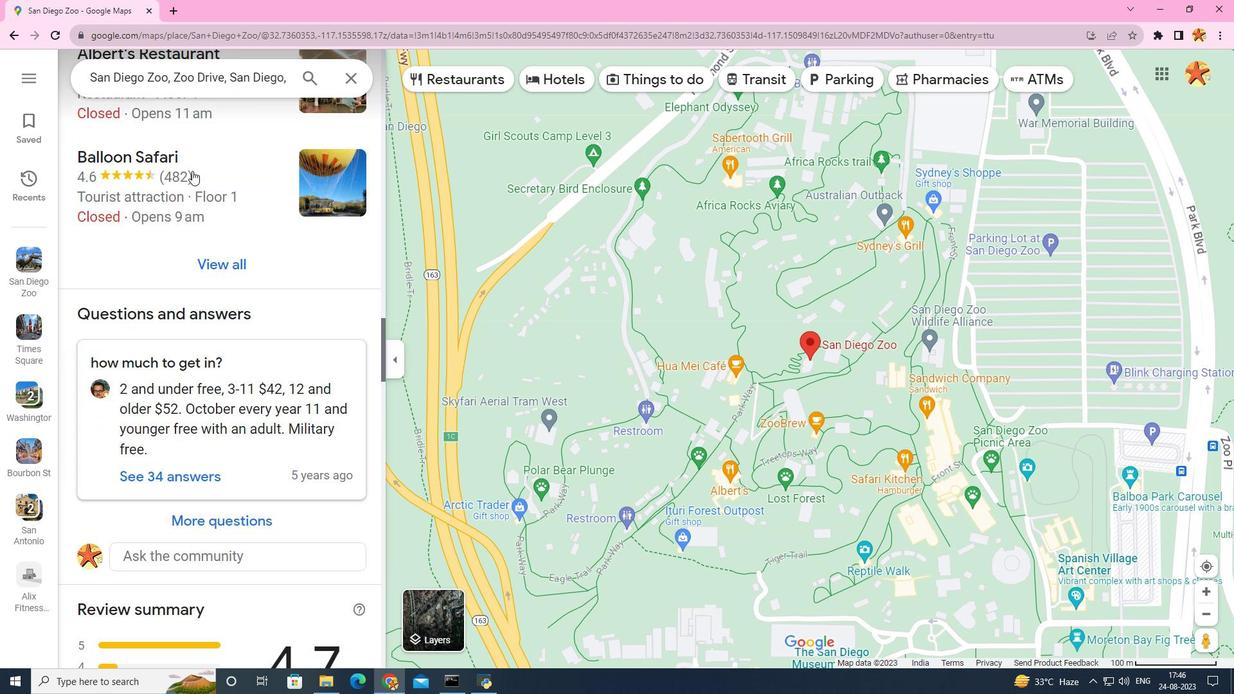 
Action: Mouse scrolled (192, 171) with delta (0, 0)
Screenshot: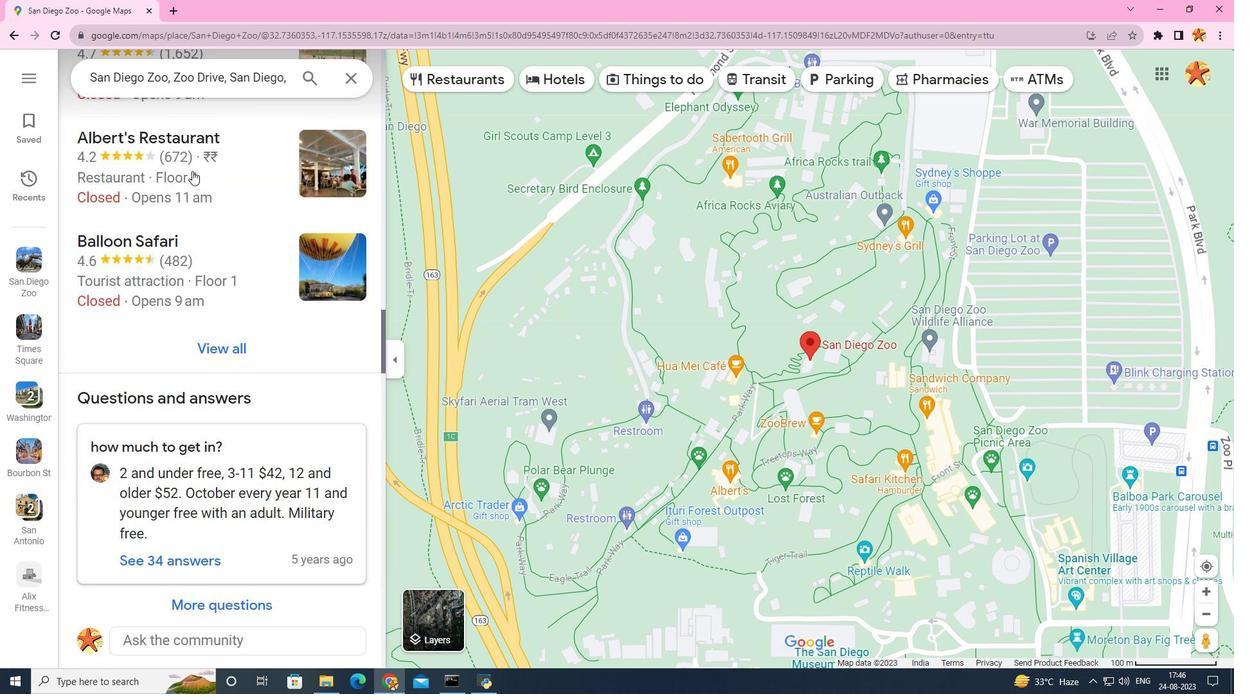 
Action: Mouse scrolled (192, 171) with delta (0, 0)
Screenshot: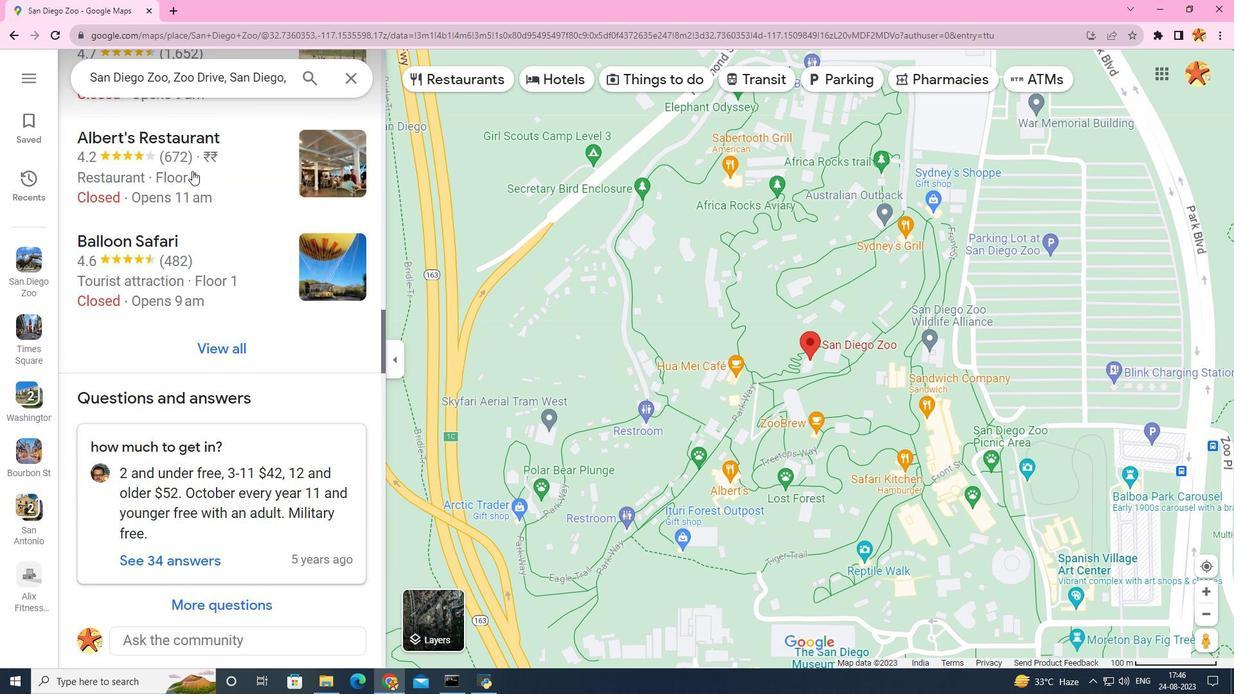 
Action: Mouse scrolled (192, 171) with delta (0, 0)
Screenshot: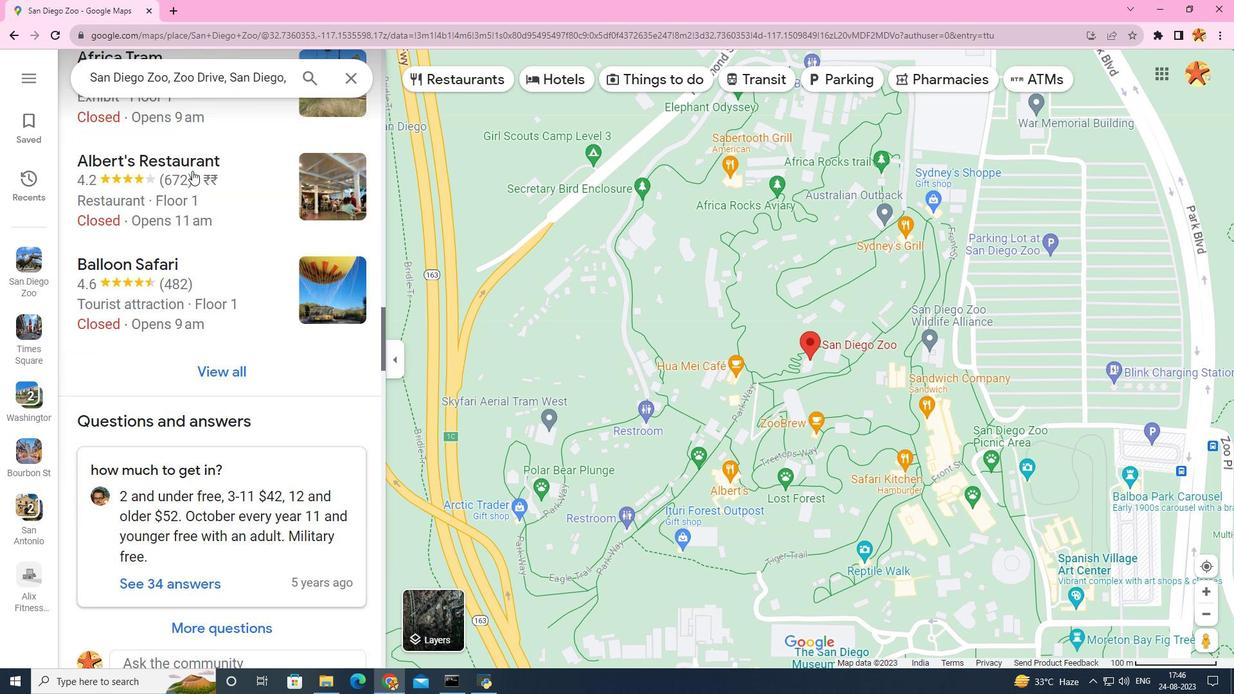 
Action: Mouse scrolled (192, 171) with delta (0, 0)
Screenshot: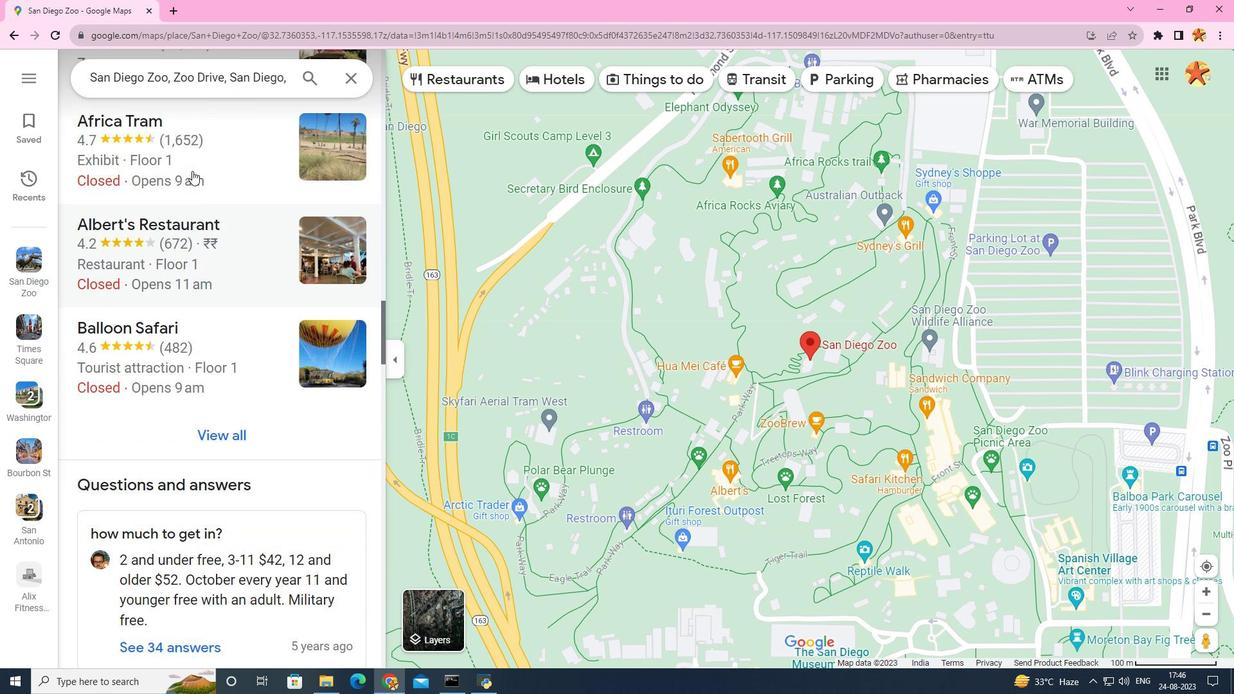 
Action: Mouse scrolled (192, 171) with delta (0, 0)
Screenshot: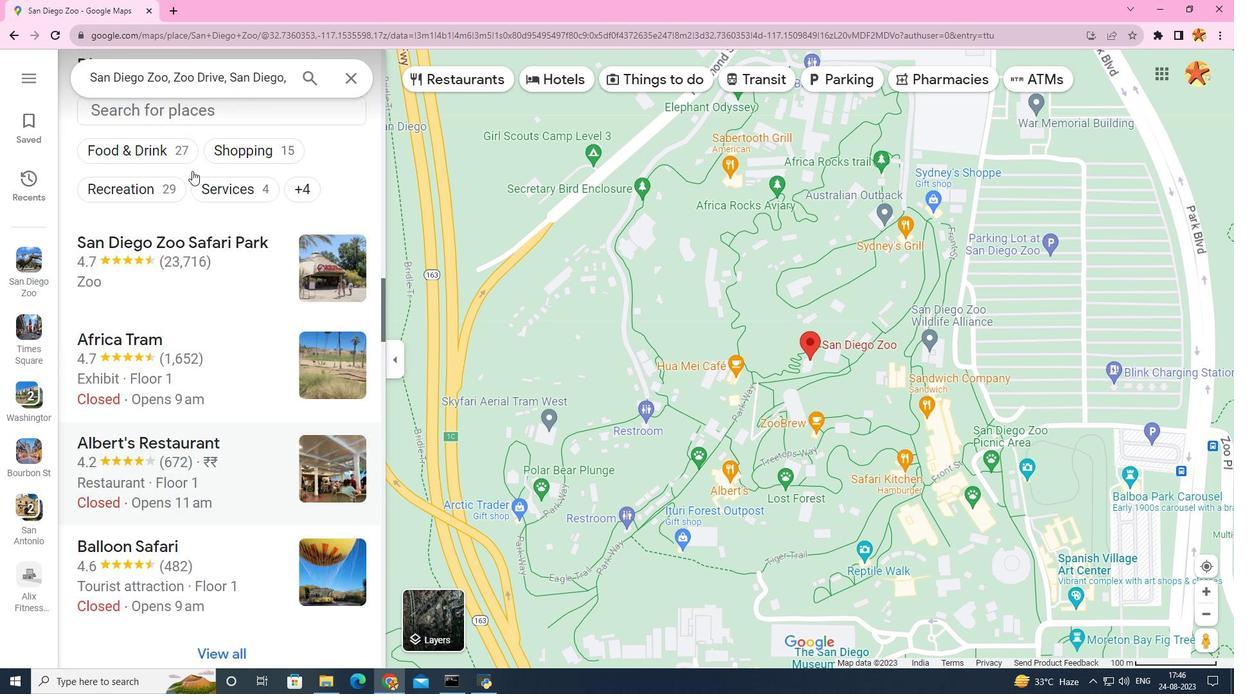
Action: Mouse scrolled (192, 171) with delta (0, 0)
Screenshot: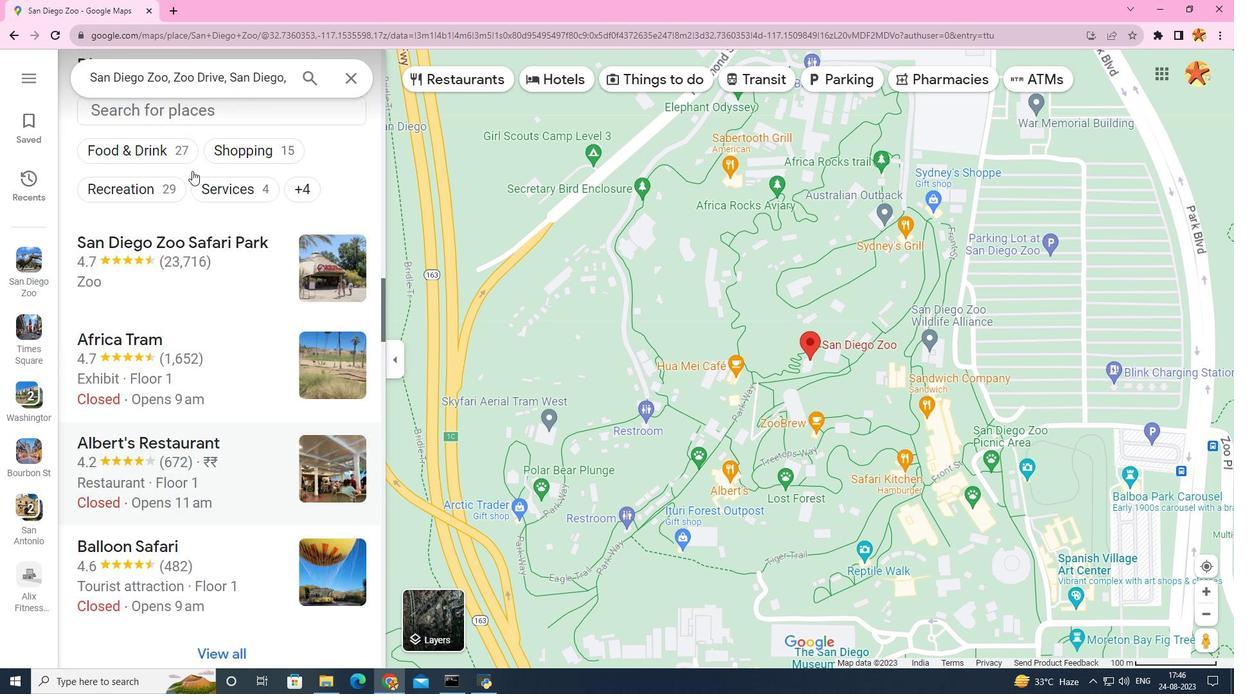 
Action: Mouse scrolled (192, 171) with delta (0, 0)
Screenshot: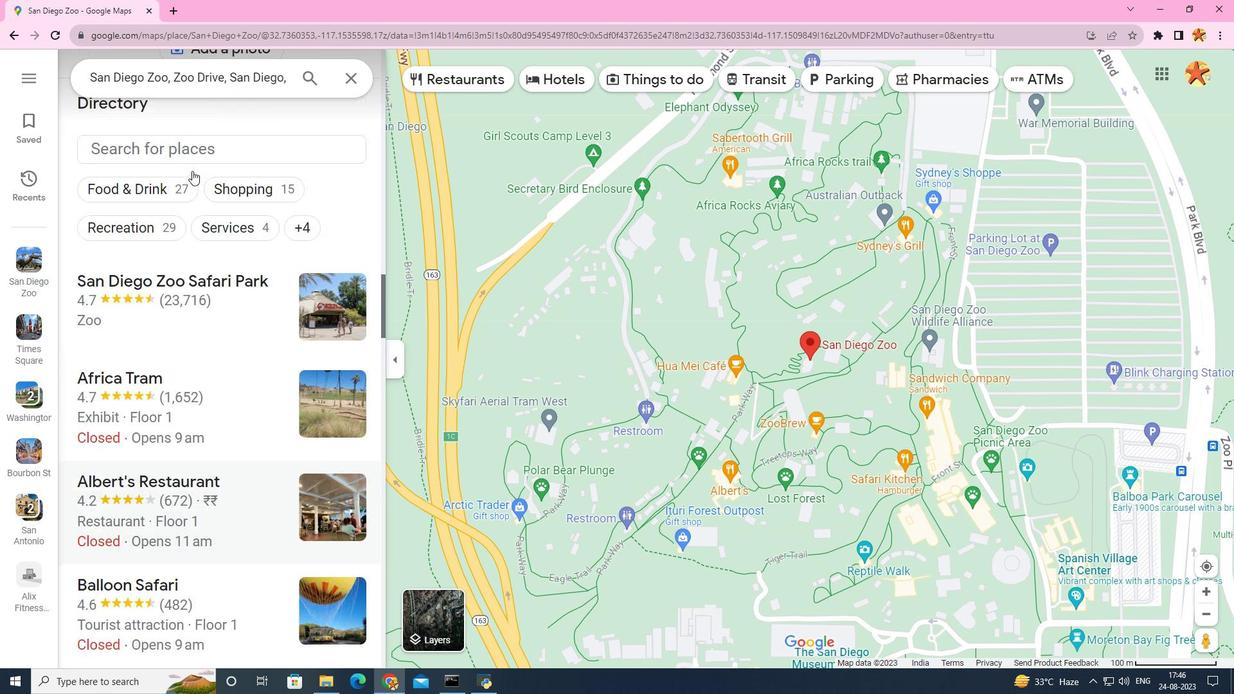 
Action: Mouse scrolled (192, 171) with delta (0, 0)
Screenshot: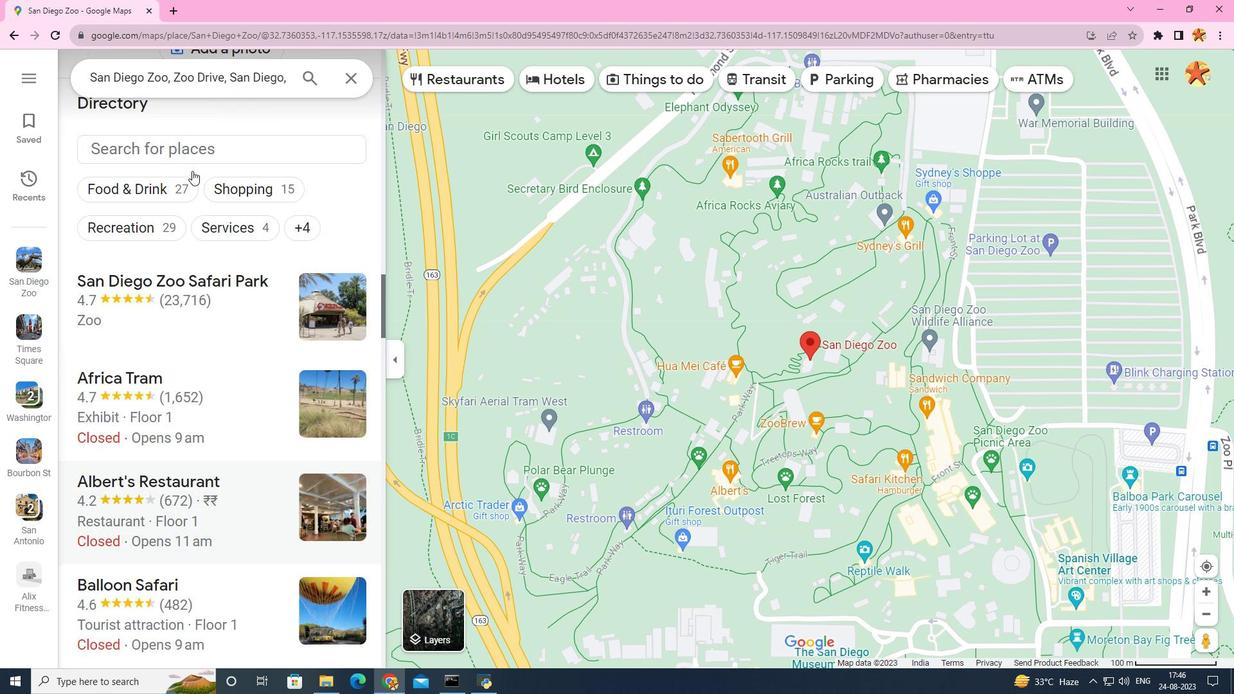 
Action: Mouse scrolled (192, 171) with delta (0, 0)
Screenshot: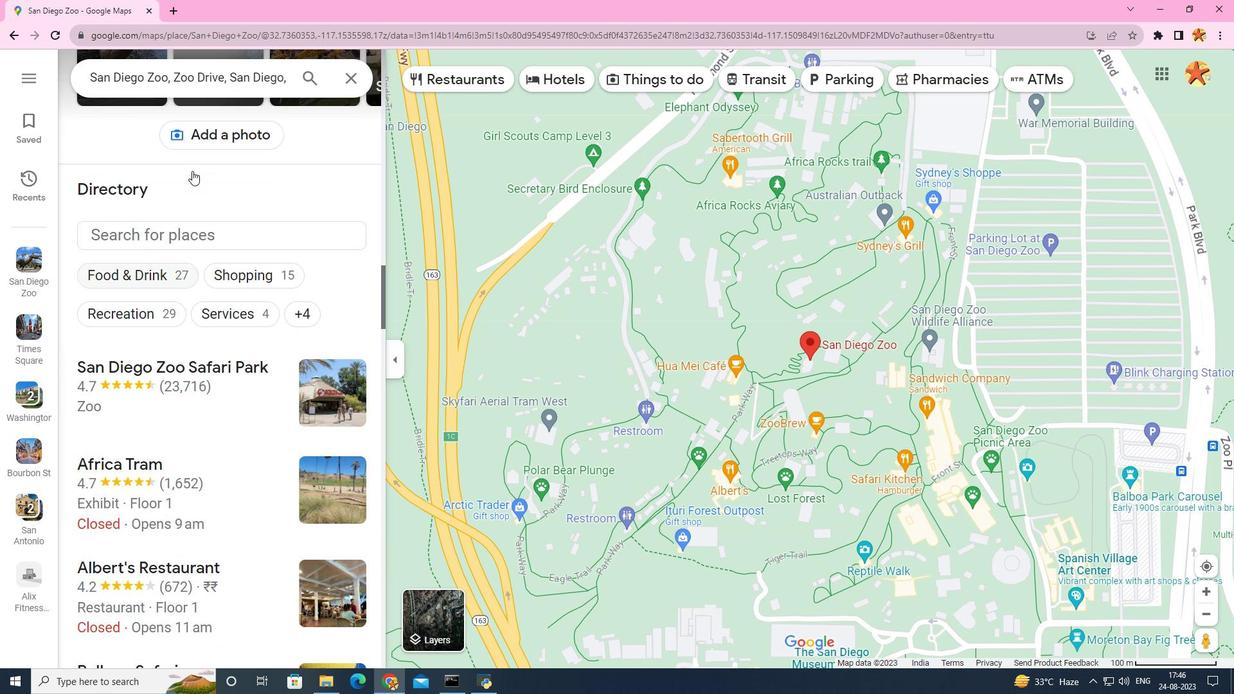 
Action: Mouse scrolled (192, 171) with delta (0, 0)
Screenshot: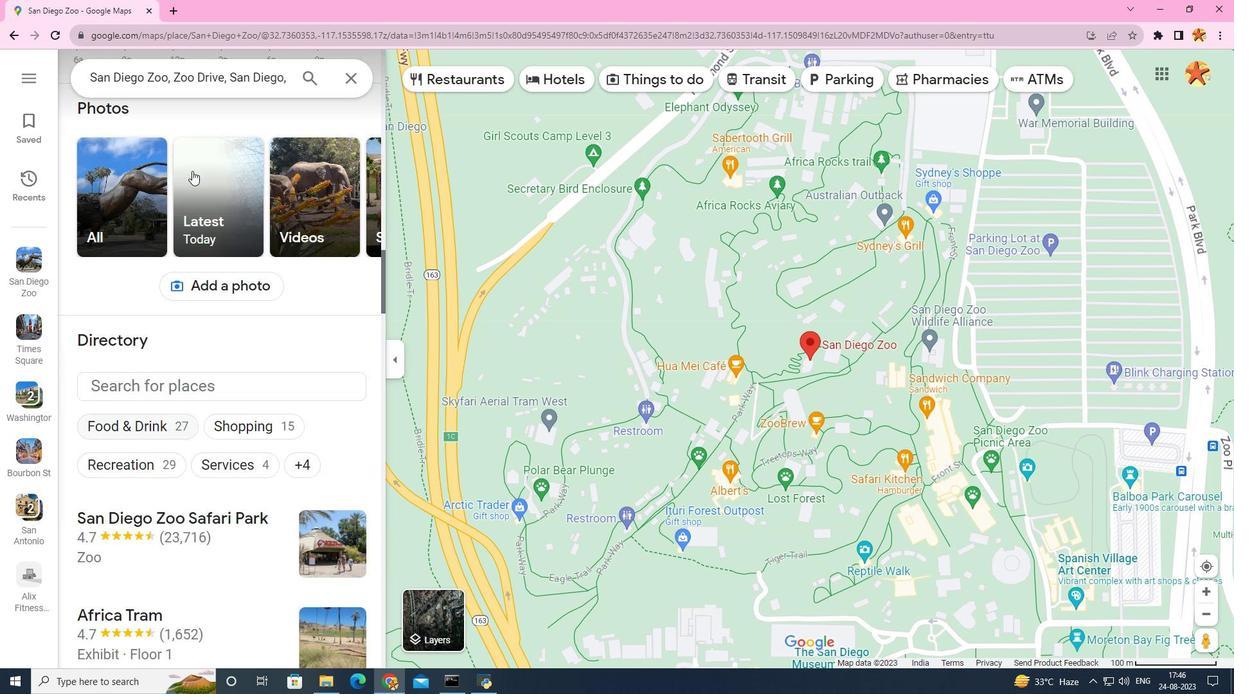 
Action: Mouse scrolled (192, 171) with delta (0, 0)
Screenshot: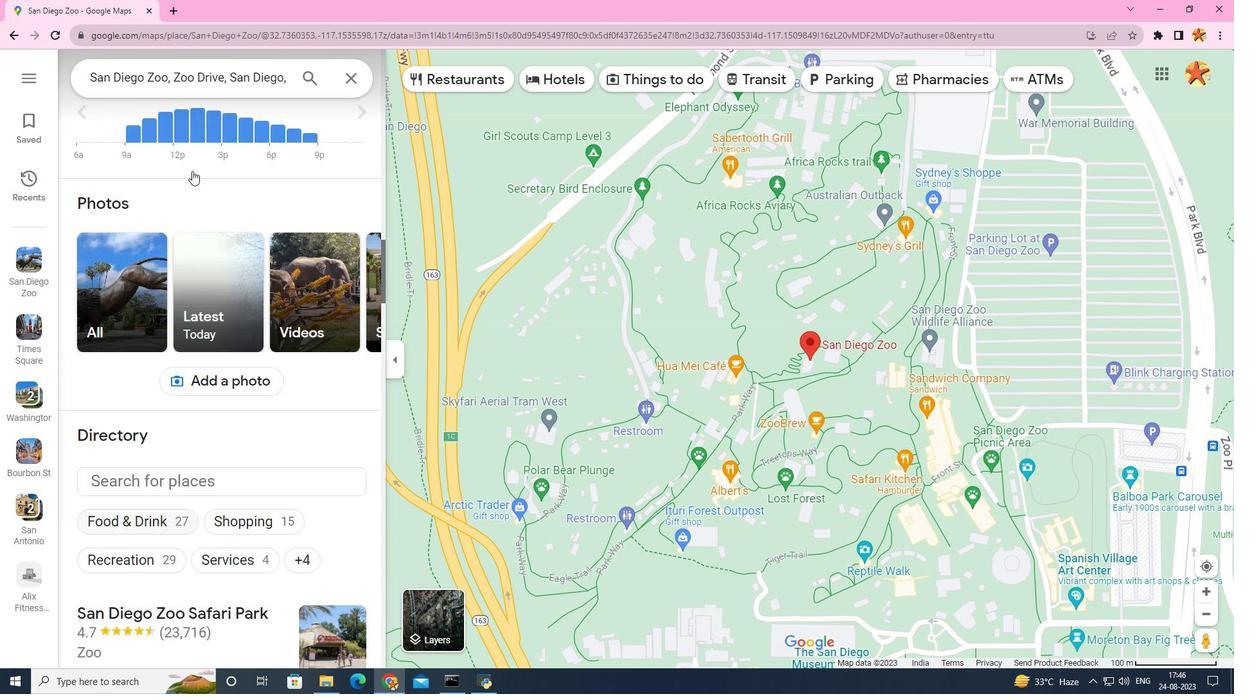 
Action: Mouse scrolled (192, 171) with delta (0, 0)
Screenshot: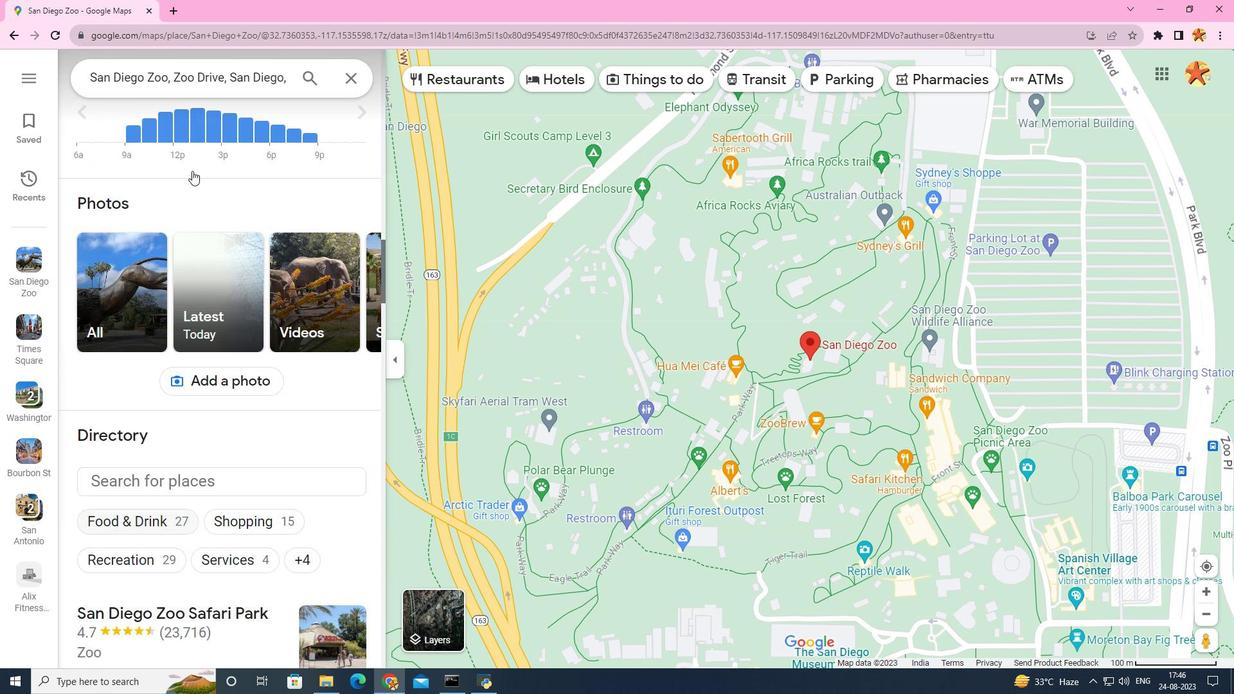 
Action: Mouse scrolled (192, 171) with delta (0, 0)
Screenshot: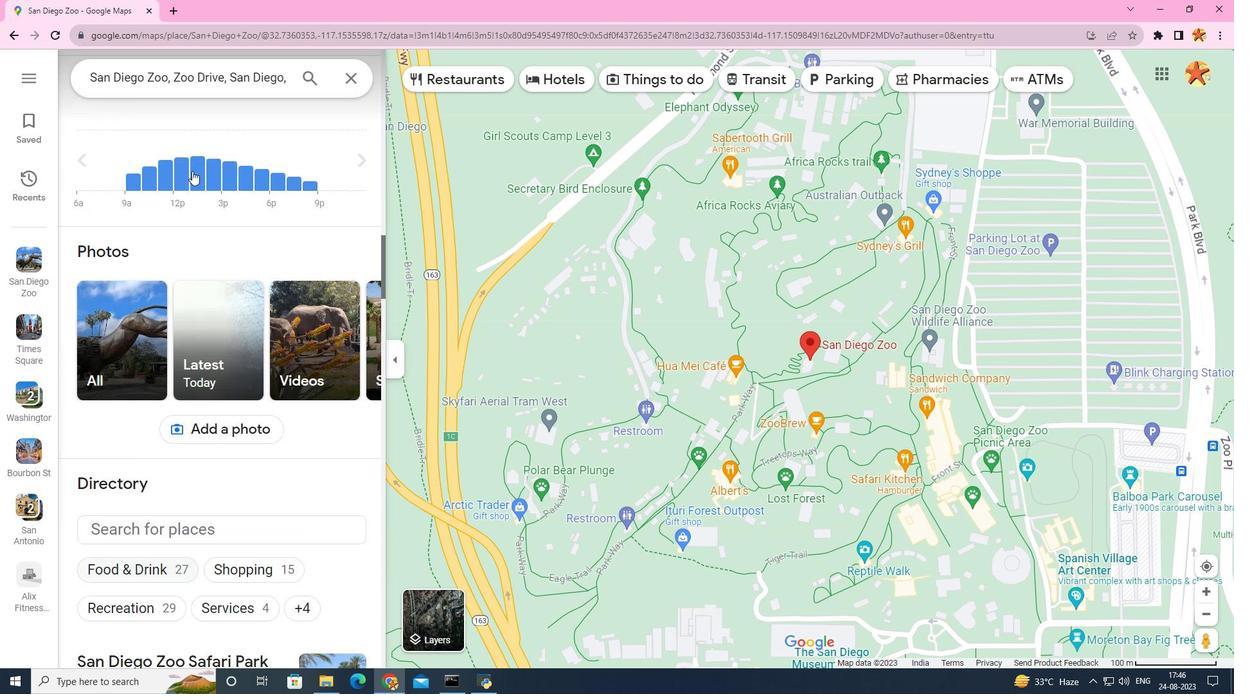 
Action: Mouse scrolled (192, 171) with delta (0, 0)
Screenshot: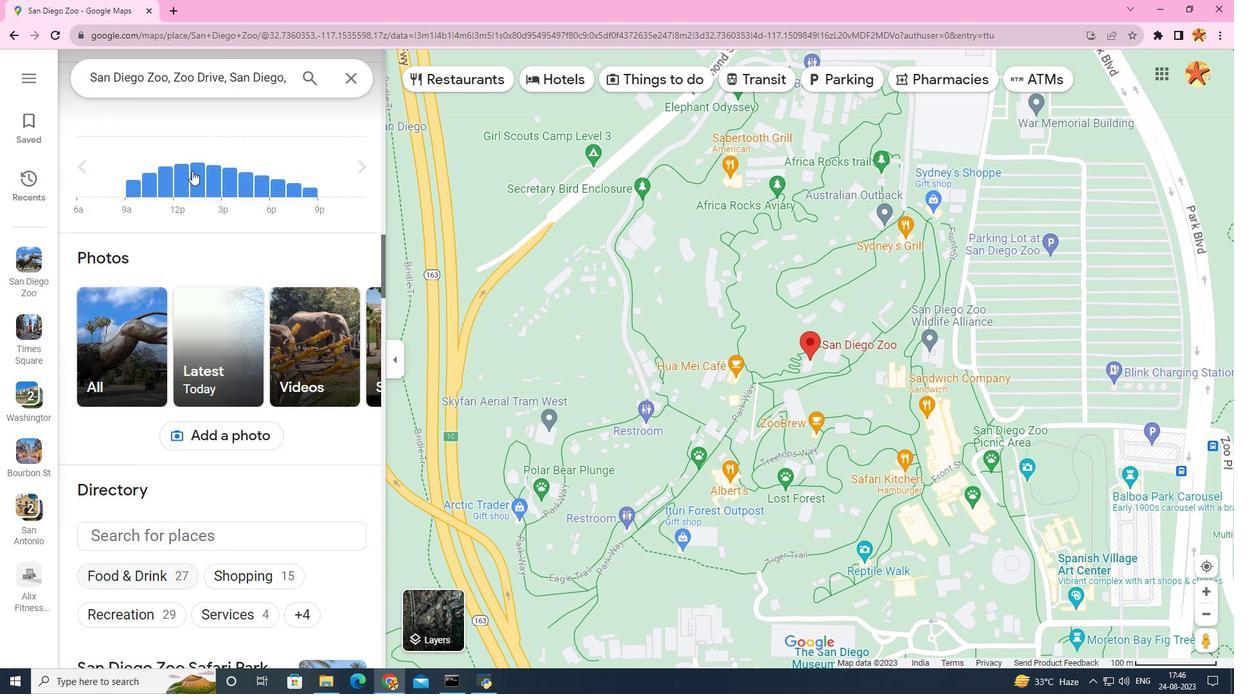 
Action: Mouse scrolled (192, 170) with delta (0, 0)
Screenshot: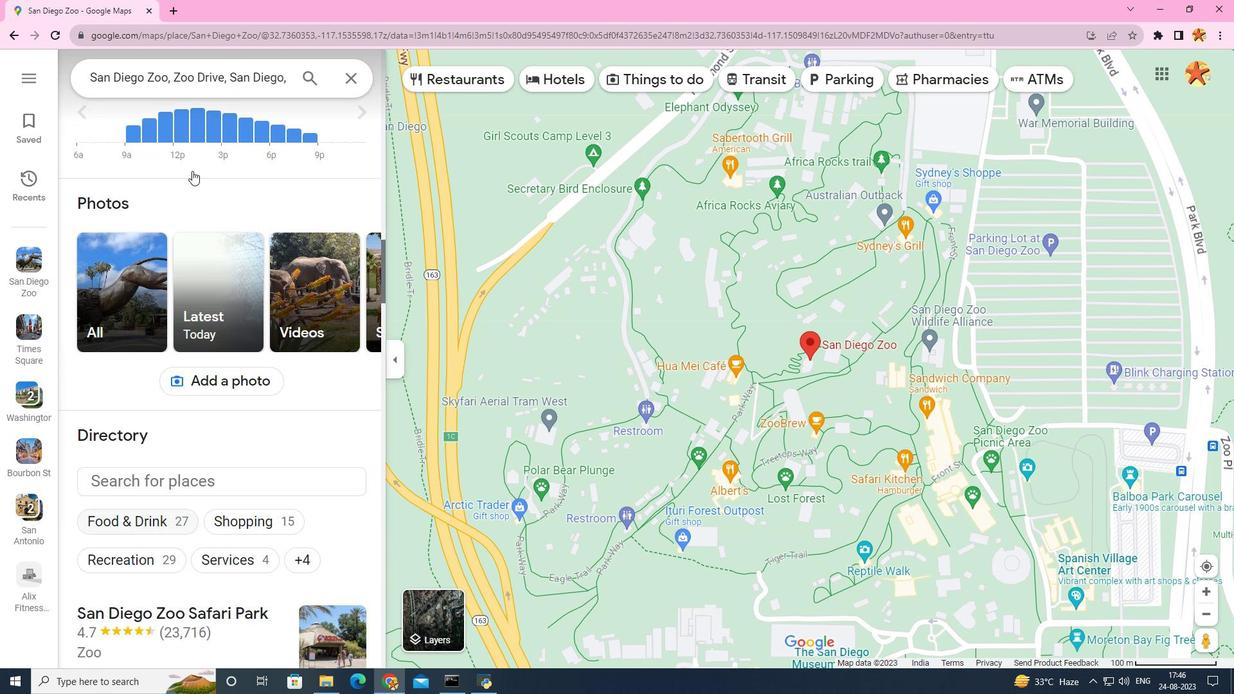 
Action: Mouse scrolled (192, 171) with delta (0, 0)
Screenshot: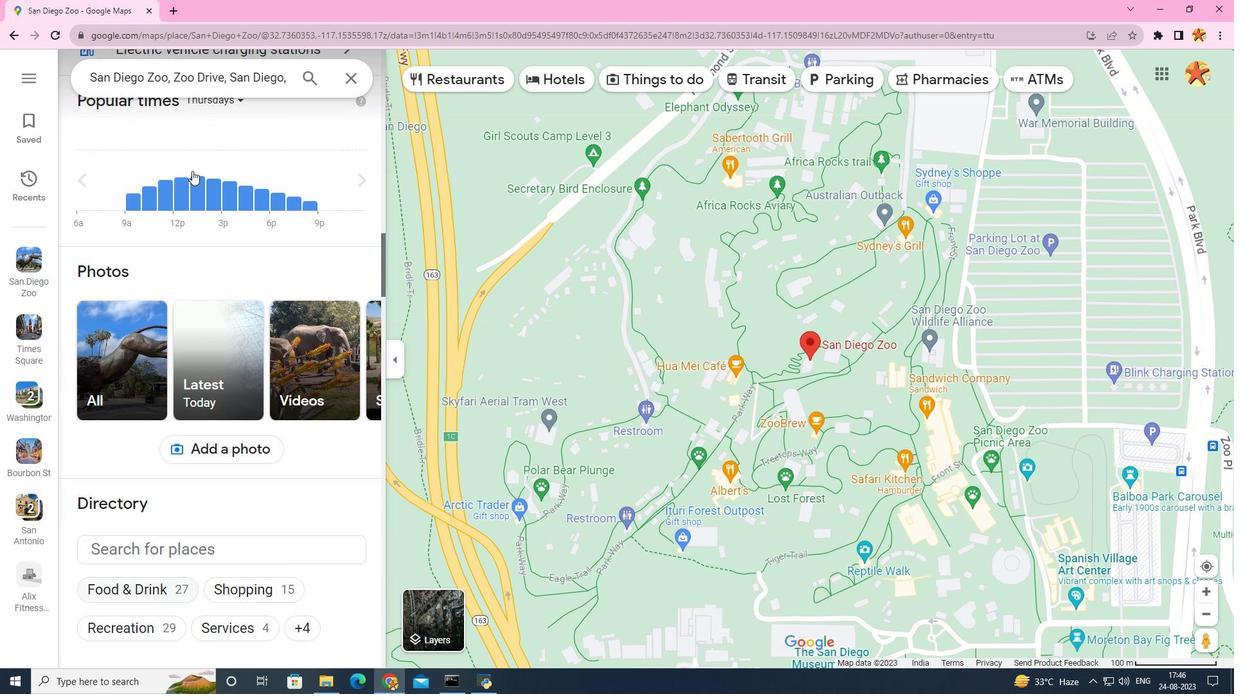 
Action: Mouse scrolled (192, 171) with delta (0, 0)
Screenshot: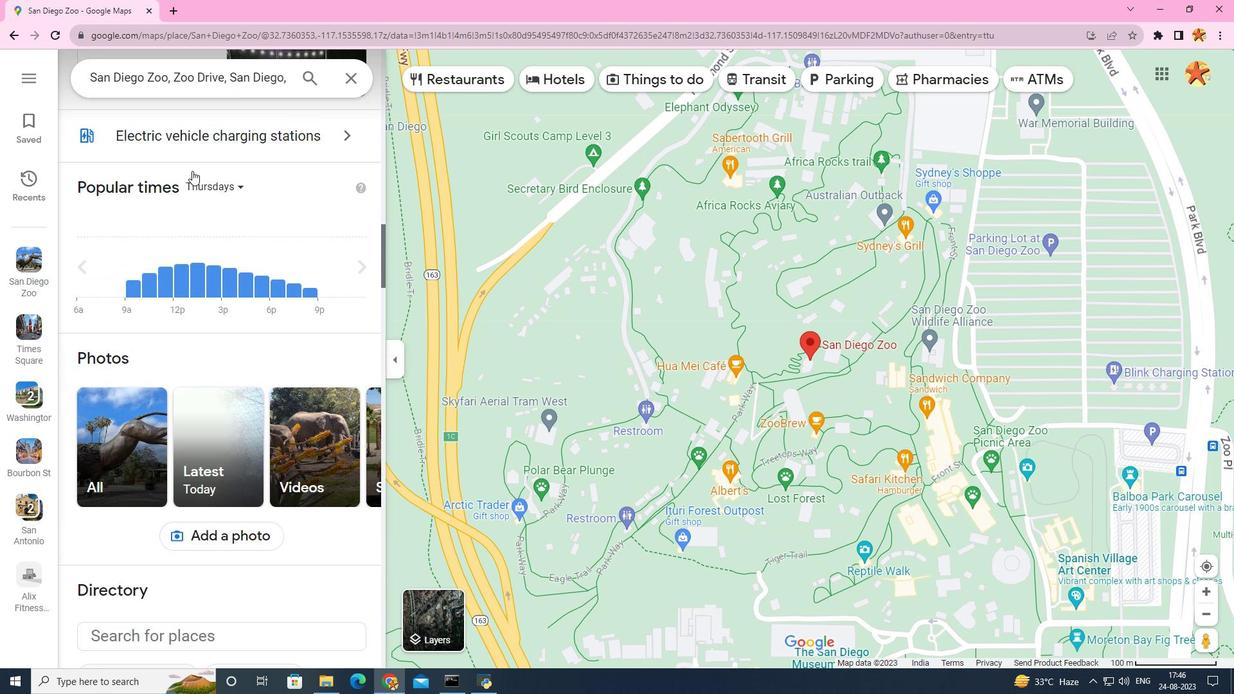 
Action: Mouse scrolled (192, 171) with delta (0, 0)
Screenshot: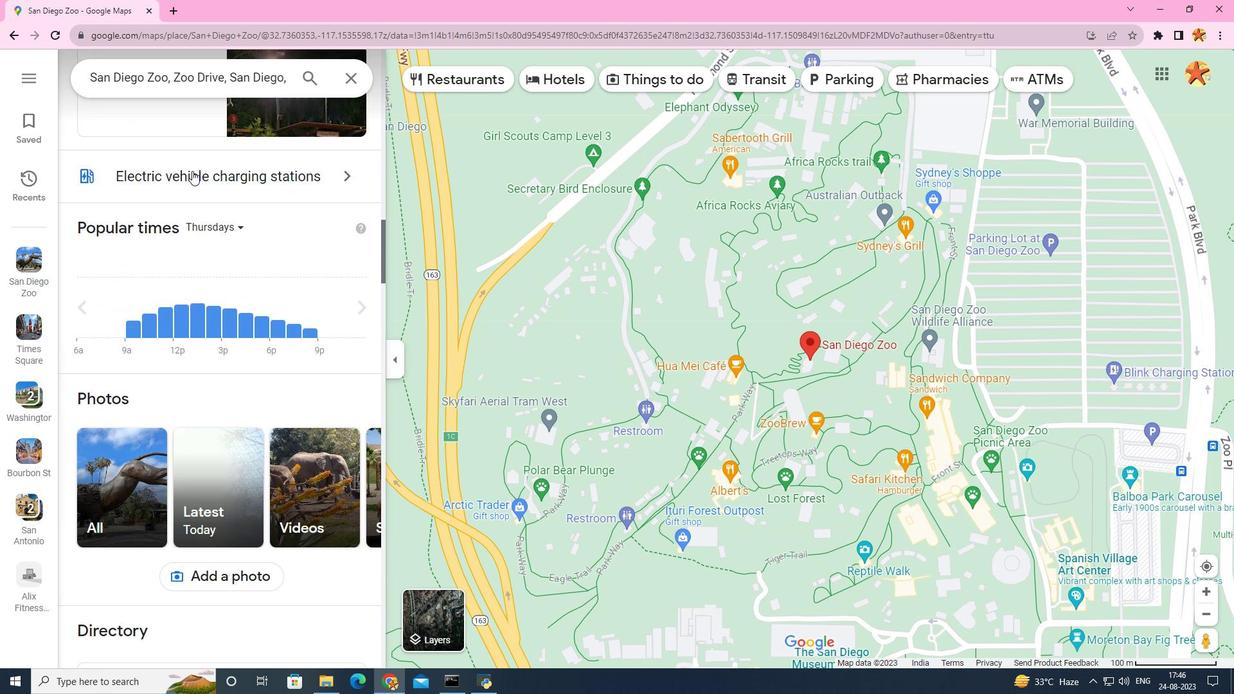 
Action: Mouse scrolled (192, 171) with delta (0, 0)
Screenshot: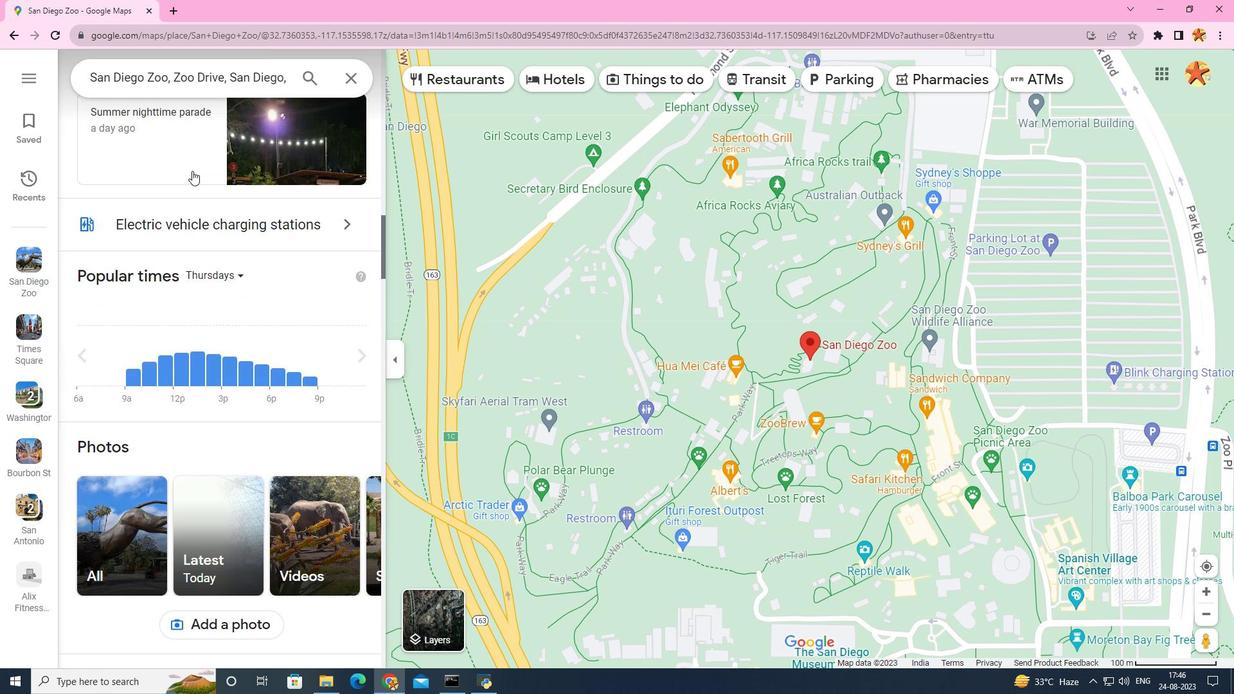
Action: Mouse moved to (352, 356)
Screenshot: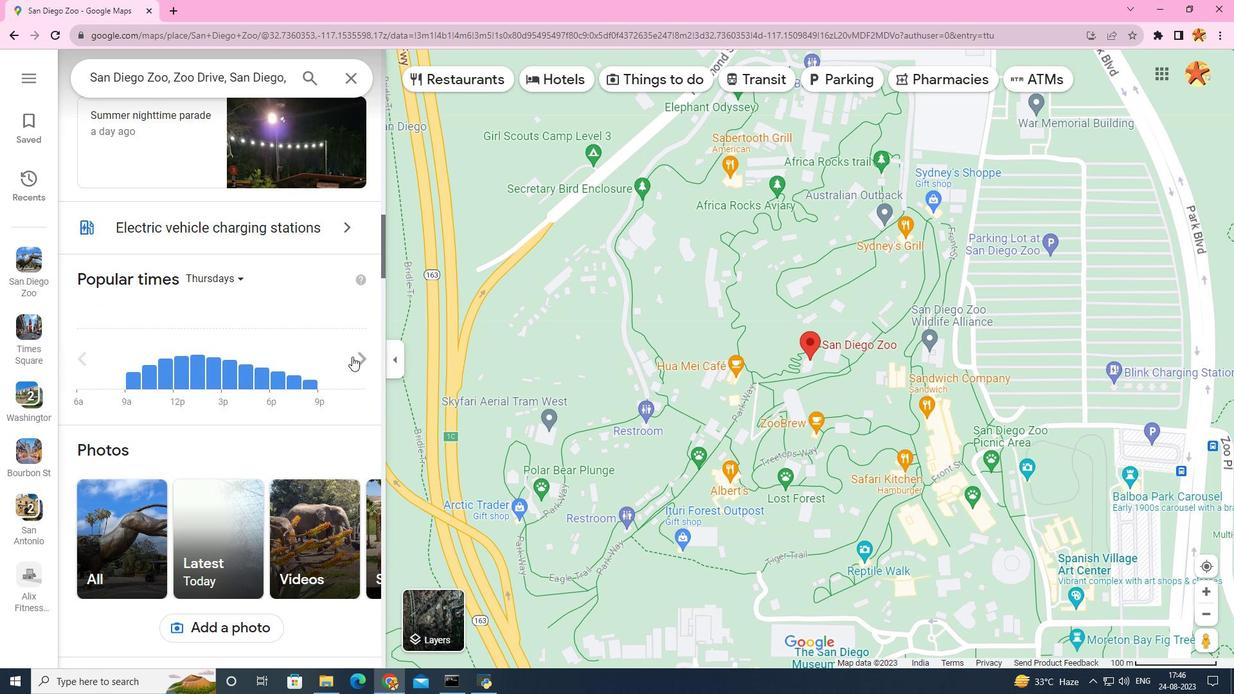 
Action: Mouse pressed left at (352, 356)
Screenshot: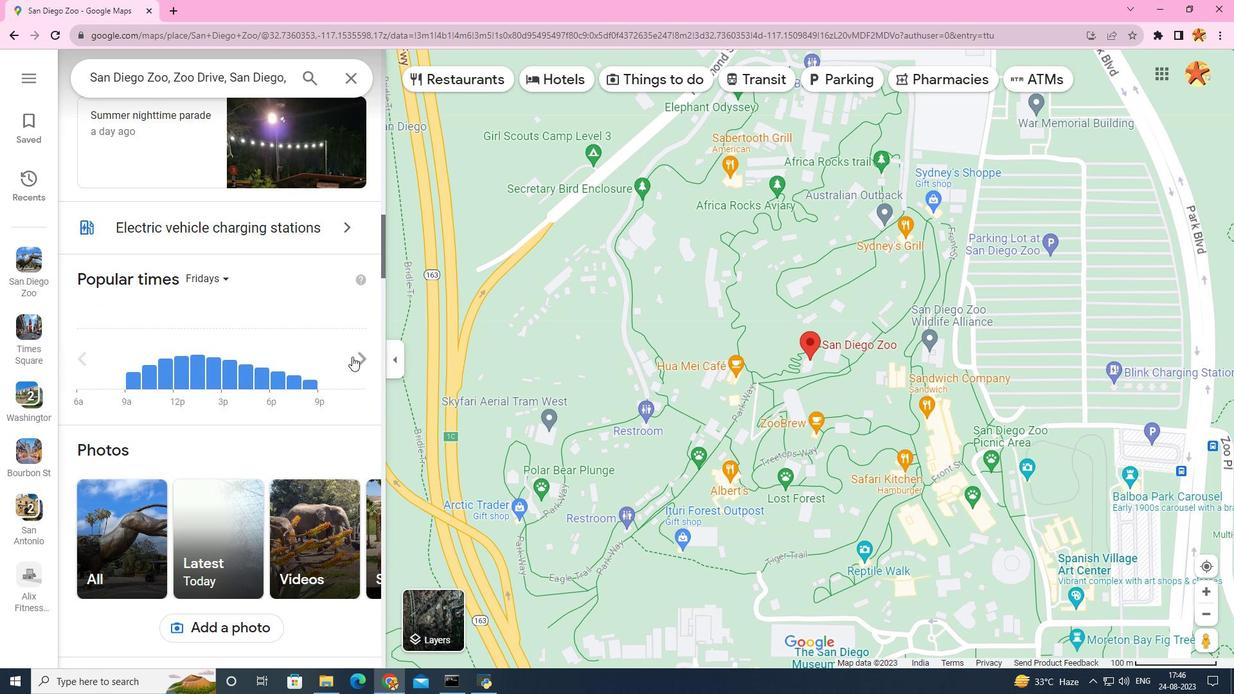 
Action: Mouse pressed left at (352, 356)
Screenshot: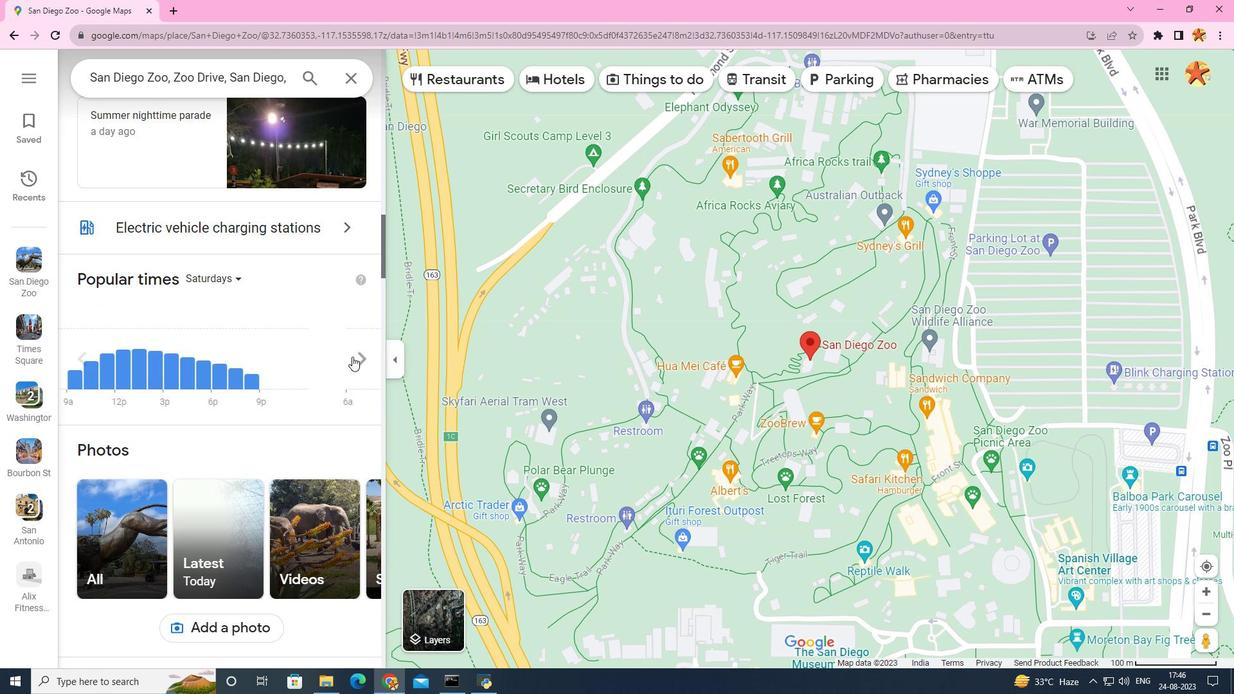 
Action: Mouse pressed left at (352, 356)
Screenshot: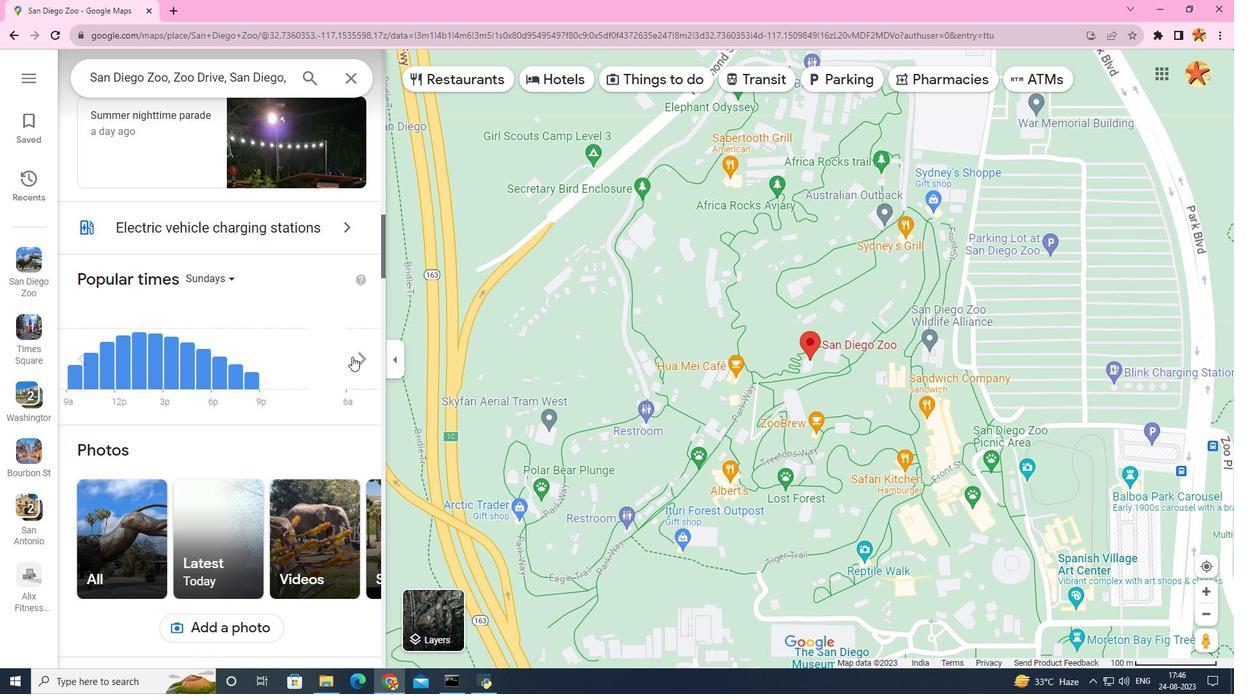 
Action: Mouse pressed left at (352, 356)
Screenshot: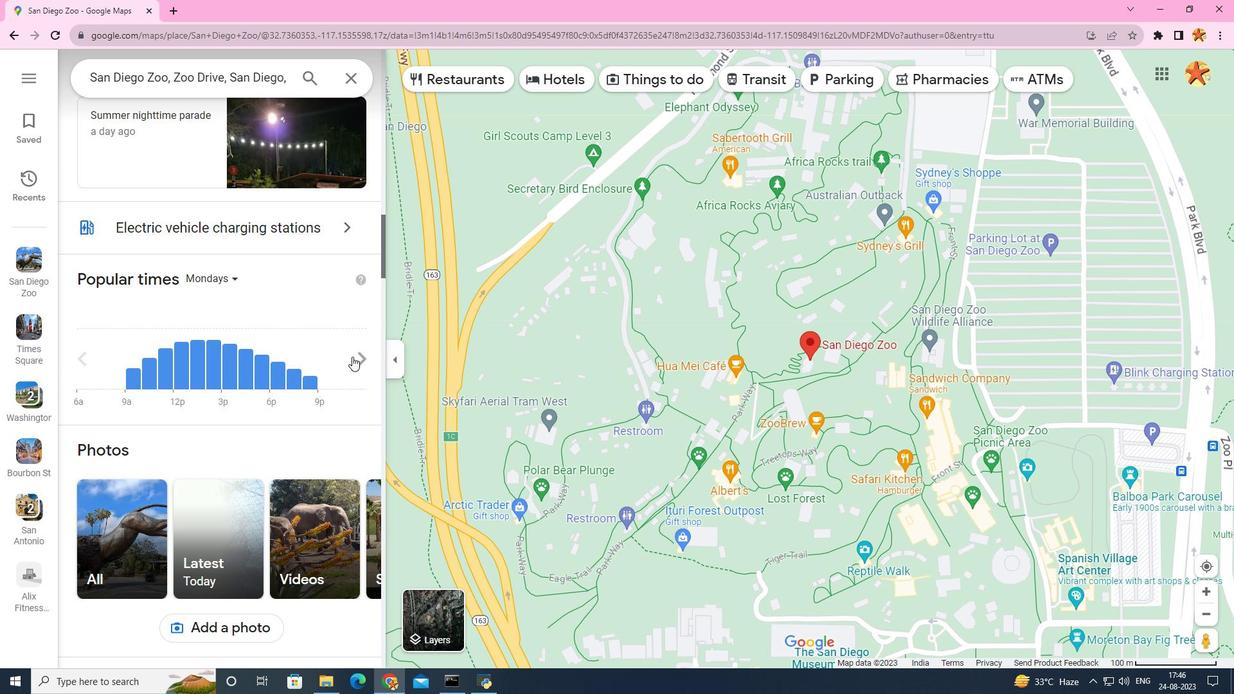 
Action: Mouse pressed left at (352, 356)
Screenshot: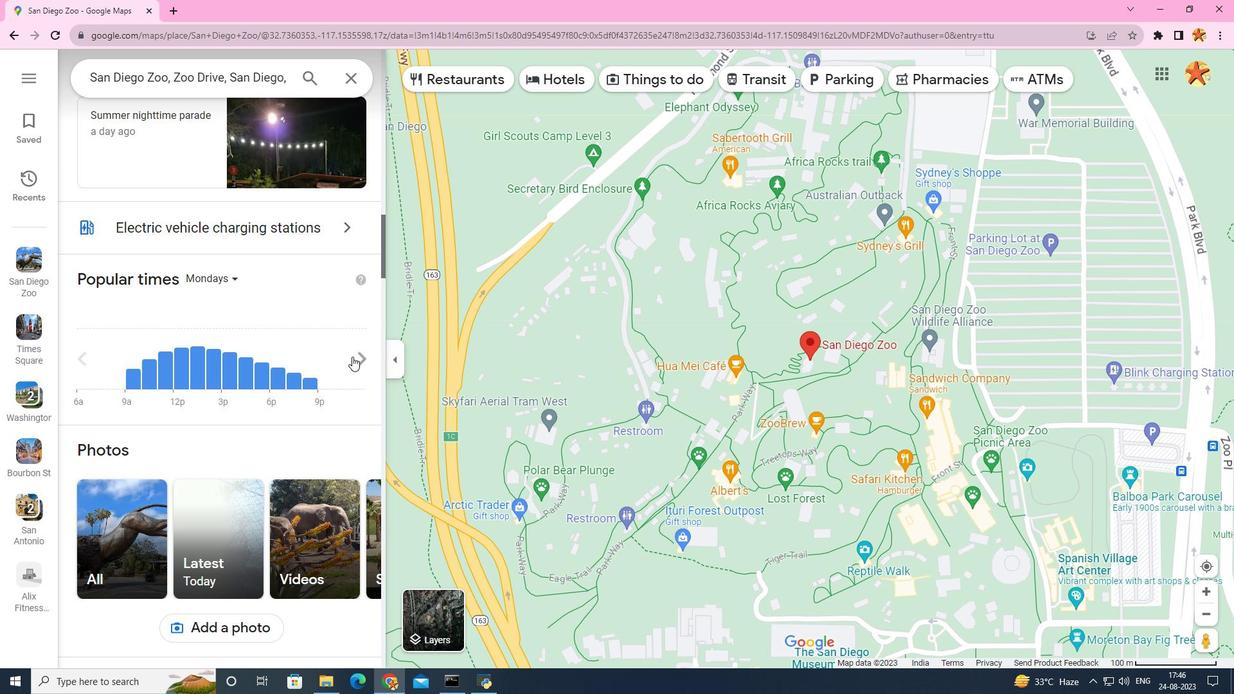 
Action: Mouse pressed left at (352, 356)
Screenshot: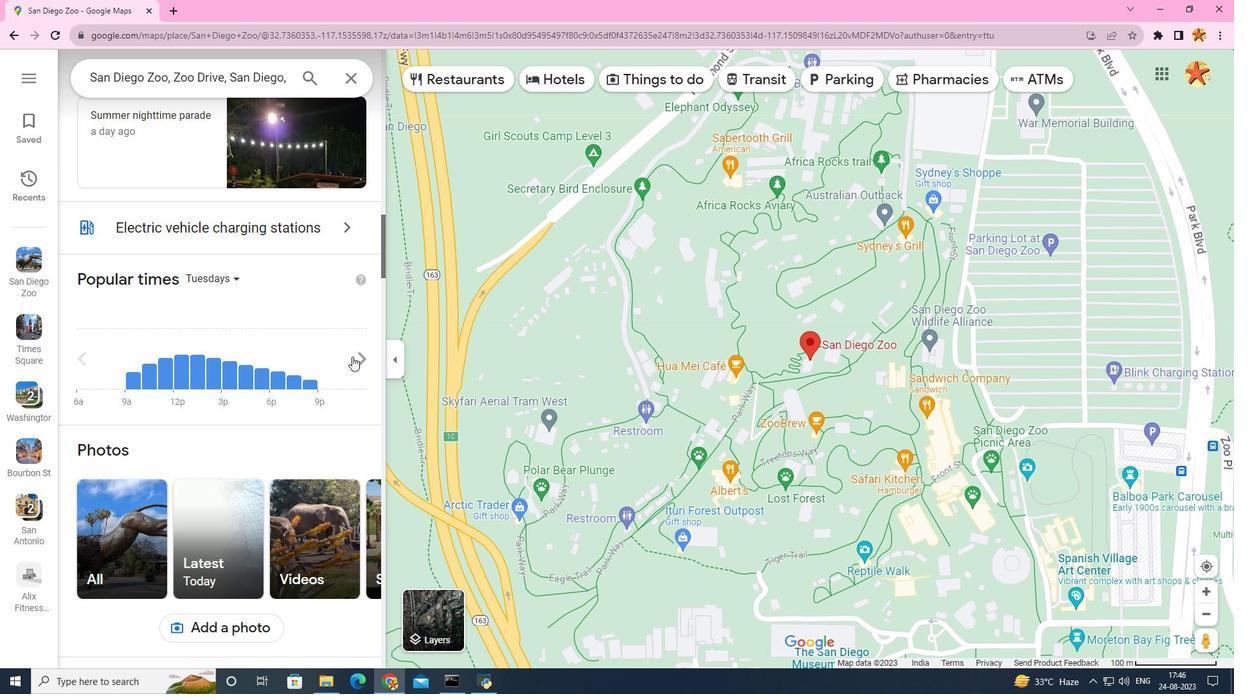 
Action: Mouse pressed left at (352, 356)
Screenshot: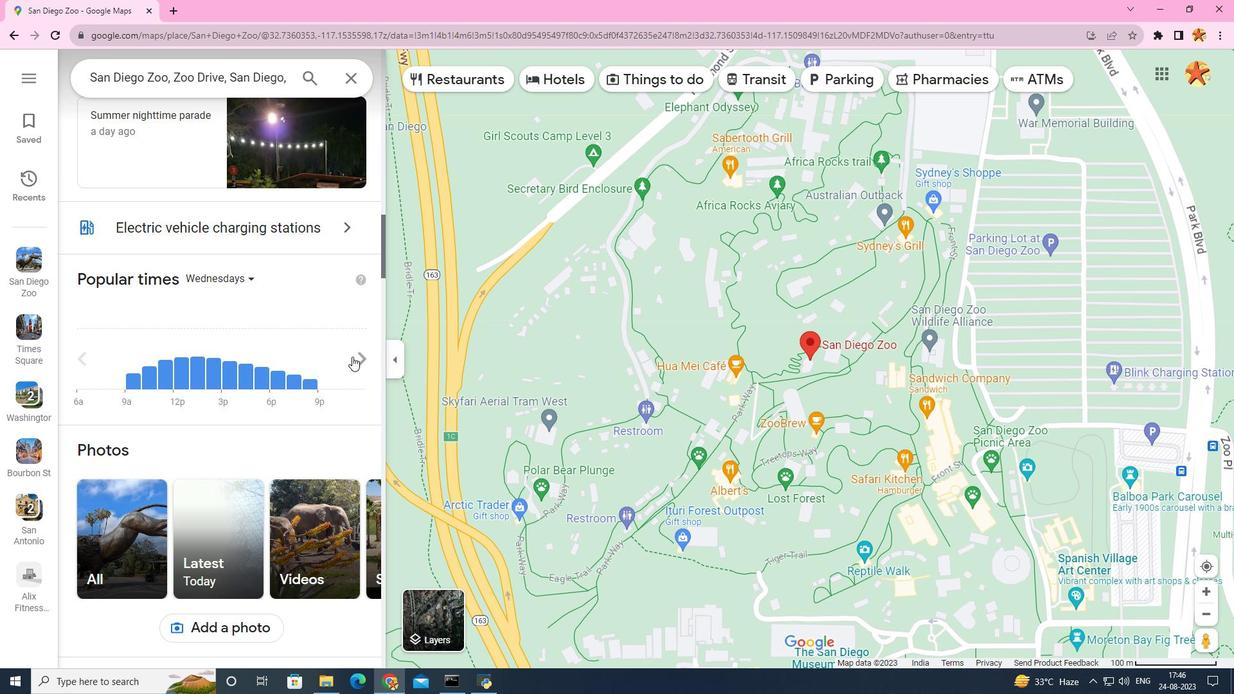 
Action: Mouse pressed left at (352, 356)
Screenshot: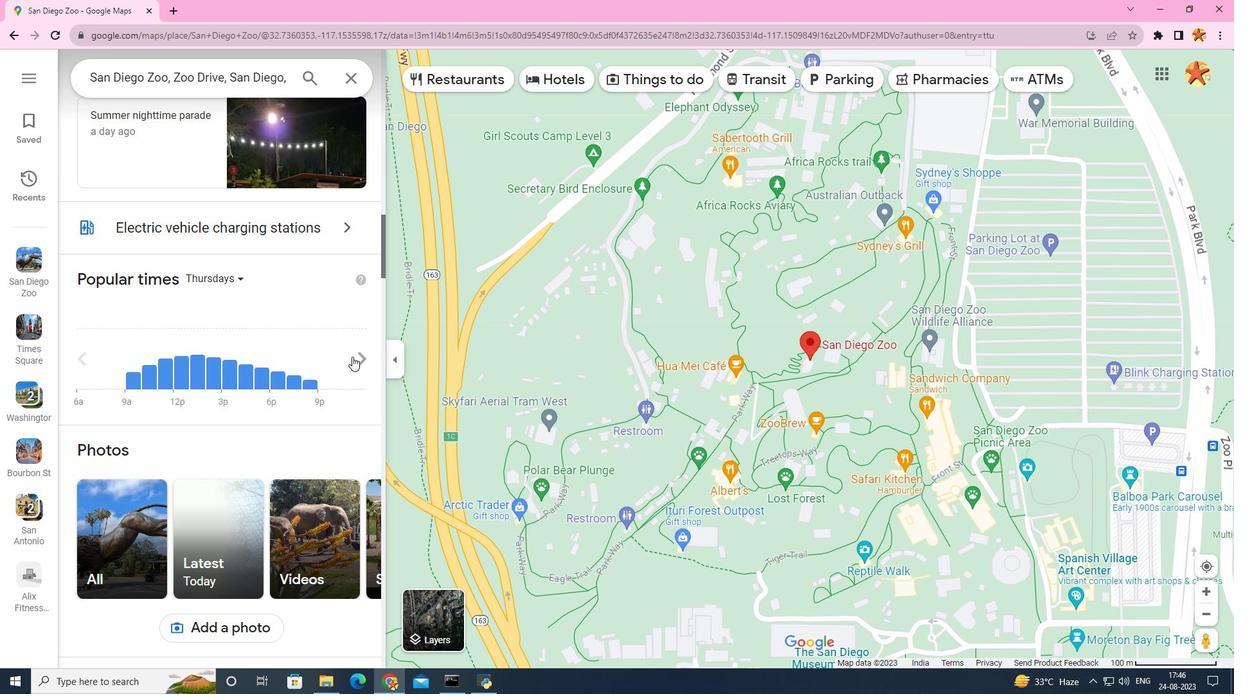 
Action: Mouse pressed left at (352, 356)
Screenshot: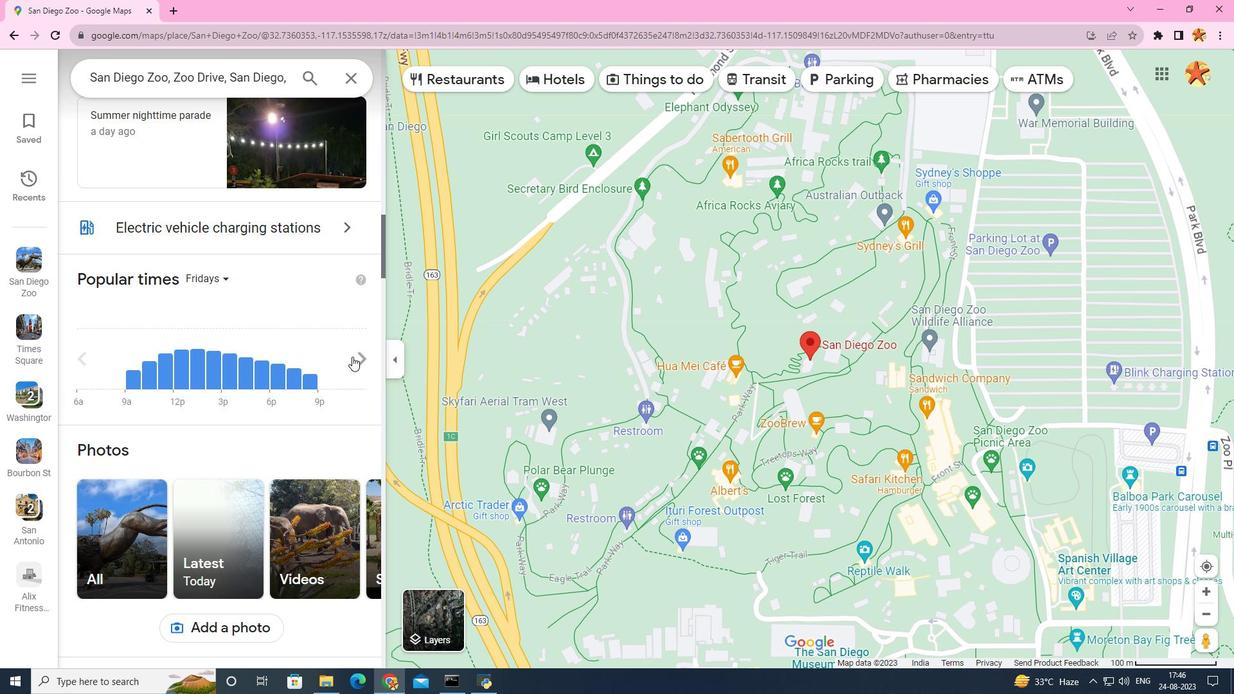 
Action: Mouse moved to (222, 307)
Screenshot: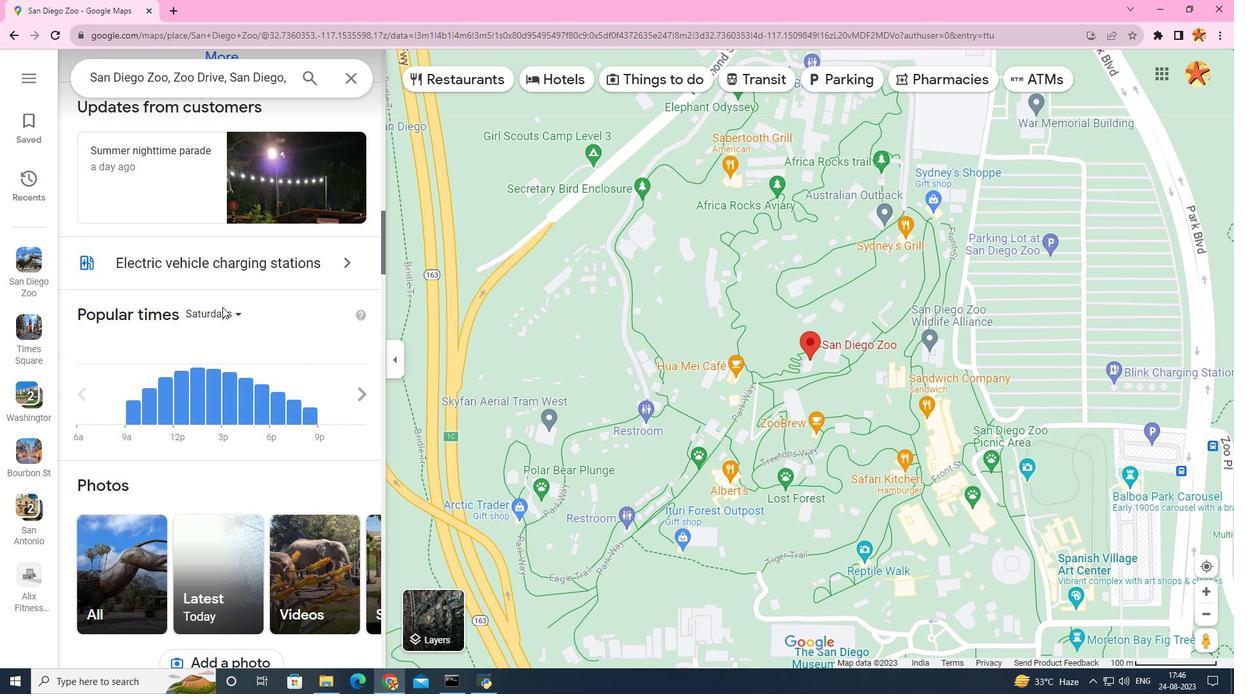 
Action: Mouse scrolled (222, 307) with delta (0, 0)
Screenshot: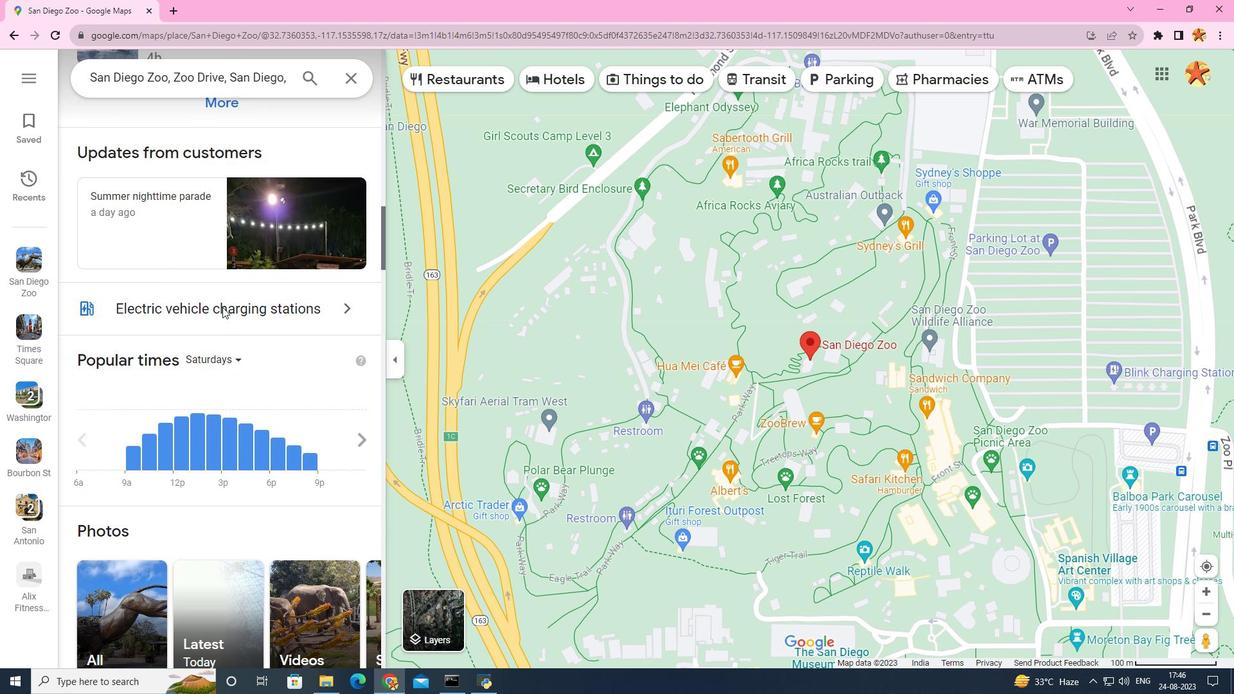 
Action: Mouse scrolled (222, 307) with delta (0, 0)
Screenshot: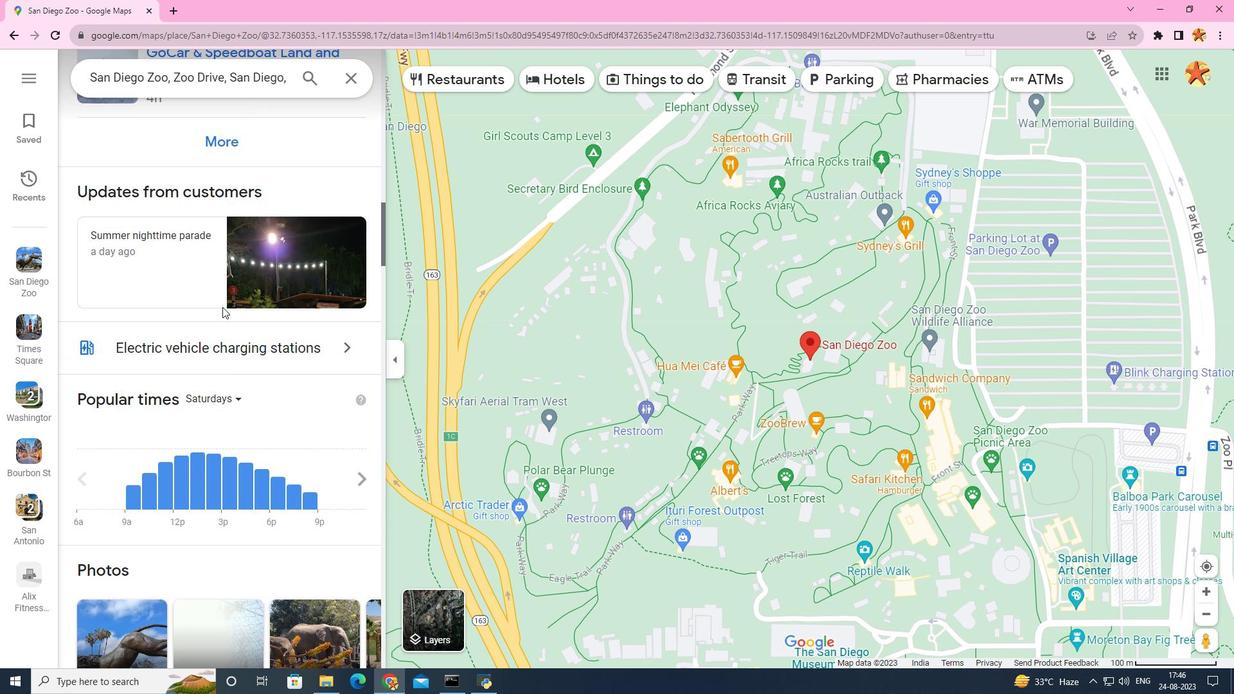 
Action: Mouse scrolled (222, 307) with delta (0, 0)
Screenshot: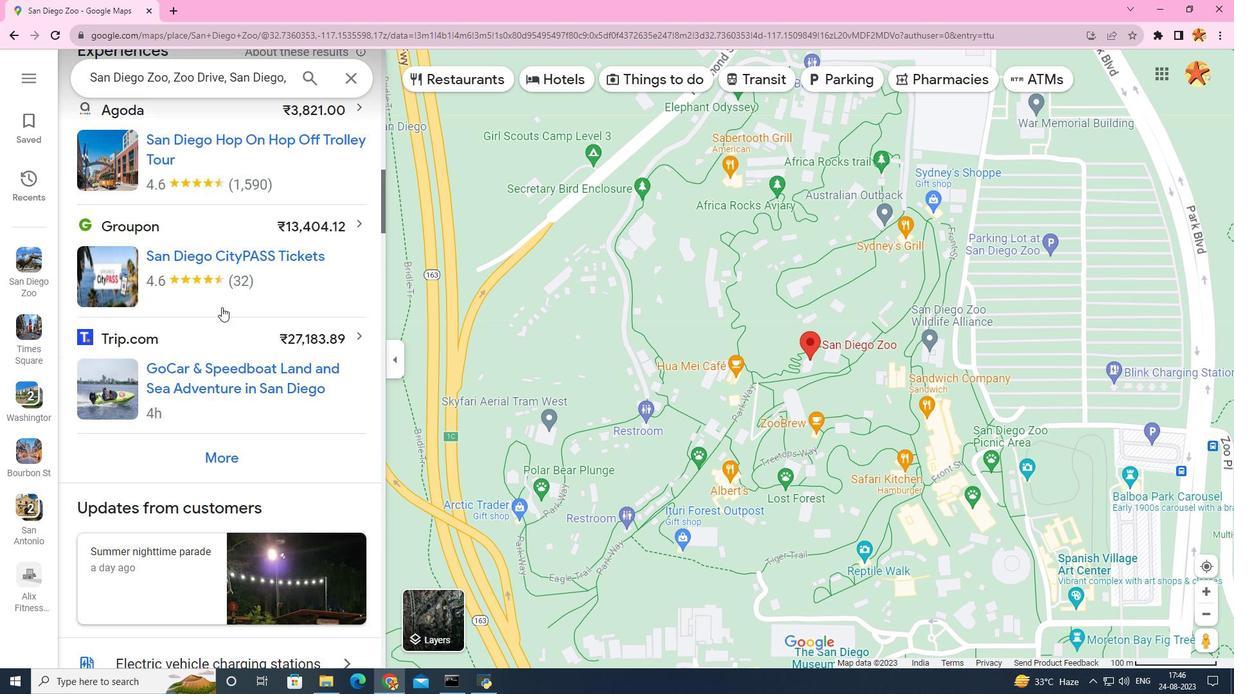 
Action: Mouse scrolled (222, 307) with delta (0, 0)
Screenshot: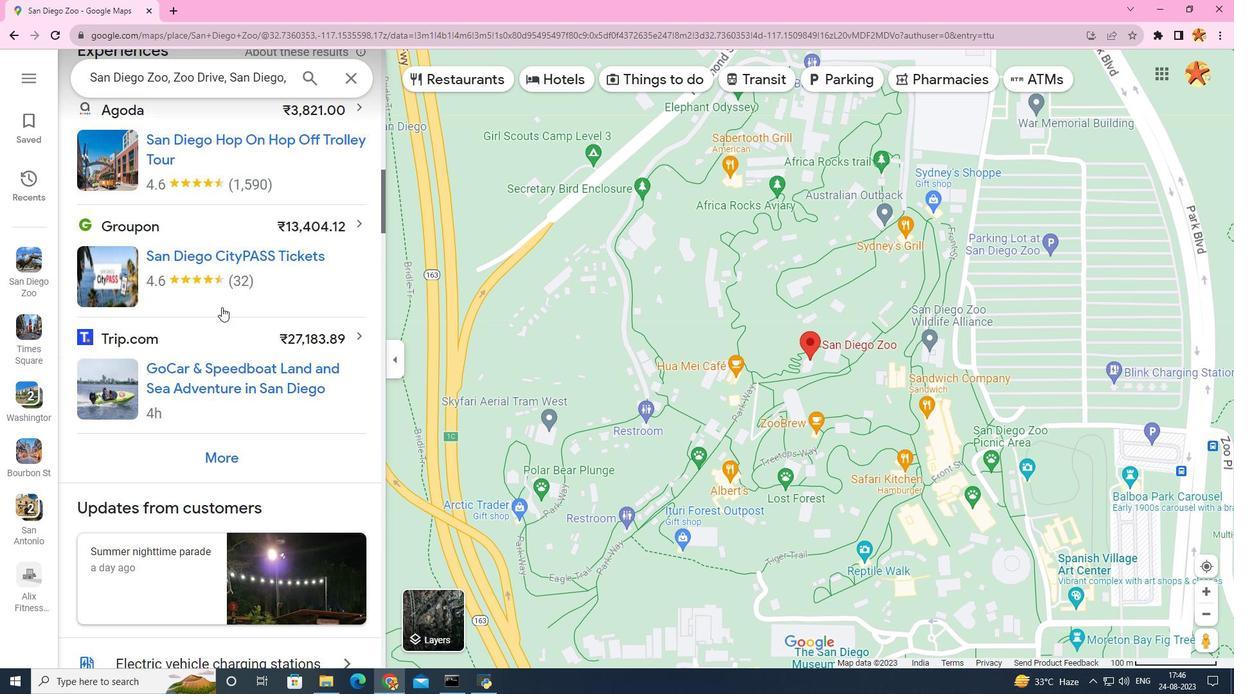 
Action: Mouse scrolled (222, 307) with delta (0, 0)
Screenshot: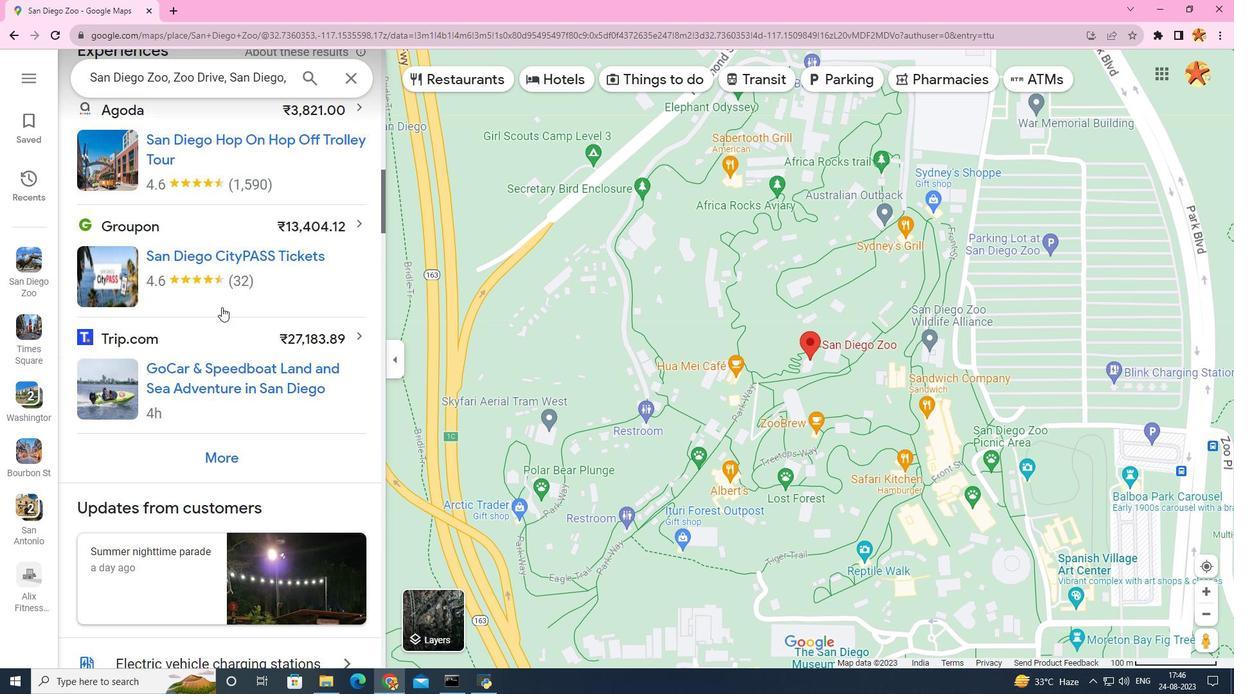 
Action: Mouse scrolled (222, 307) with delta (0, 0)
Screenshot: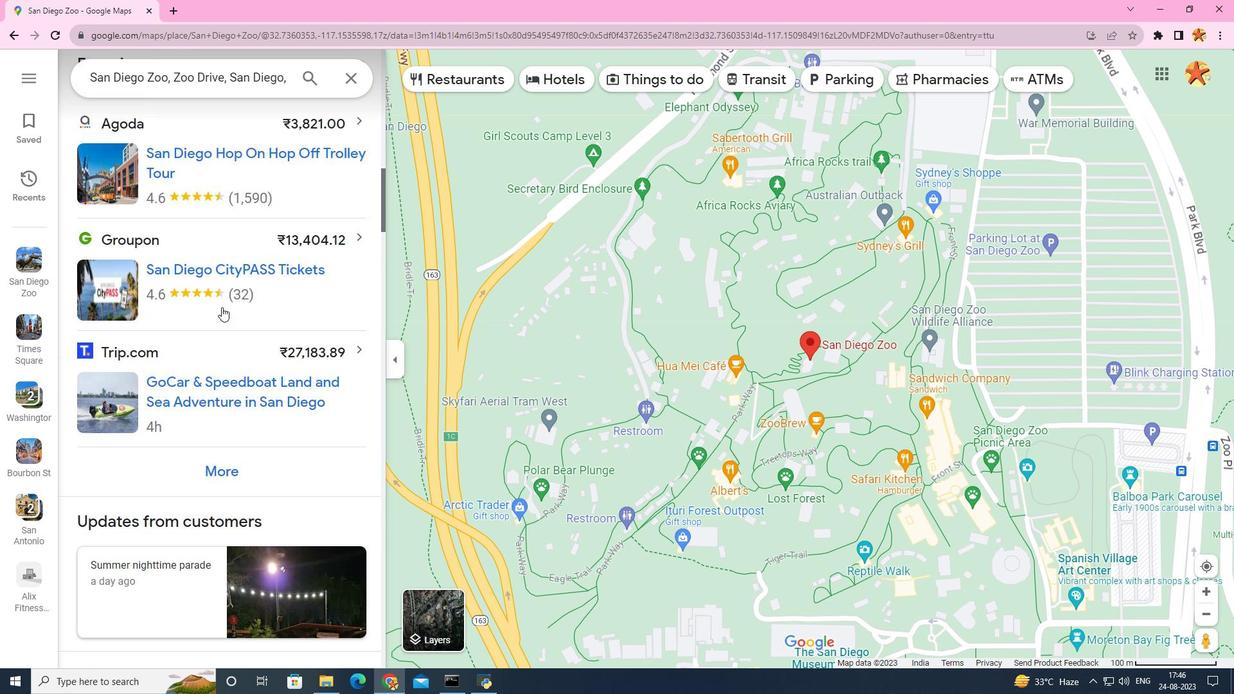 
Action: Mouse moved to (221, 307)
Screenshot: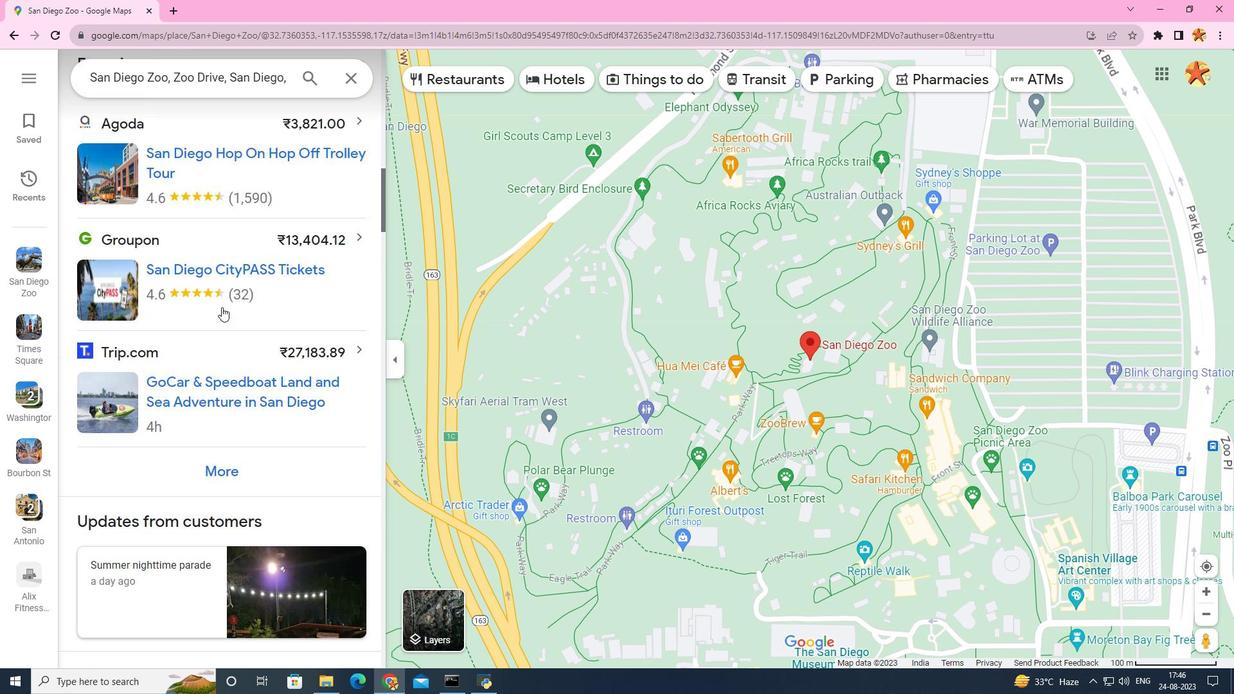 
Action: Mouse scrolled (221, 307) with delta (0, 0)
Screenshot: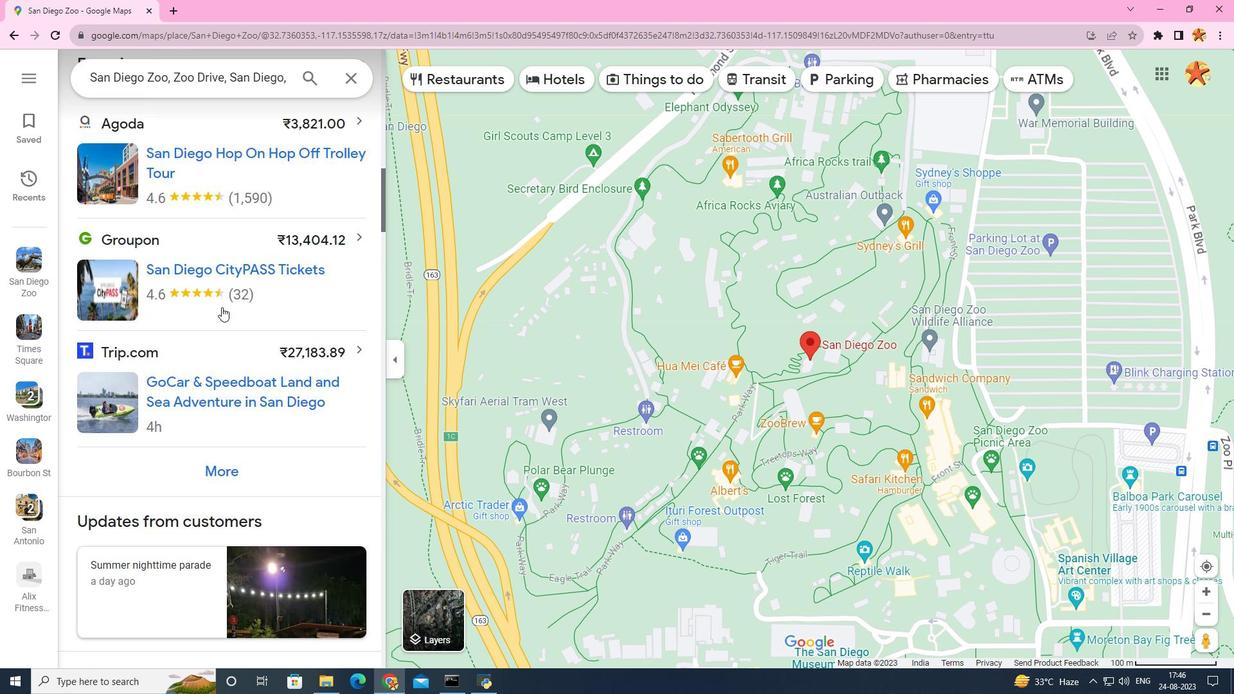 
Action: Mouse scrolled (221, 307) with delta (0, 0)
Screenshot: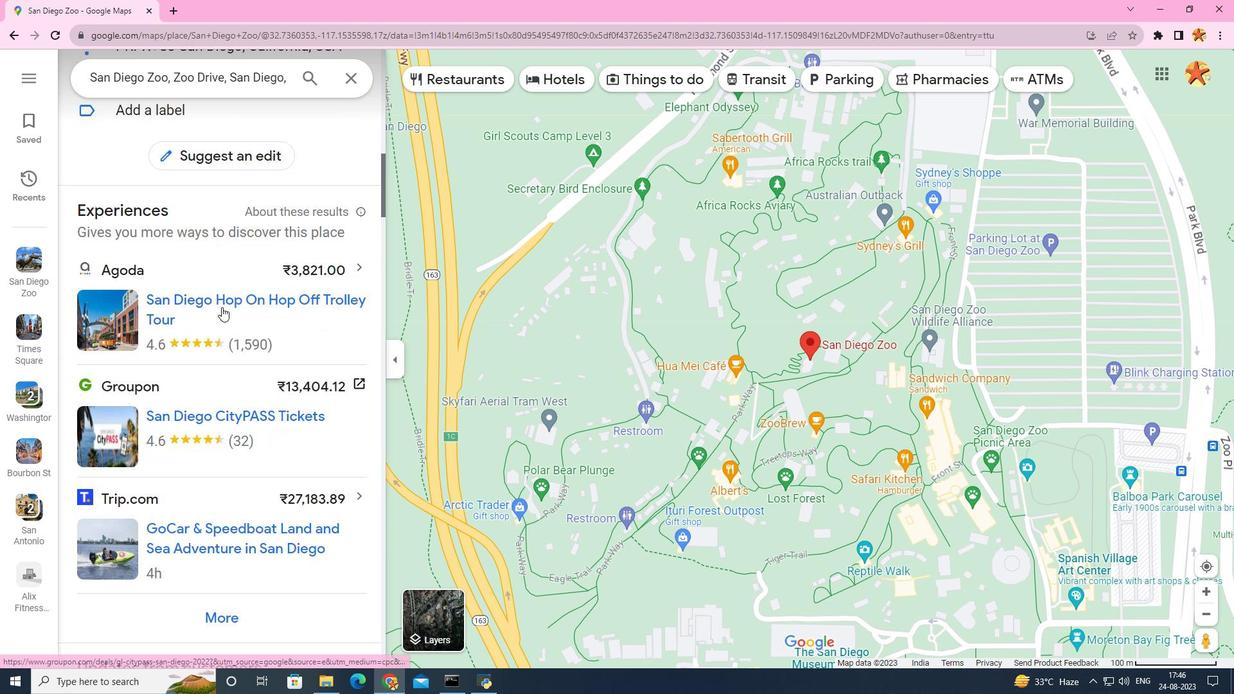 
Action: Mouse scrolled (221, 307) with delta (0, 0)
Screenshot: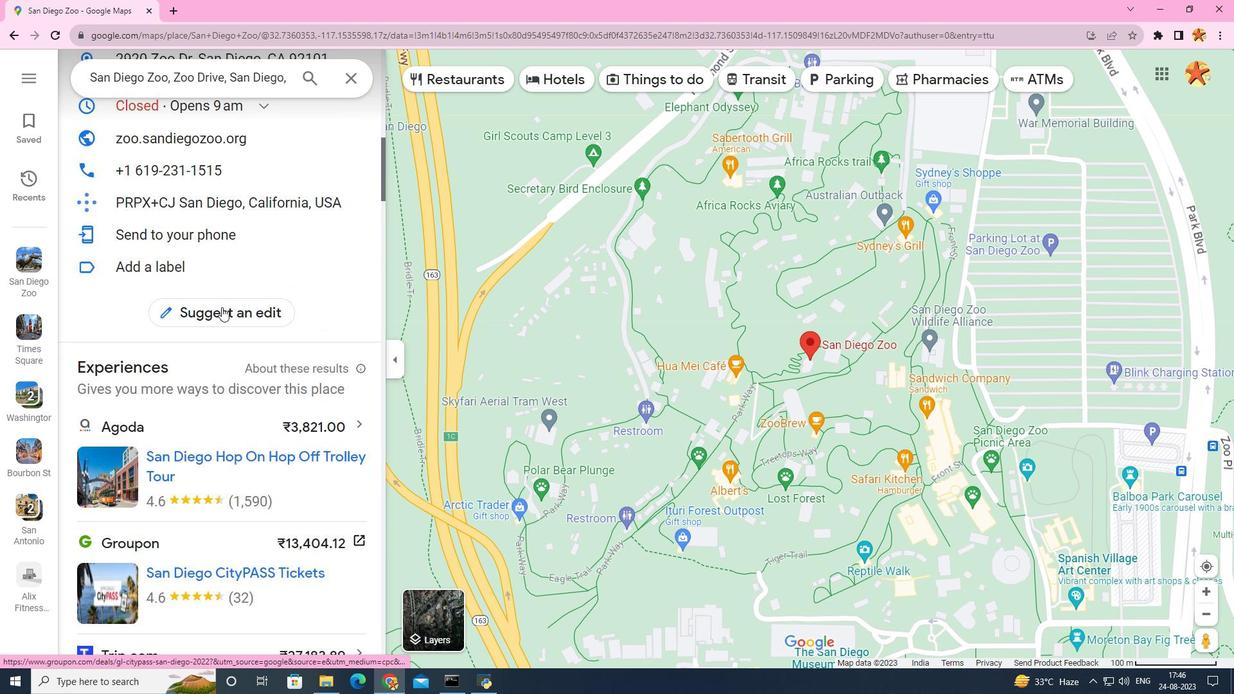 
Action: Mouse scrolled (221, 307) with delta (0, 0)
Screenshot: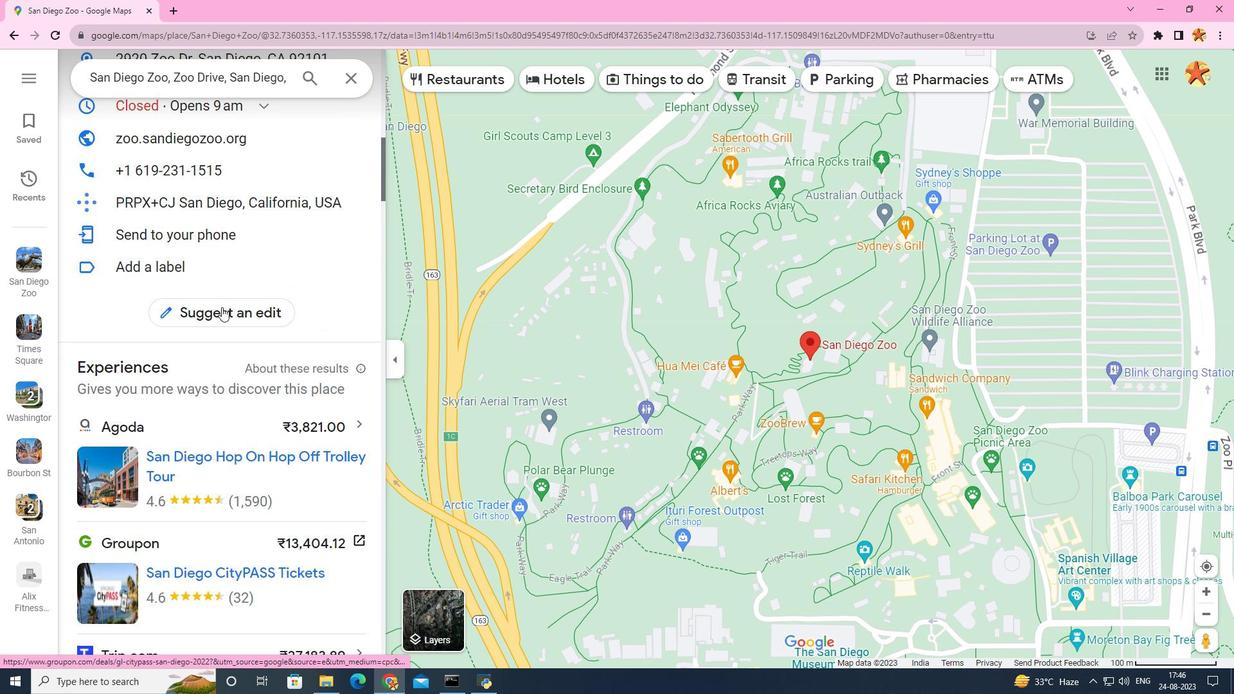 
Action: Mouse scrolled (221, 307) with delta (0, 0)
Screenshot: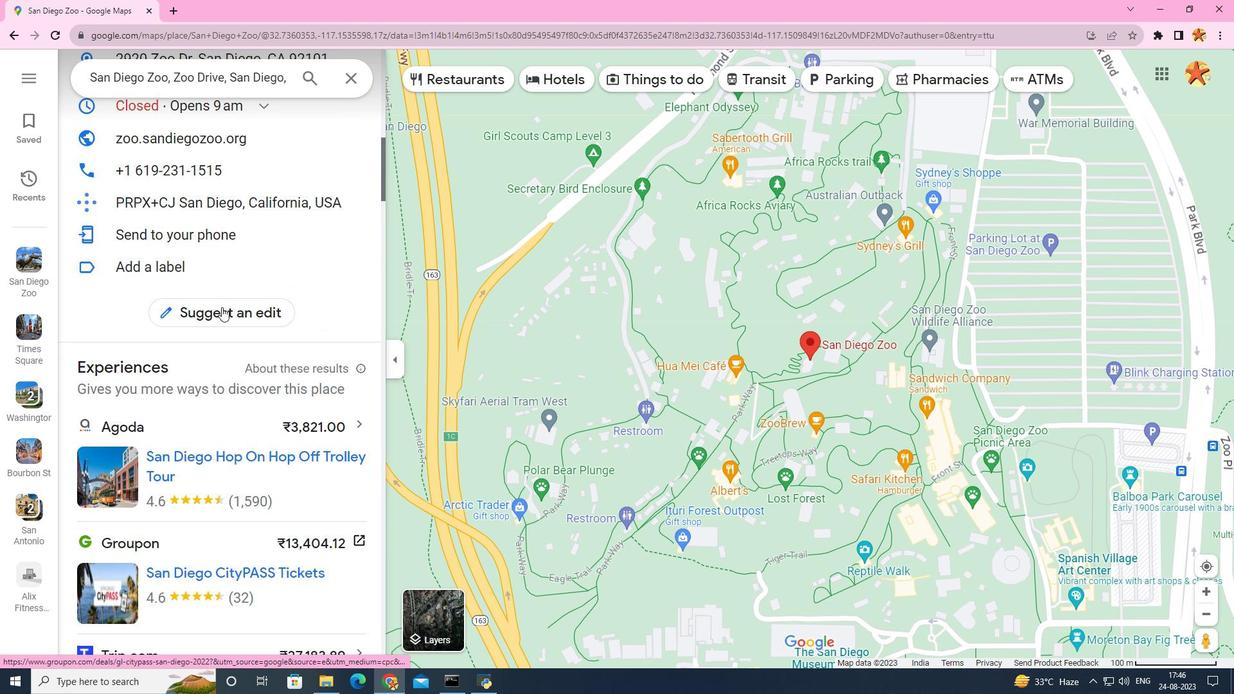 
Action: Mouse scrolled (221, 307) with delta (0, 0)
Screenshot: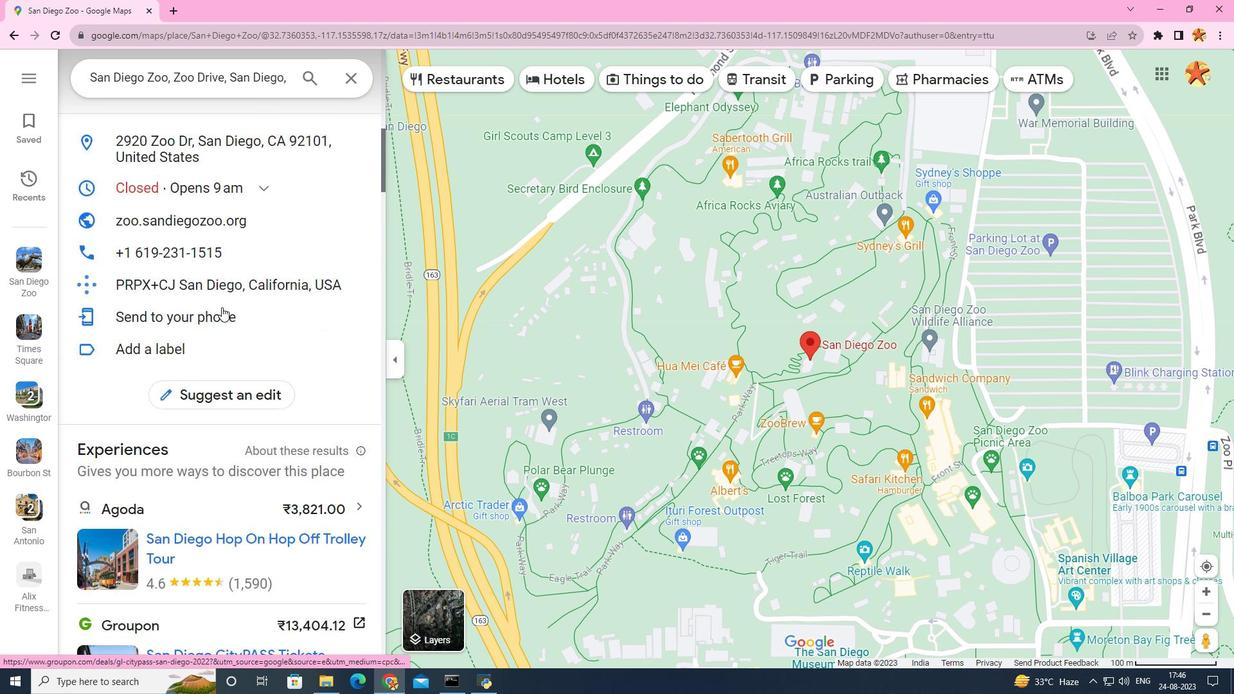 
Action: Mouse scrolled (221, 307) with delta (0, 0)
Screenshot: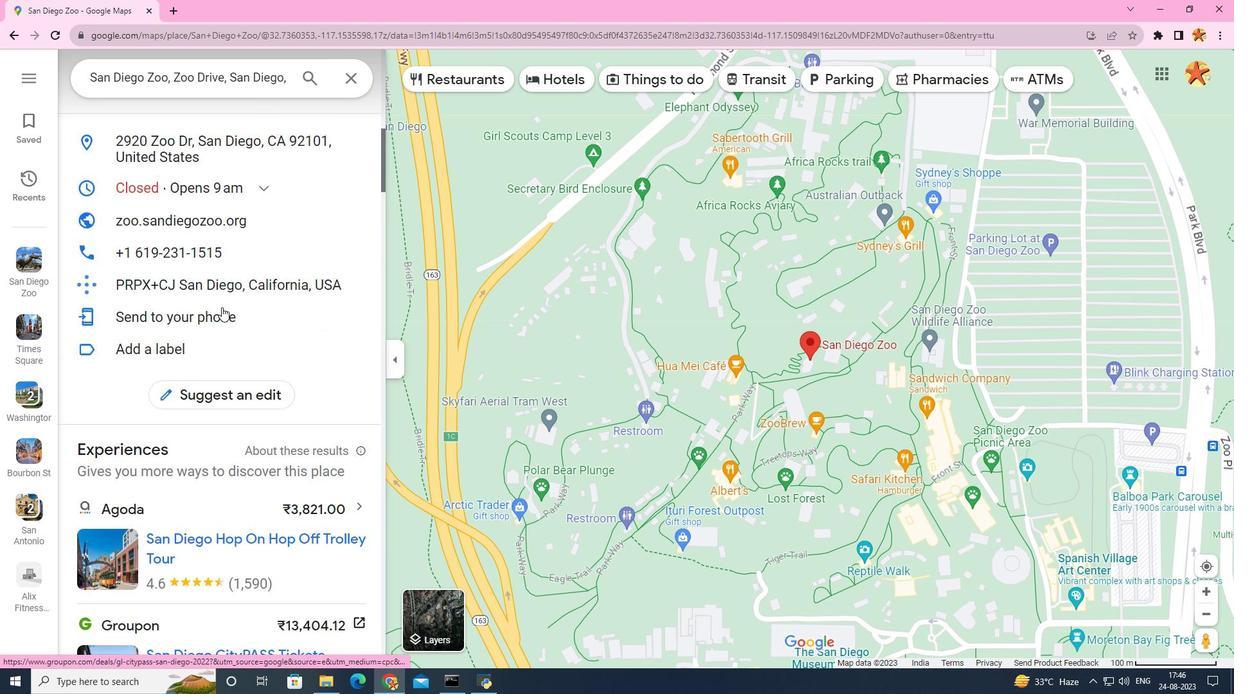 
Action: Mouse scrolled (221, 307) with delta (0, 0)
Screenshot: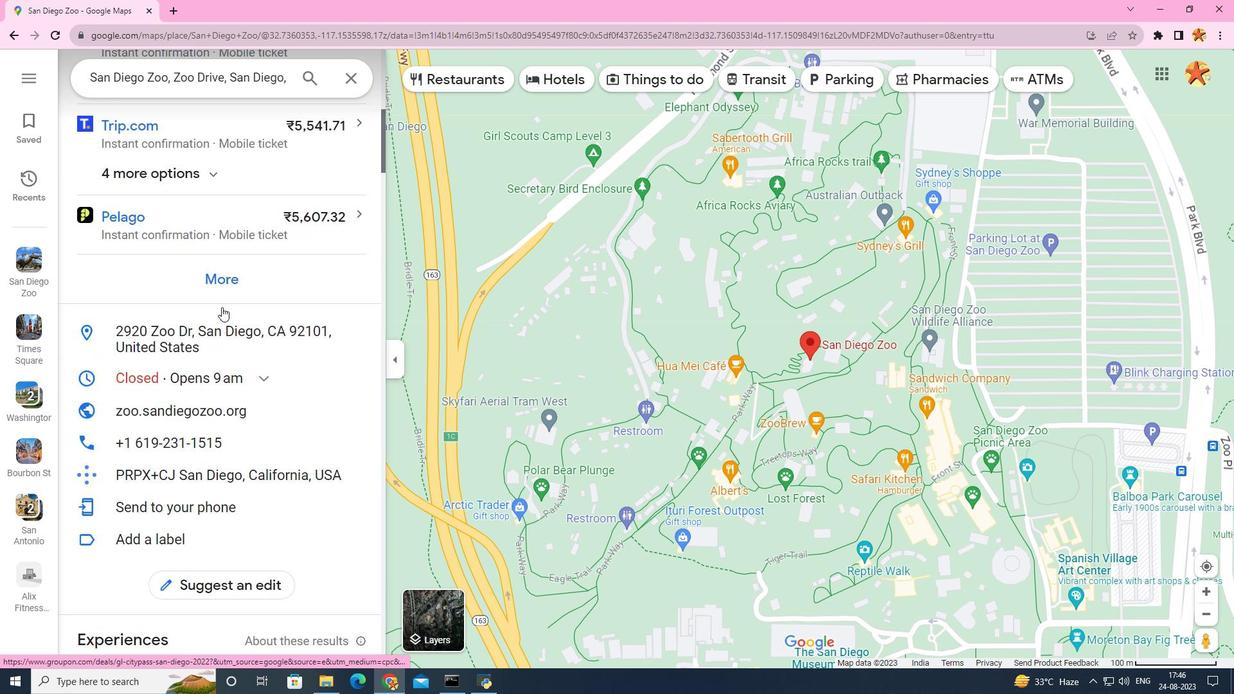
Action: Mouse scrolled (221, 307) with delta (0, 0)
Screenshot: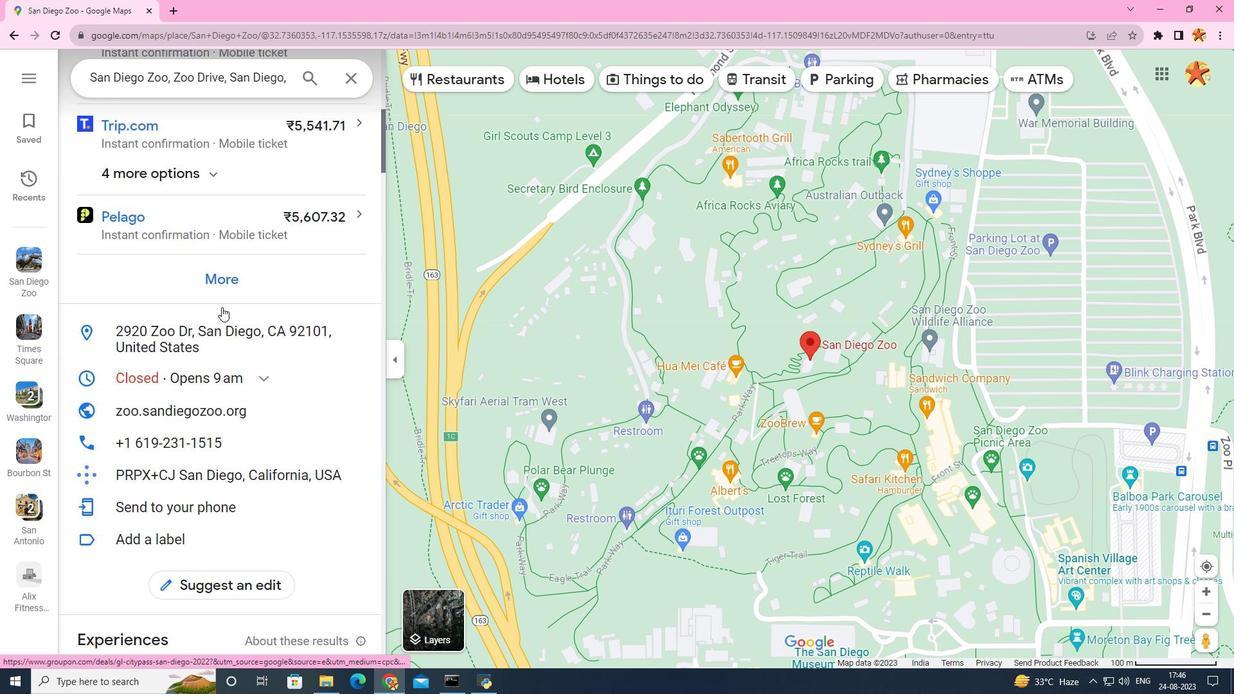 
Action: Mouse scrolled (221, 307) with delta (0, 0)
Screenshot: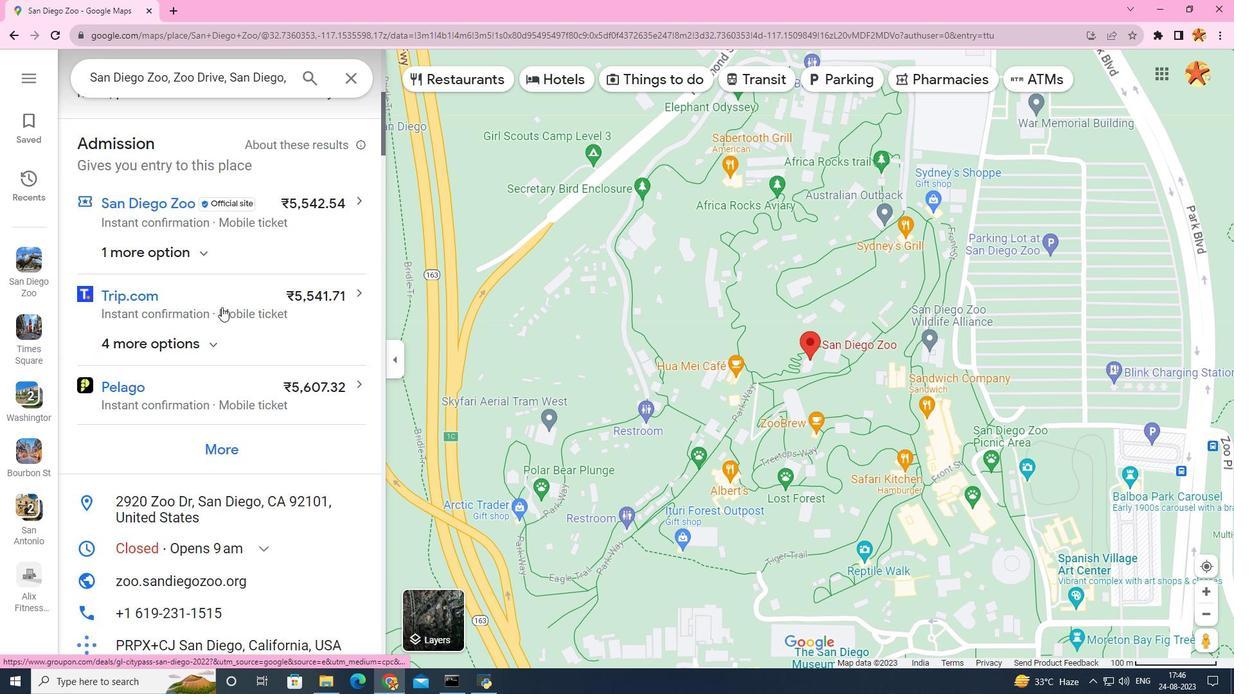 
Action: Mouse scrolled (221, 307) with delta (0, 0)
Screenshot: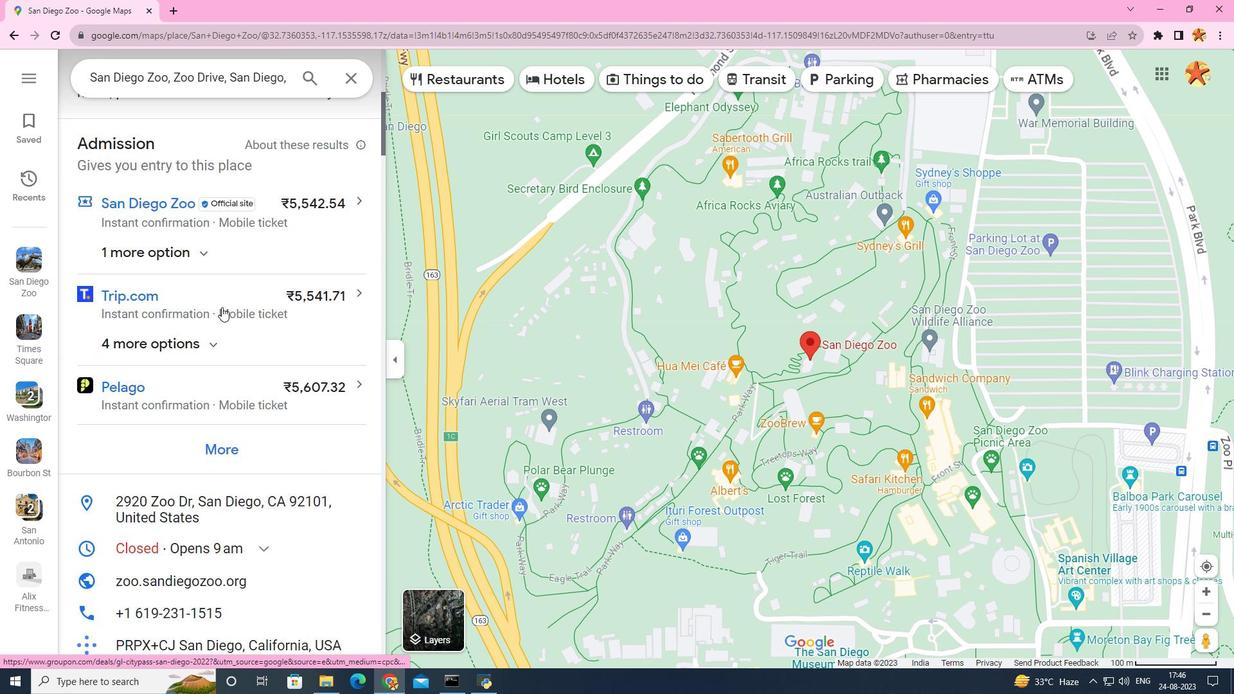 
Action: Mouse scrolled (221, 307) with delta (0, 0)
Screenshot: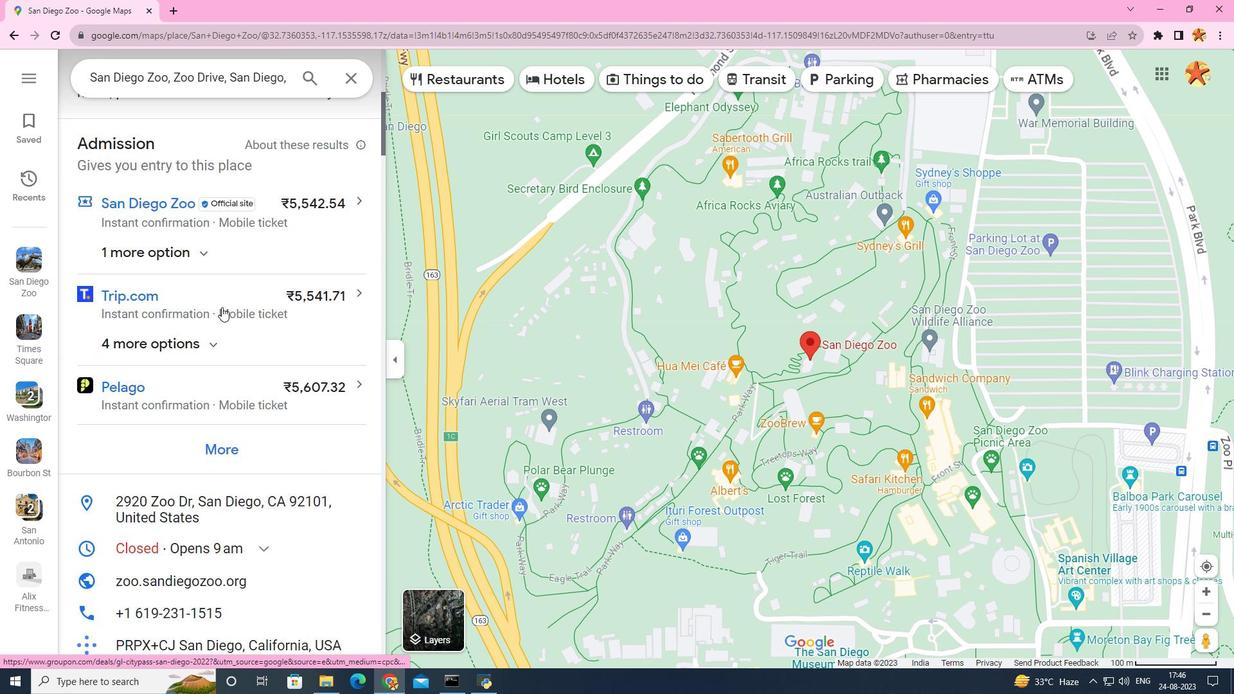 
Action: Mouse scrolled (221, 307) with delta (0, 0)
Screenshot: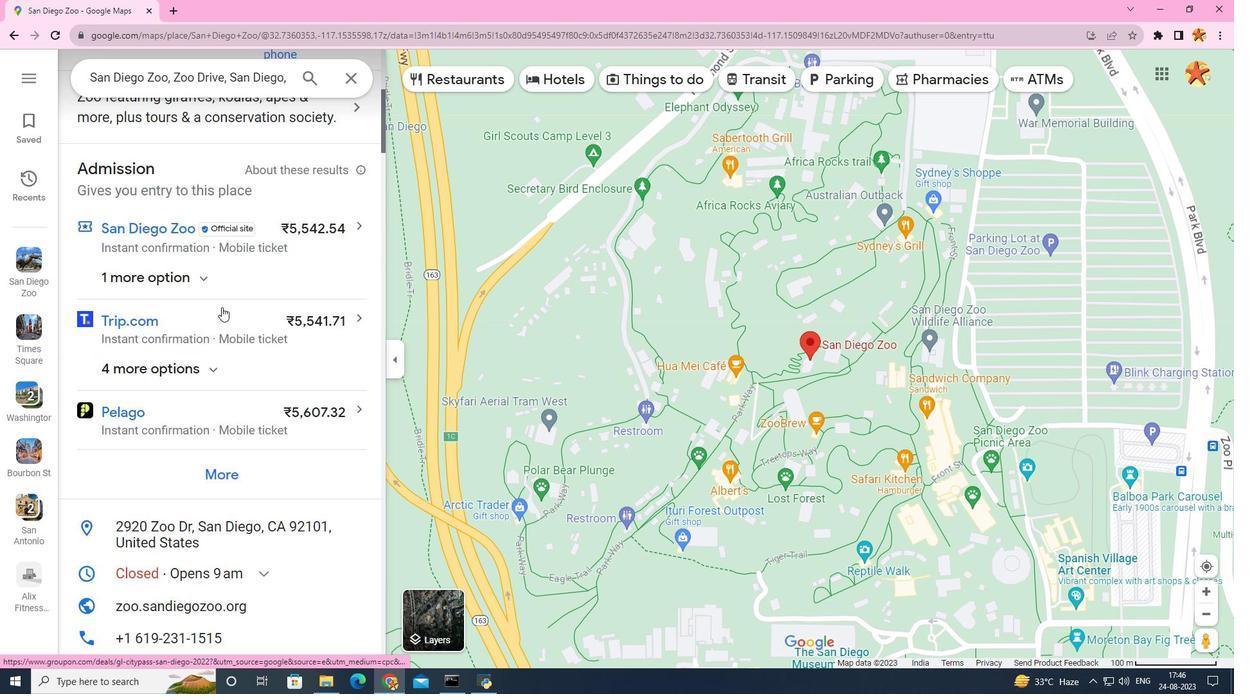 
Action: Mouse scrolled (221, 307) with delta (0, 0)
Screenshot: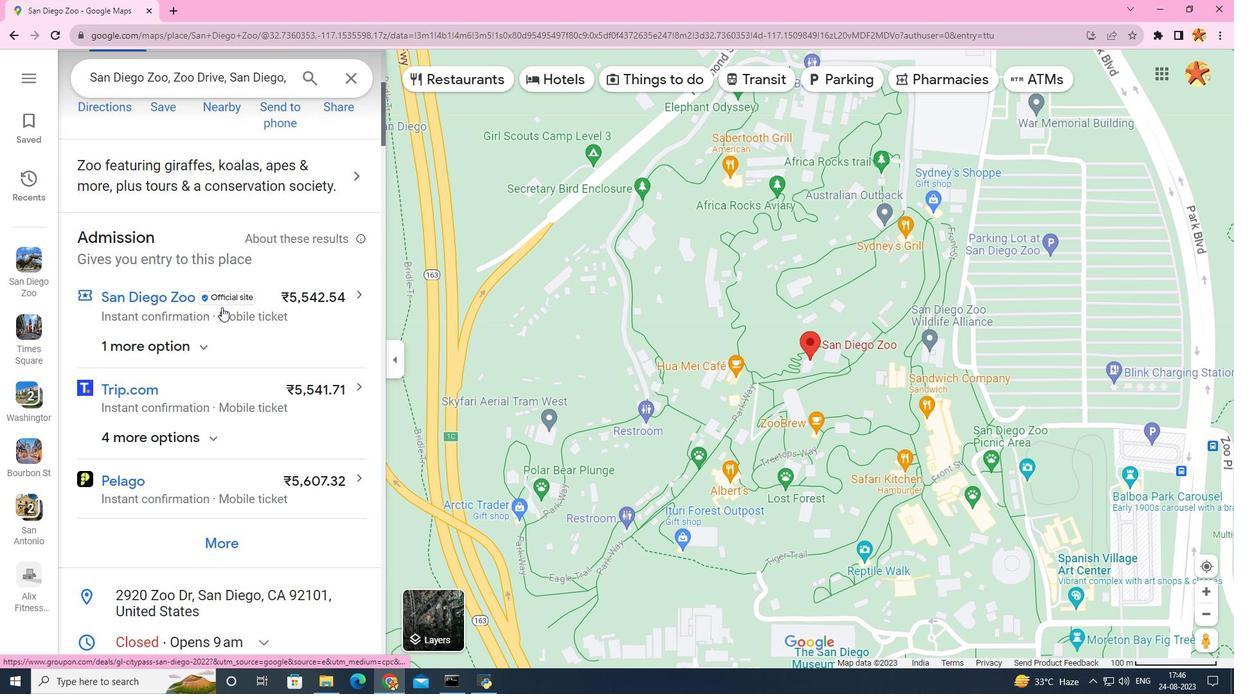 
Action: Mouse scrolled (221, 307) with delta (0, 0)
Screenshot: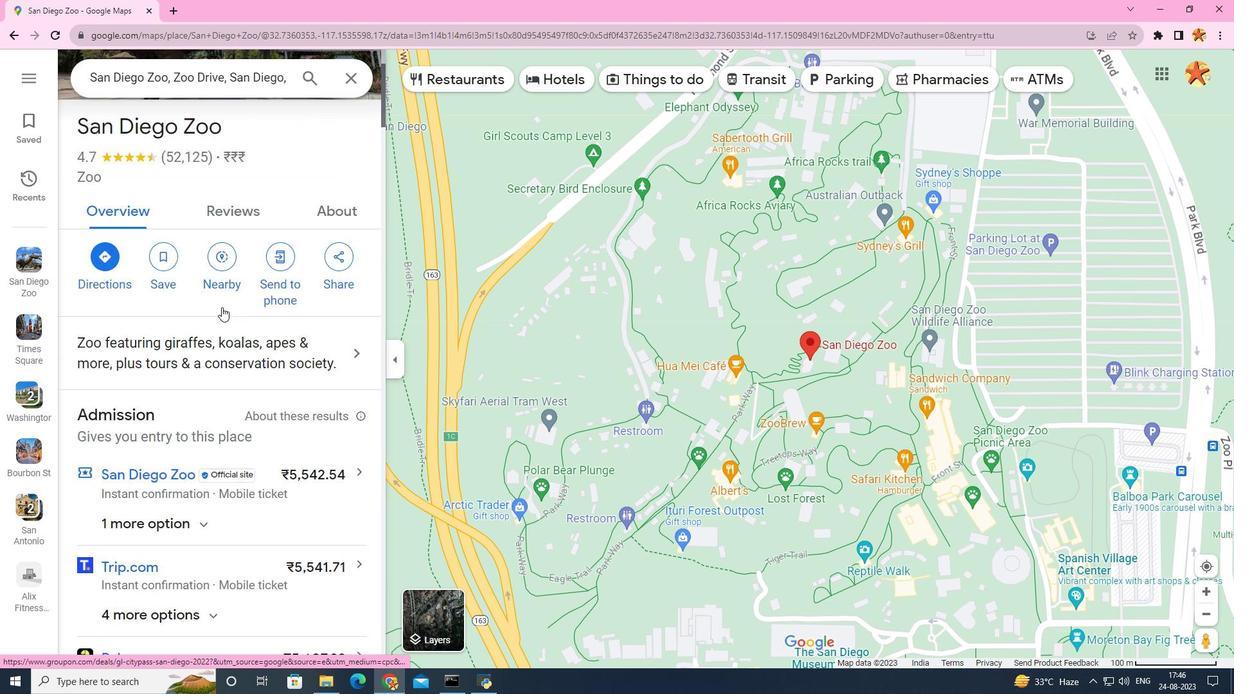 
Action: Mouse scrolled (221, 307) with delta (0, 0)
Screenshot: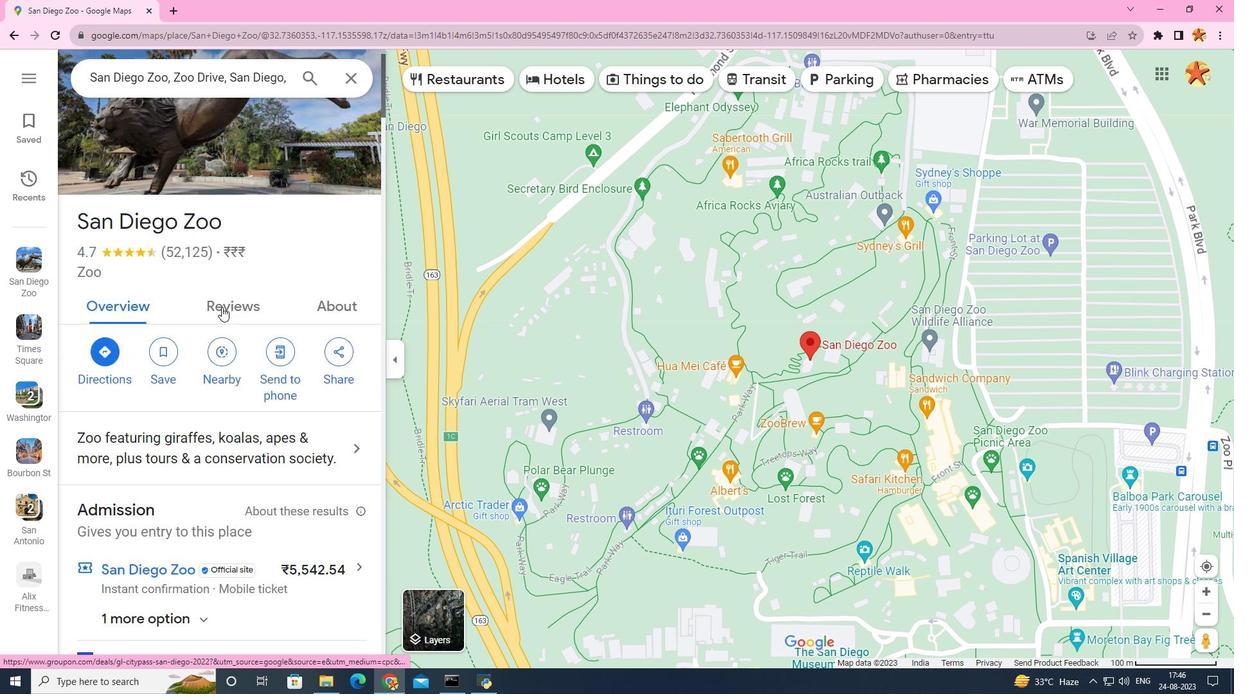 
Action: Mouse scrolled (221, 307) with delta (0, 0)
Screenshot: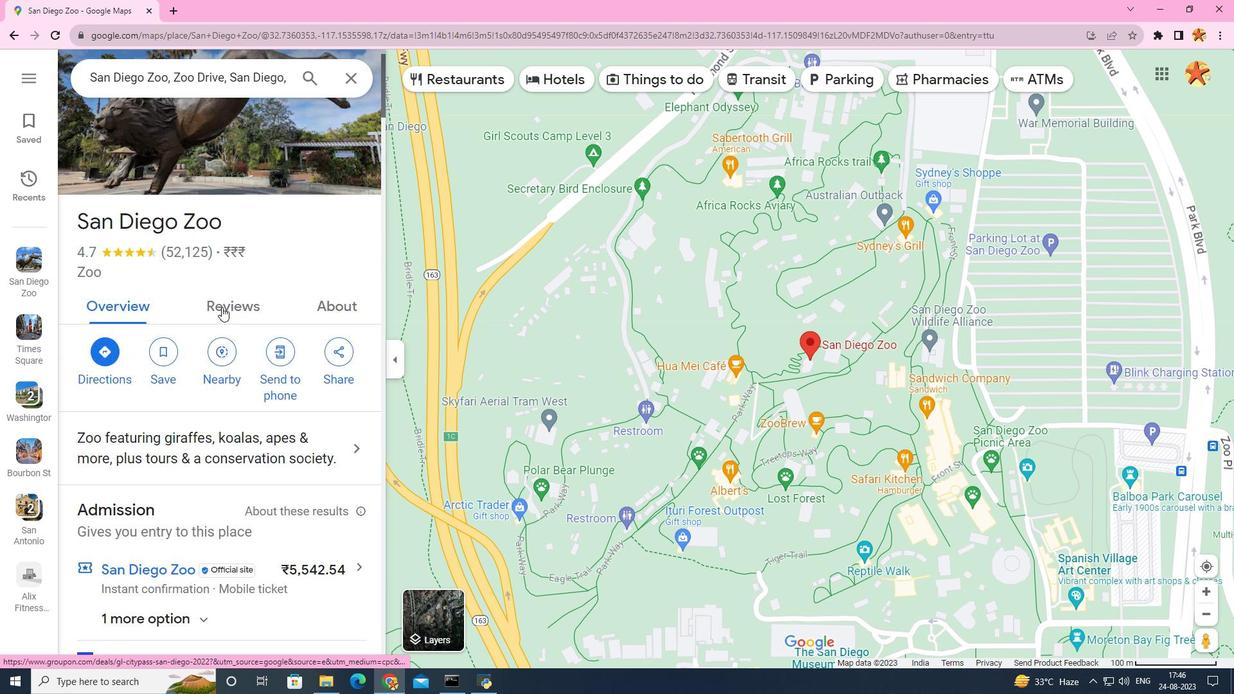 
Action: Mouse scrolled (221, 307) with delta (0, 0)
Screenshot: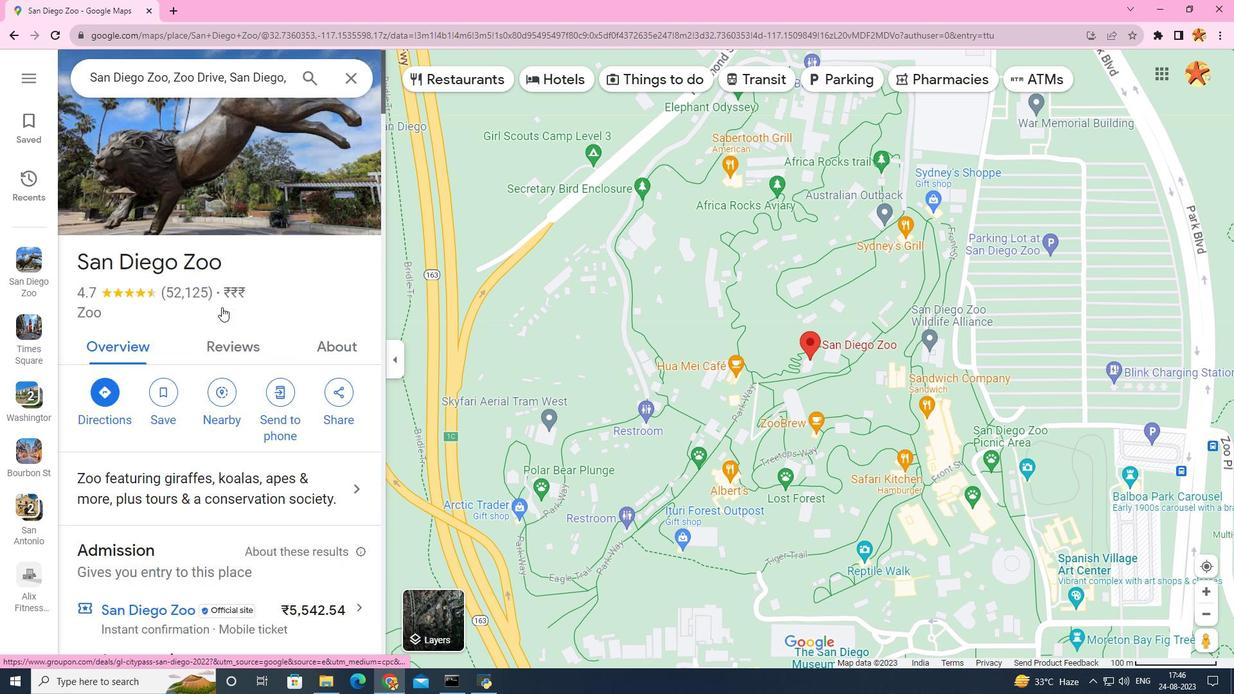 
Action: Mouse scrolled (221, 307) with delta (0, 0)
Screenshot: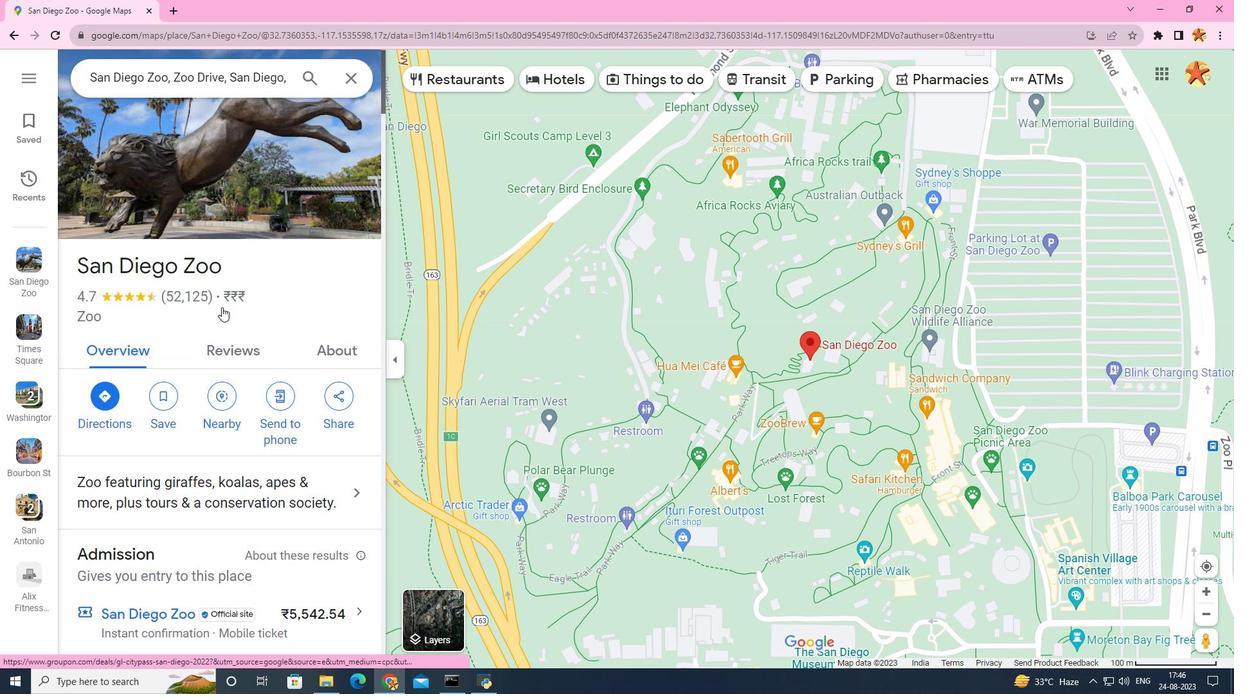 
Action: Mouse scrolled (221, 306) with delta (0, 0)
Screenshot: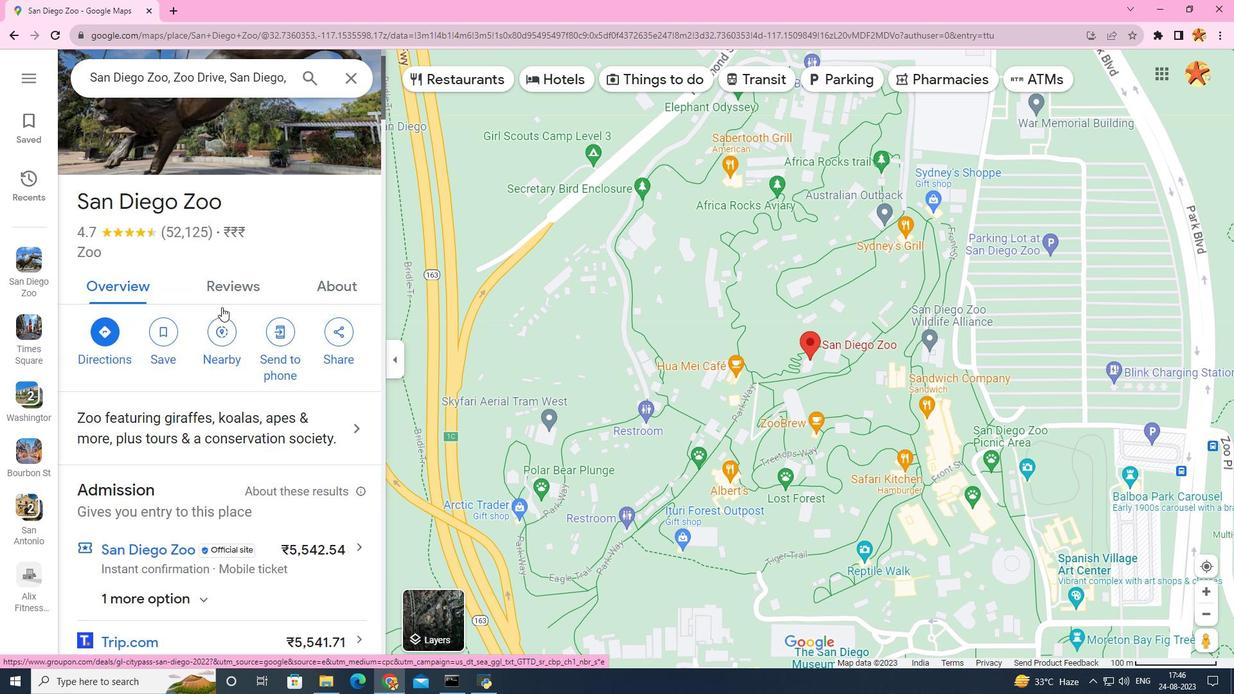 
Action: Mouse scrolled (221, 307) with delta (0, 0)
Screenshot: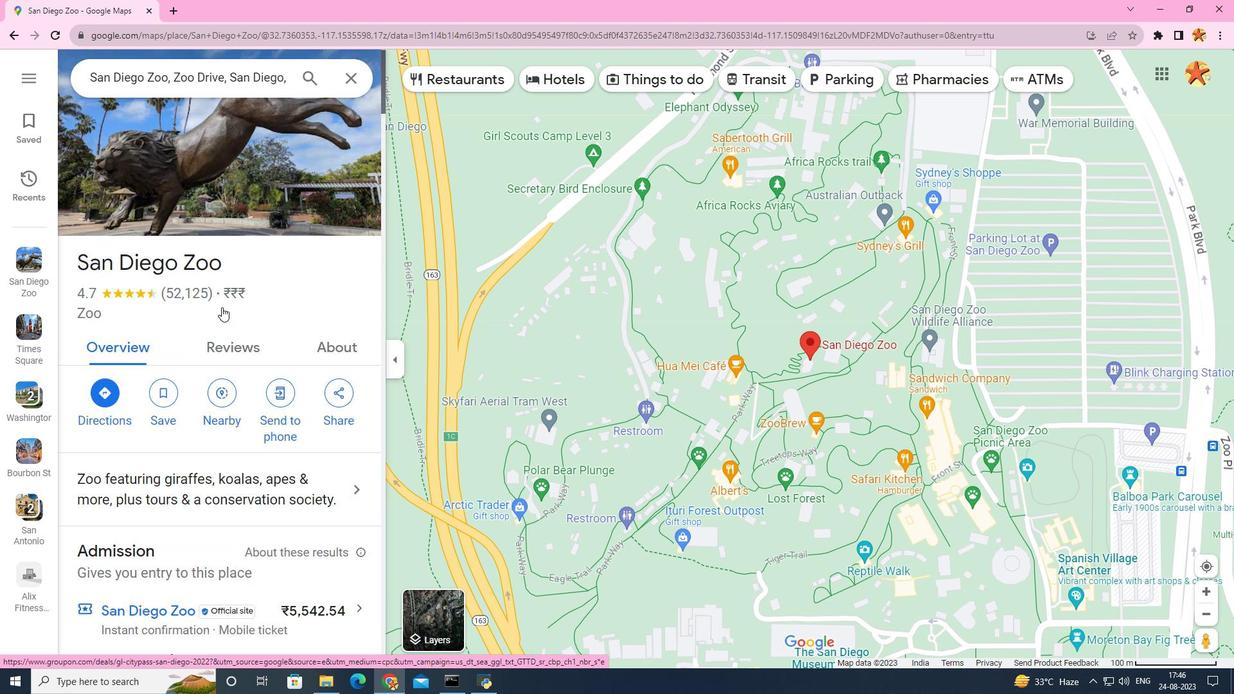 
Action: Mouse scrolled (221, 307) with delta (0, 0)
Screenshot: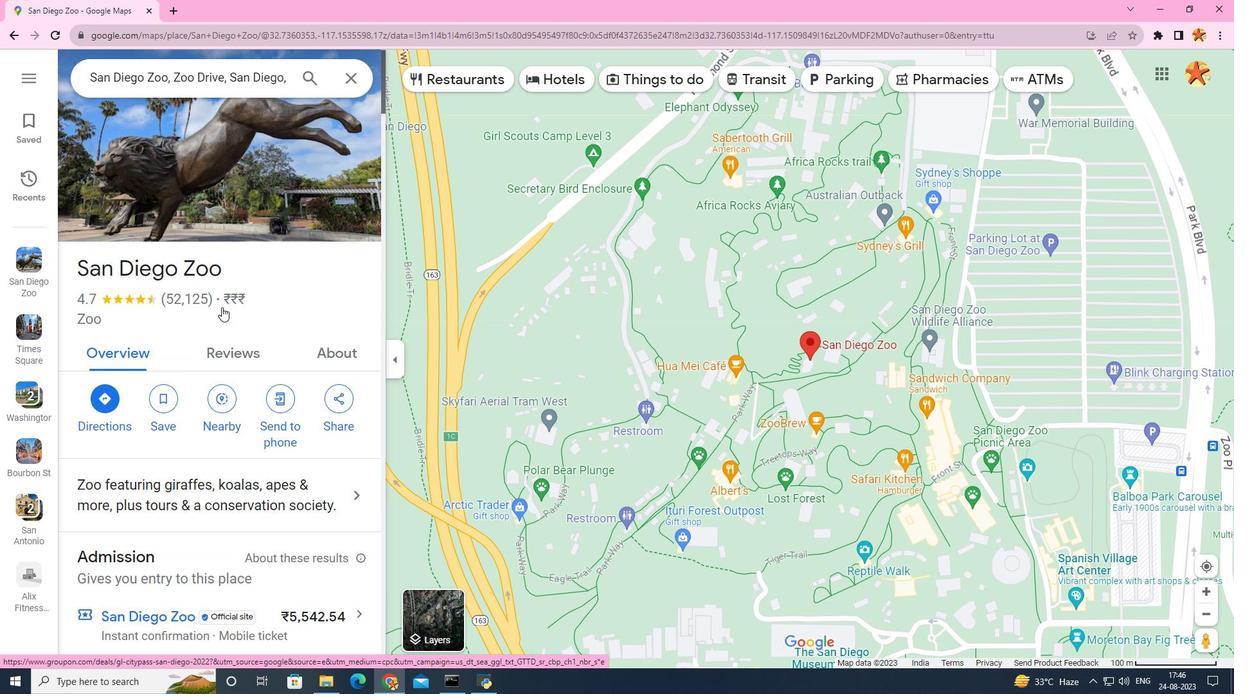 
Action: Mouse scrolled (221, 307) with delta (0, 0)
Screenshot: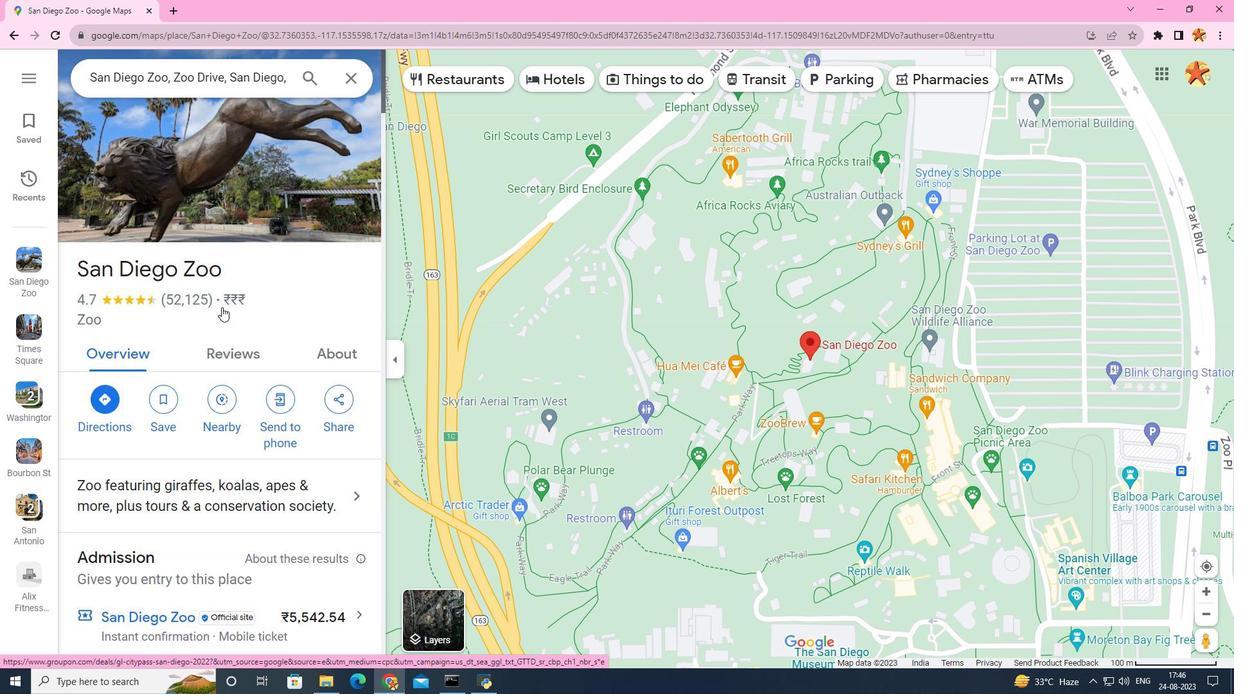 
Action: Mouse scrolled (221, 307) with delta (0, 0)
Screenshot: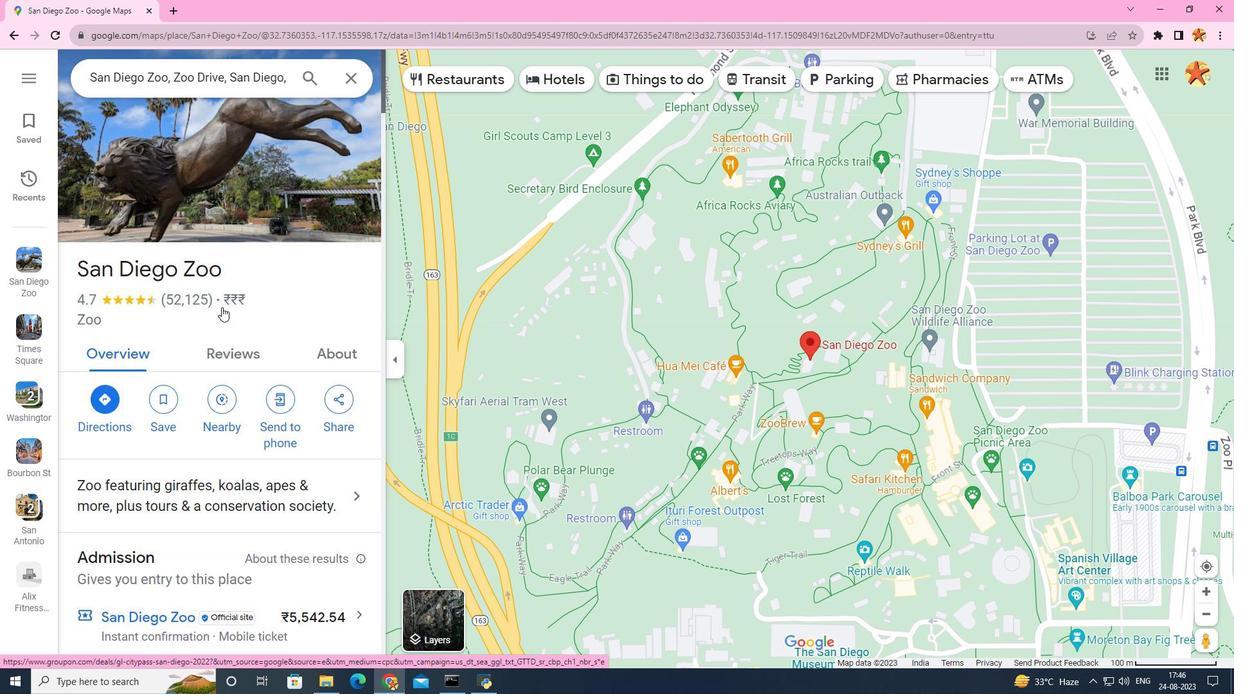 
Action: Mouse scrolled (221, 307) with delta (0, 0)
Screenshot: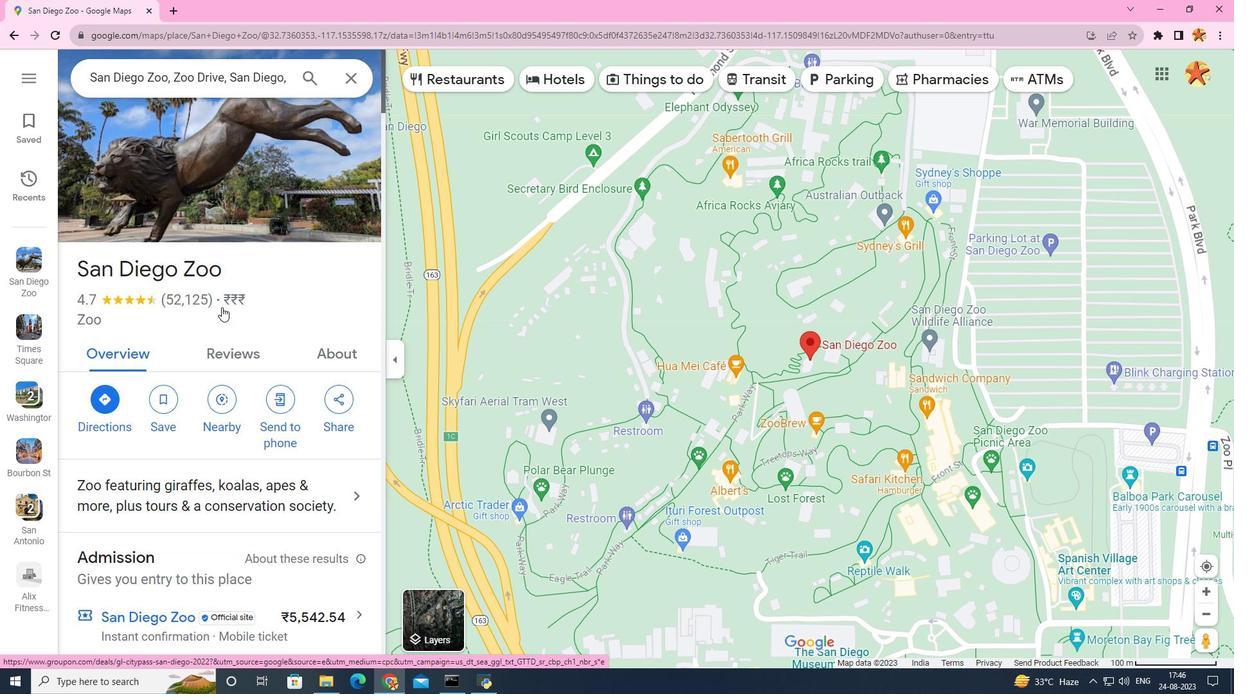 
